 Task: Explore Airbnb accommodation in Campos Sales, Brazil from 26th December, 2023 to 28th December, 2023 for 2 adults. Place can be private room with 1  bedroom having 2 beds and 1 bathroom. Property type can be flat. Amenities needed are: wifi.
Action: Mouse moved to (480, 129)
Screenshot: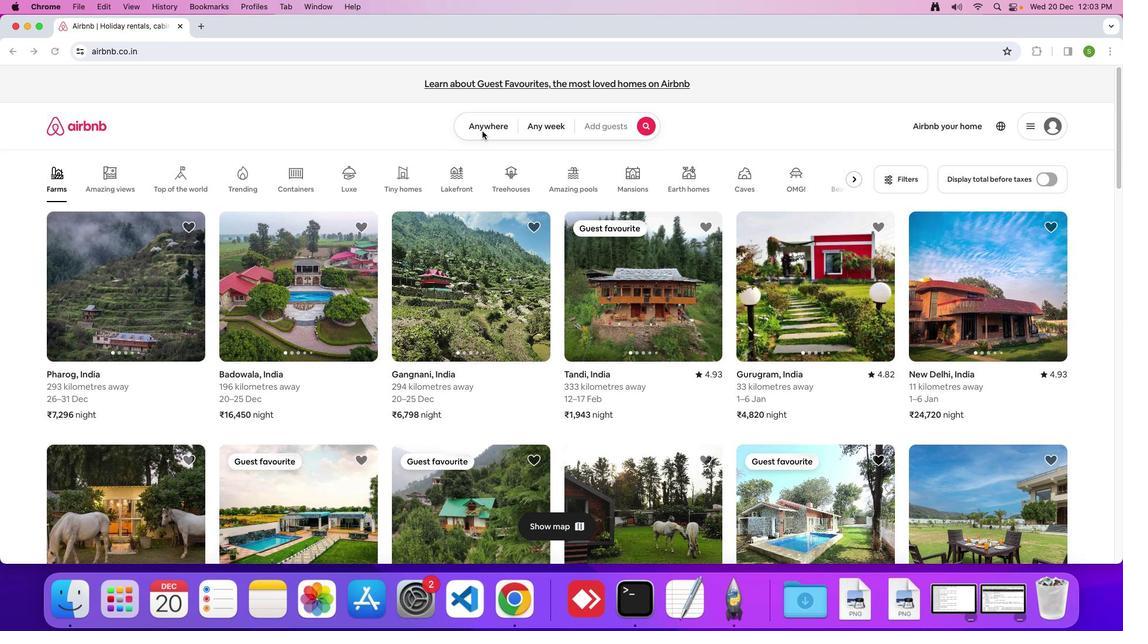 
Action: Mouse pressed left at (480, 129)
Screenshot: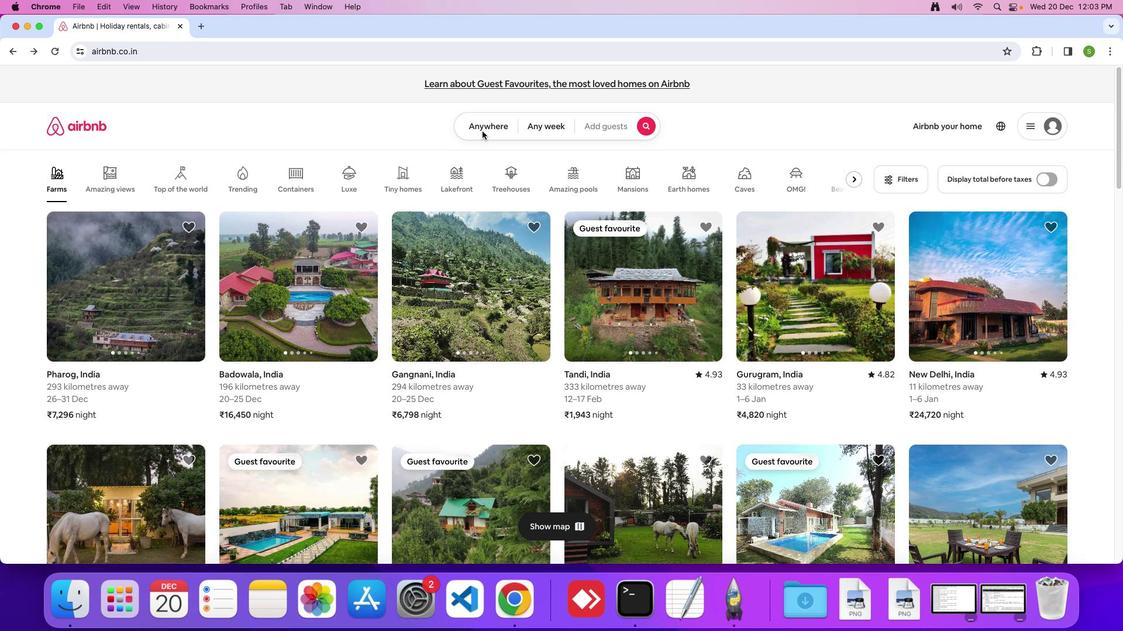 
Action: Mouse moved to (480, 128)
Screenshot: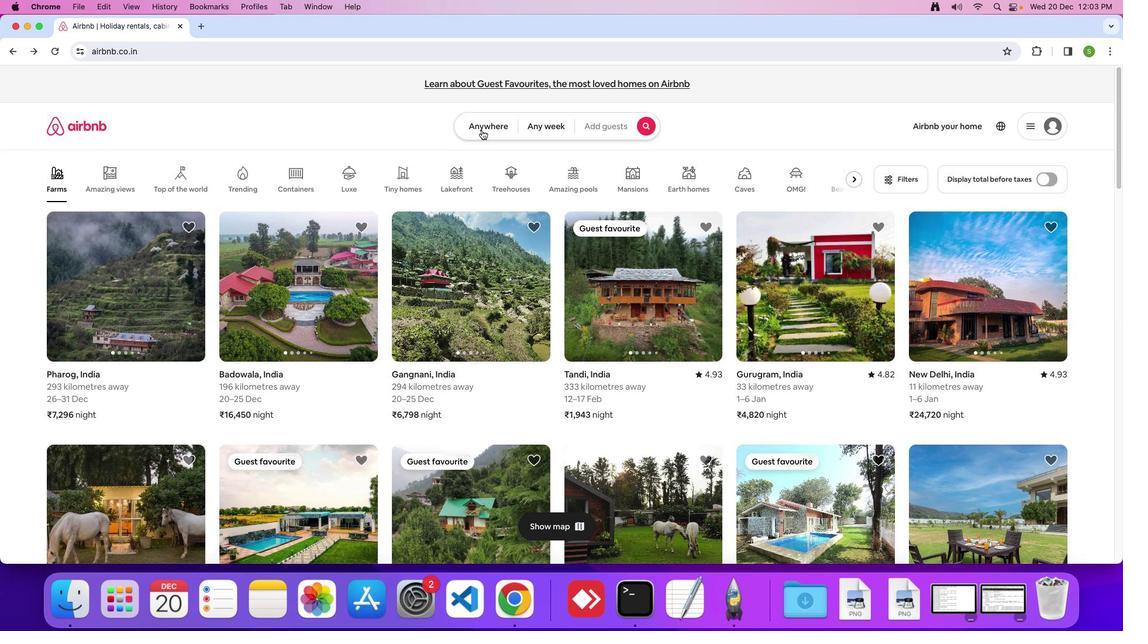 
Action: Mouse pressed left at (480, 128)
Screenshot: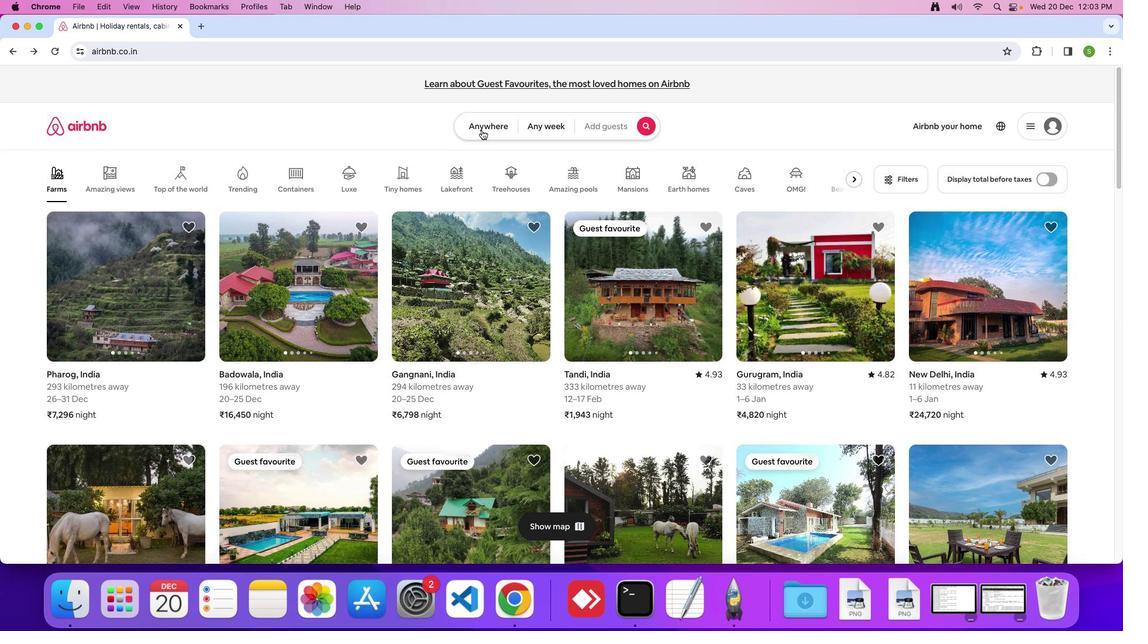 
Action: Mouse moved to (395, 166)
Screenshot: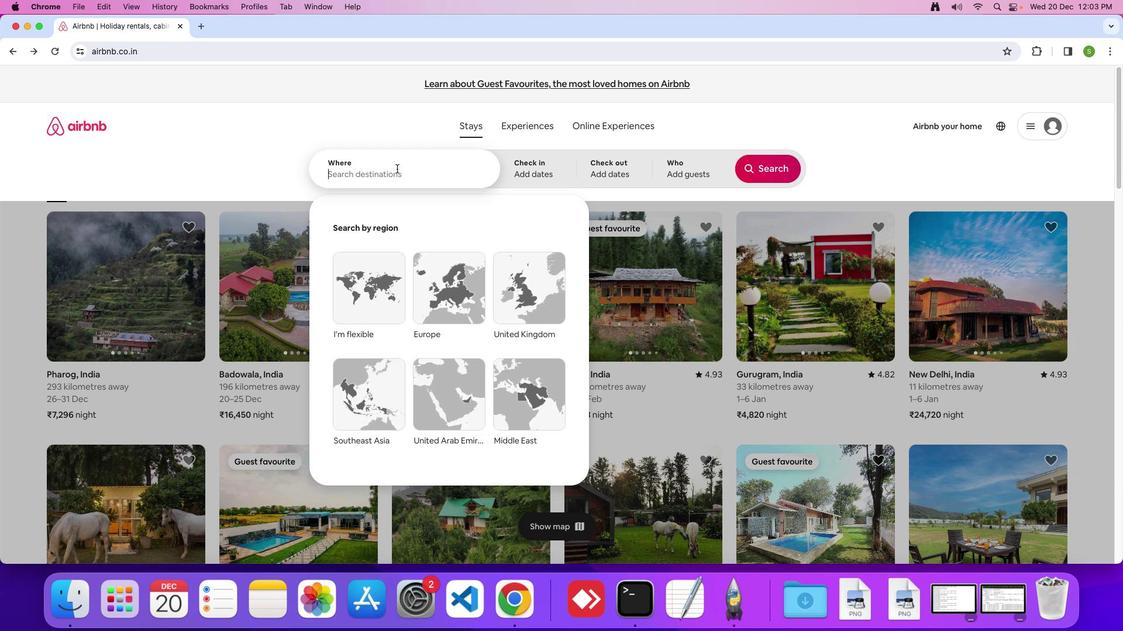 
Action: Mouse pressed left at (395, 166)
Screenshot: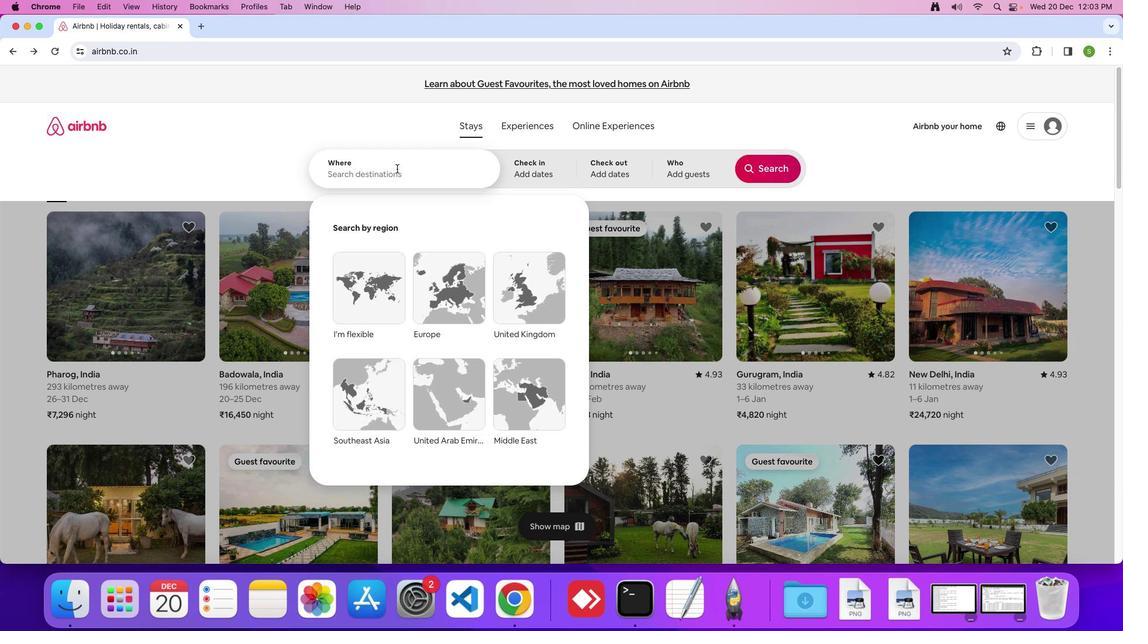 
Action: Key pressed 'C'Key.caps_lock'a''m''p''o''s'Key.spaceKey.shift'S''a''l''e''s'','Key.spaceKey.shift'B''r''a''z''i''l'Key.enter
Screenshot: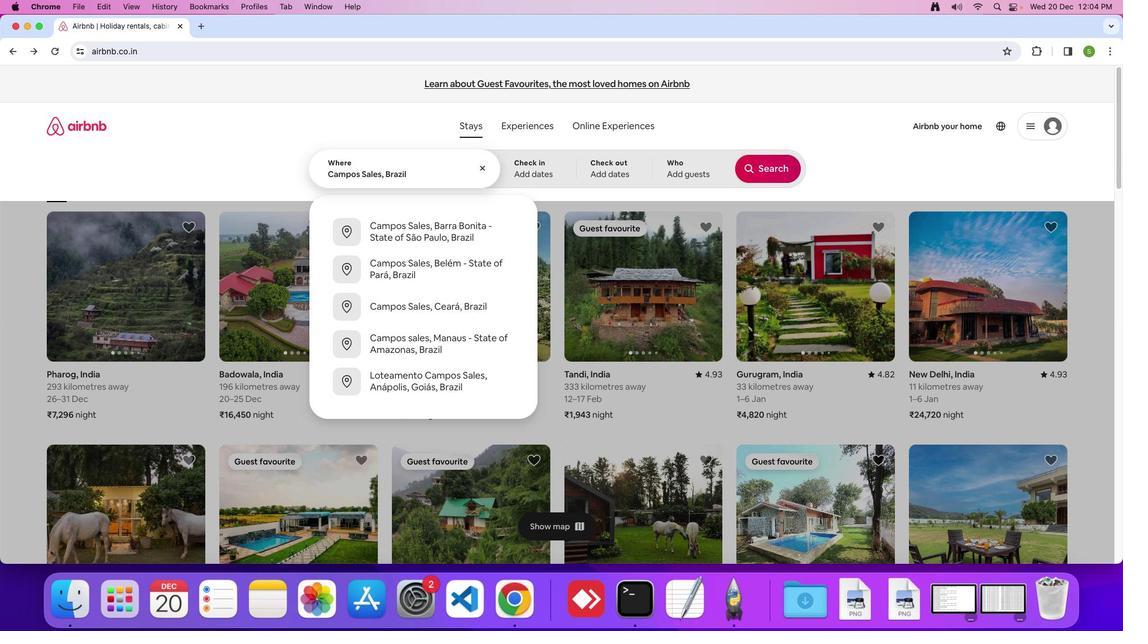 
Action: Mouse moved to (408, 432)
Screenshot: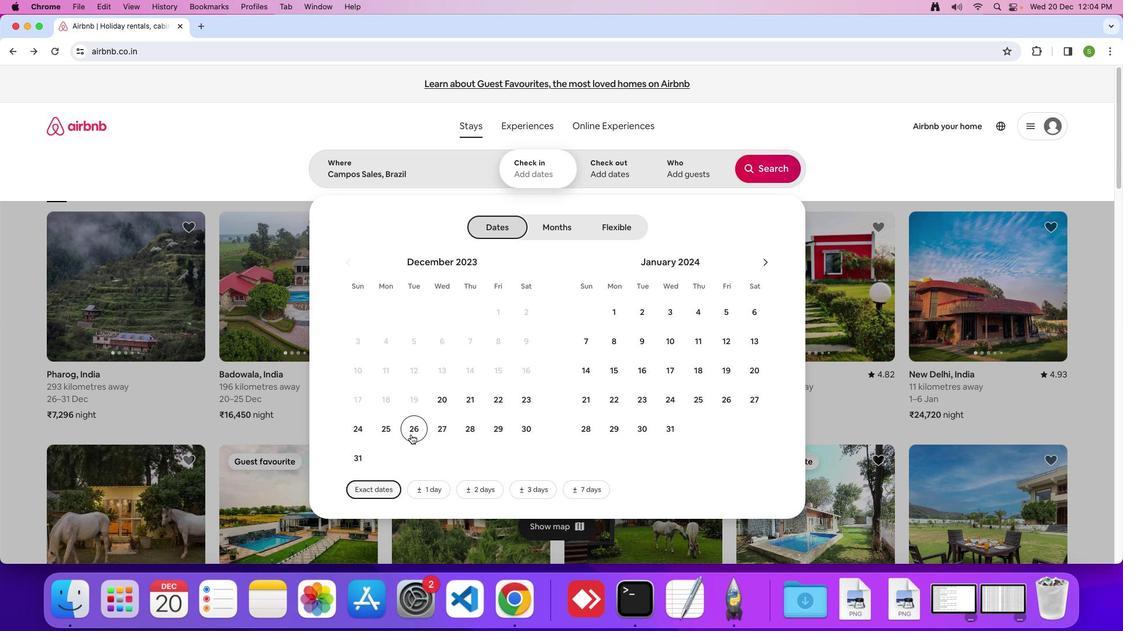 
Action: Mouse pressed left at (408, 432)
Screenshot: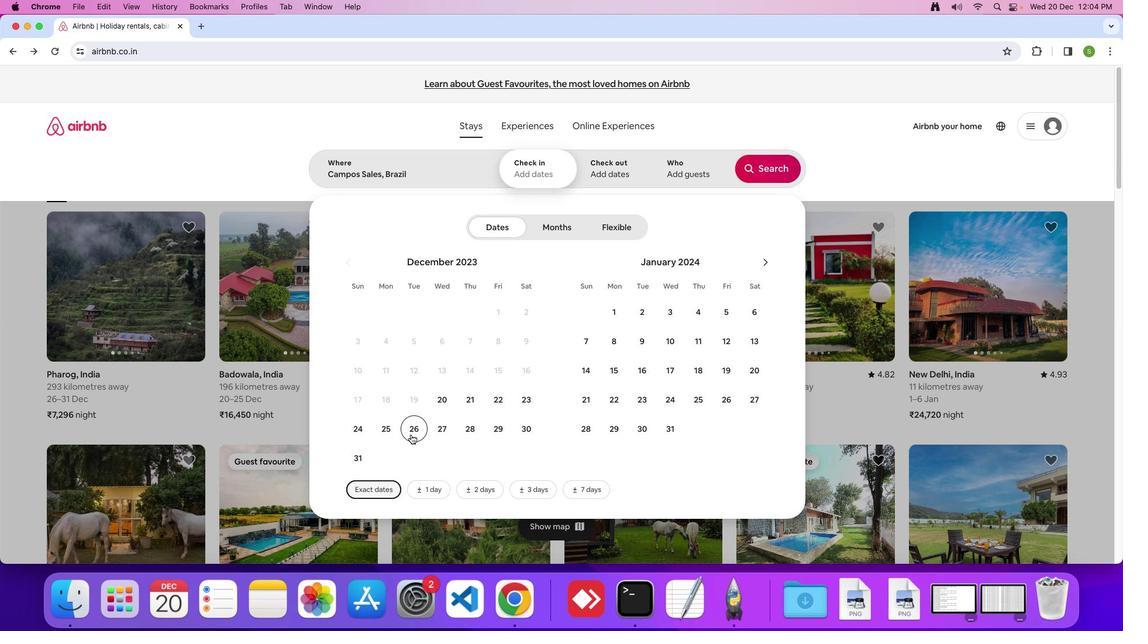
Action: Mouse moved to (475, 425)
Screenshot: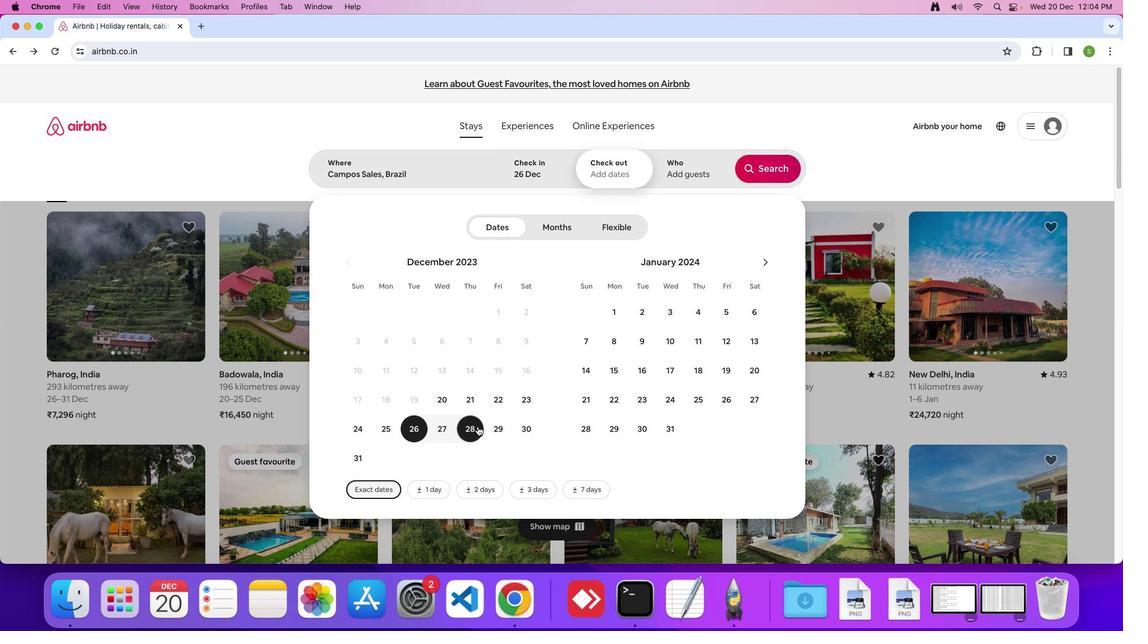 
Action: Mouse pressed left at (475, 425)
Screenshot: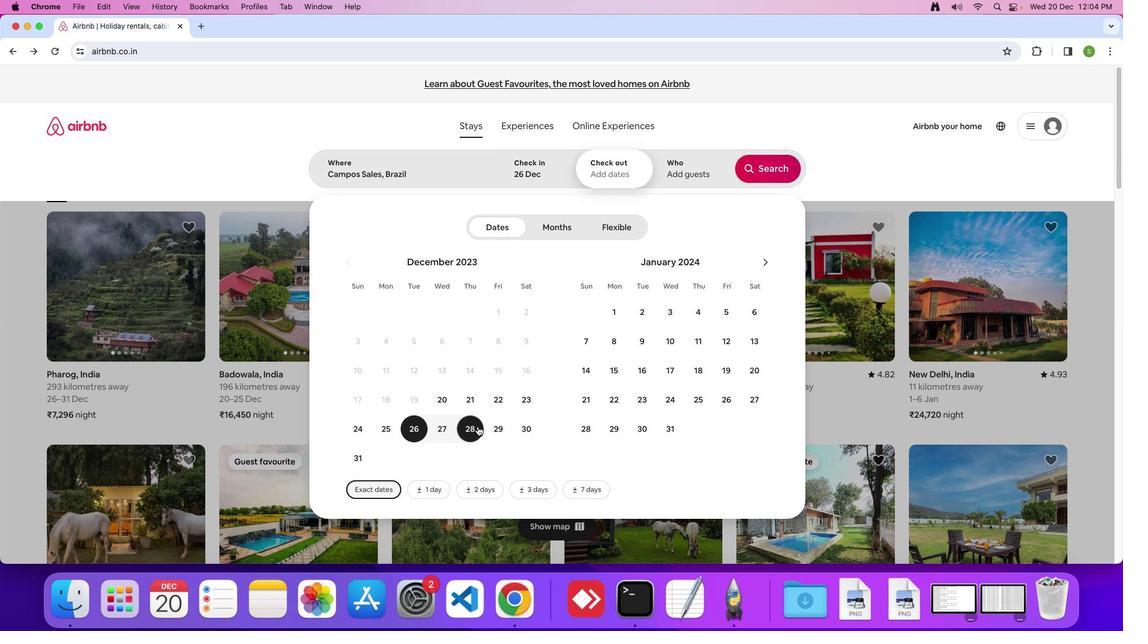 
Action: Mouse moved to (686, 162)
Screenshot: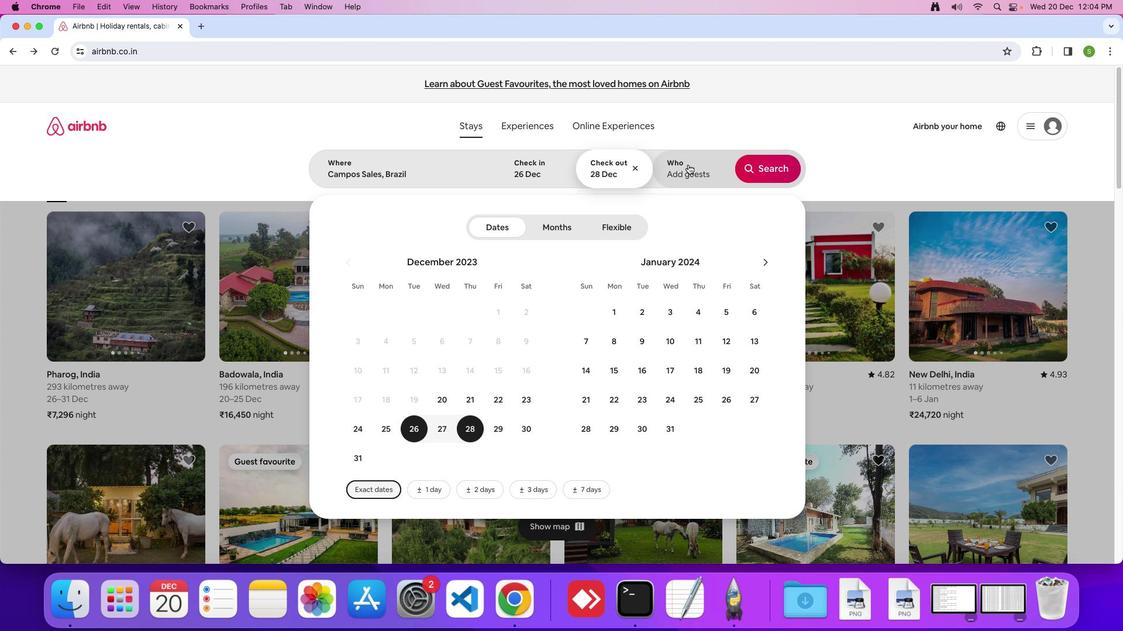 
Action: Mouse pressed left at (686, 162)
Screenshot: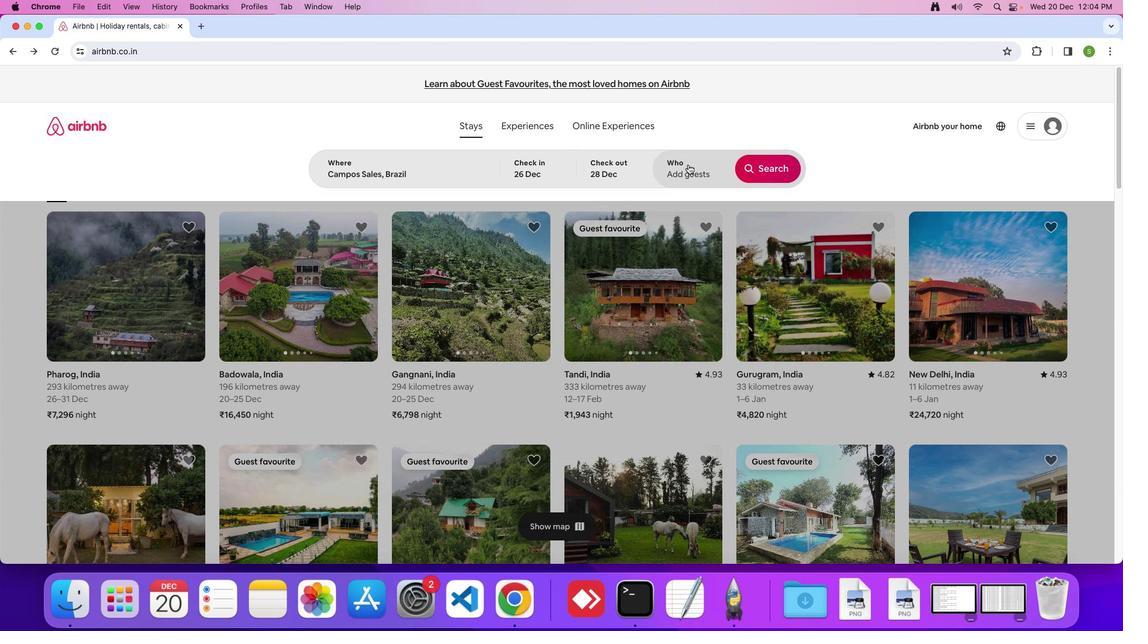 
Action: Mouse moved to (770, 228)
Screenshot: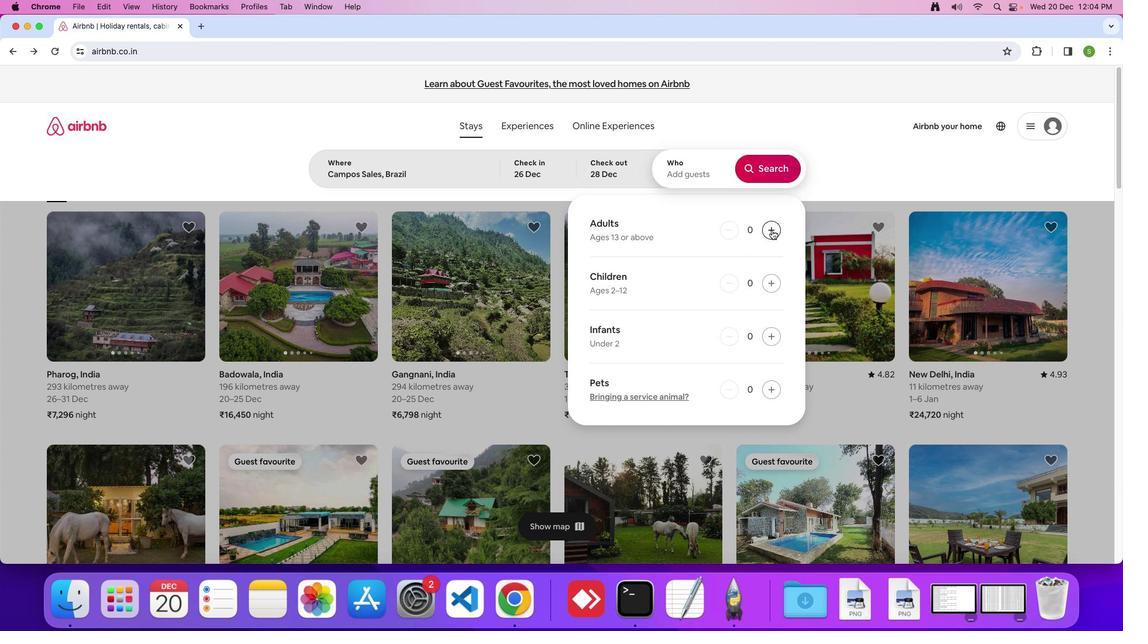 
Action: Mouse pressed left at (770, 228)
Screenshot: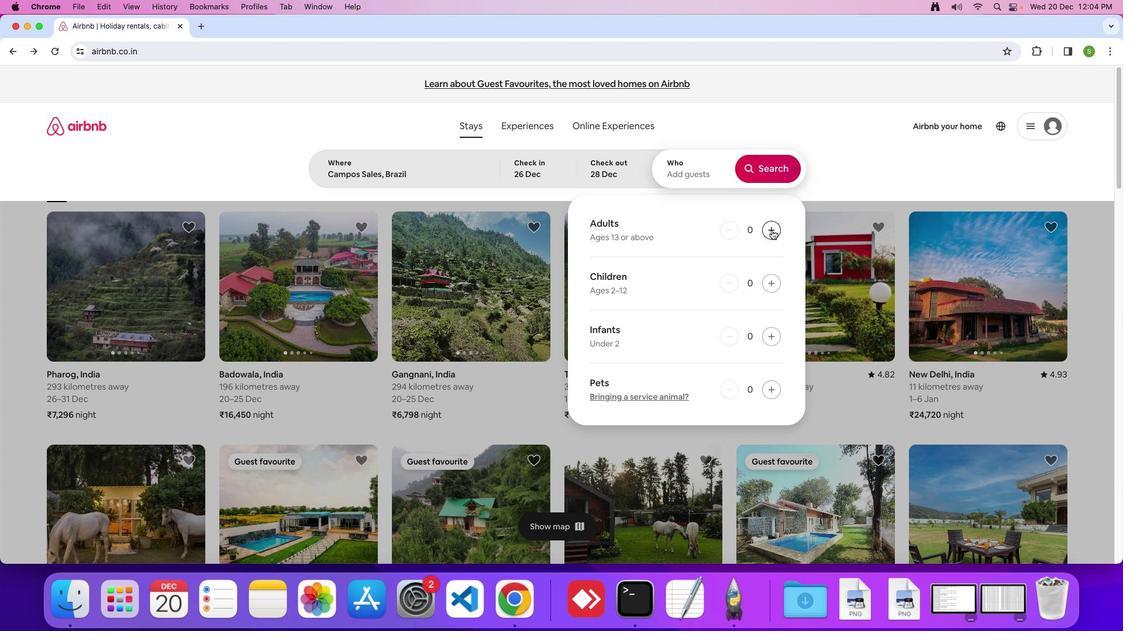 
Action: Mouse pressed left at (770, 228)
Screenshot: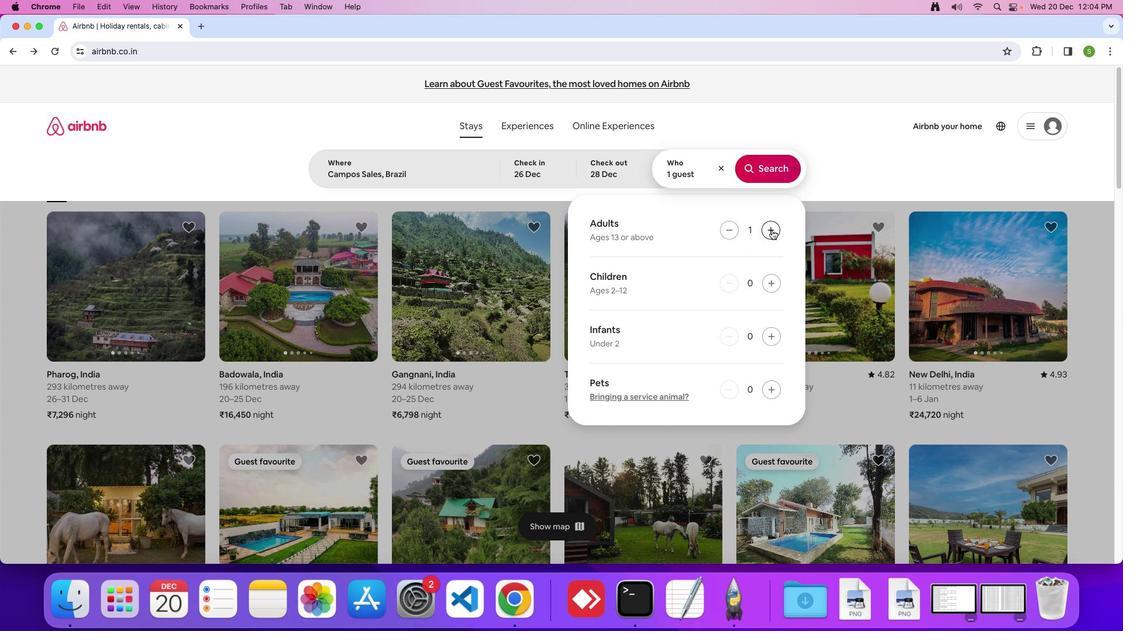 
Action: Mouse moved to (766, 170)
Screenshot: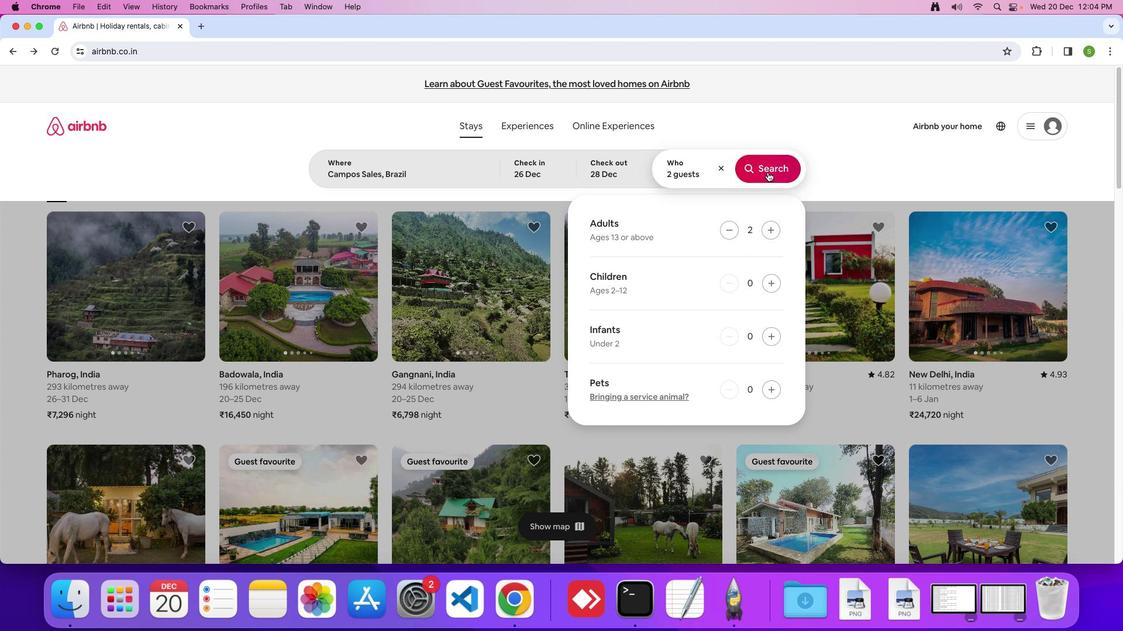 
Action: Mouse pressed left at (766, 170)
Screenshot: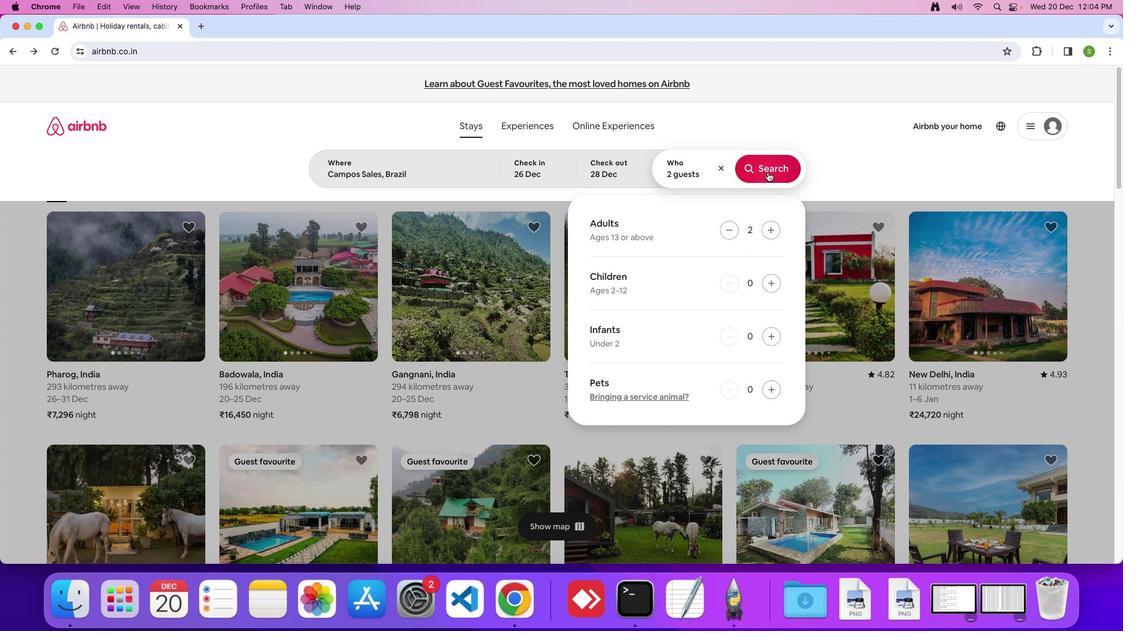
Action: Mouse moved to (921, 135)
Screenshot: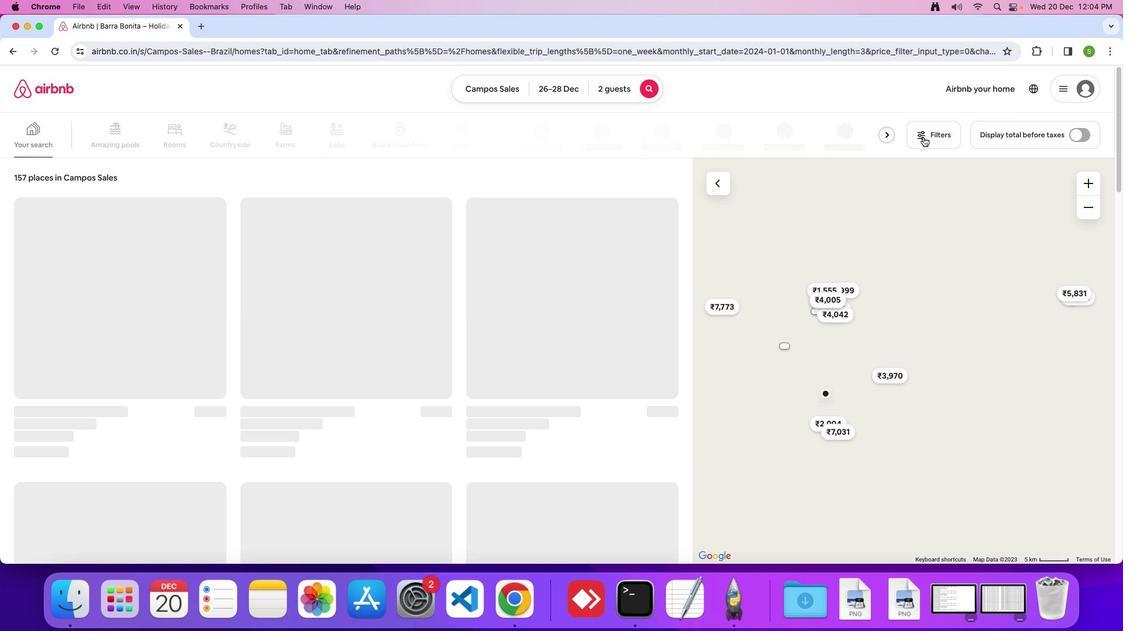 
Action: Mouse pressed left at (921, 135)
Screenshot: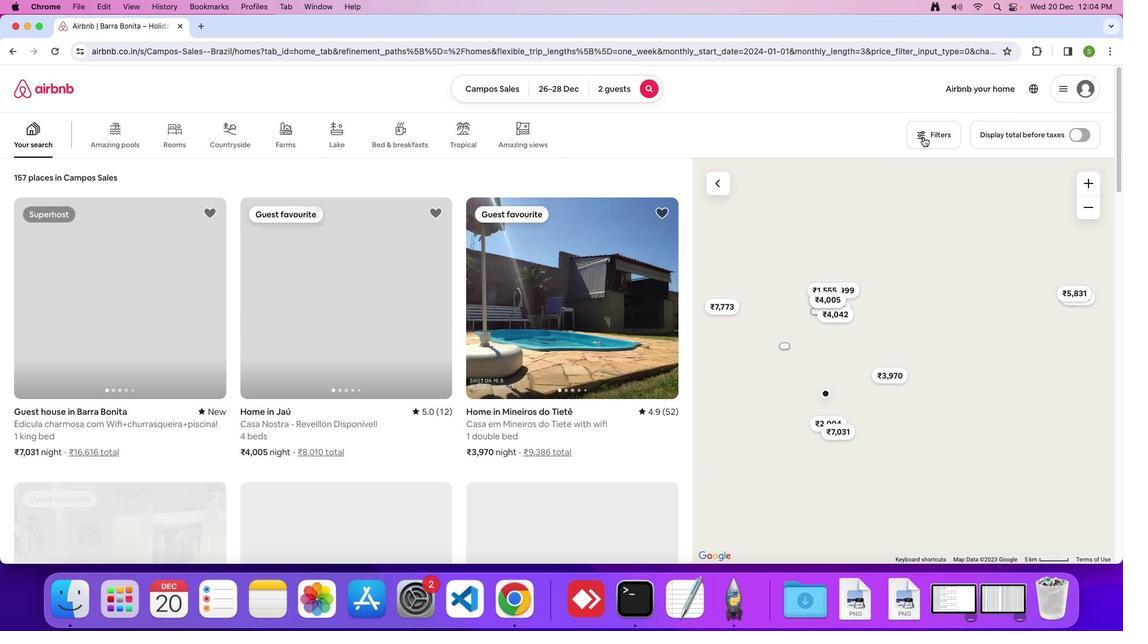 
Action: Mouse moved to (492, 390)
Screenshot: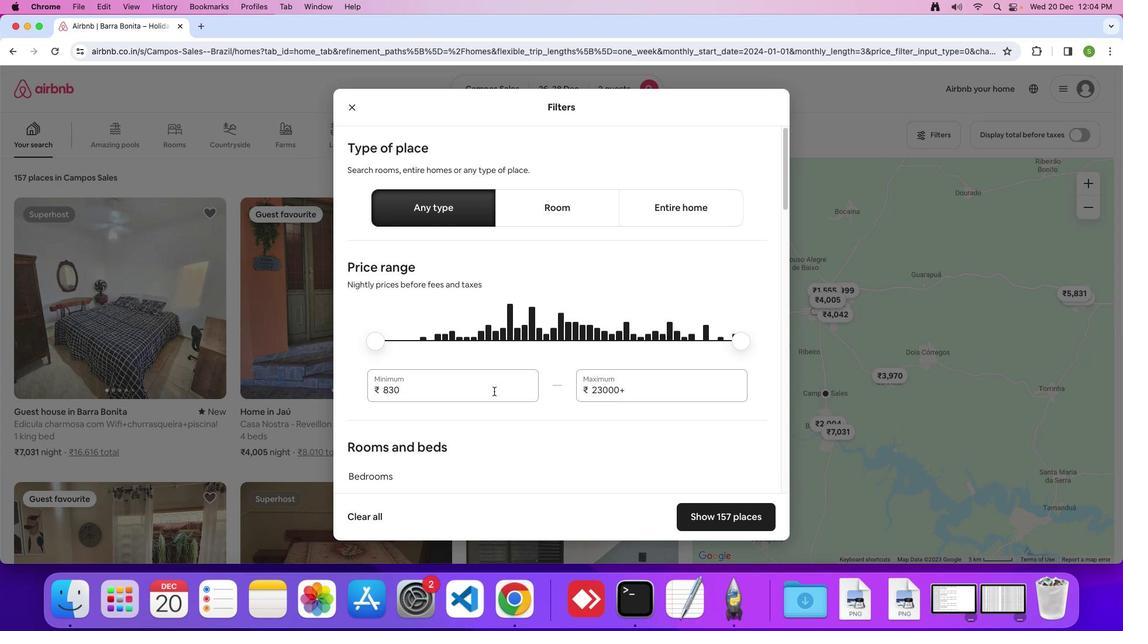 
Action: Mouse scrolled (492, 390) with delta (-1, -1)
Screenshot: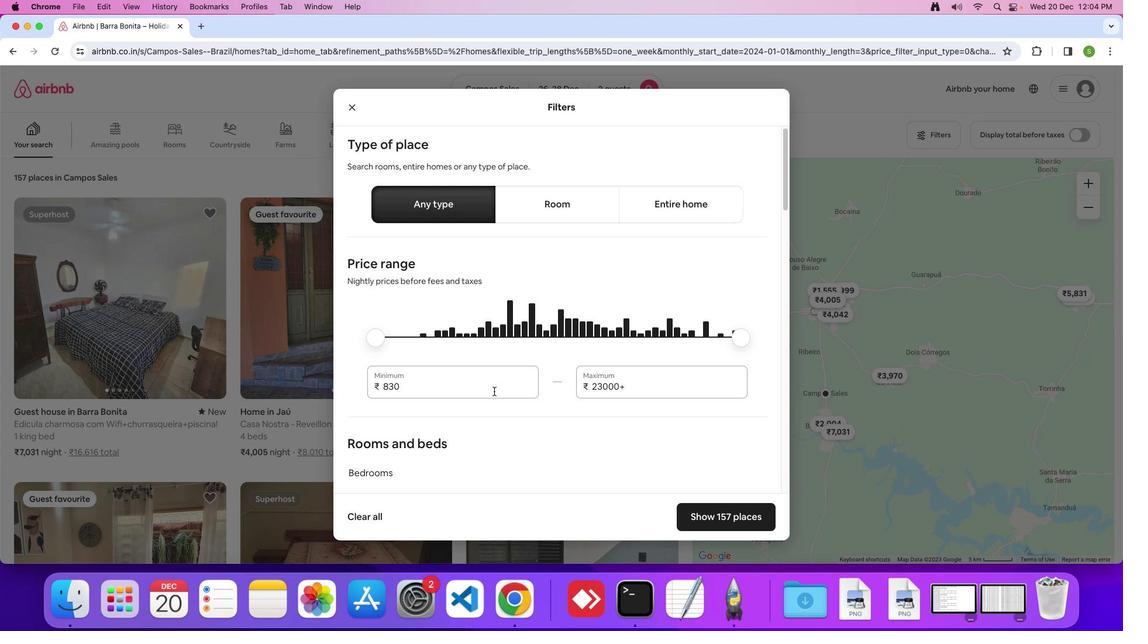 
Action: Mouse scrolled (492, 390) with delta (-1, -1)
Screenshot: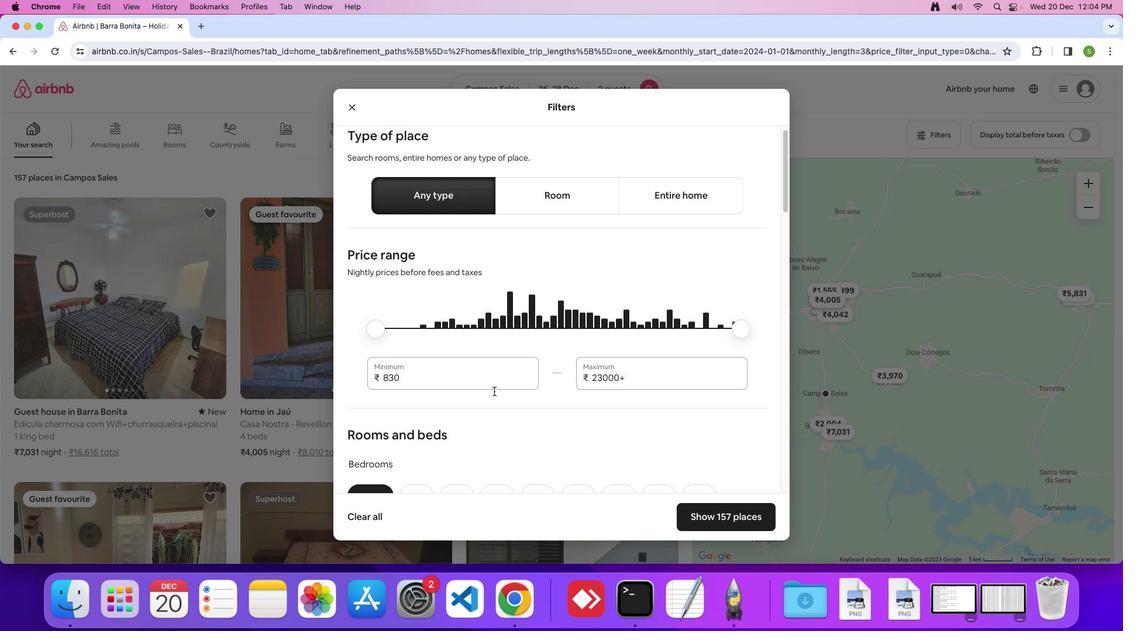 
Action: Mouse scrolled (492, 390) with delta (-1, -2)
Screenshot: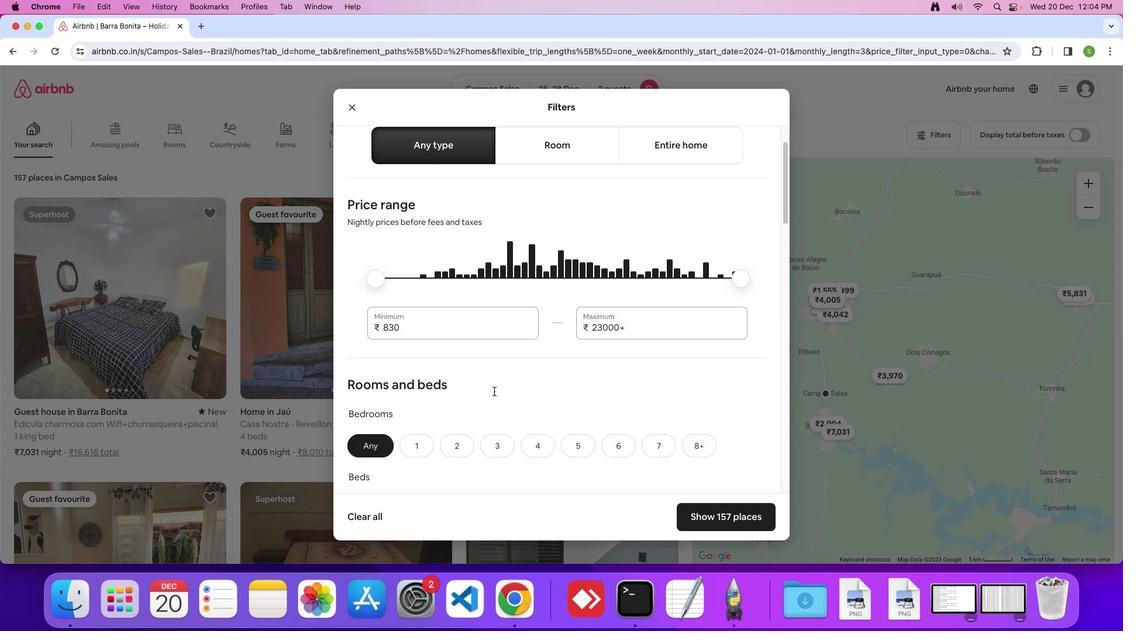 
Action: Mouse moved to (492, 389)
Screenshot: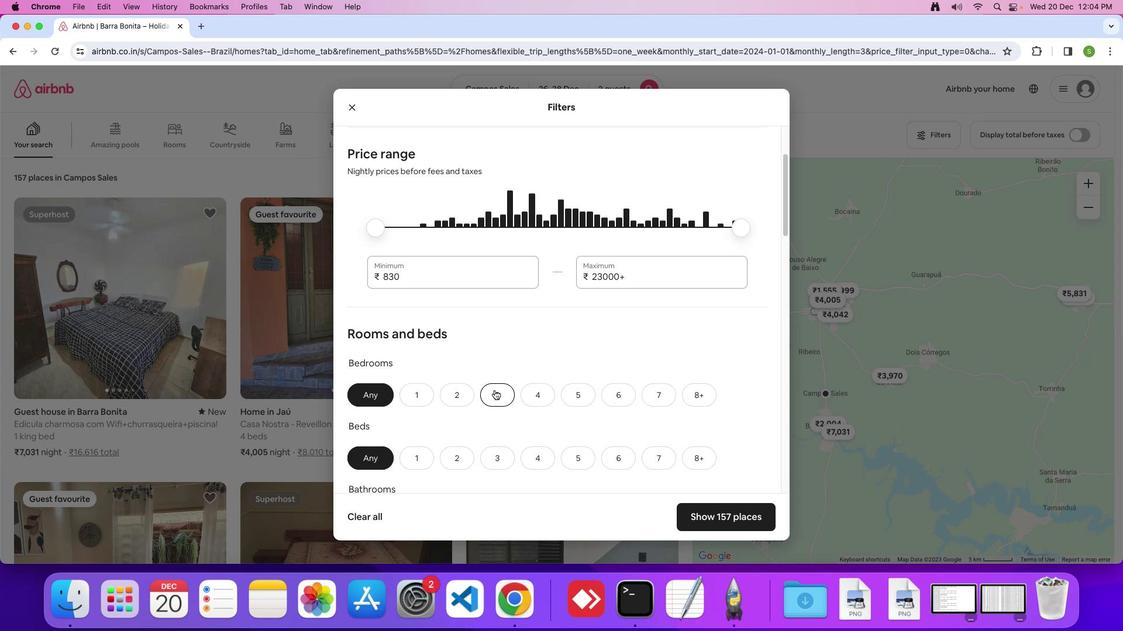 
Action: Mouse scrolled (492, 389) with delta (-1, -1)
Screenshot: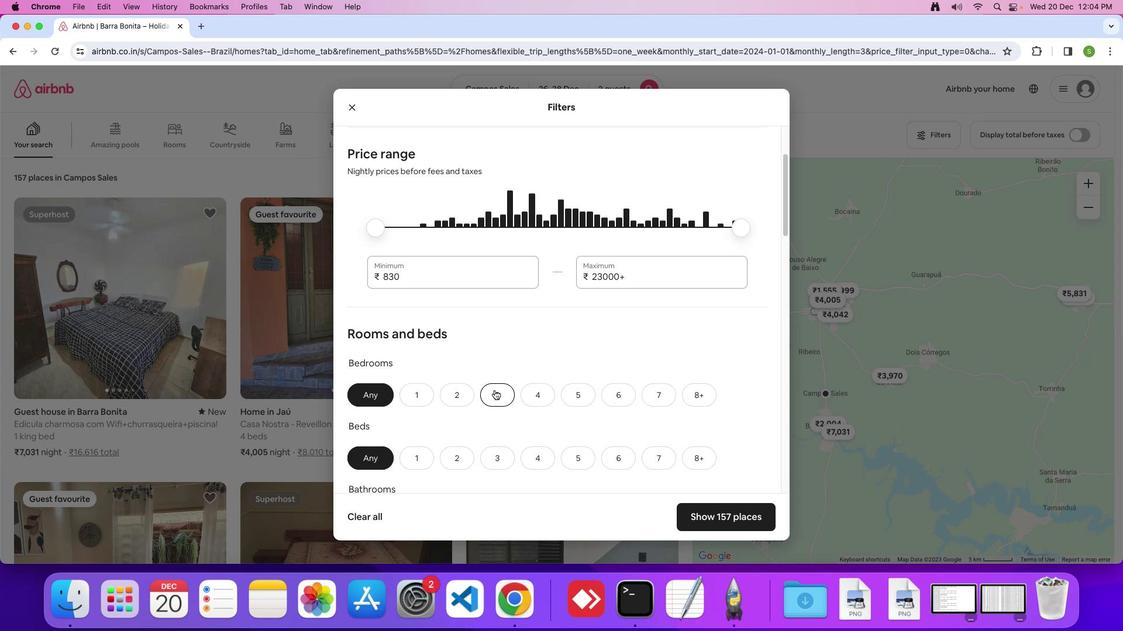 
Action: Mouse scrolled (492, 389) with delta (-1, -1)
Screenshot: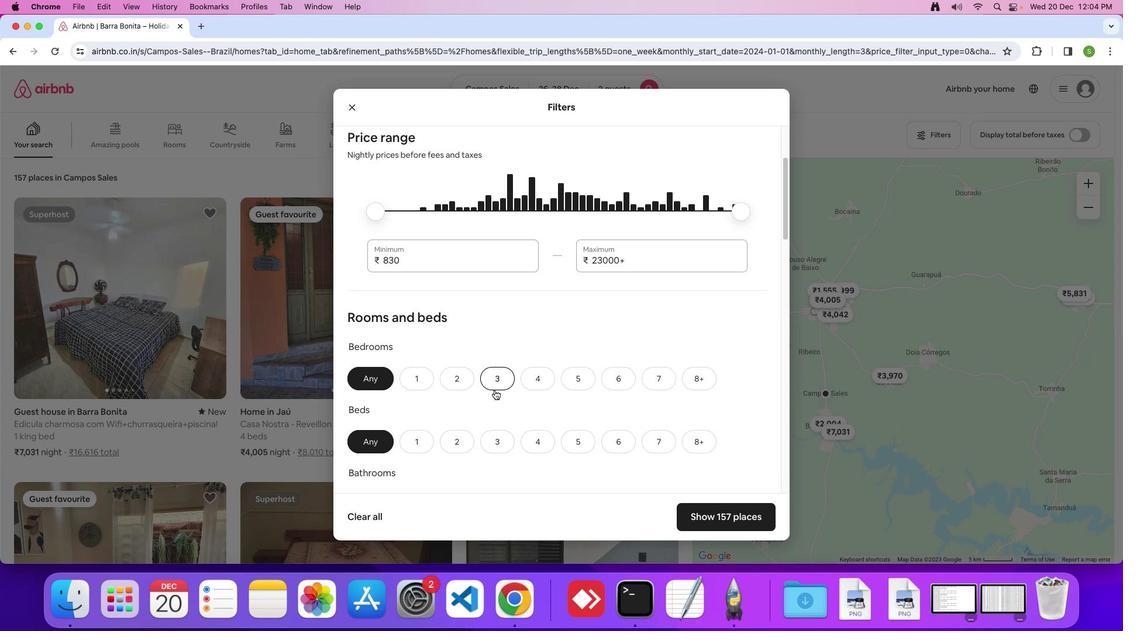 
Action: Mouse scrolled (492, 389) with delta (-1, -2)
Screenshot: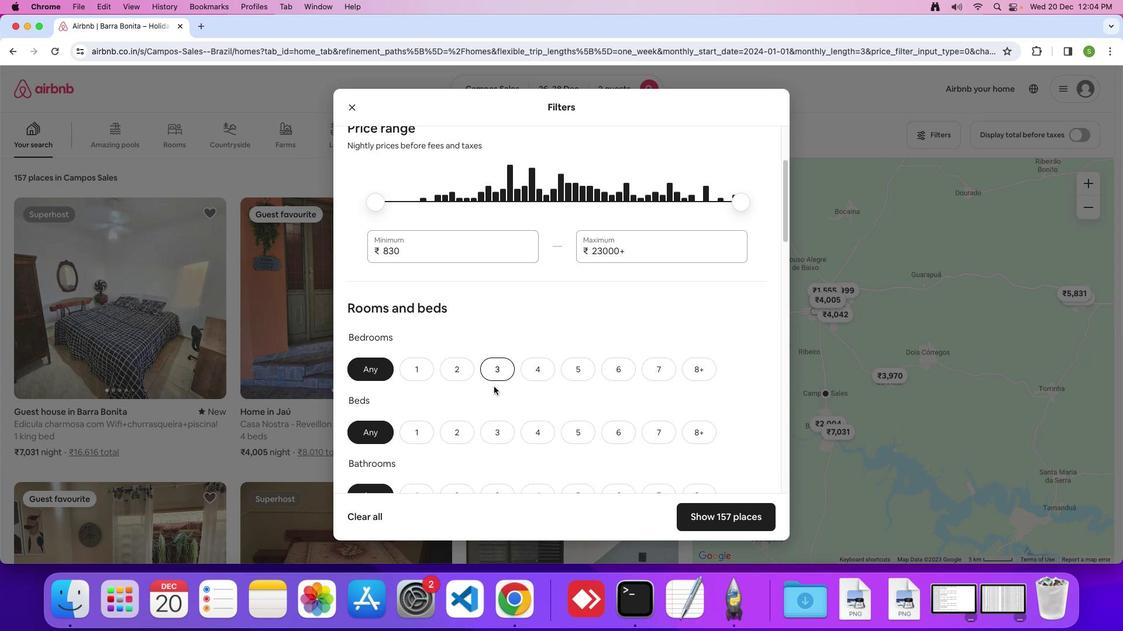 
Action: Mouse moved to (413, 296)
Screenshot: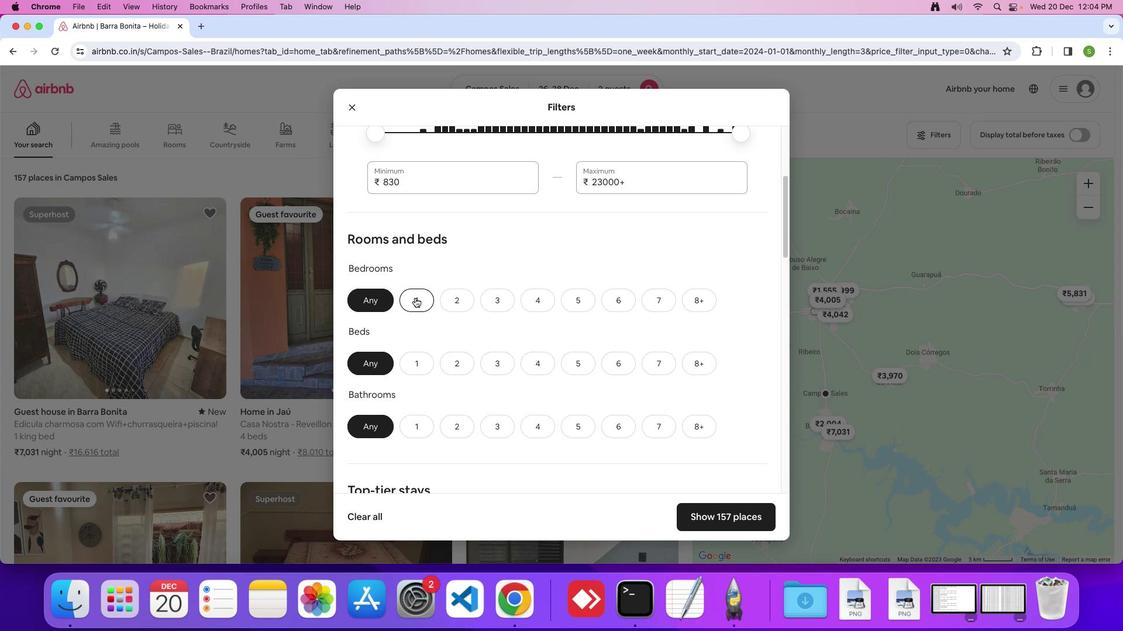 
Action: Mouse pressed left at (413, 296)
Screenshot: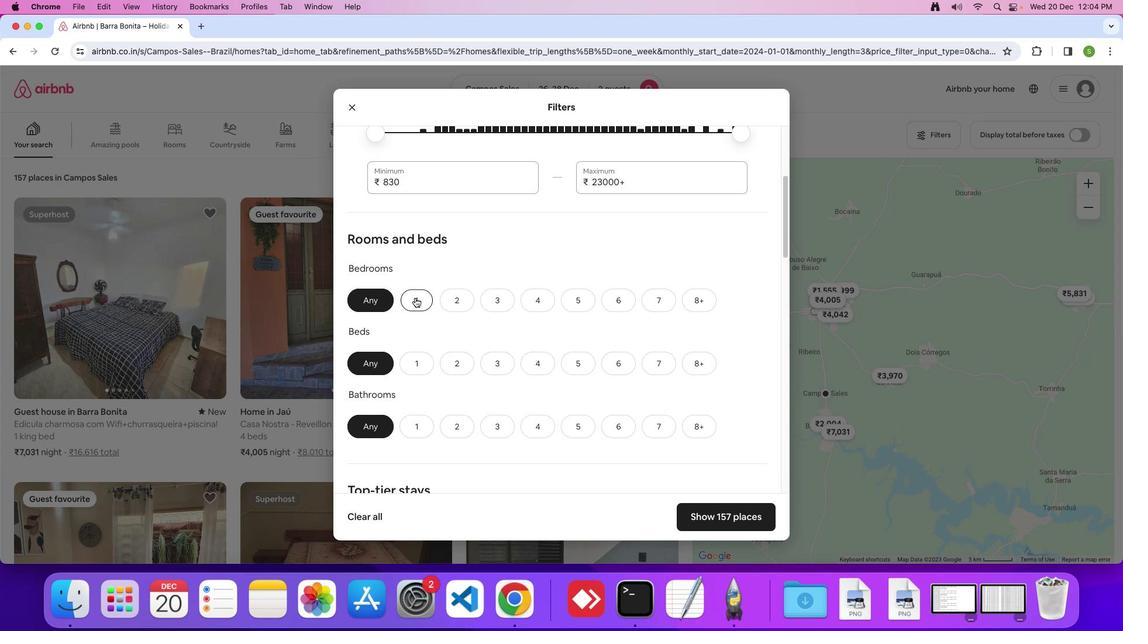 
Action: Mouse moved to (455, 369)
Screenshot: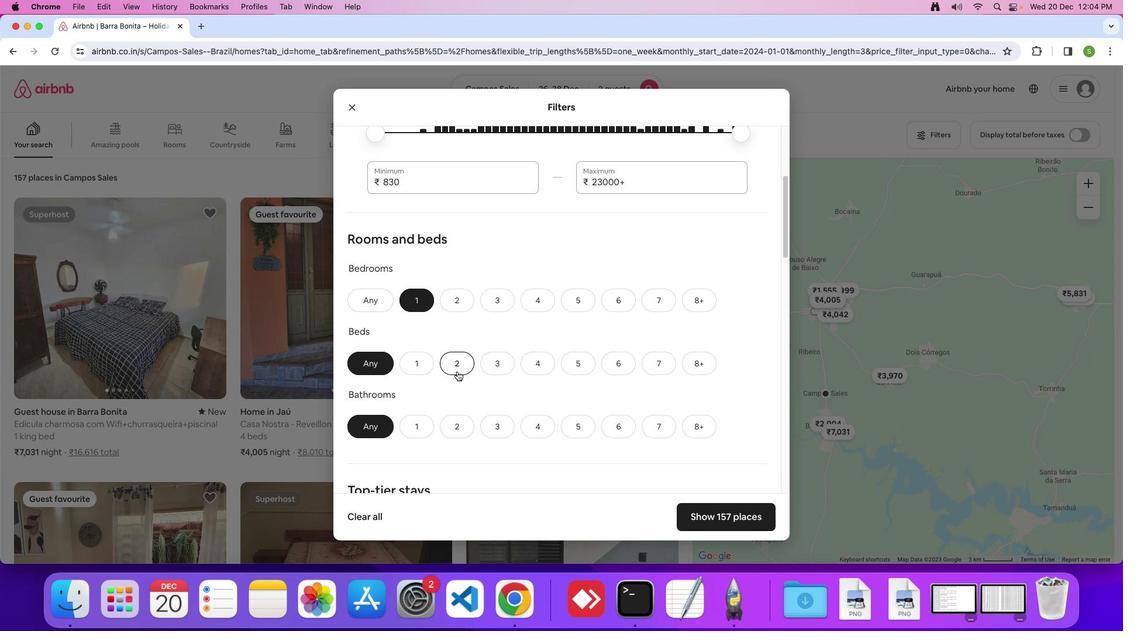 
Action: Mouse pressed left at (455, 369)
Screenshot: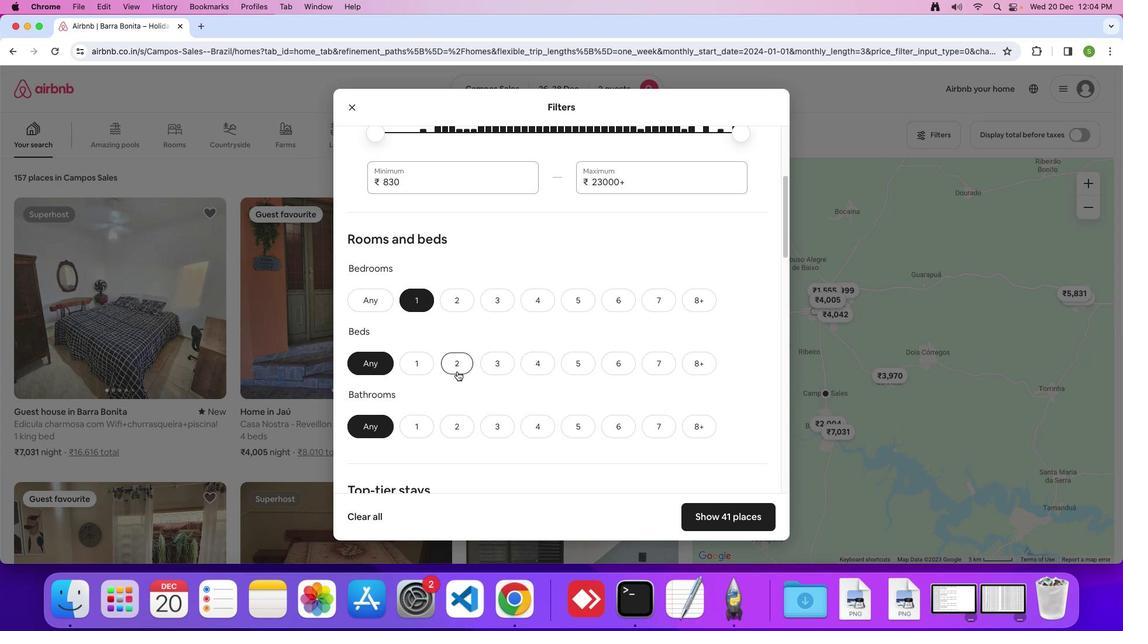 
Action: Mouse moved to (415, 427)
Screenshot: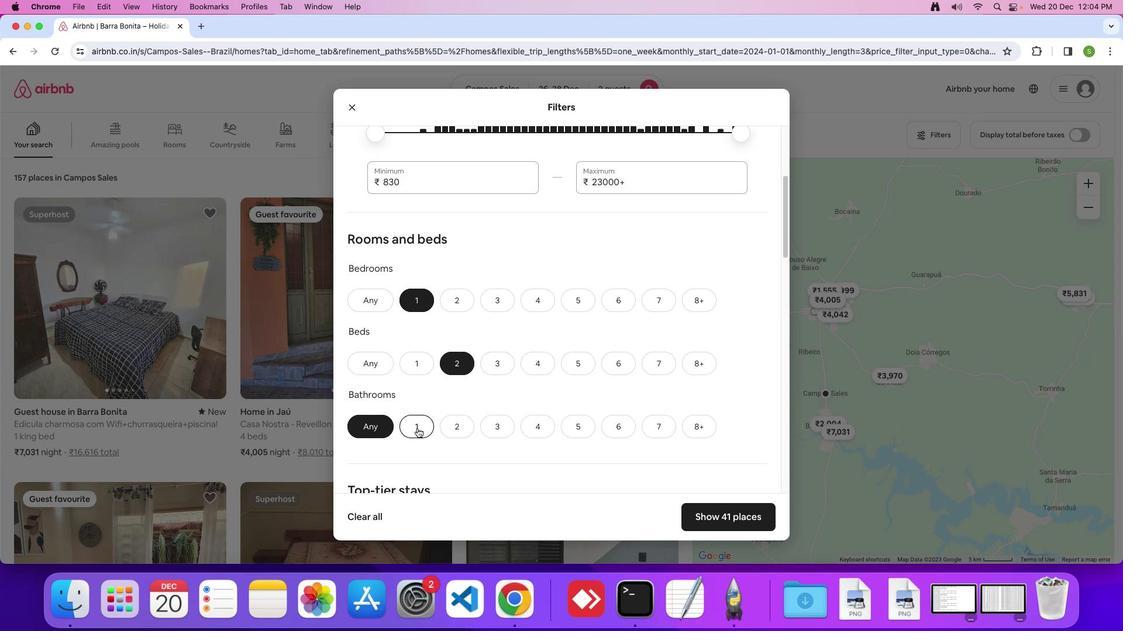 
Action: Mouse pressed left at (415, 427)
Screenshot: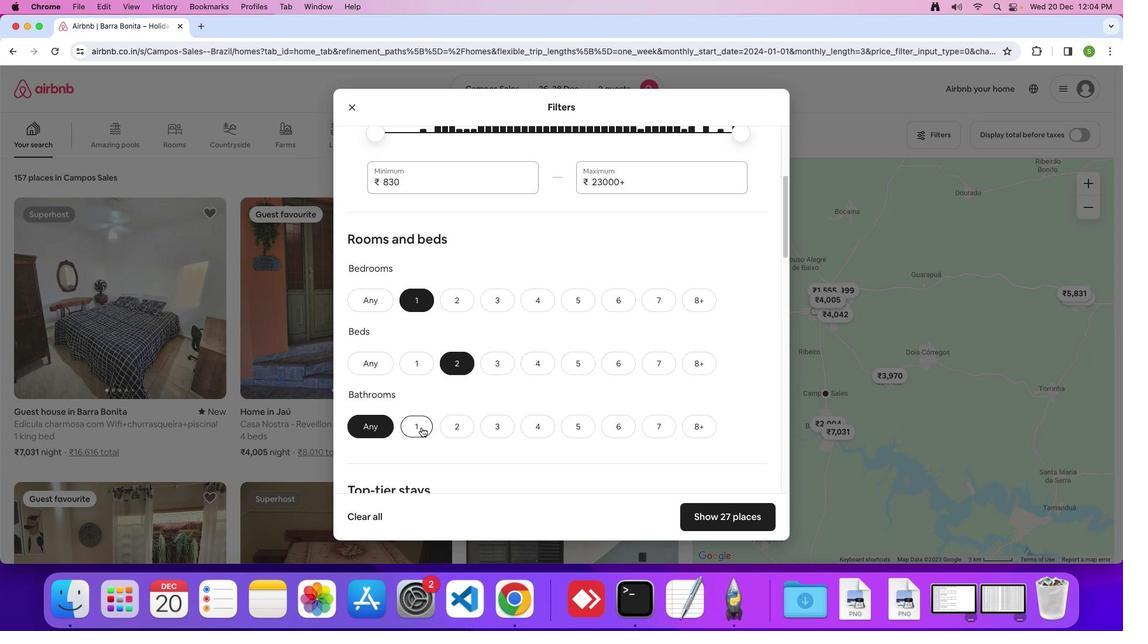 
Action: Mouse moved to (582, 363)
Screenshot: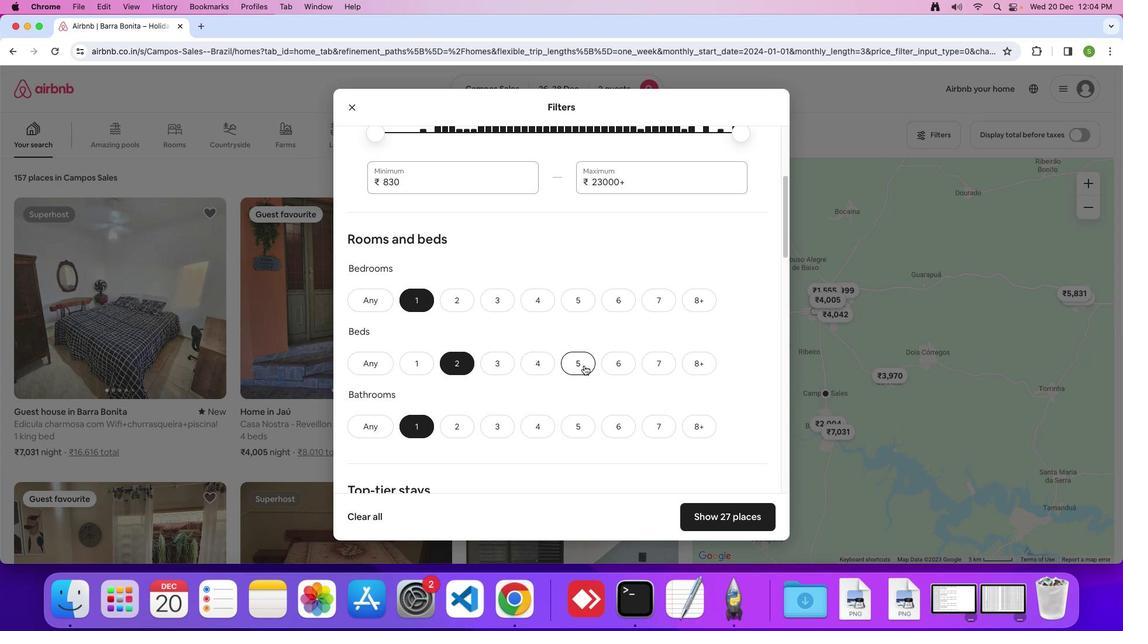 
Action: Mouse scrolled (582, 363) with delta (-1, -1)
Screenshot: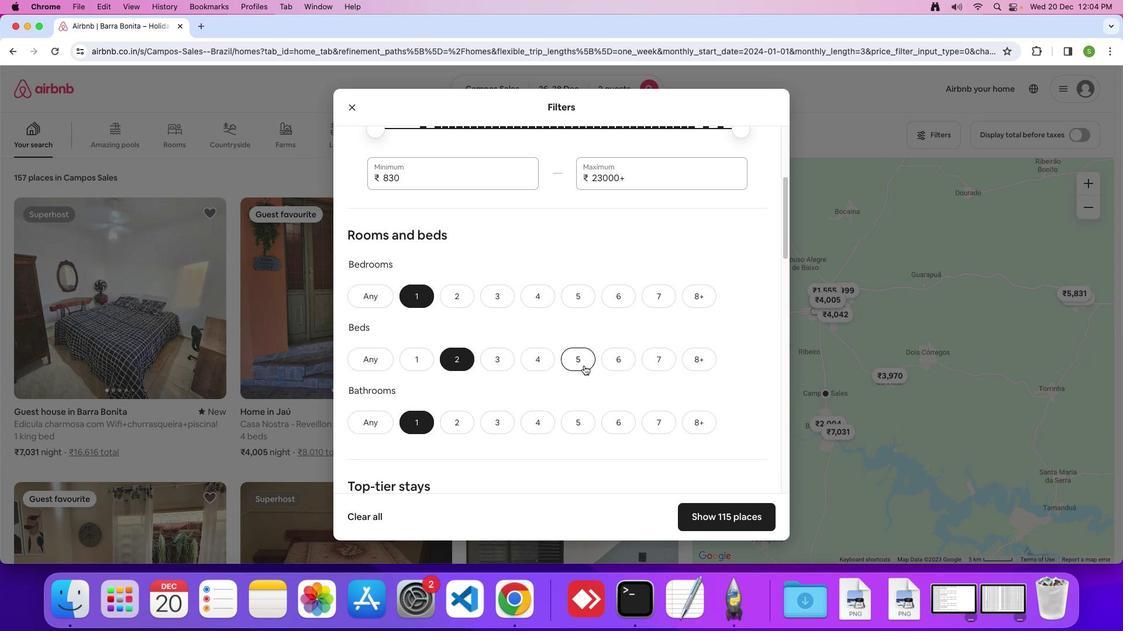 
Action: Mouse scrolled (582, 363) with delta (-1, -1)
Screenshot: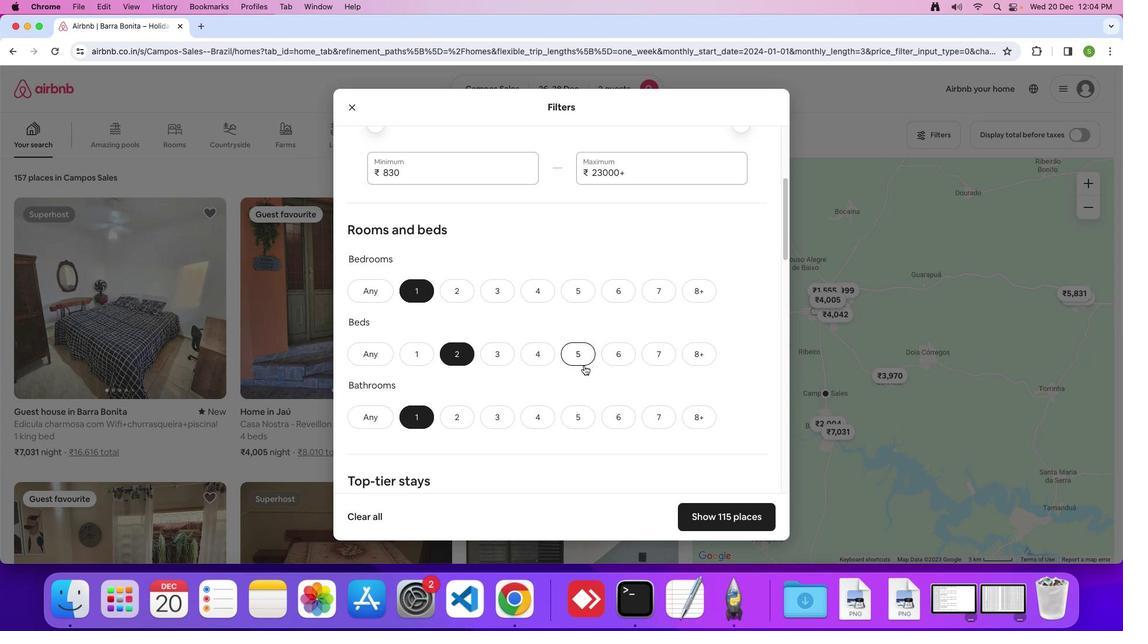 
Action: Mouse scrolled (582, 363) with delta (-1, -2)
Screenshot: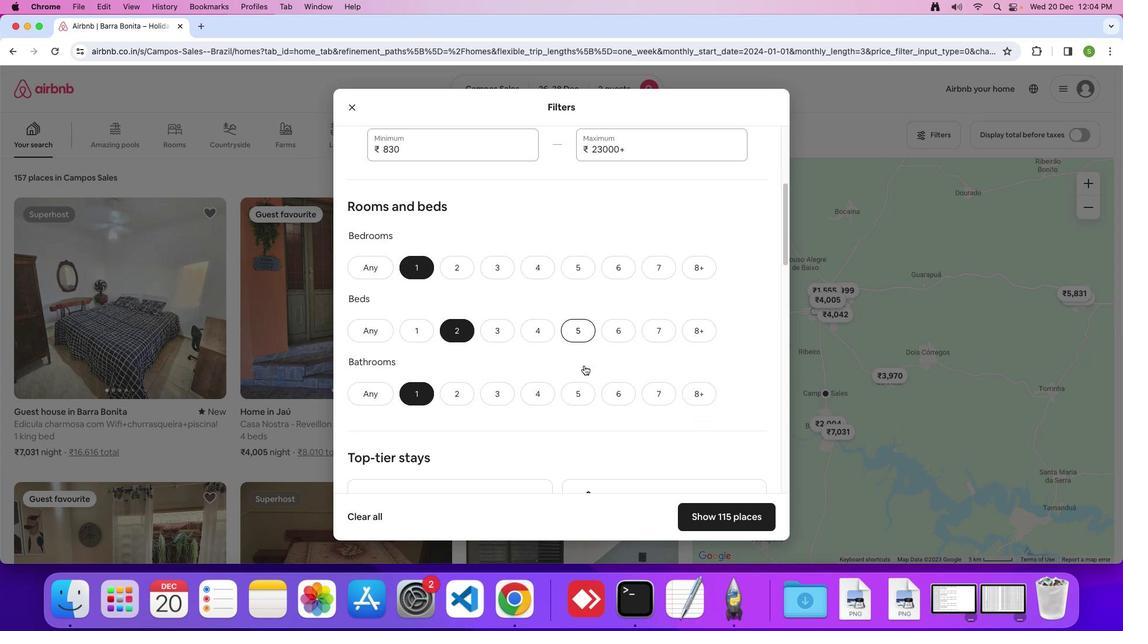 
Action: Mouse scrolled (582, 363) with delta (-1, -1)
Screenshot: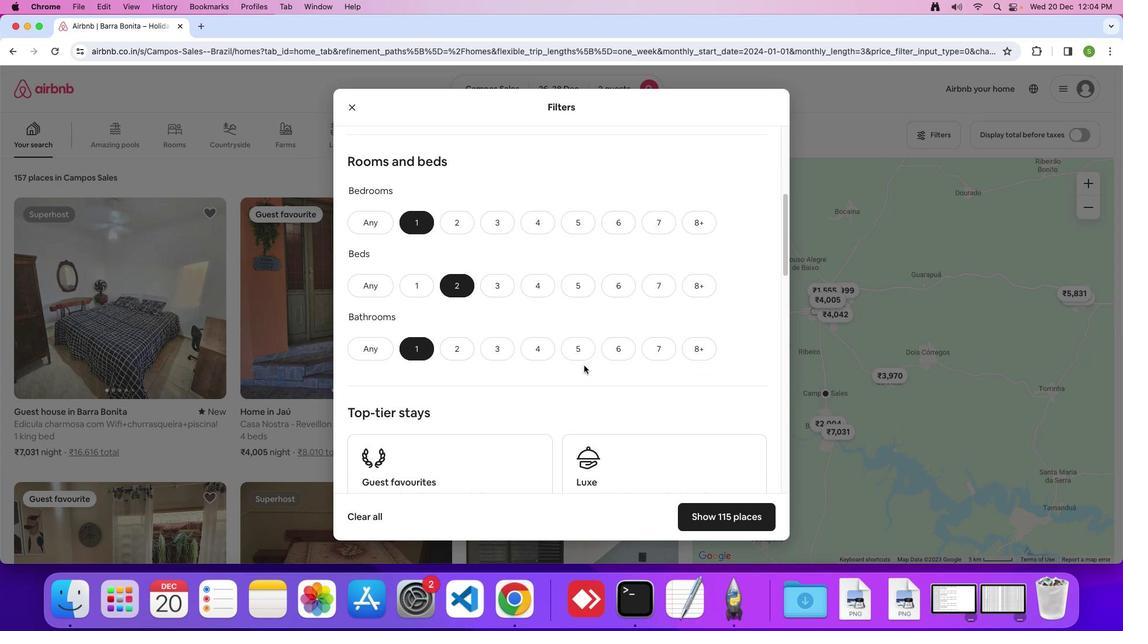 
Action: Mouse scrolled (582, 363) with delta (-1, -1)
Screenshot: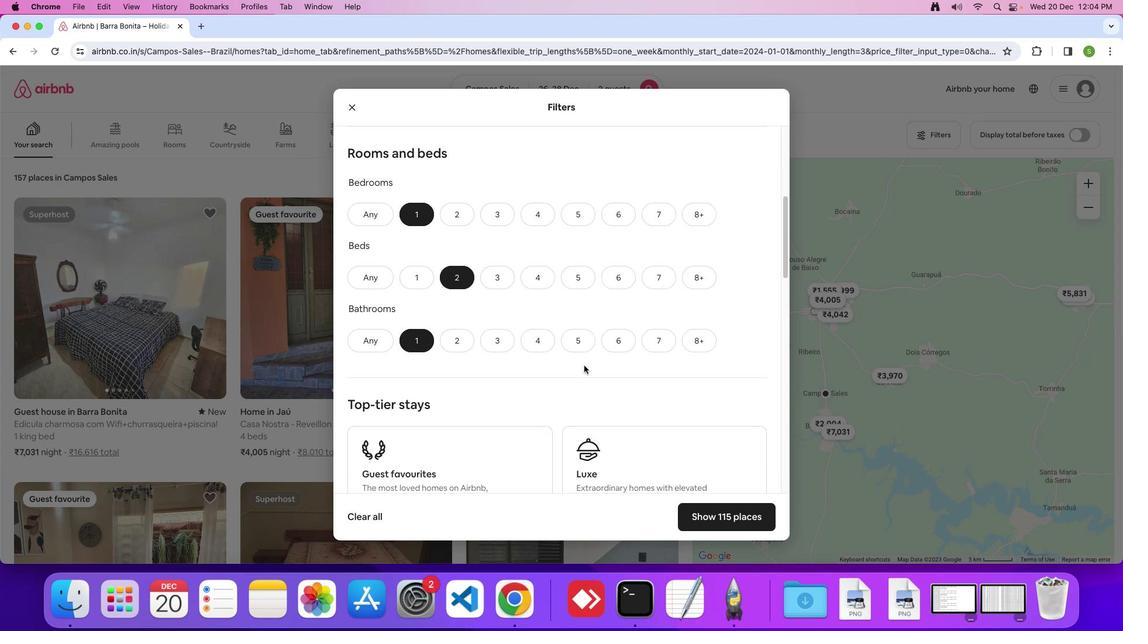 
Action: Mouse scrolled (582, 363) with delta (-1, -2)
Screenshot: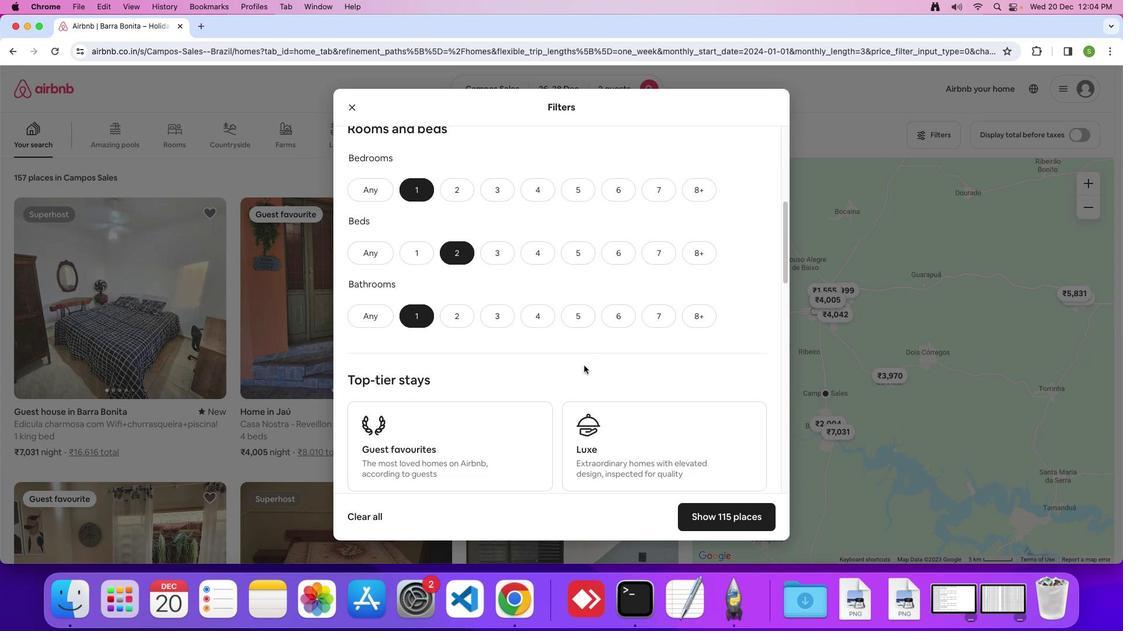 
Action: Mouse scrolled (582, 363) with delta (-1, -1)
Screenshot: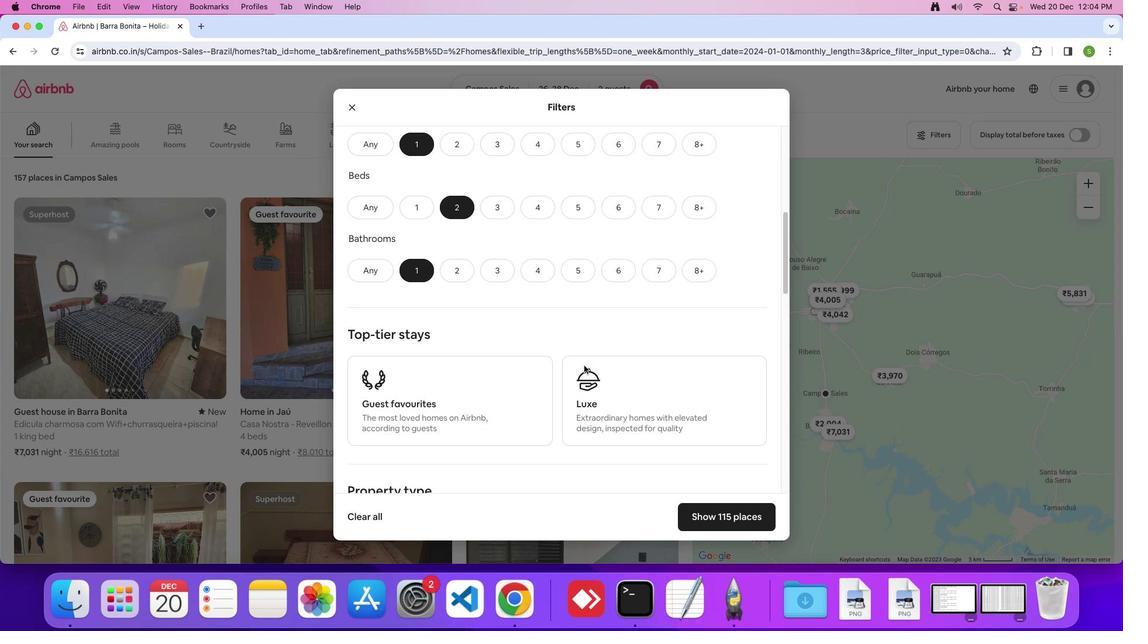 
Action: Mouse scrolled (582, 363) with delta (-1, -1)
Screenshot: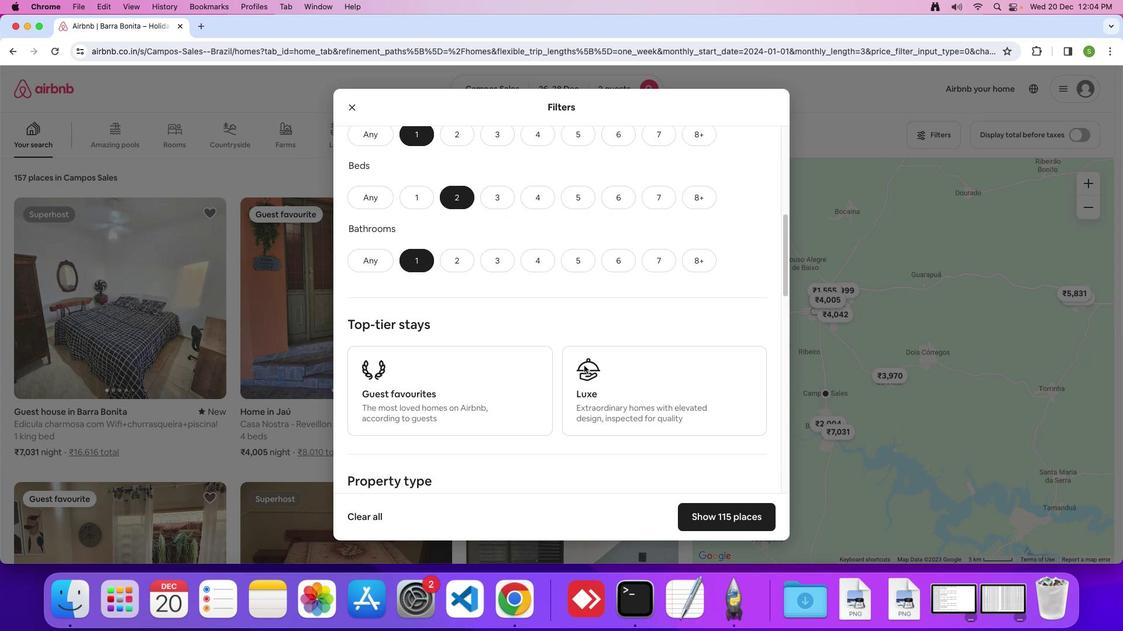 
Action: Mouse scrolled (582, 363) with delta (-1, -1)
Screenshot: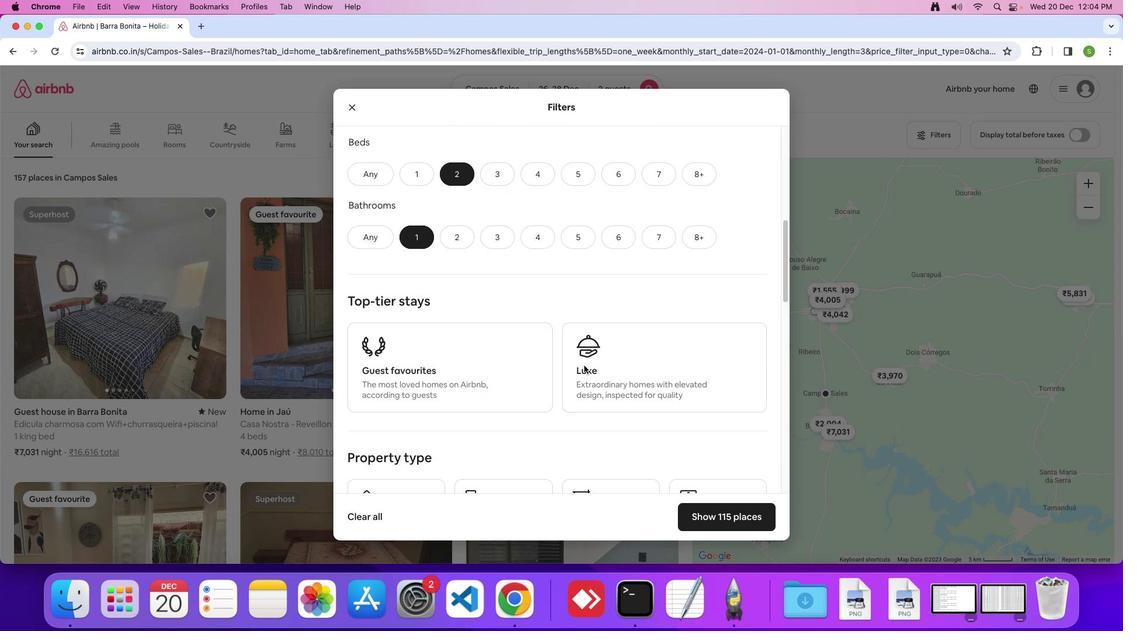 
Action: Mouse scrolled (582, 363) with delta (-1, -1)
Screenshot: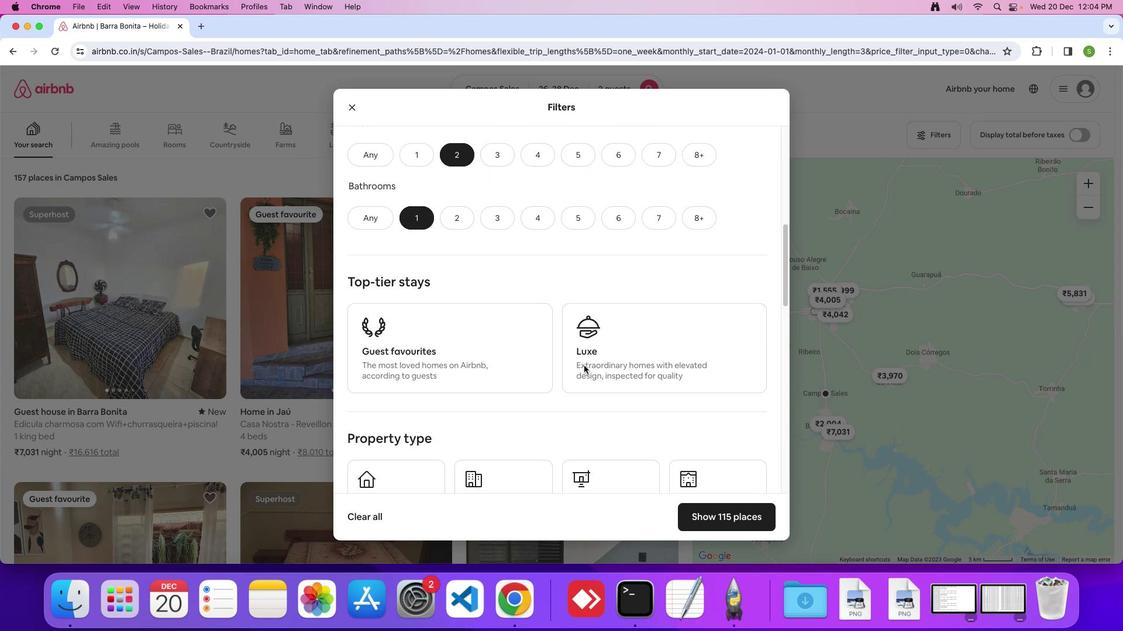 
Action: Mouse scrolled (582, 363) with delta (-1, -1)
Screenshot: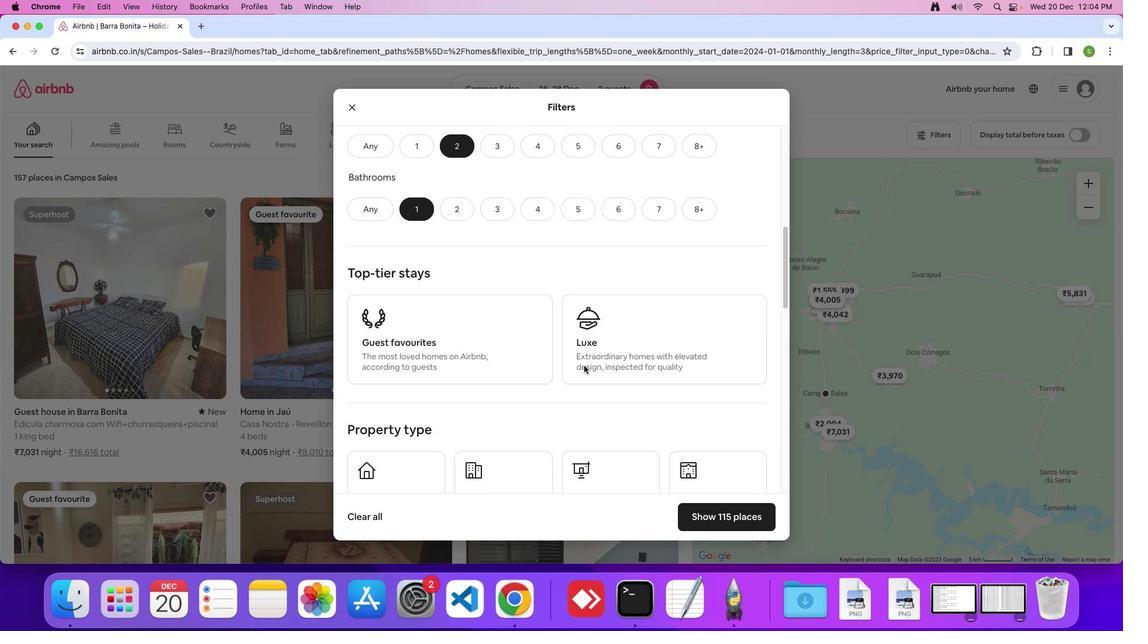 
Action: Mouse scrolled (582, 363) with delta (-1, -2)
Screenshot: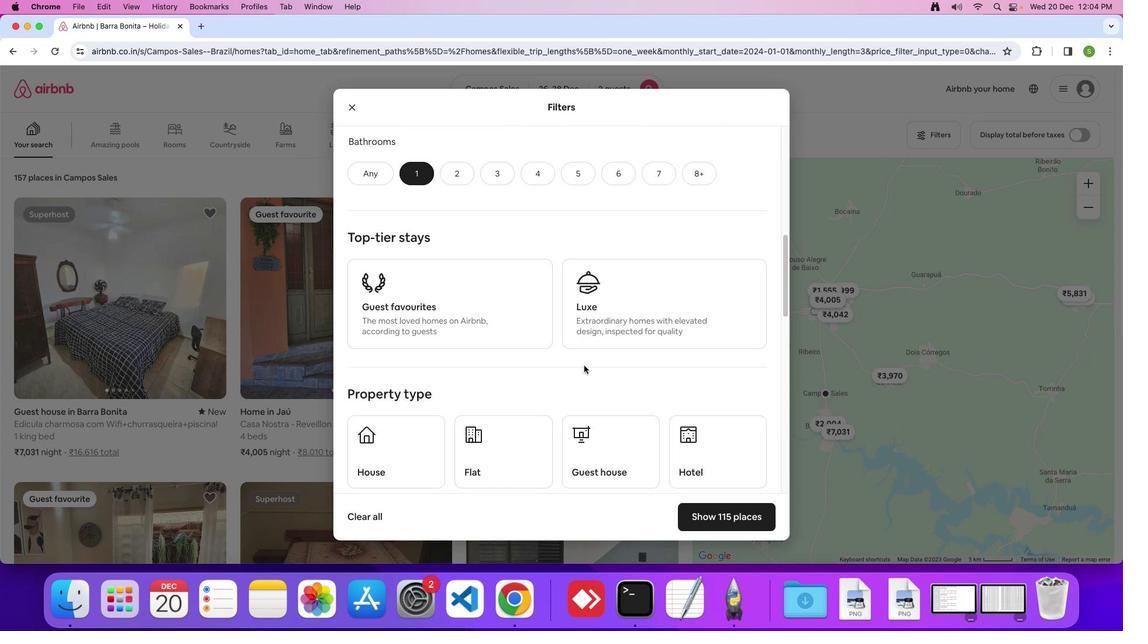 
Action: Mouse moved to (582, 362)
Screenshot: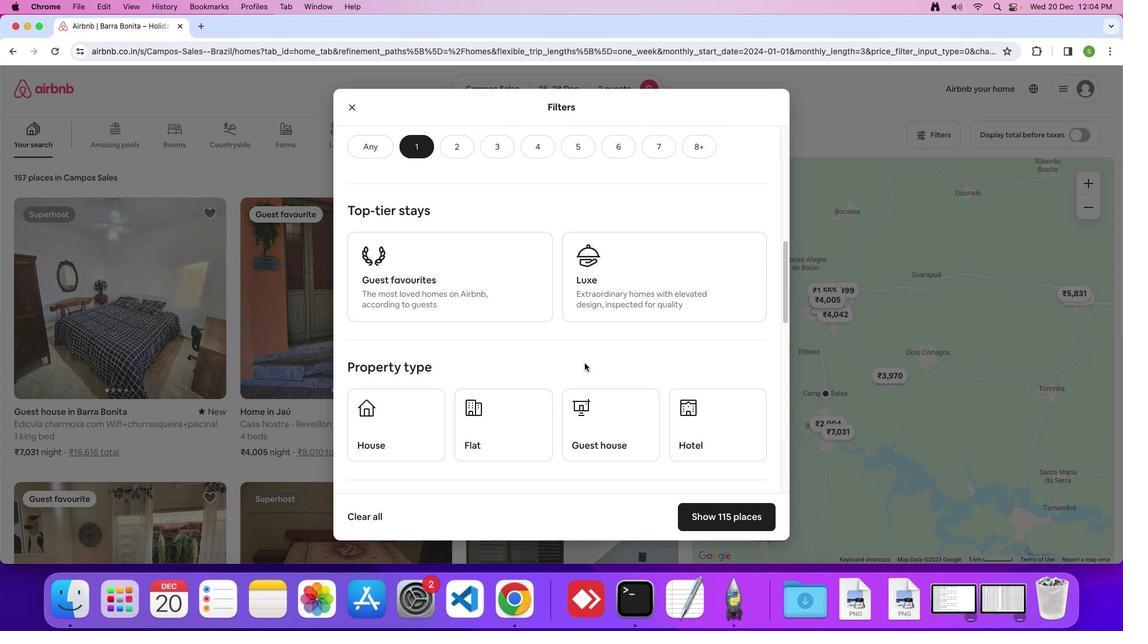 
Action: Mouse scrolled (582, 362) with delta (-1, -1)
Screenshot: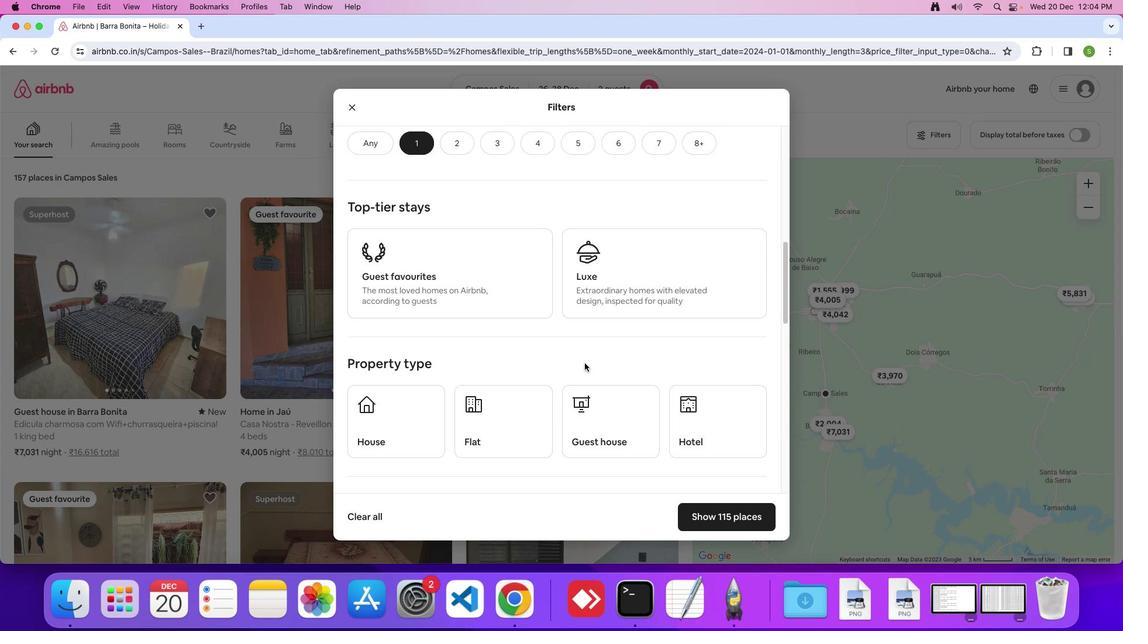 
Action: Mouse moved to (582, 362)
Screenshot: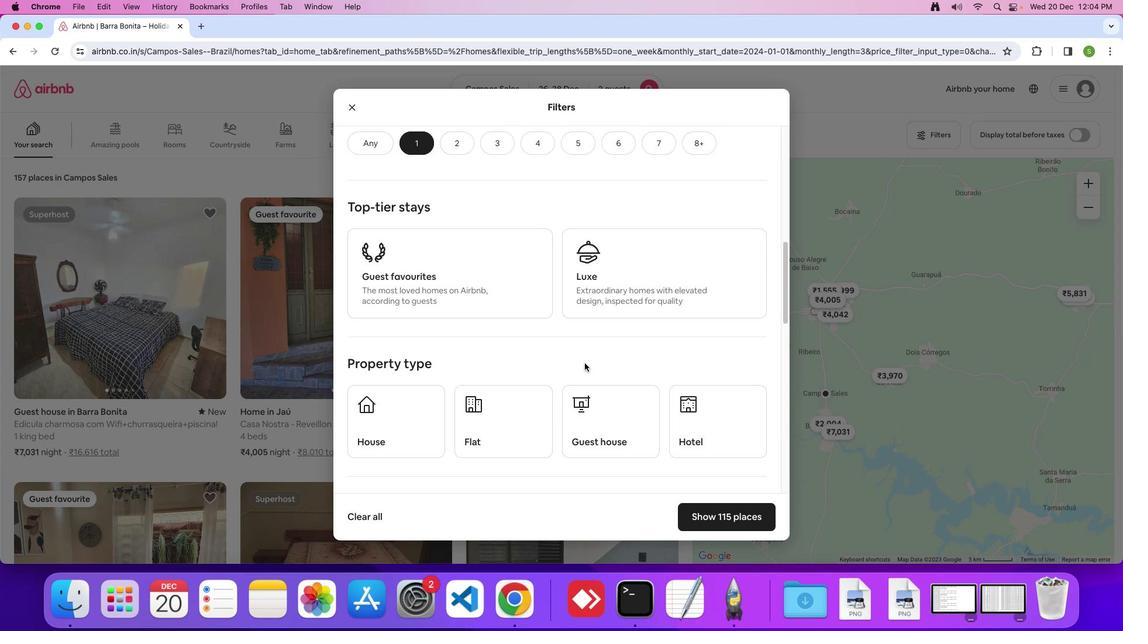 
Action: Mouse scrolled (582, 362) with delta (-1, -1)
Screenshot: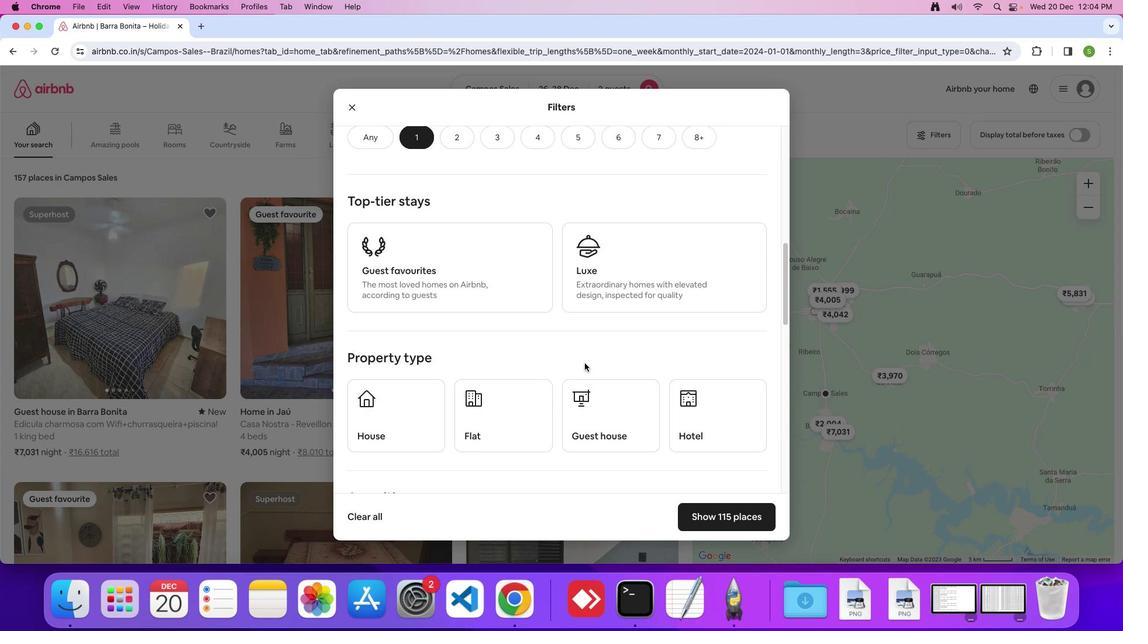 
Action: Mouse moved to (582, 362)
Screenshot: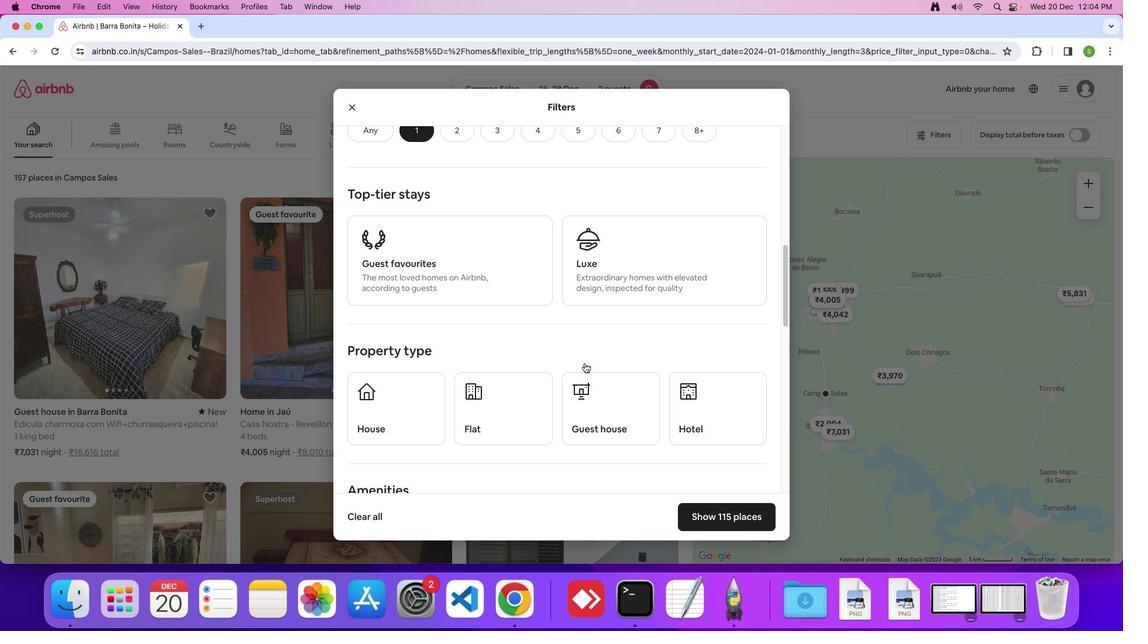 
Action: Mouse scrolled (582, 362) with delta (-1, -1)
Screenshot: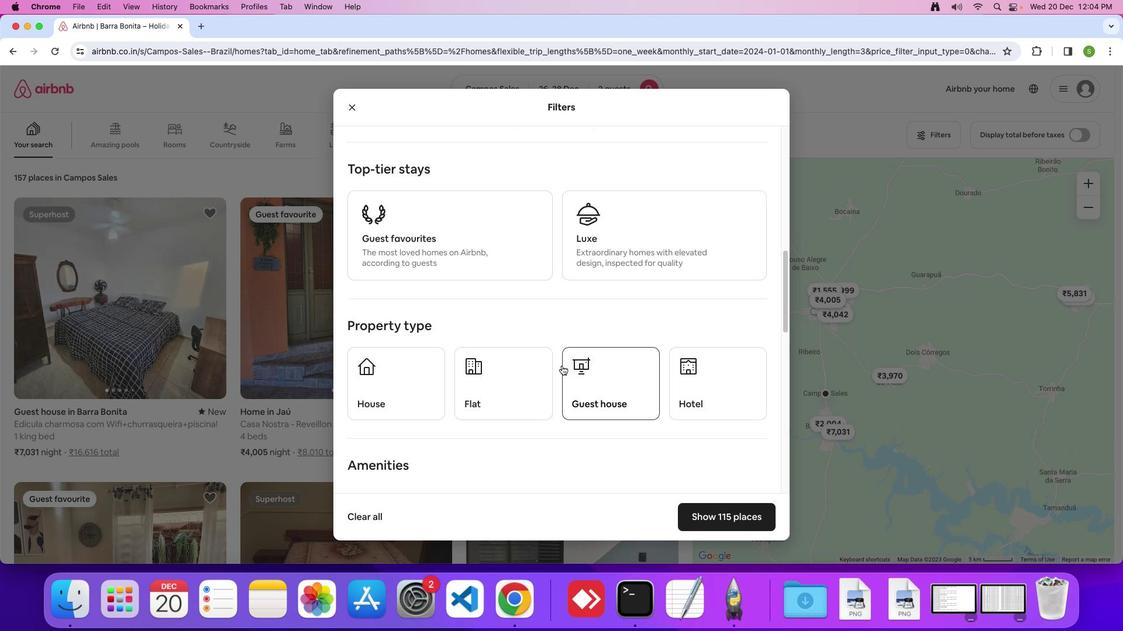 
Action: Mouse moved to (482, 370)
Screenshot: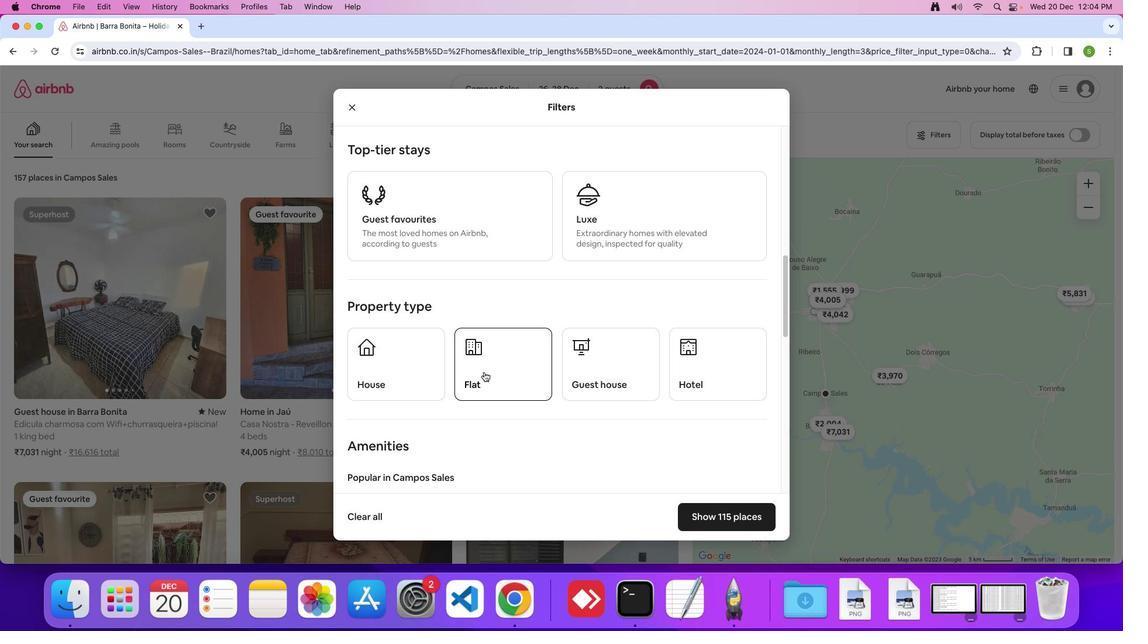 
Action: Mouse pressed left at (482, 370)
Screenshot: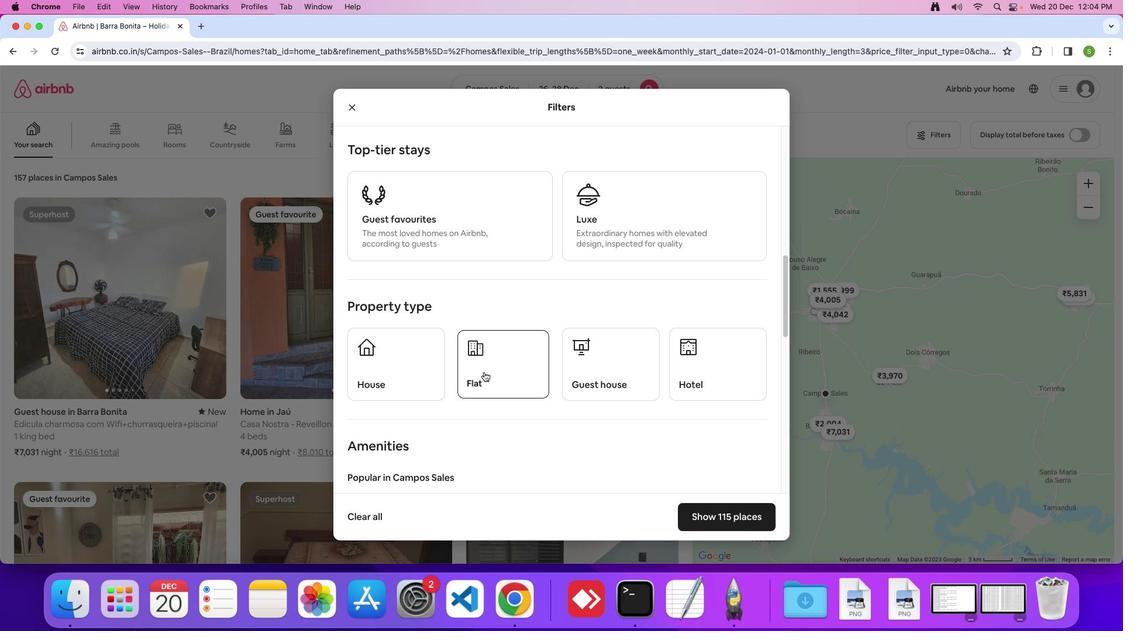 
Action: Mouse moved to (579, 365)
Screenshot: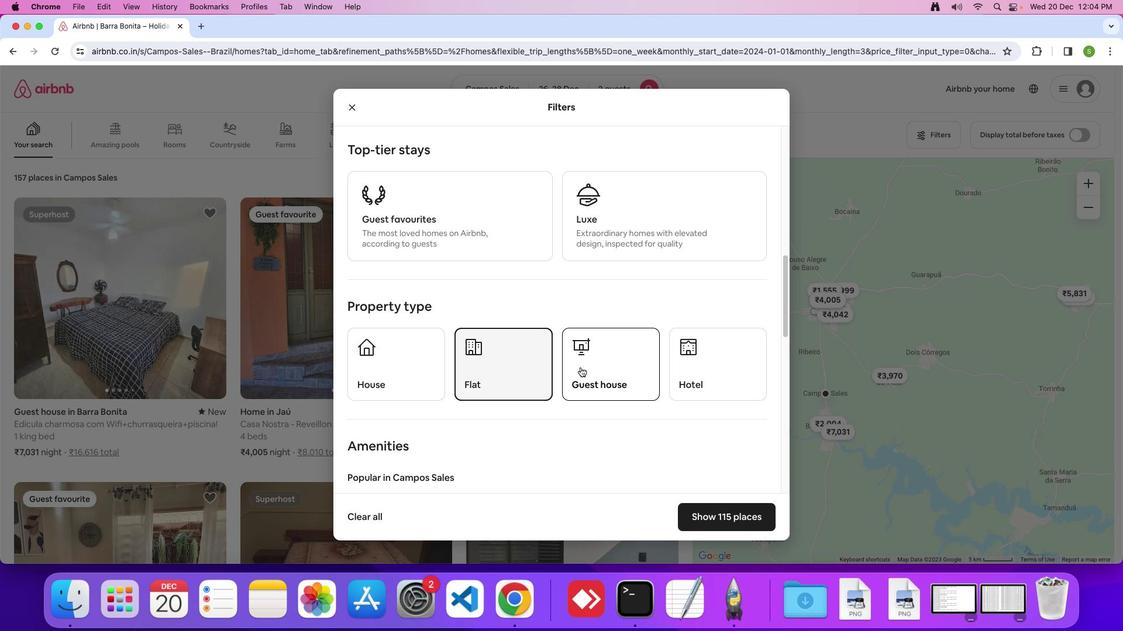 
Action: Mouse scrolled (579, 365) with delta (-1, -1)
Screenshot: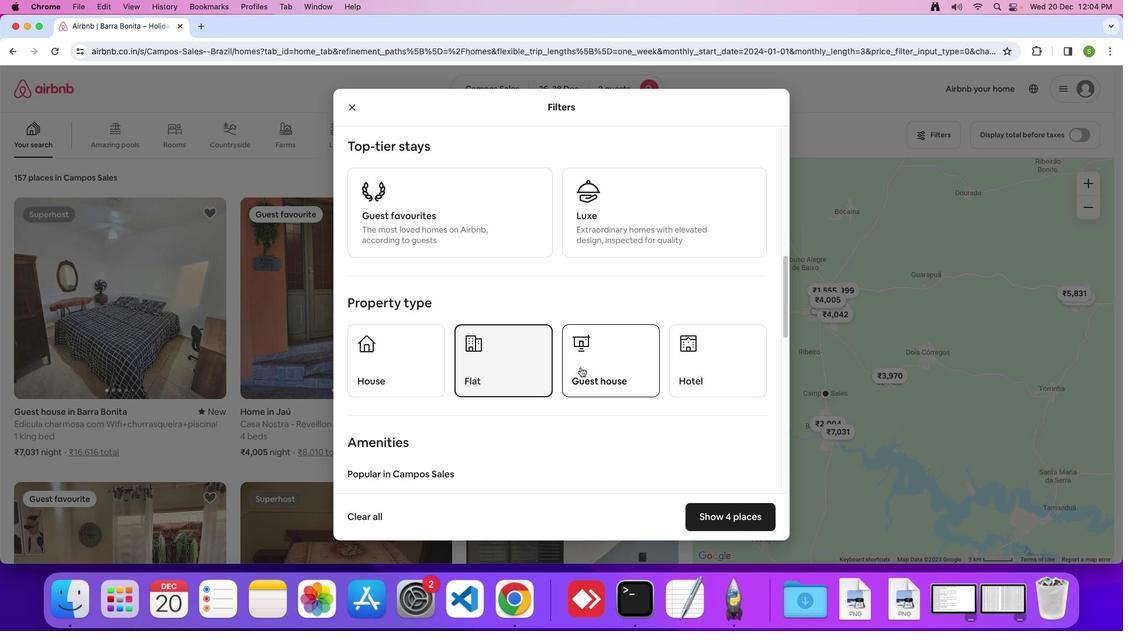 
Action: Mouse scrolled (579, 365) with delta (-1, -1)
Screenshot: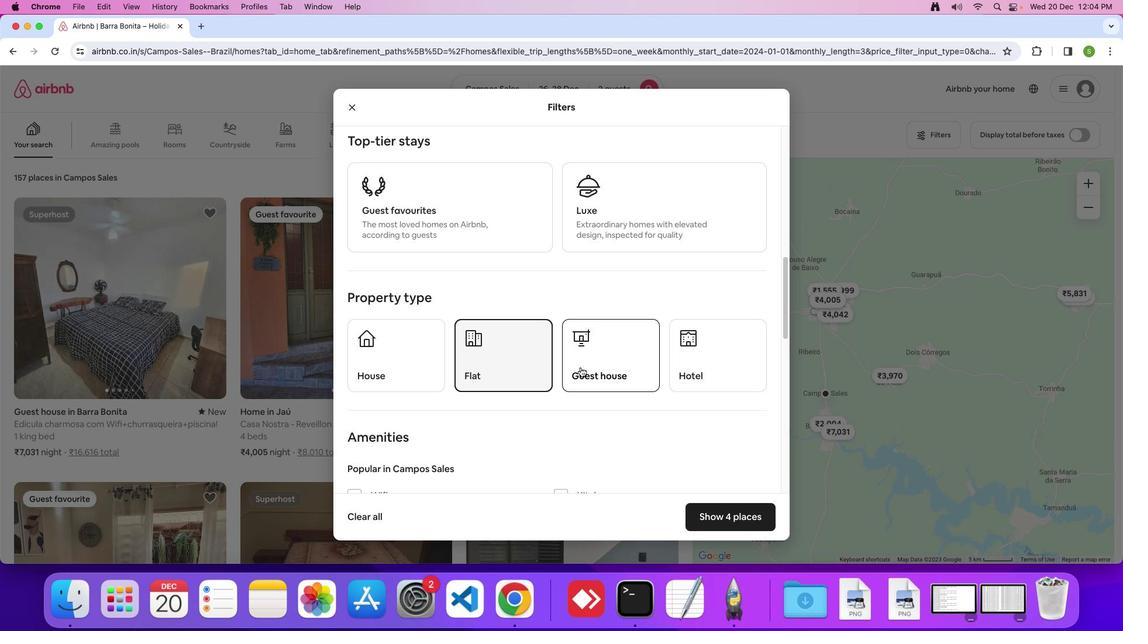 
Action: Mouse scrolled (579, 365) with delta (-1, -2)
Screenshot: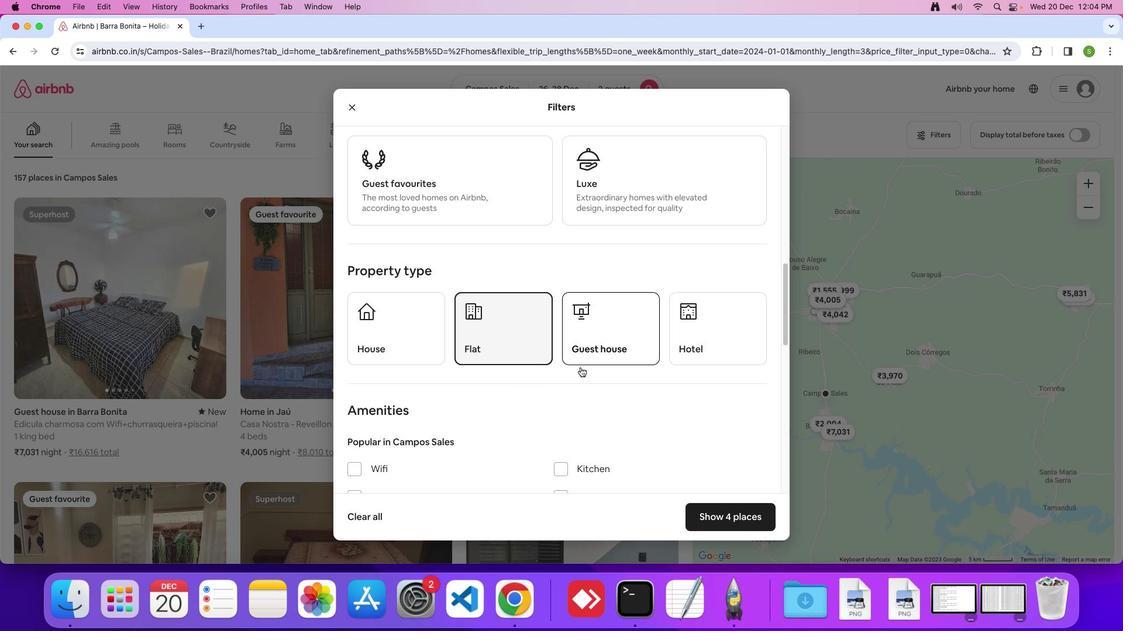
Action: Mouse scrolled (579, 365) with delta (-1, -1)
Screenshot: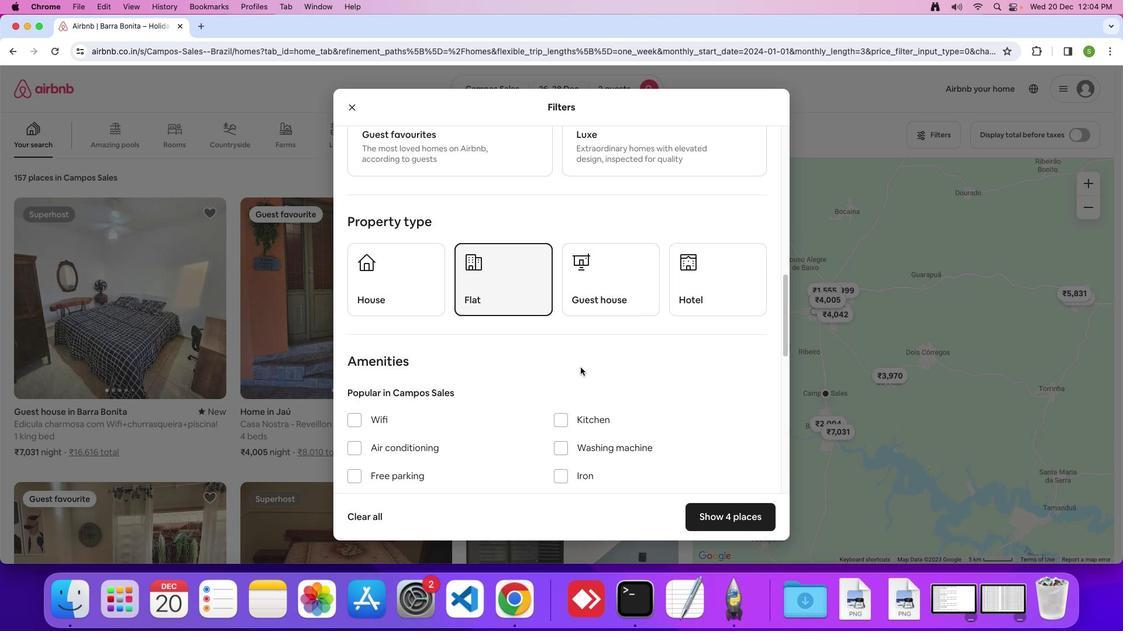
Action: Mouse scrolled (579, 365) with delta (-1, -1)
Screenshot: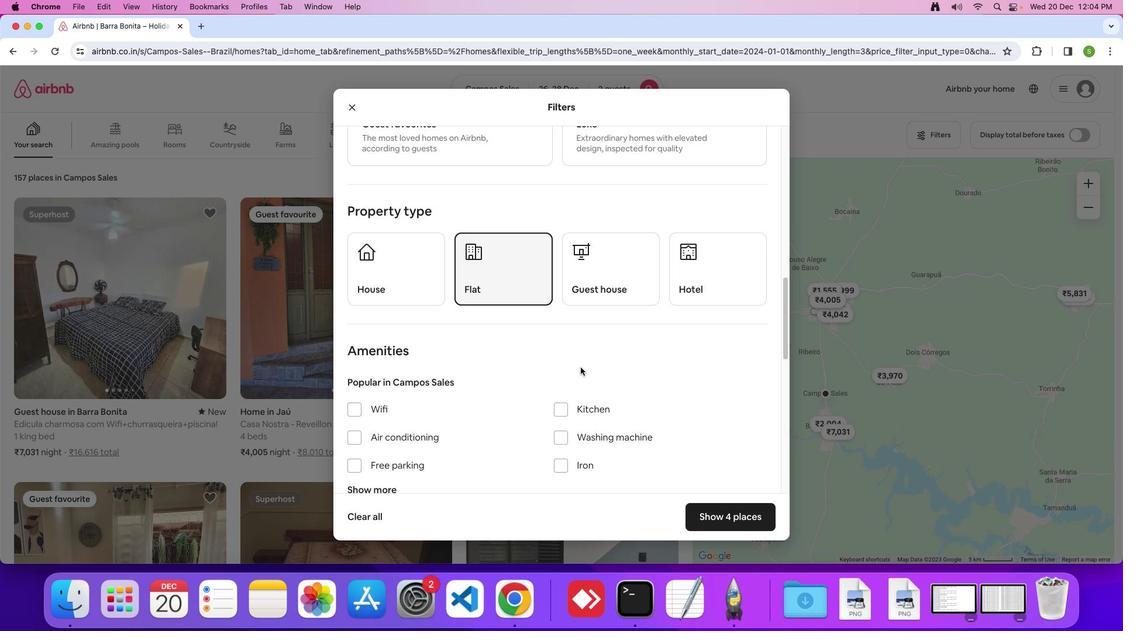 
Action: Mouse scrolled (579, 365) with delta (-1, -2)
Screenshot: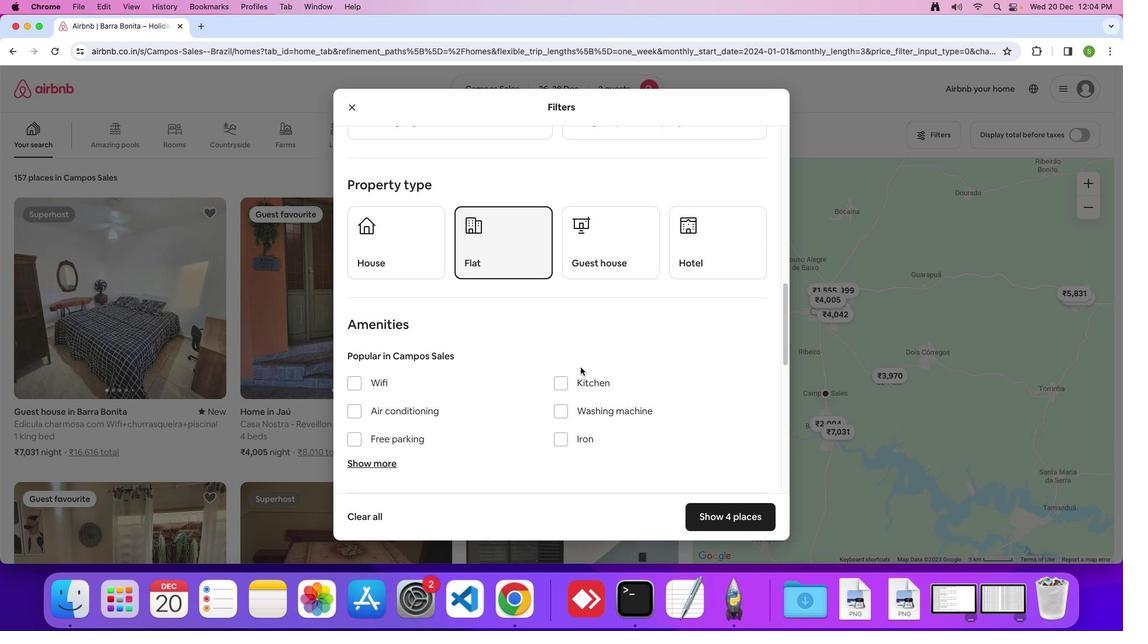 
Action: Mouse scrolled (579, 365) with delta (-1, -1)
Screenshot: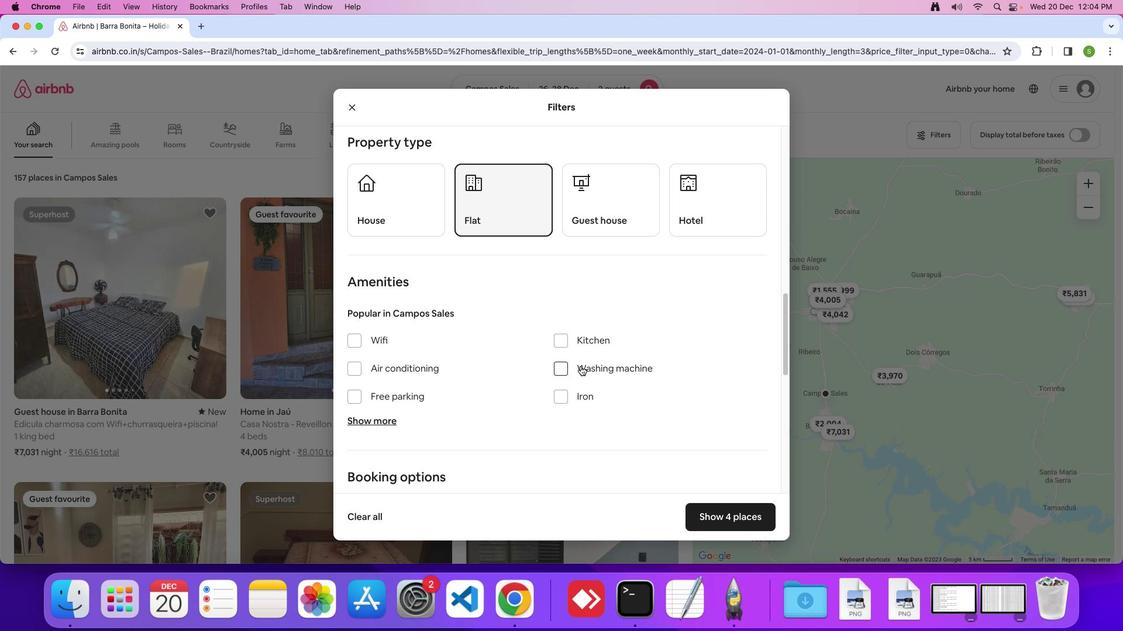 
Action: Mouse moved to (579, 365)
Screenshot: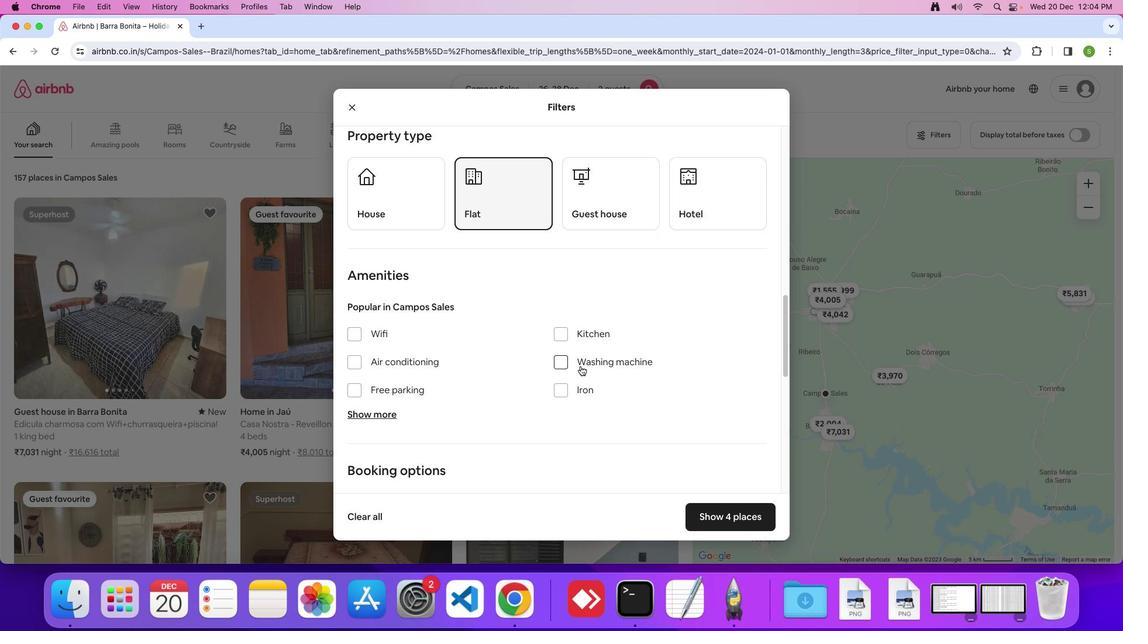 
Action: Mouse scrolled (579, 365) with delta (-1, -1)
Screenshot: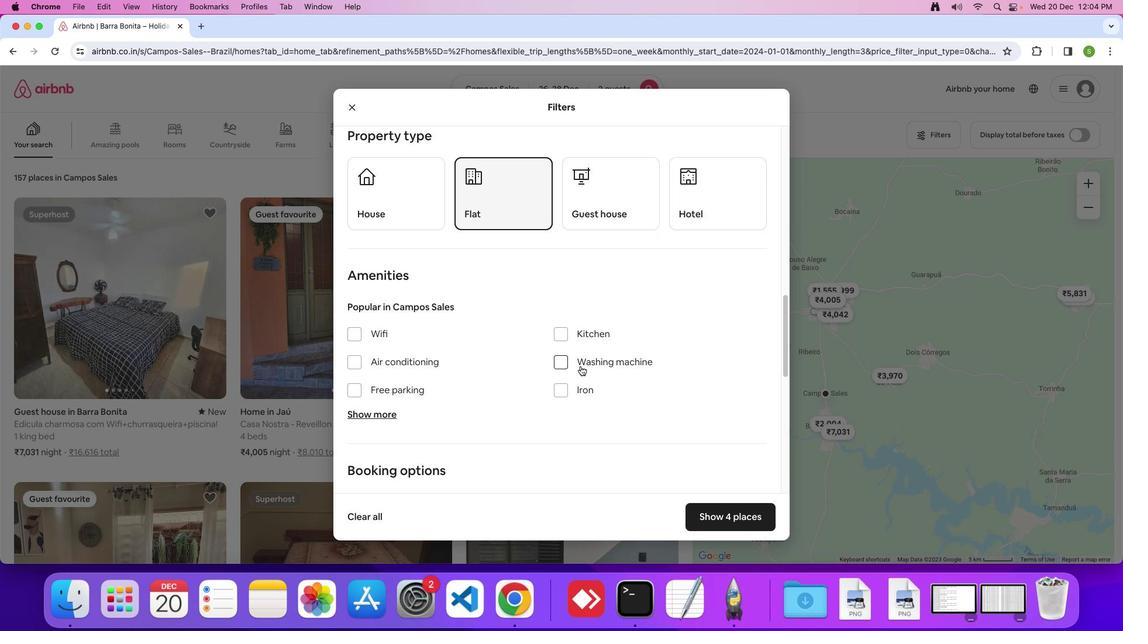 
Action: Mouse moved to (579, 365)
Screenshot: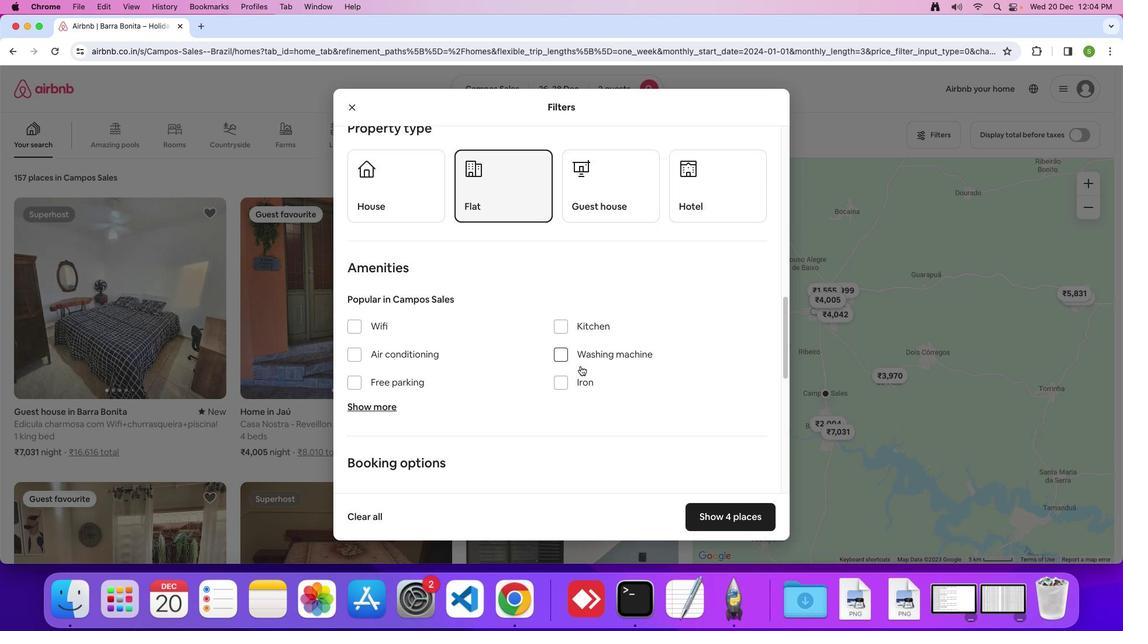 
Action: Mouse scrolled (579, 365) with delta (-1, -1)
Screenshot: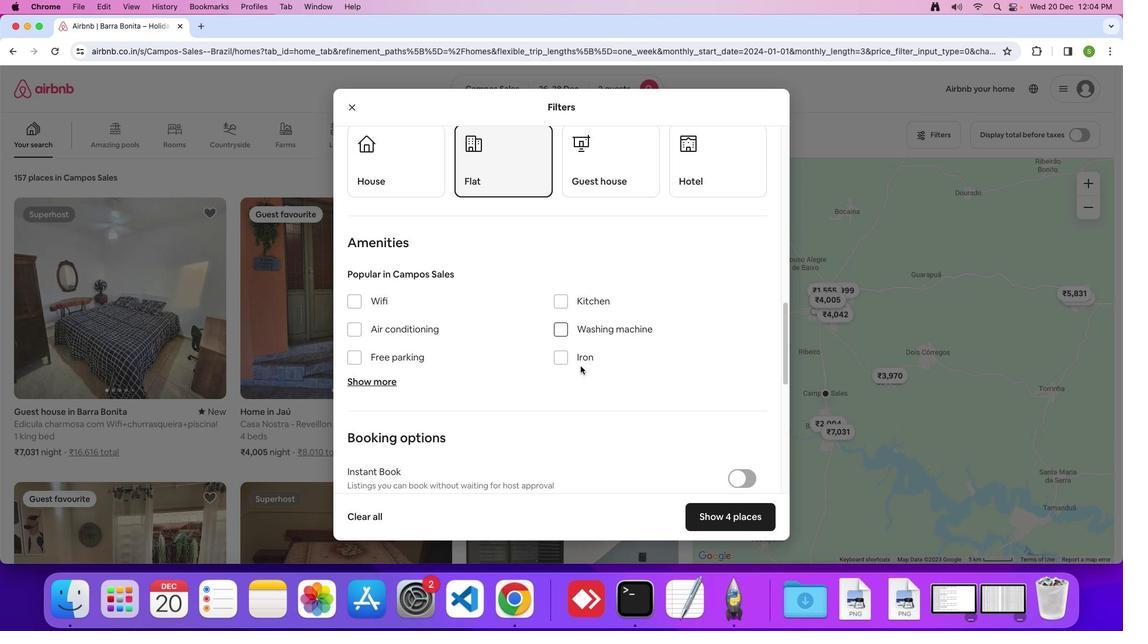 
Action: Mouse moved to (579, 365)
Screenshot: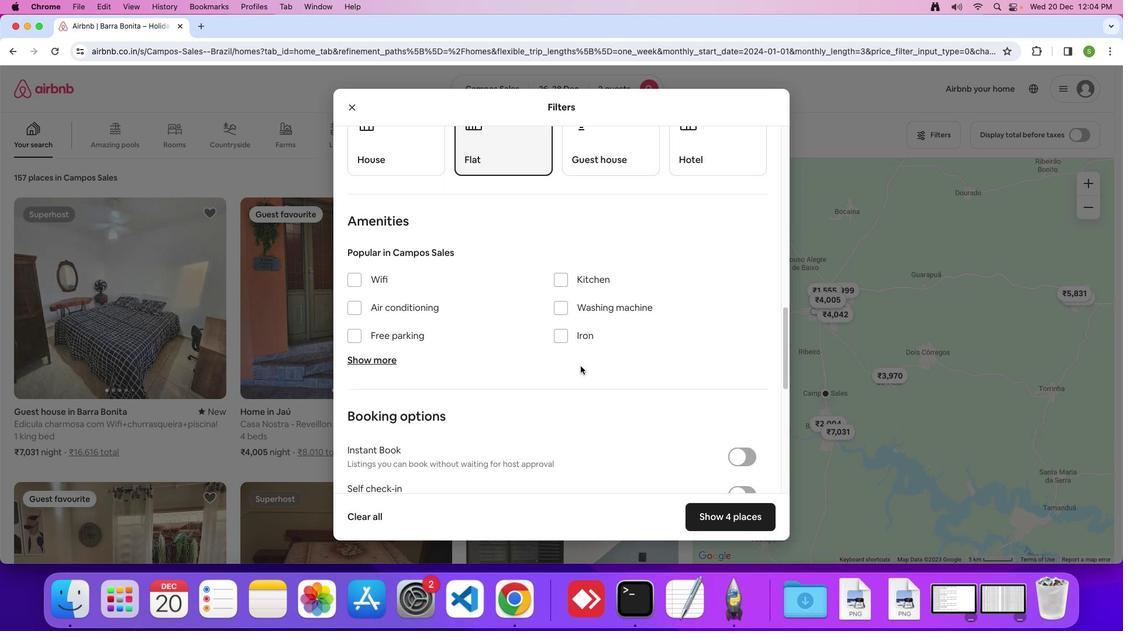 
Action: Mouse scrolled (579, 365) with delta (-1, -1)
Screenshot: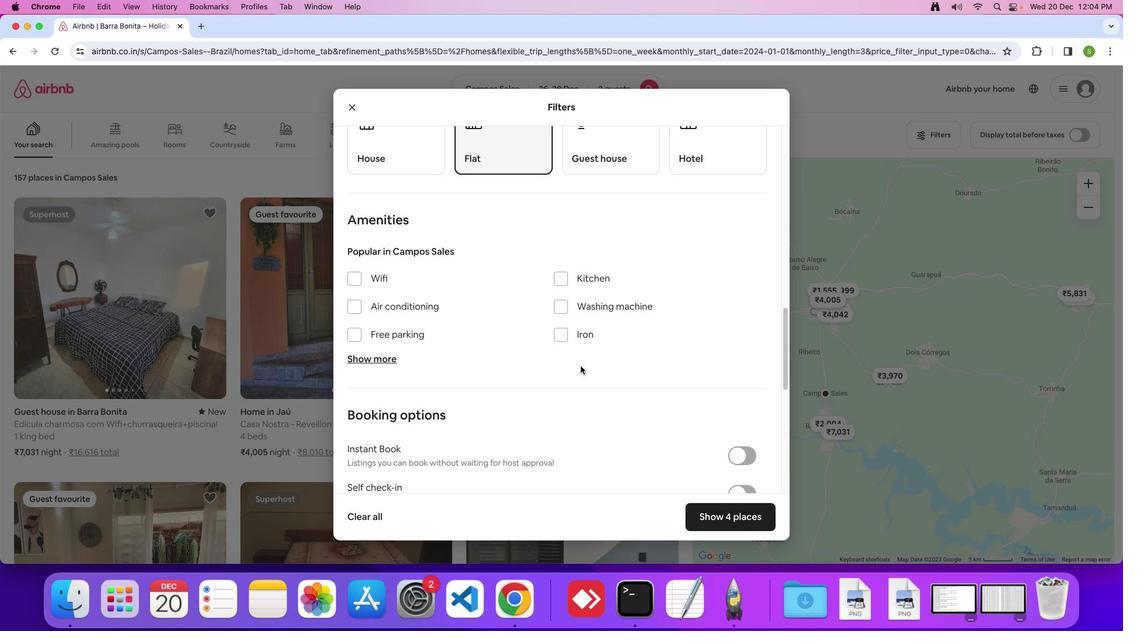 
Action: Mouse scrolled (579, 365) with delta (-1, -1)
Screenshot: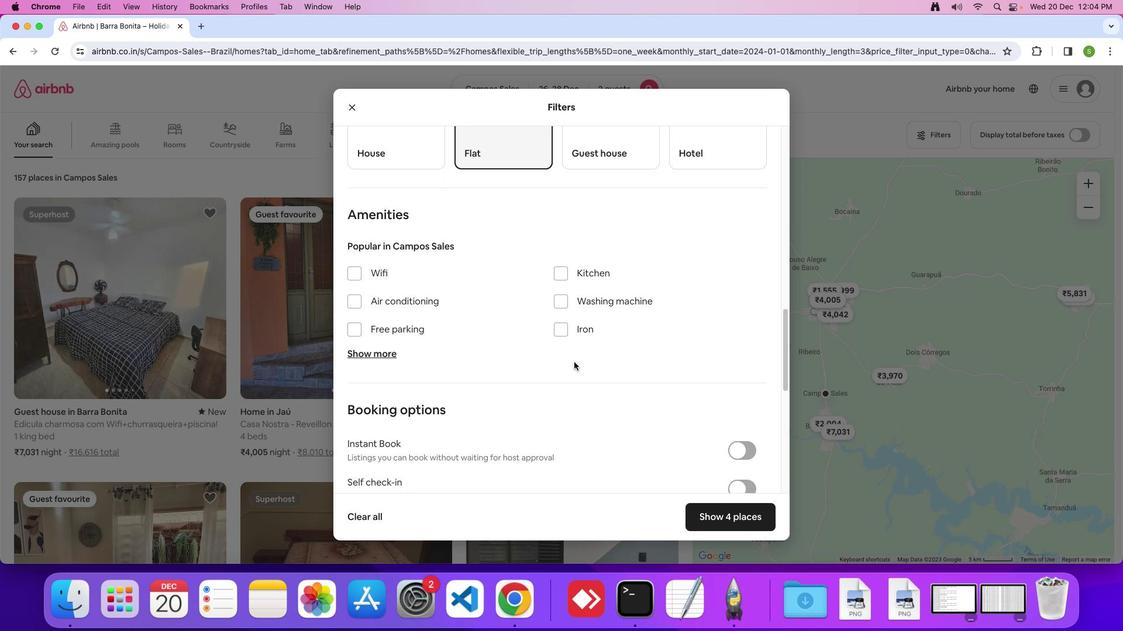 
Action: Mouse moved to (356, 268)
Screenshot: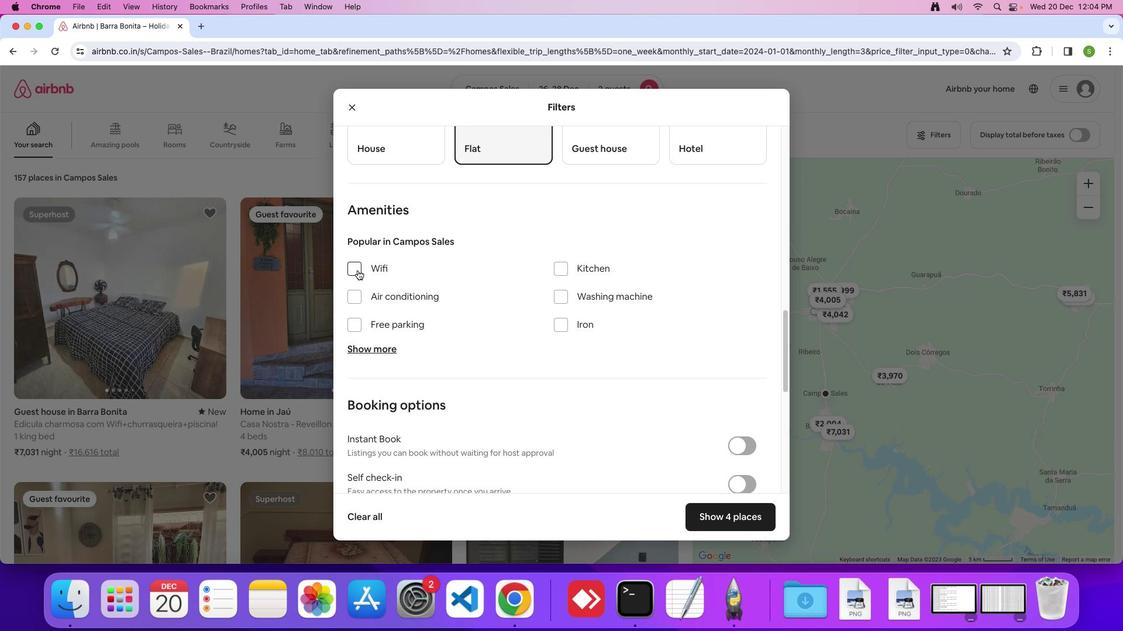 
Action: Mouse pressed left at (356, 268)
Screenshot: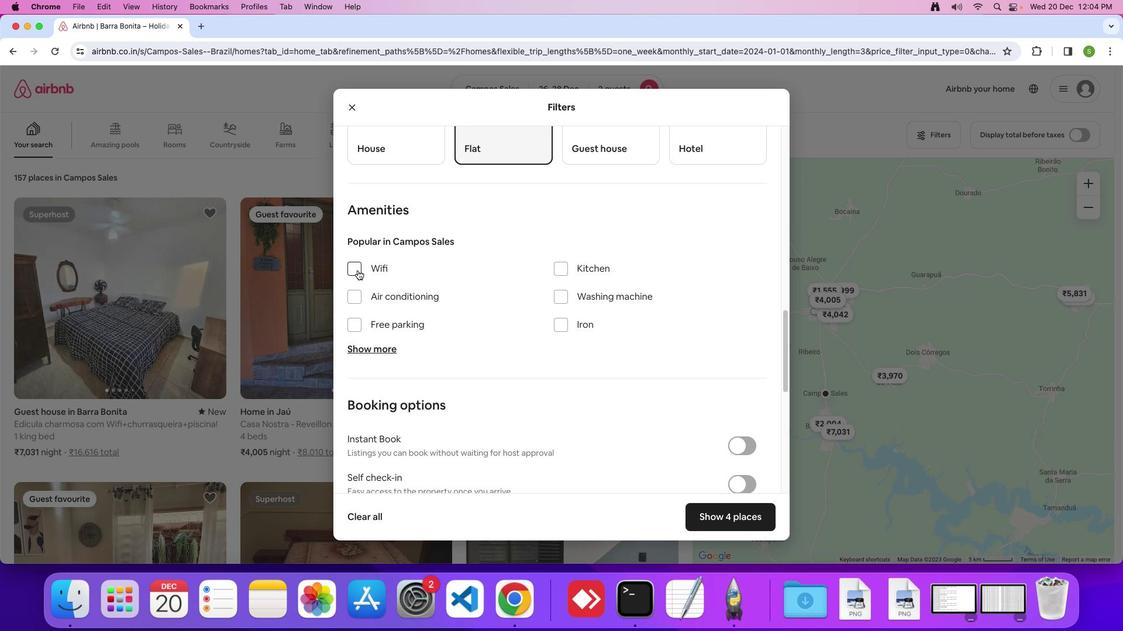 
Action: Mouse moved to (437, 315)
Screenshot: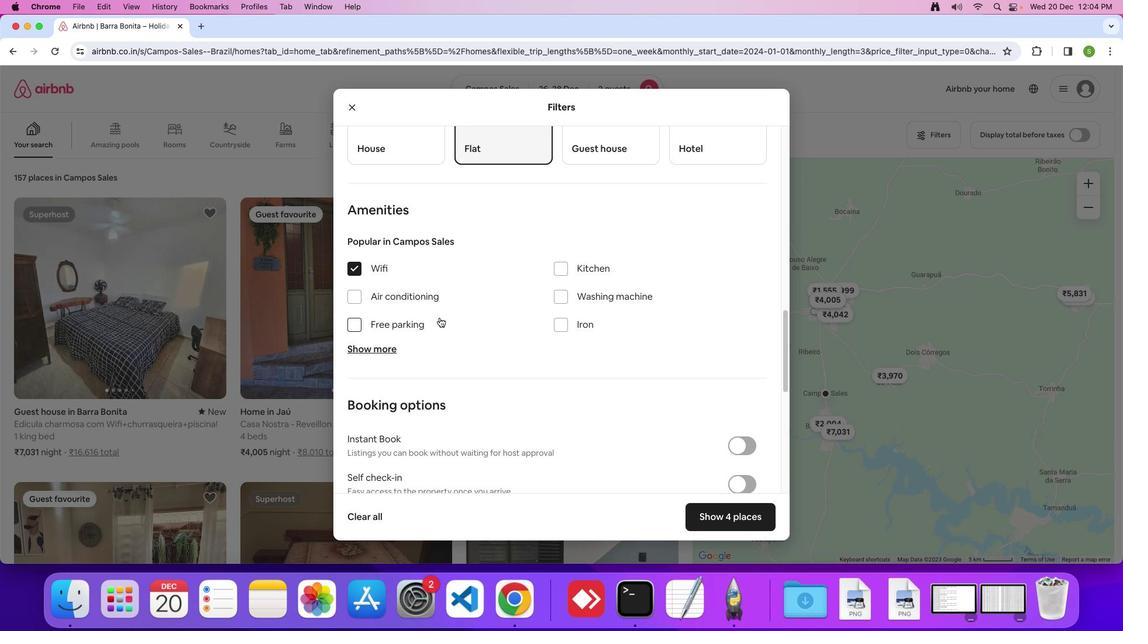 
Action: Mouse scrolled (437, 315) with delta (-1, -1)
Screenshot: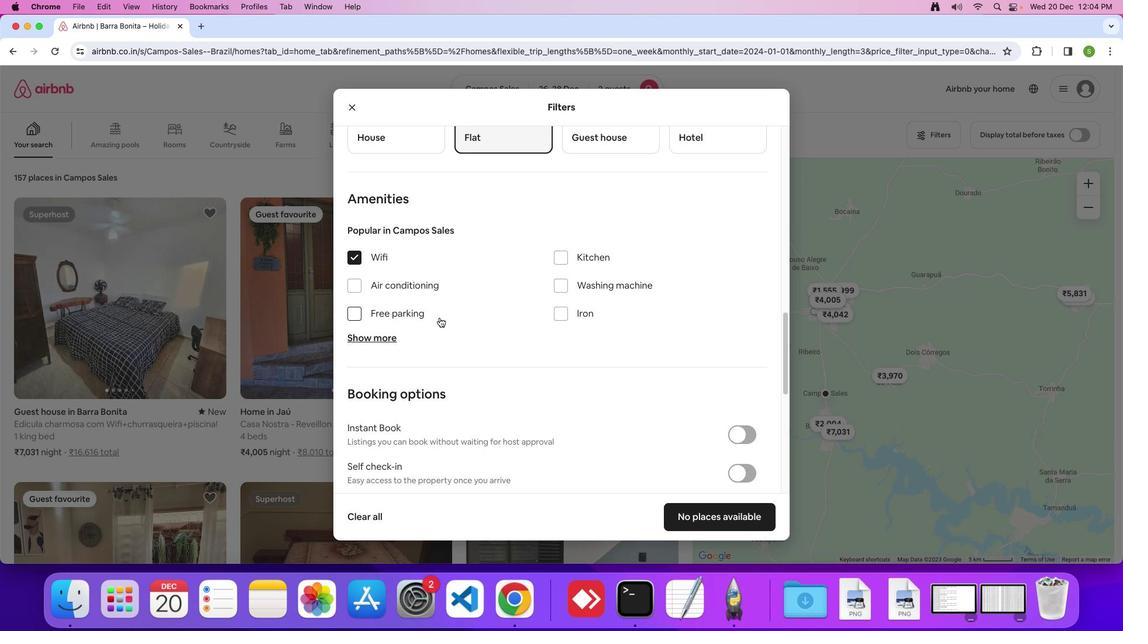 
Action: Mouse scrolled (437, 315) with delta (-1, -1)
Screenshot: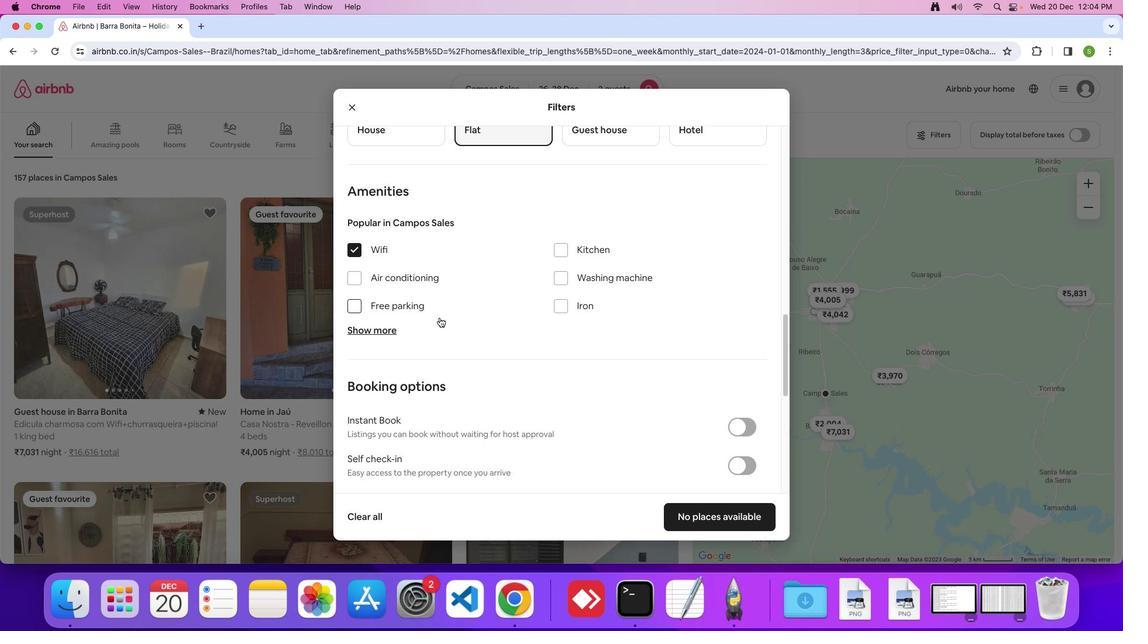 
Action: Mouse scrolled (437, 315) with delta (-1, -1)
Screenshot: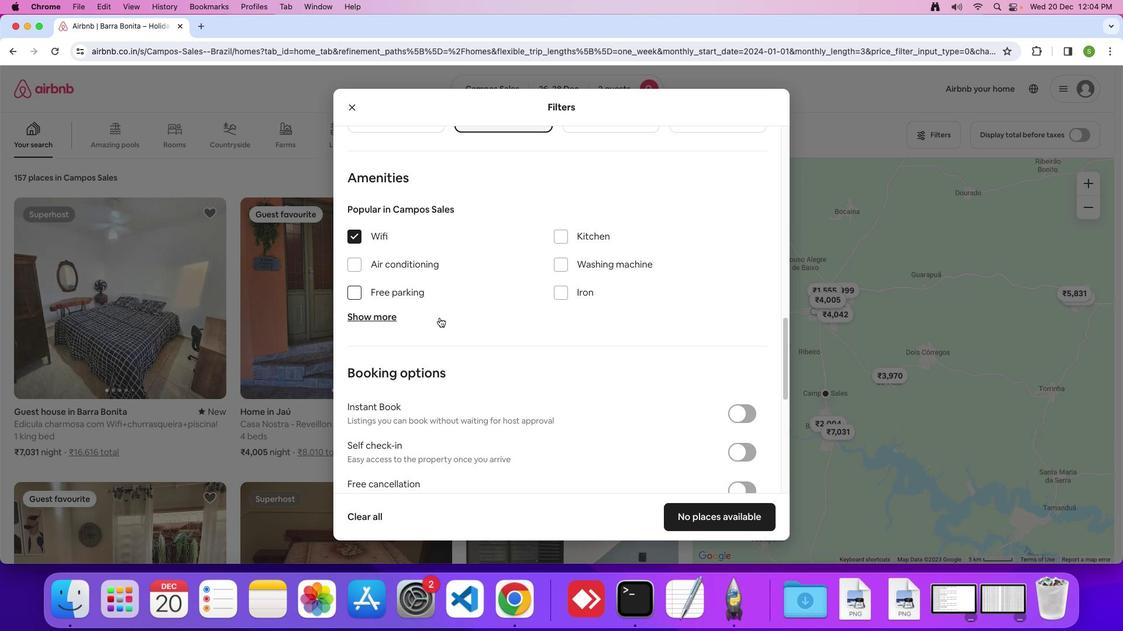 
Action: Mouse scrolled (437, 315) with delta (-1, -1)
Screenshot: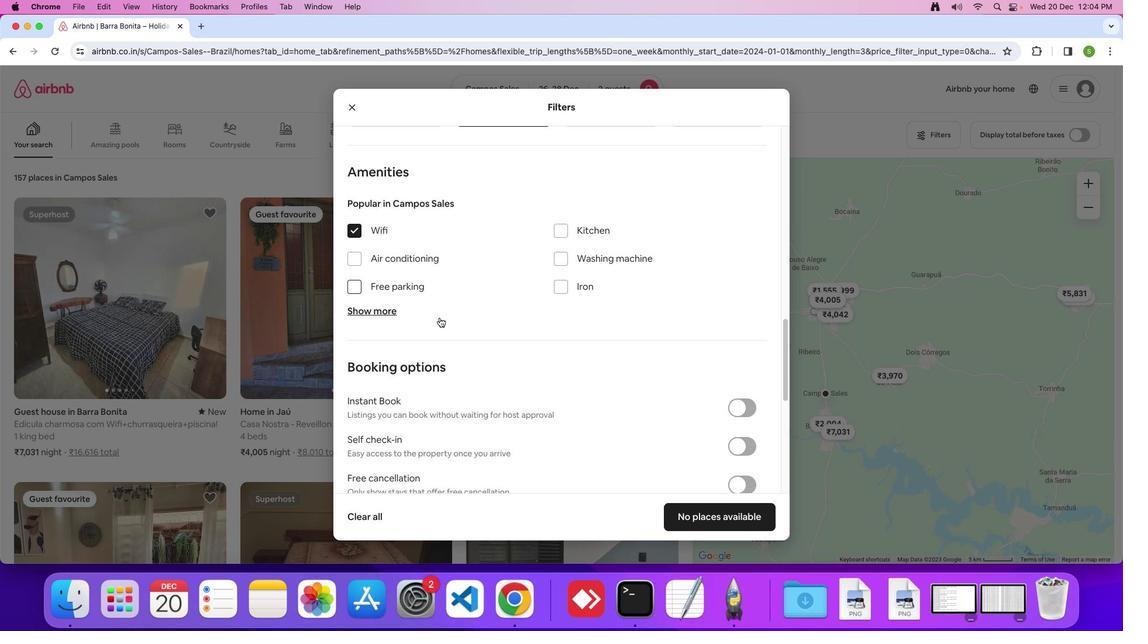 
Action: Mouse scrolled (437, 315) with delta (-1, -2)
Screenshot: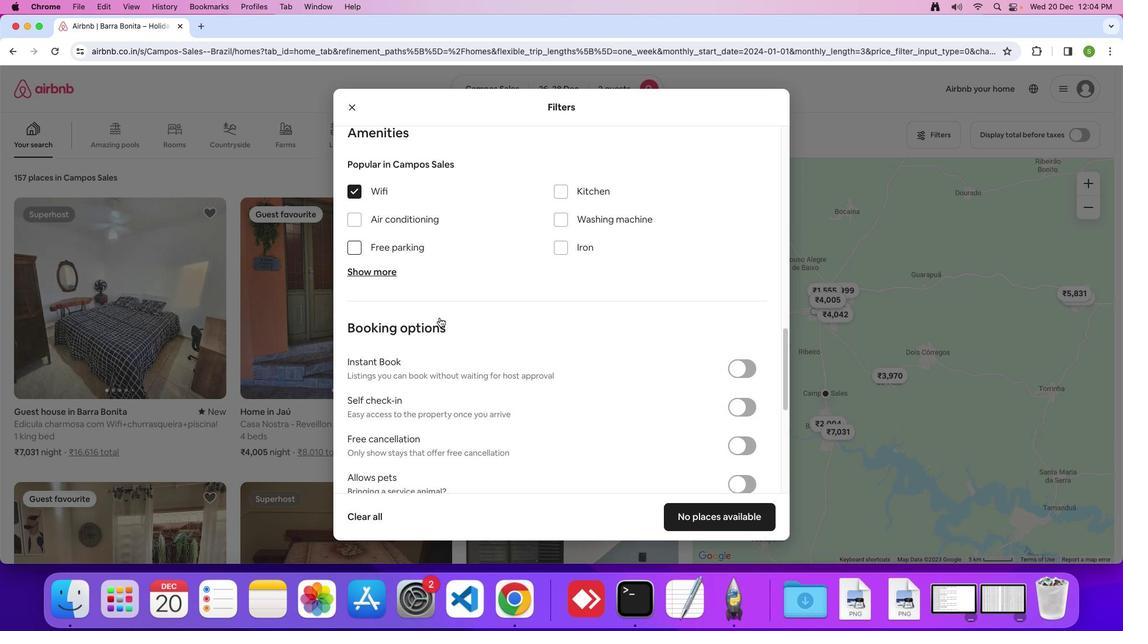 
Action: Mouse moved to (511, 384)
Screenshot: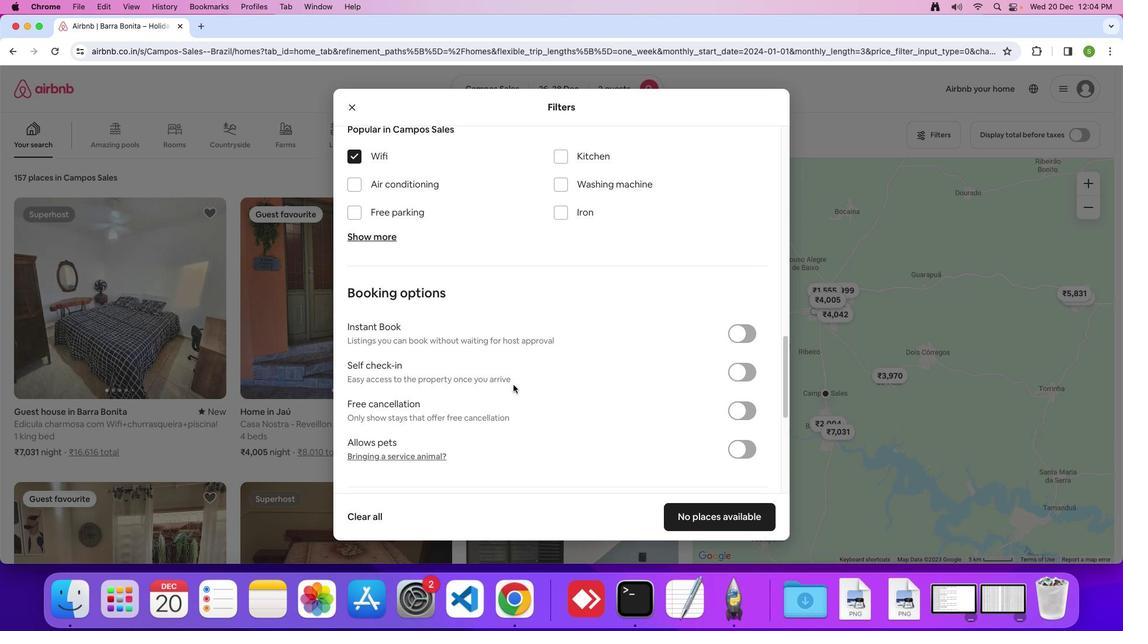 
Action: Mouse scrolled (511, 384) with delta (-1, -1)
Screenshot: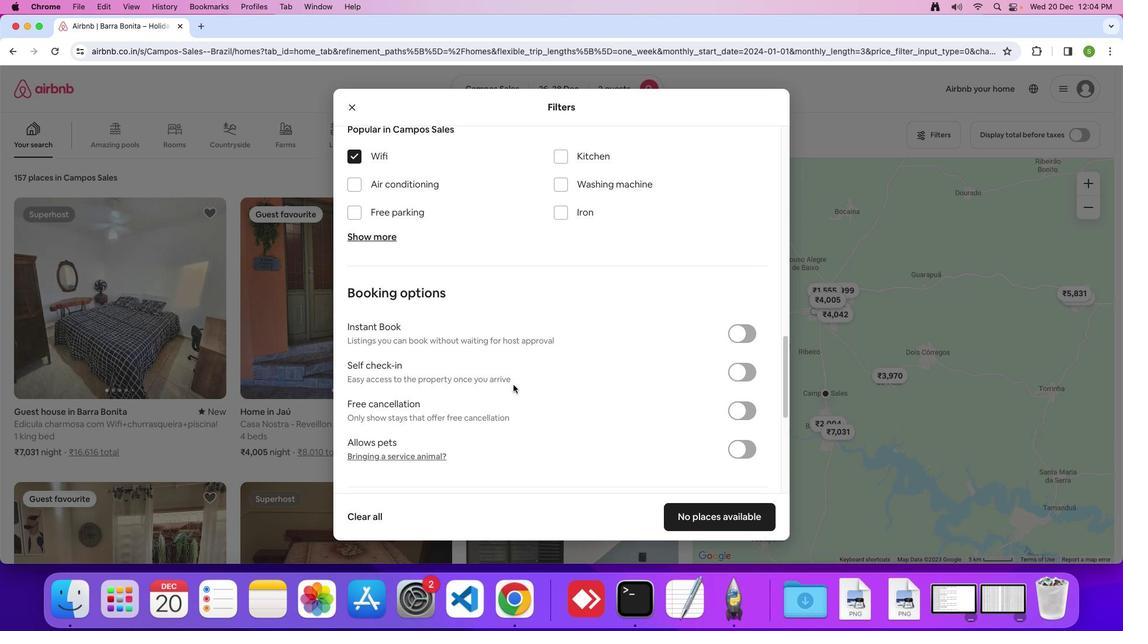 
Action: Mouse moved to (511, 383)
Screenshot: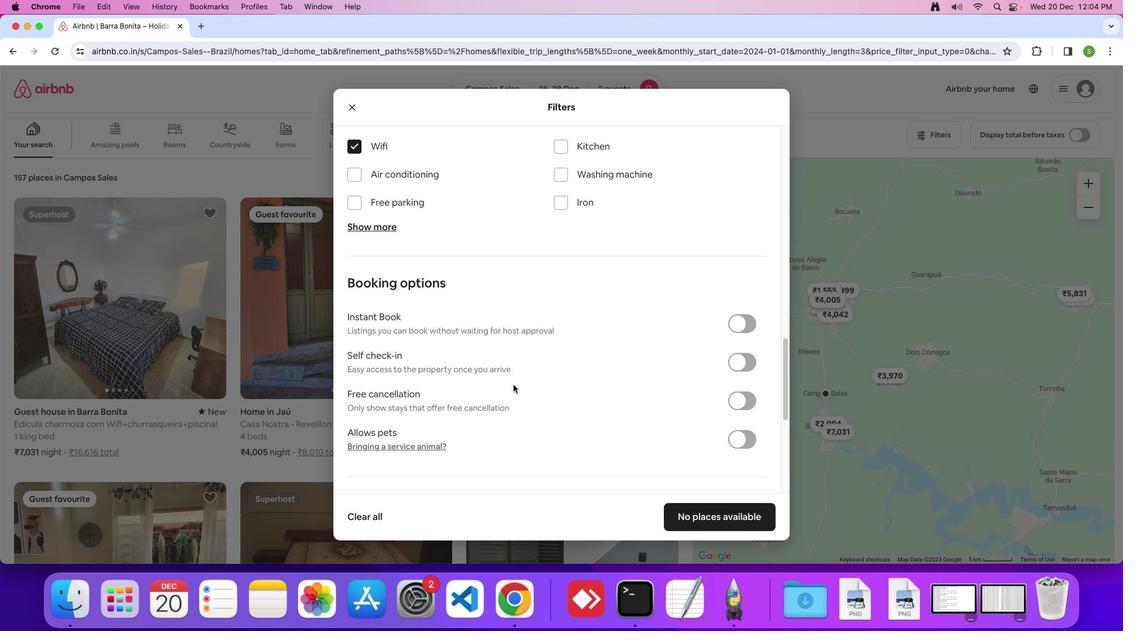 
Action: Mouse scrolled (511, 383) with delta (-1, -1)
Screenshot: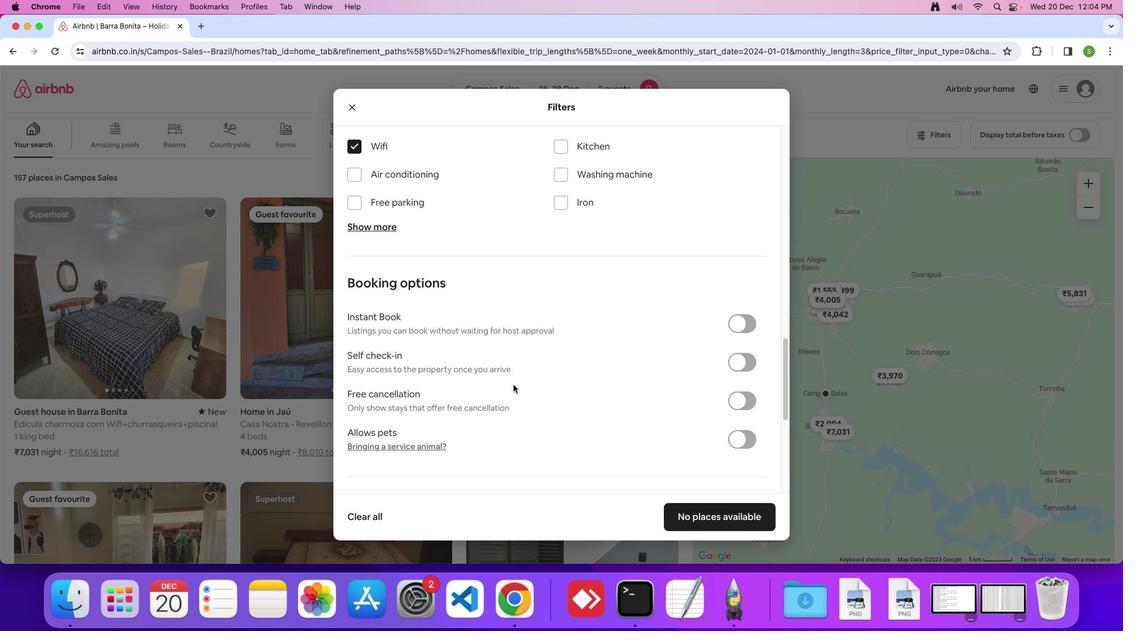 
Action: Mouse moved to (593, 415)
Screenshot: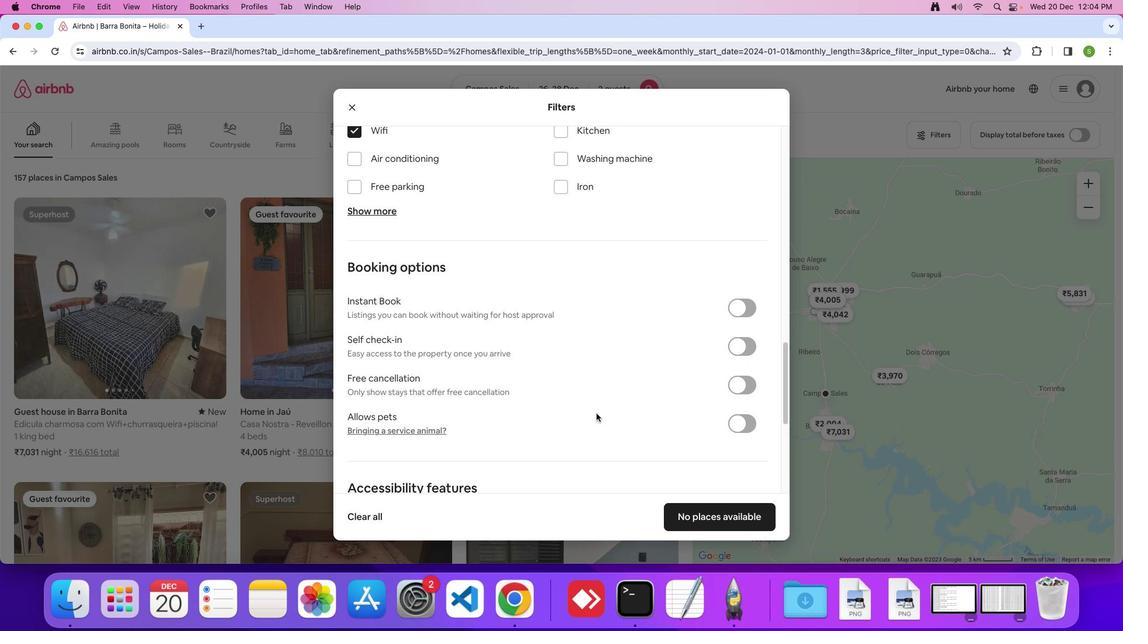 
Action: Mouse scrolled (593, 415) with delta (-1, -1)
Screenshot: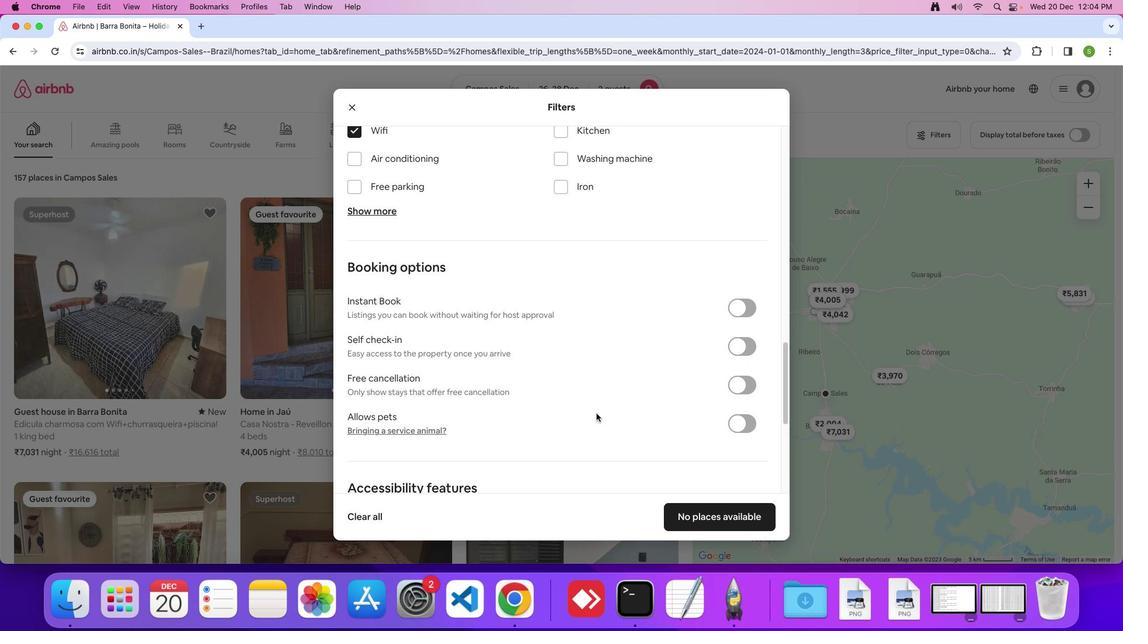 
Action: Mouse moved to (594, 413)
Screenshot: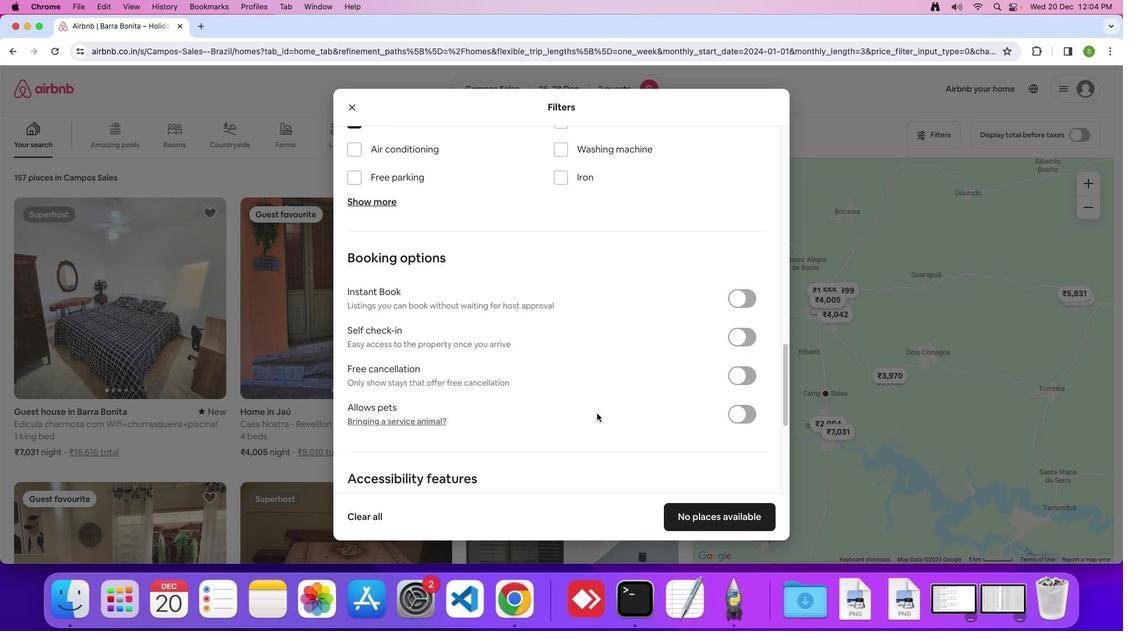 
Action: Mouse scrolled (594, 413) with delta (-1, -1)
Screenshot: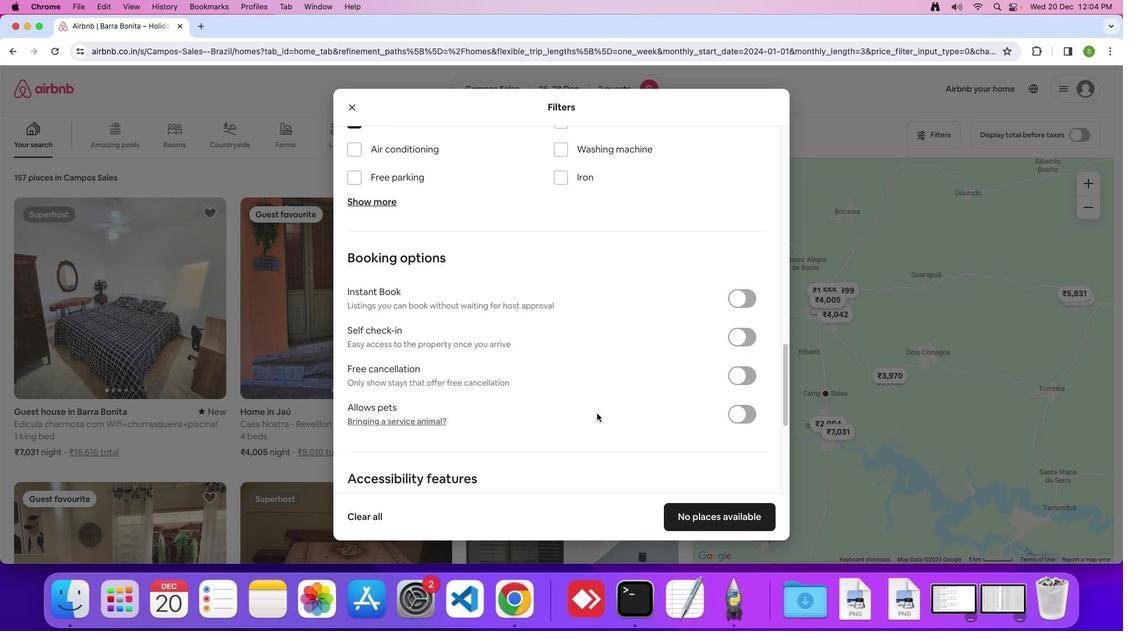 
Action: Mouse moved to (594, 412)
Screenshot: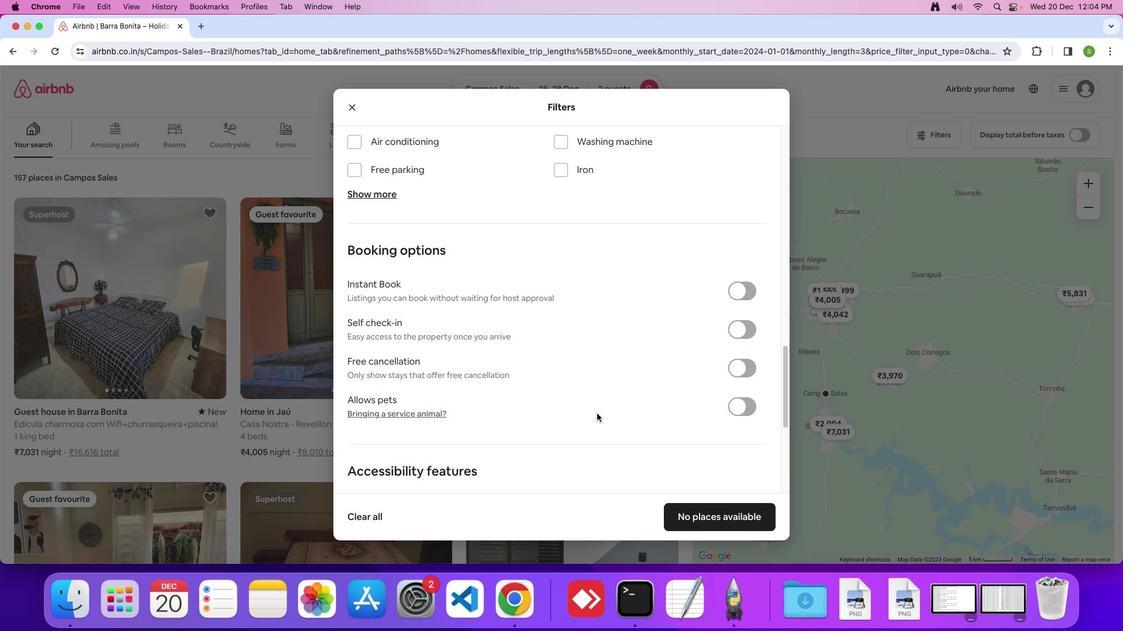 
Action: Mouse scrolled (594, 412) with delta (-1, -2)
Screenshot: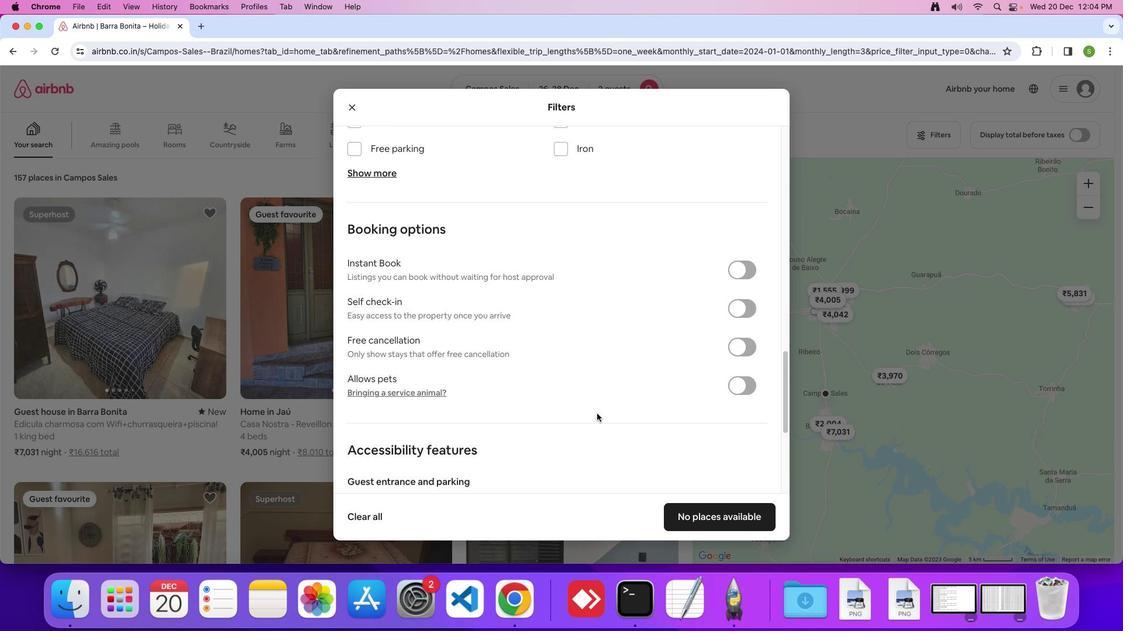 
Action: Mouse moved to (595, 410)
Screenshot: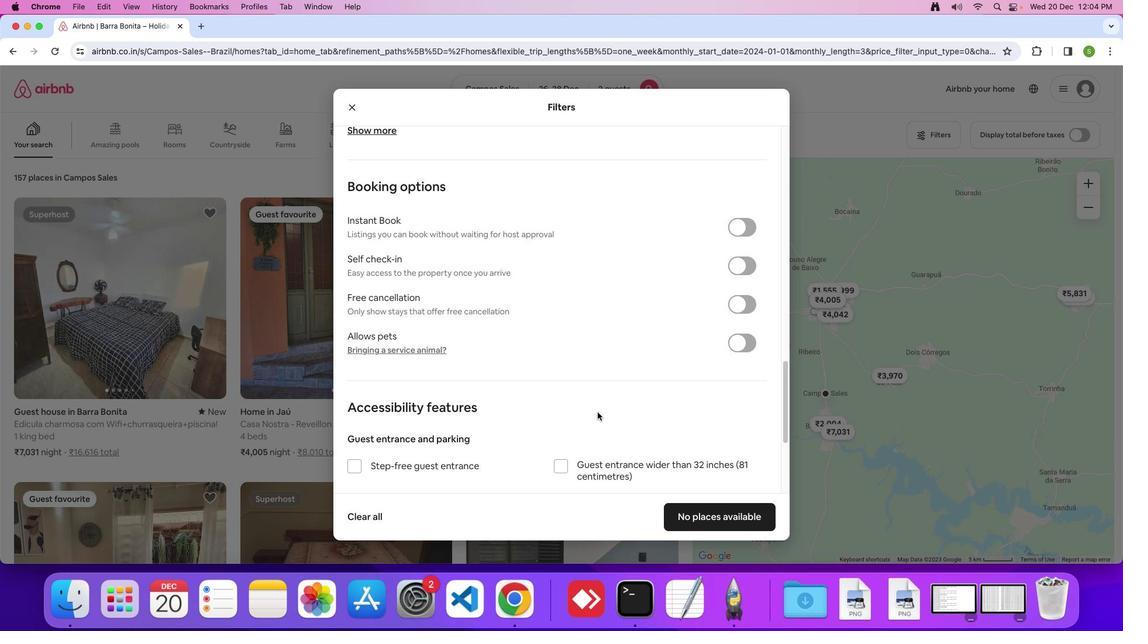 
Action: Mouse scrolled (595, 410) with delta (-1, -1)
Screenshot: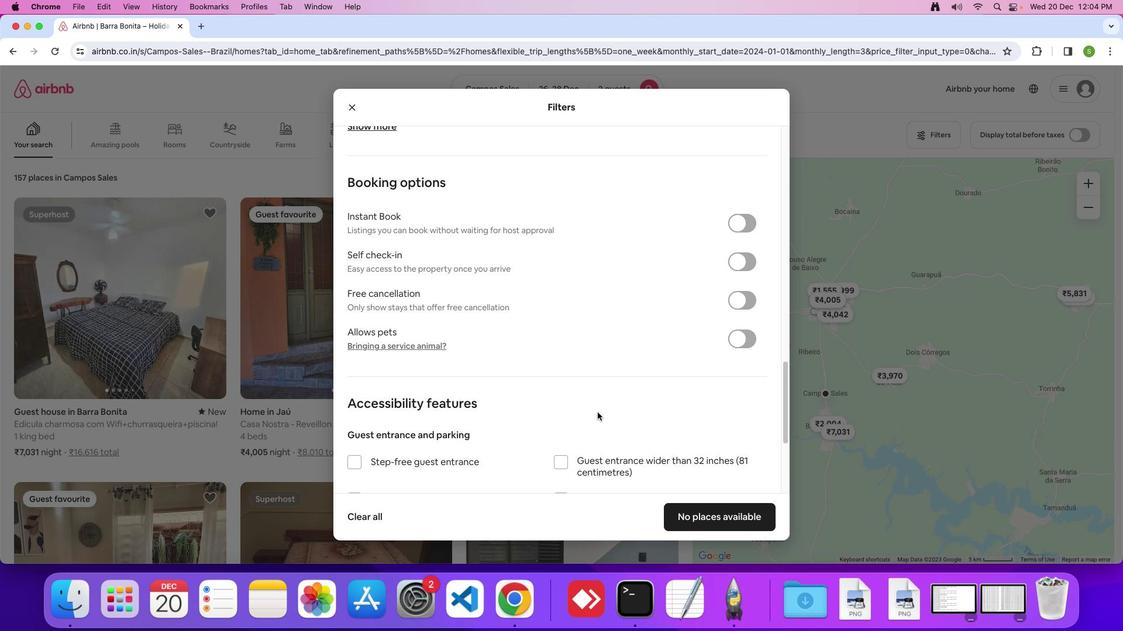 
Action: Mouse scrolled (595, 410) with delta (-1, -1)
Screenshot: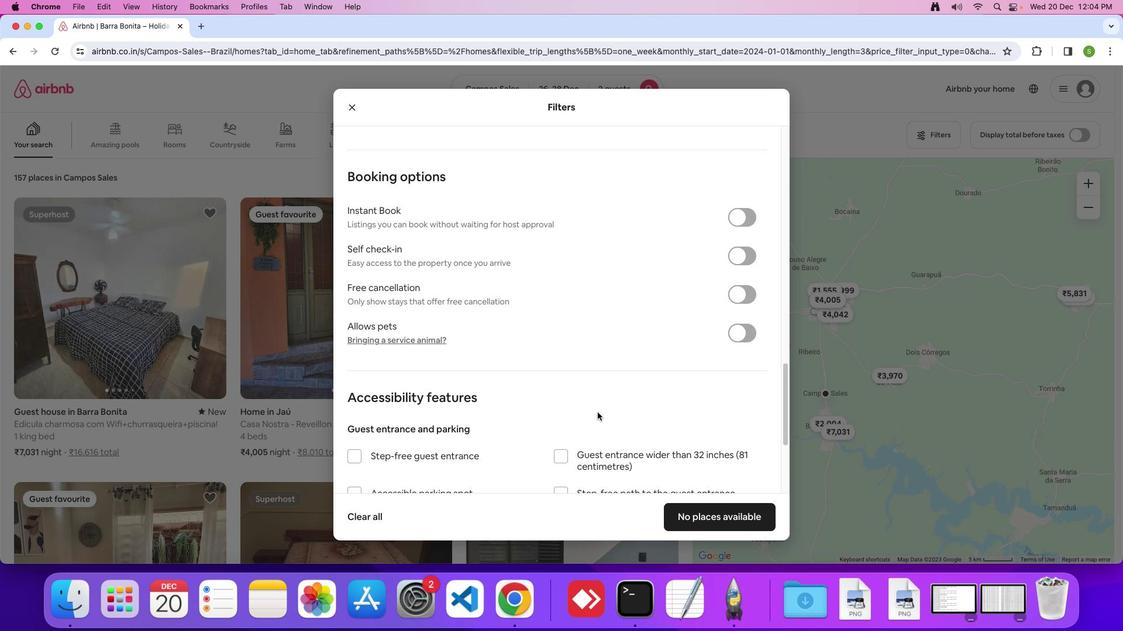 
Action: Mouse scrolled (595, 410) with delta (-1, -1)
Screenshot: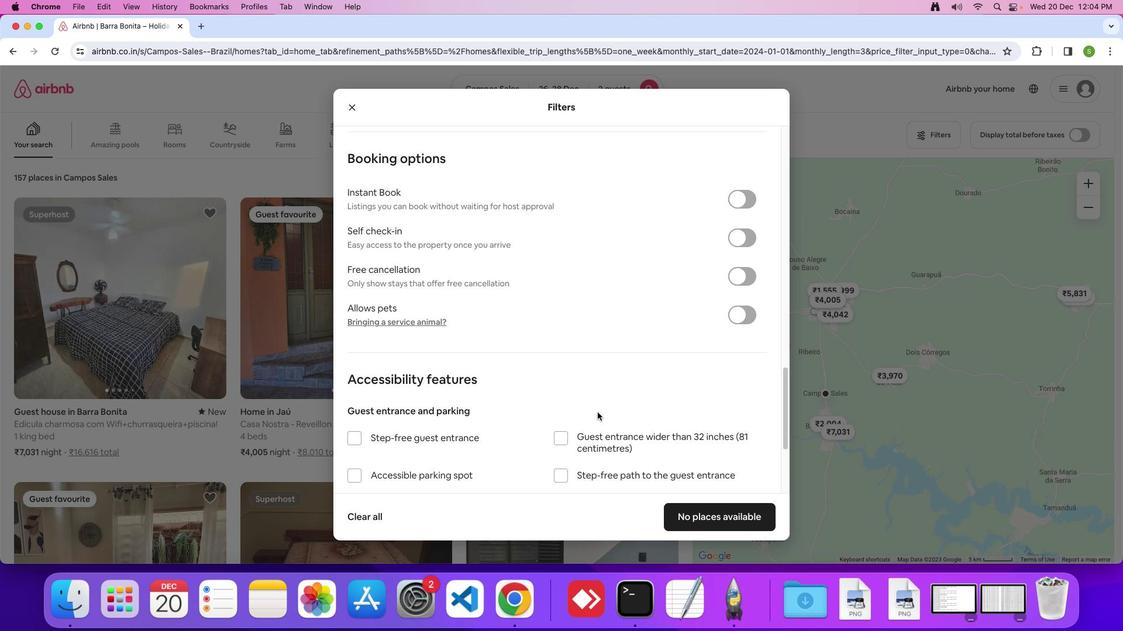 
Action: Mouse scrolled (595, 410) with delta (-1, -1)
Screenshot: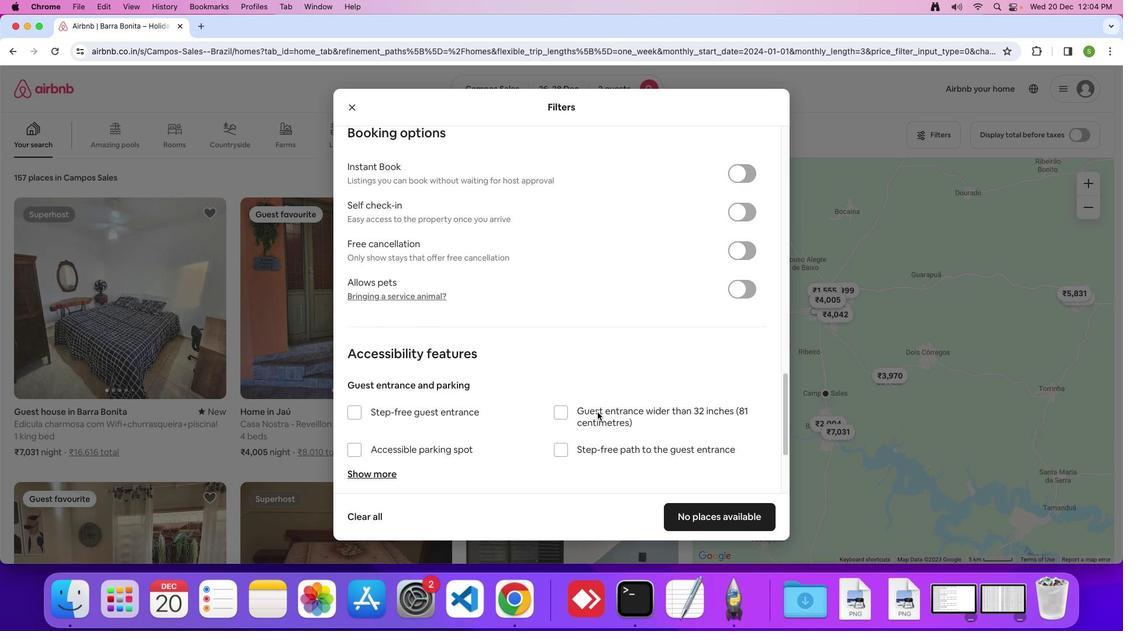 
Action: Mouse scrolled (595, 410) with delta (-1, -2)
Screenshot: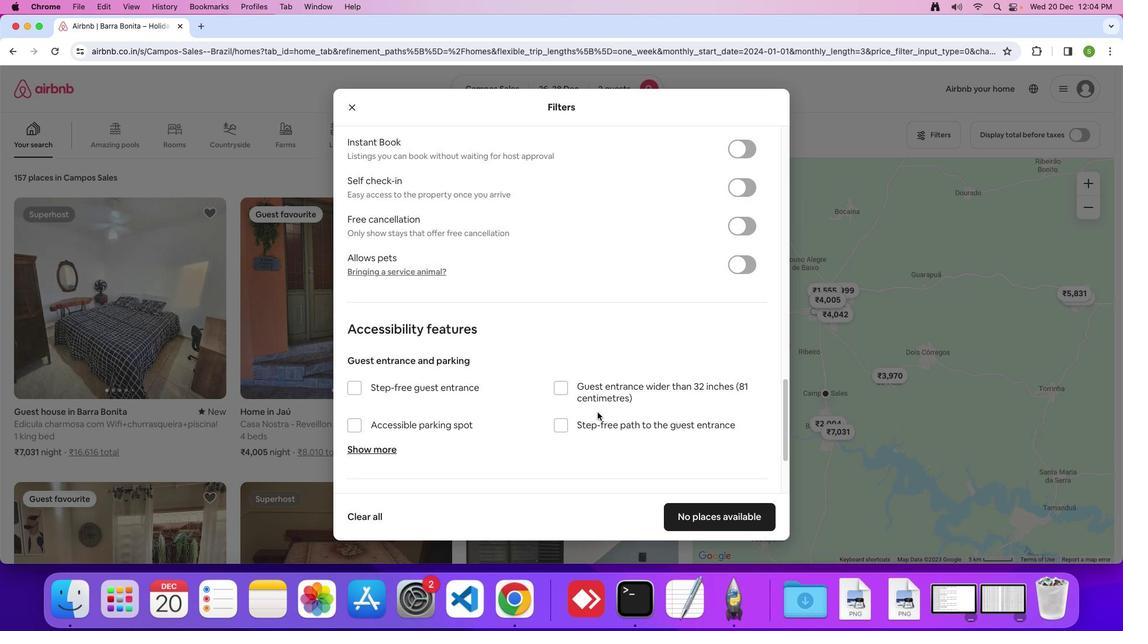 
Action: Mouse scrolled (595, 410) with delta (-1, -1)
Screenshot: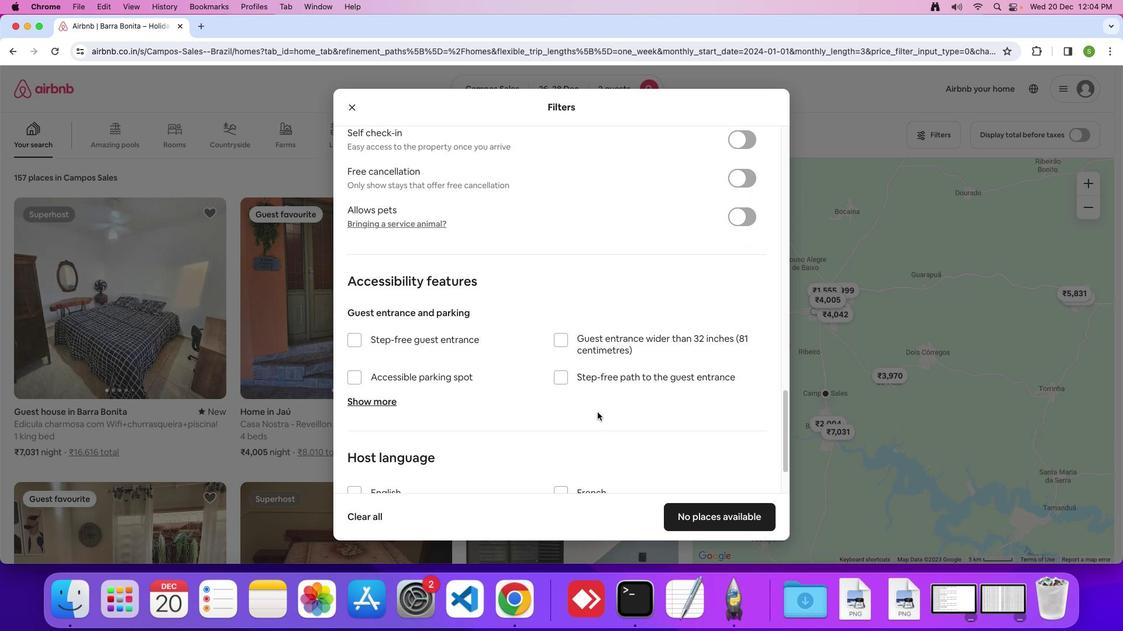 
Action: Mouse scrolled (595, 410) with delta (-1, -1)
Screenshot: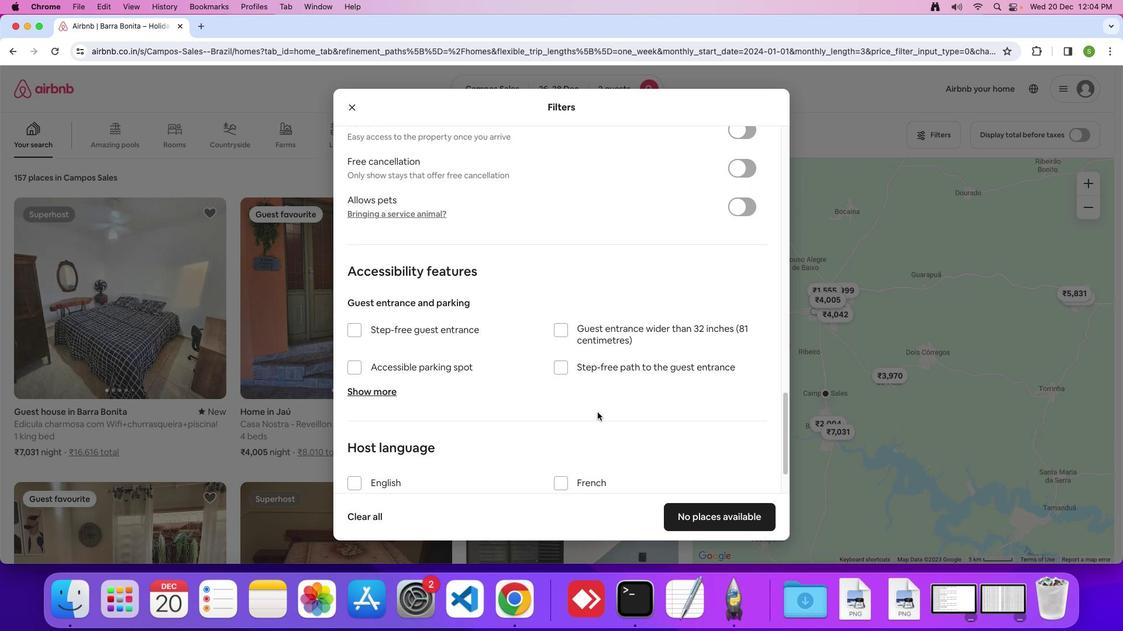 
Action: Mouse scrolled (595, 410) with delta (-1, -2)
Screenshot: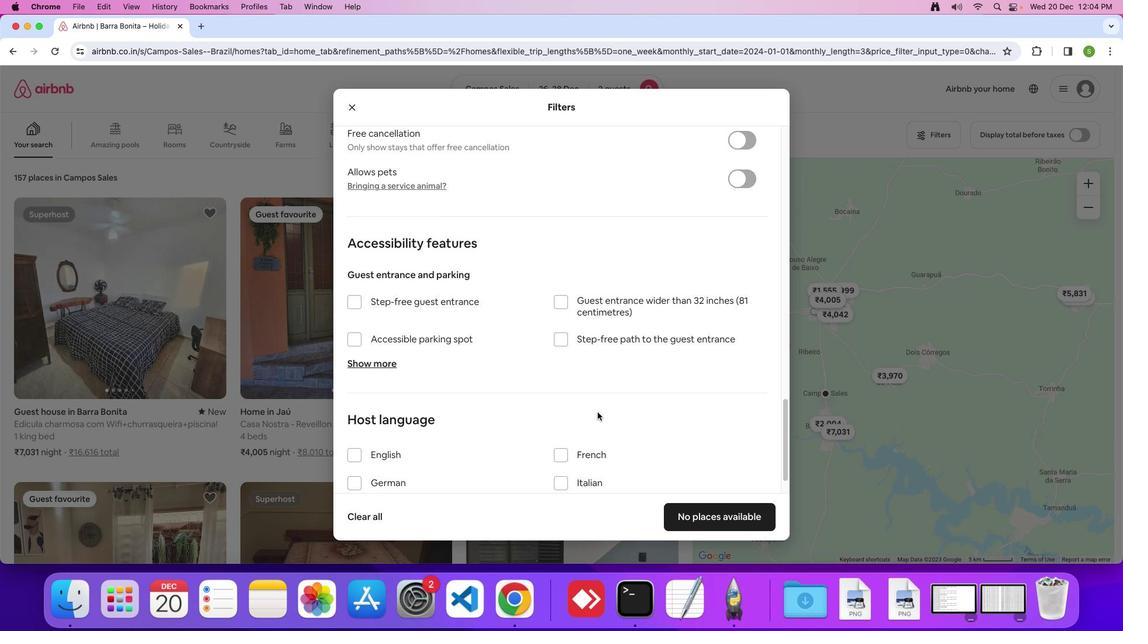 
Action: Mouse moved to (596, 410)
Screenshot: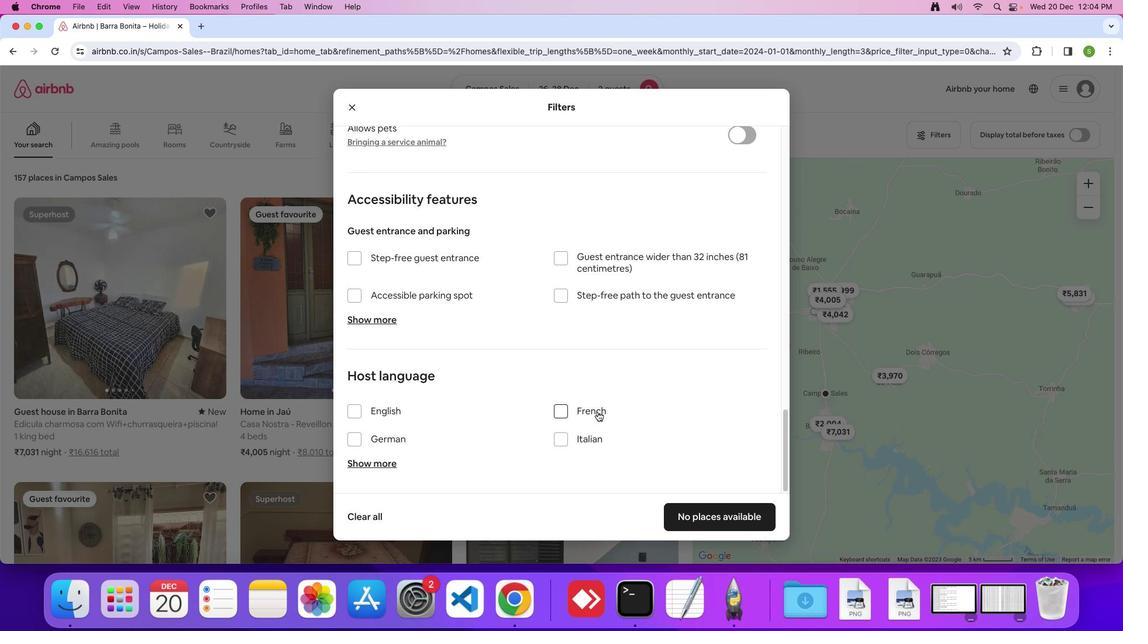 
Action: Mouse scrolled (596, 410) with delta (-1, -1)
Screenshot: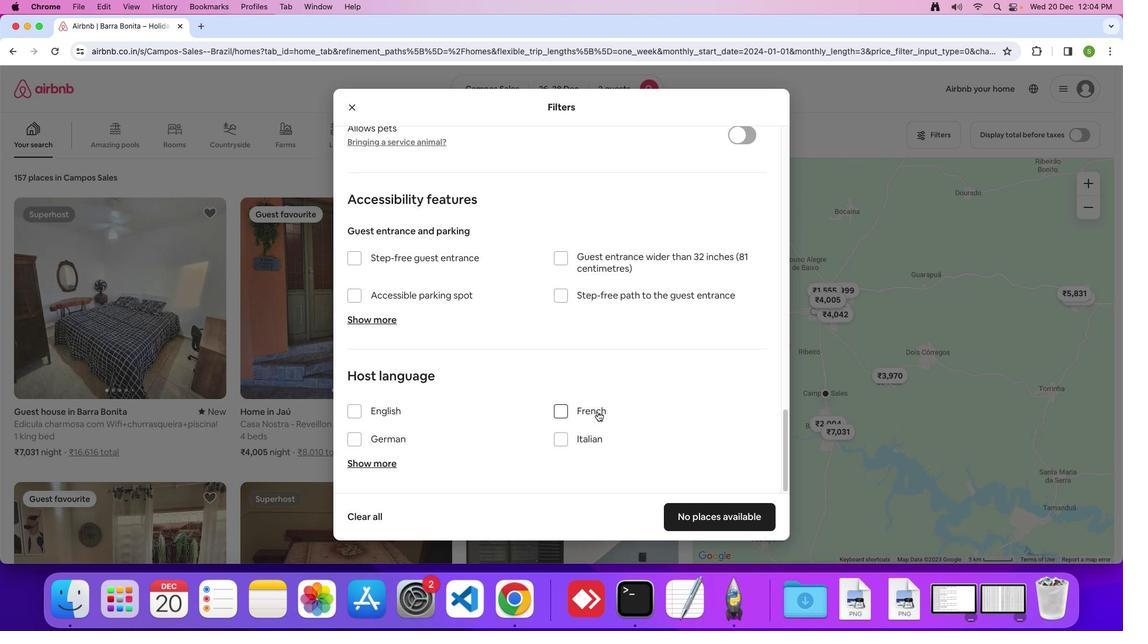 
Action: Mouse scrolled (596, 410) with delta (-1, -1)
Screenshot: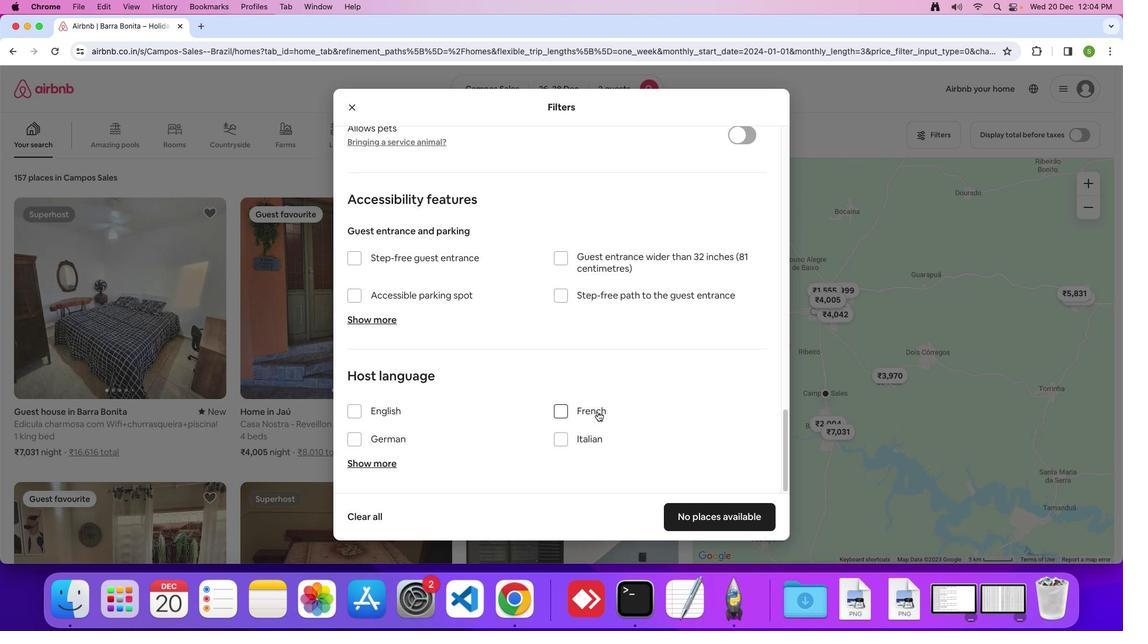 
Action: Mouse moved to (596, 410)
Screenshot: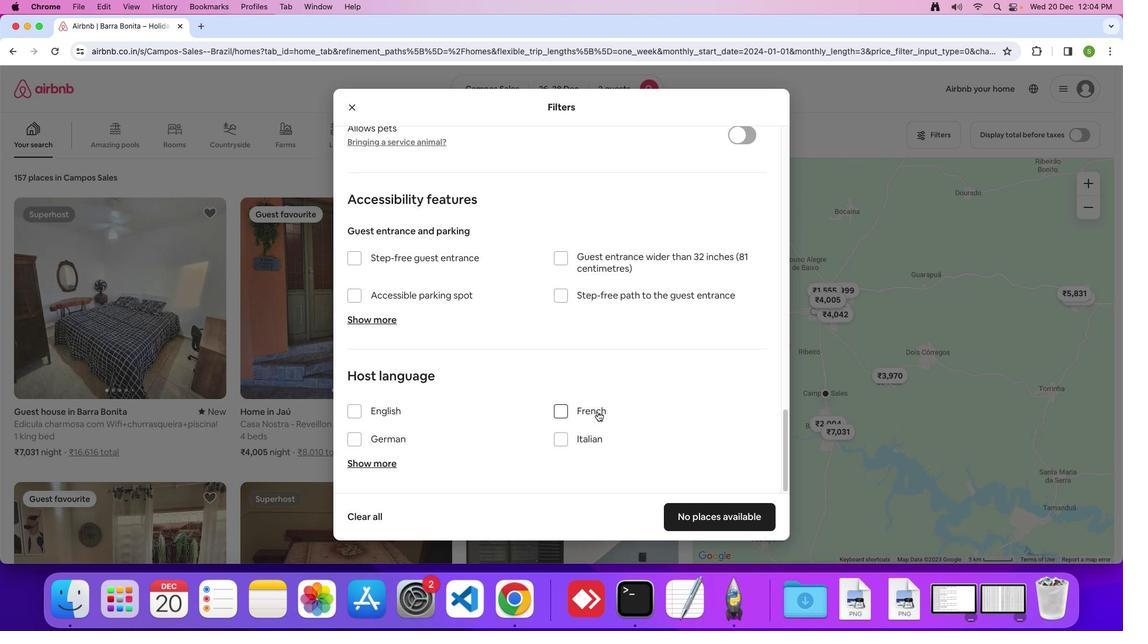 
Action: Mouse scrolled (596, 410) with delta (-1, -2)
Screenshot: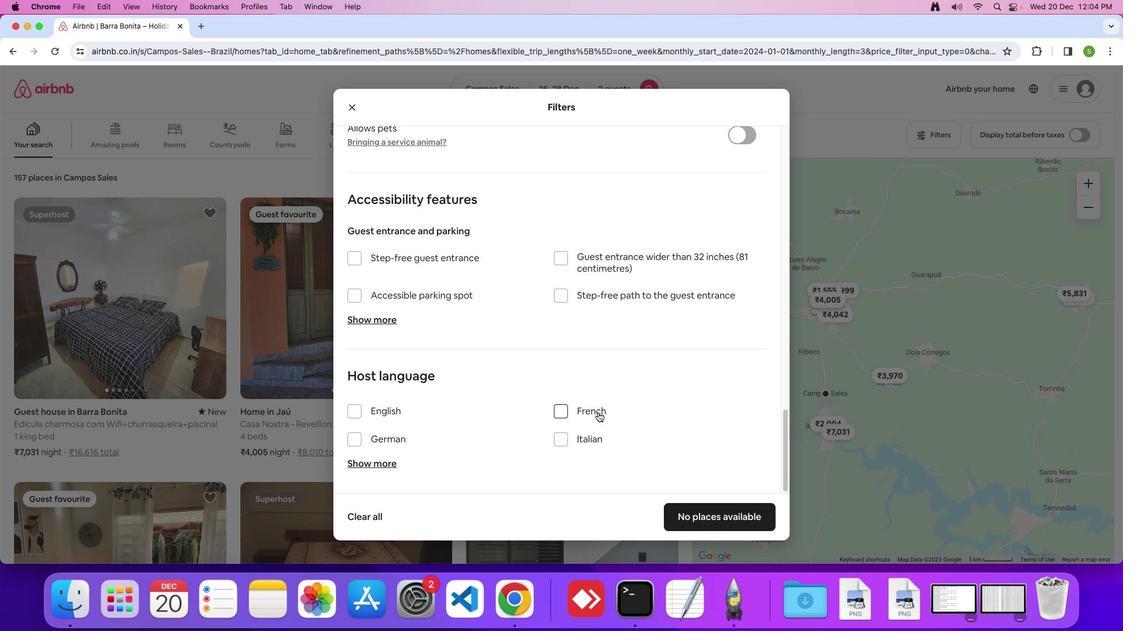 
Action: Mouse moved to (696, 515)
Screenshot: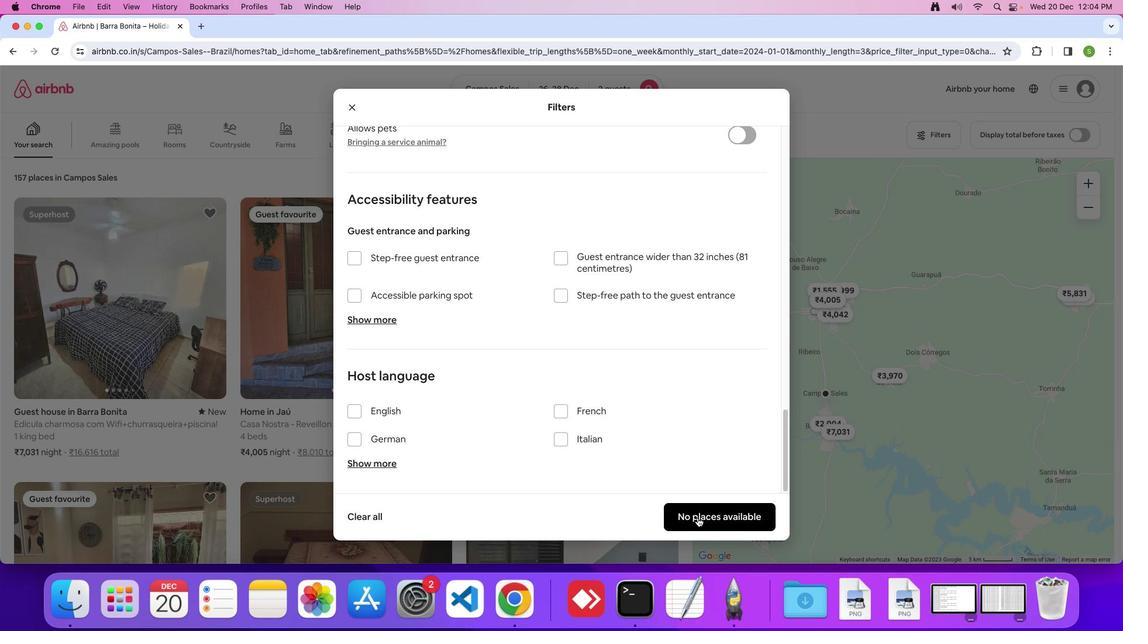 
Action: Mouse pressed left at (696, 515)
Screenshot: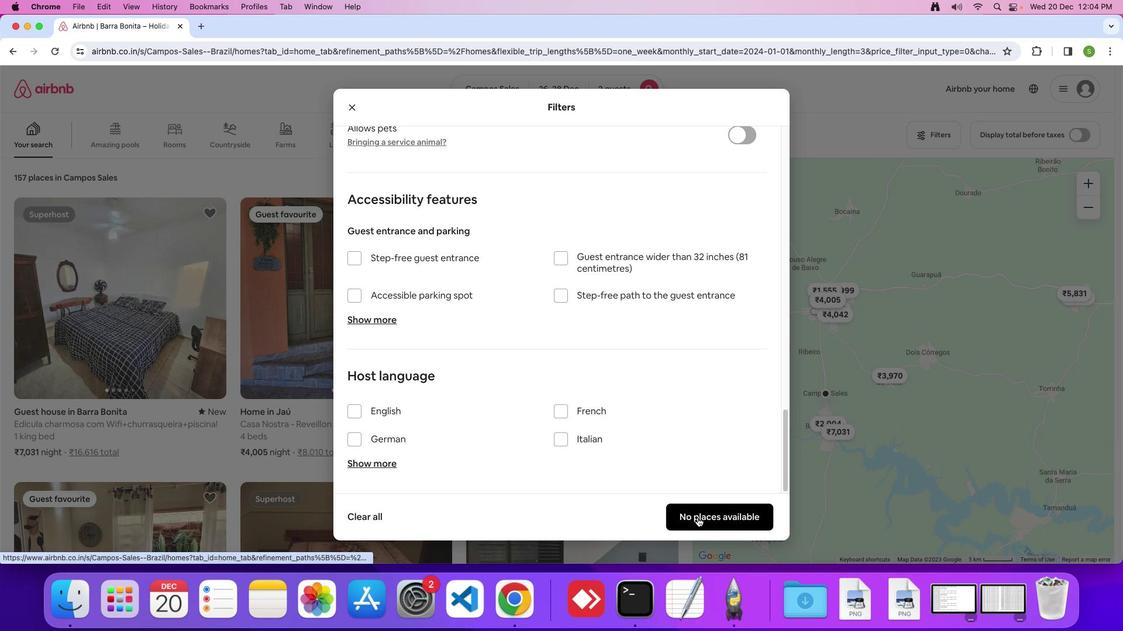 
Action: Mouse moved to (923, 144)
Screenshot: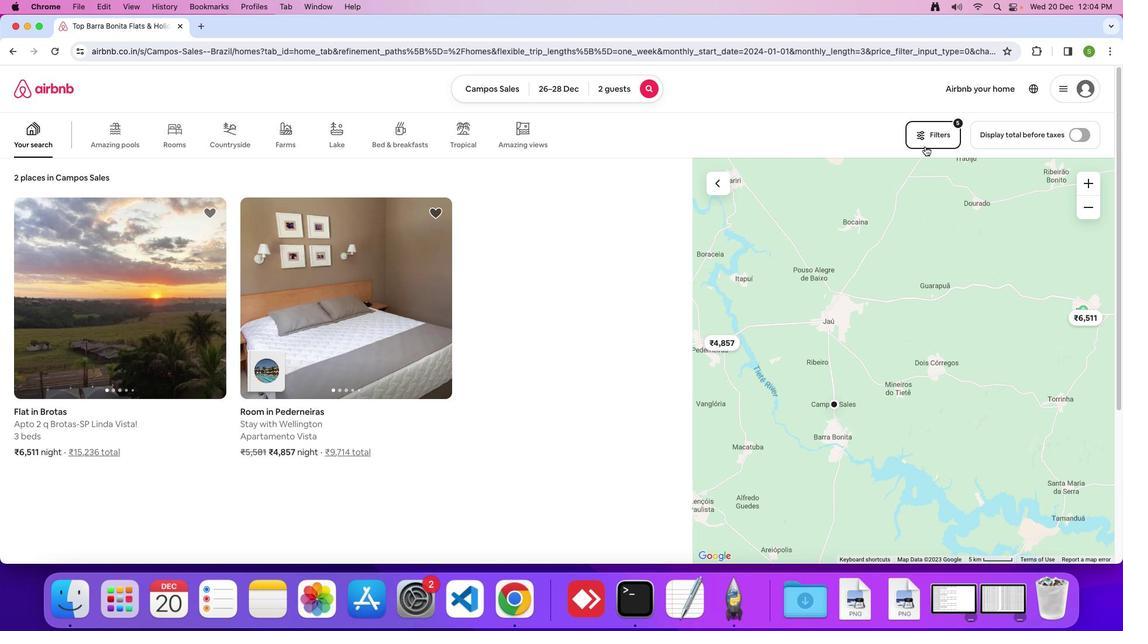 
Action: Mouse pressed left at (923, 144)
Screenshot: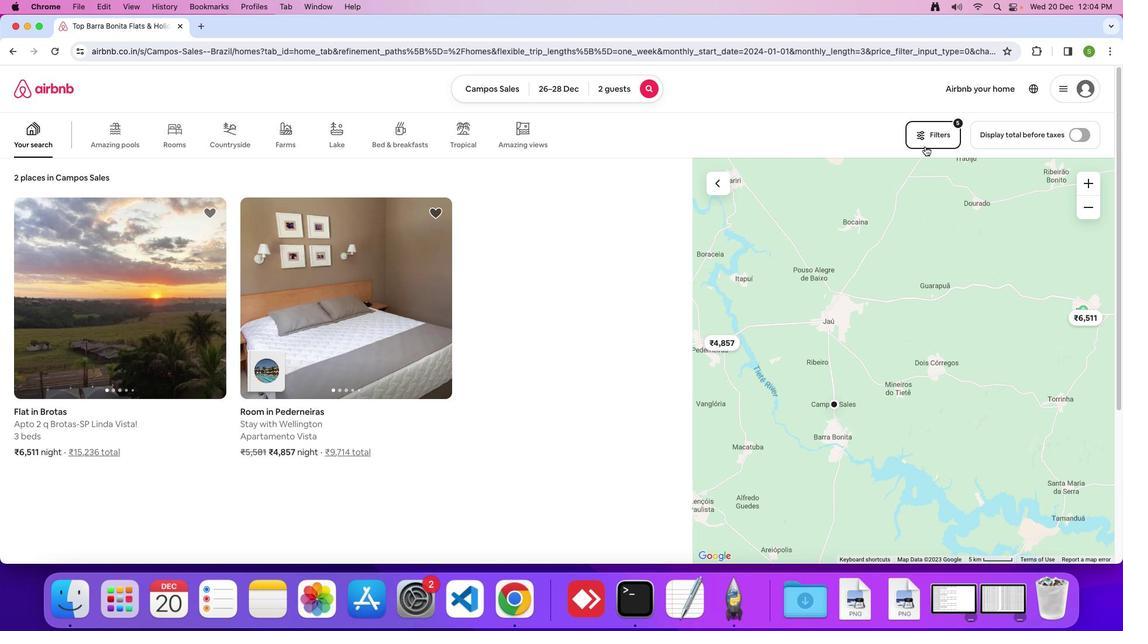 
Action: Mouse moved to (706, 520)
Screenshot: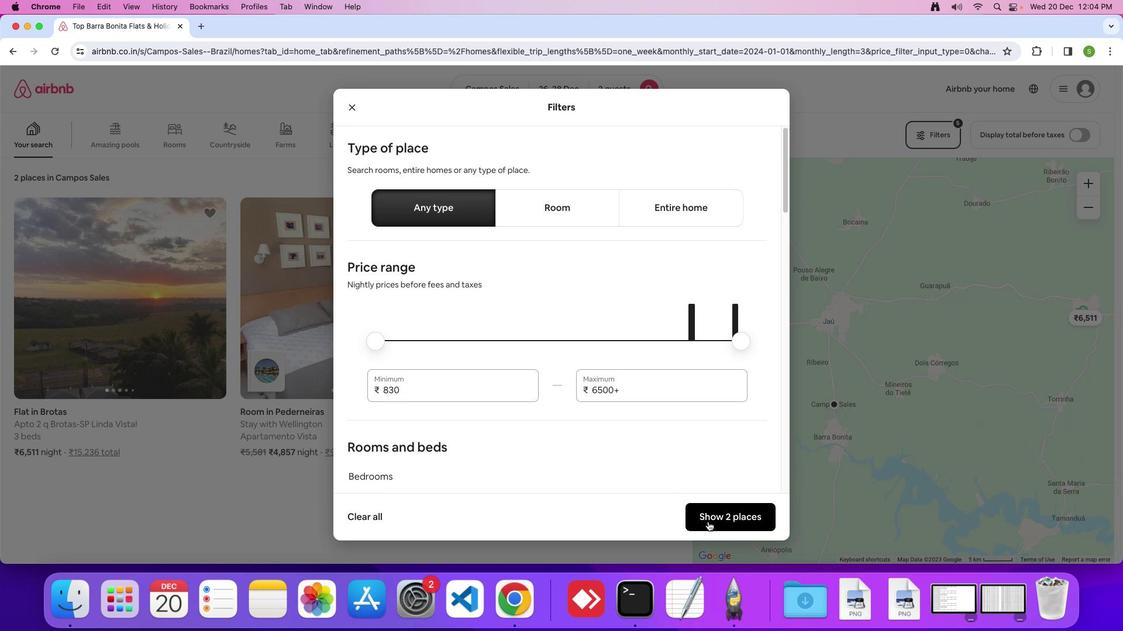 
Action: Mouse pressed left at (706, 520)
Screenshot: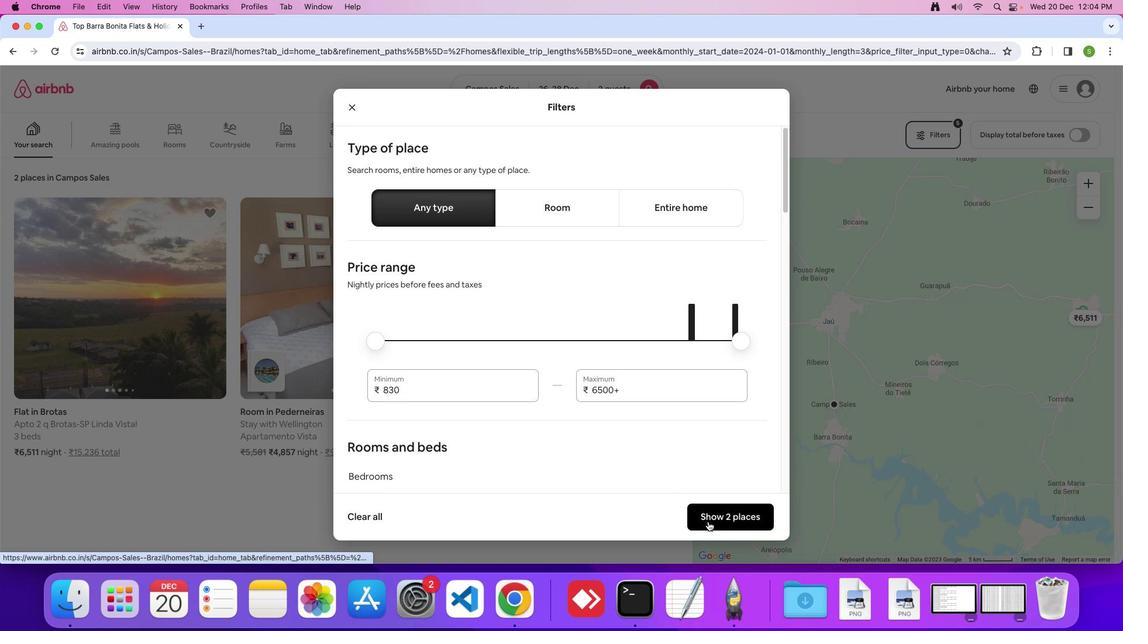 
Action: Mouse moved to (111, 301)
Screenshot: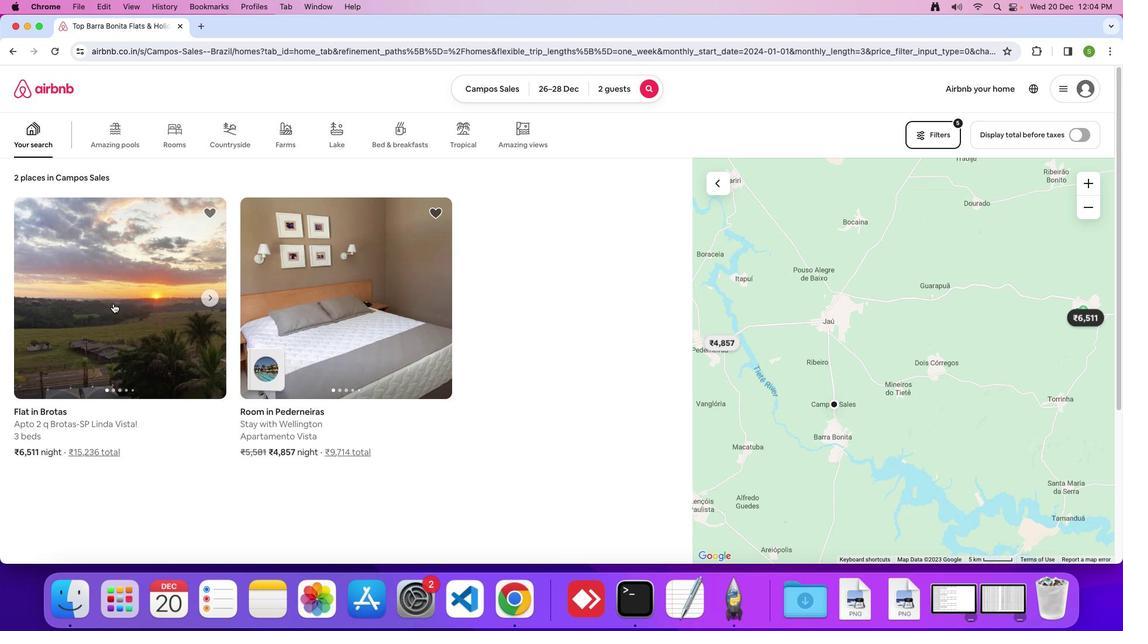 
Action: Mouse pressed left at (111, 301)
Screenshot: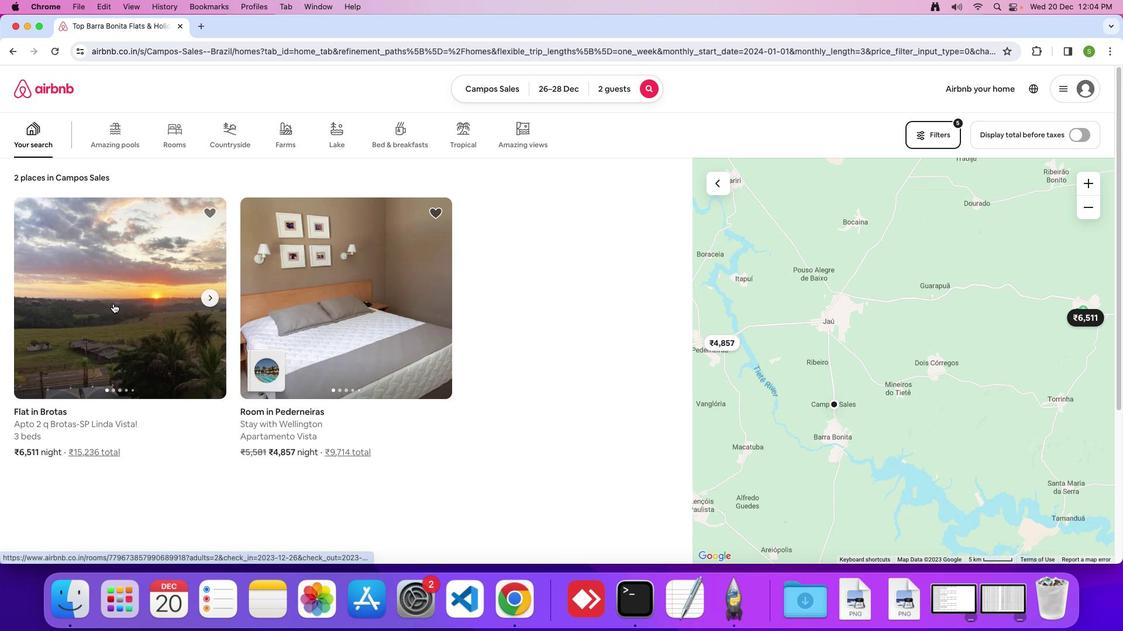 
Action: Mouse moved to (445, 297)
Screenshot: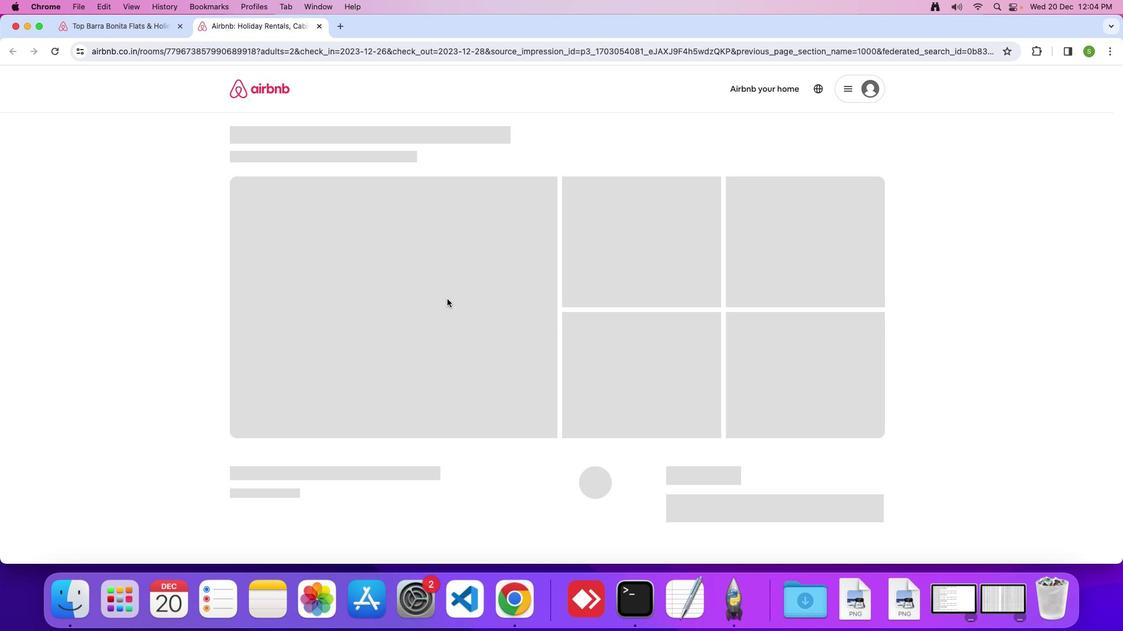
Action: Mouse pressed left at (445, 297)
Screenshot: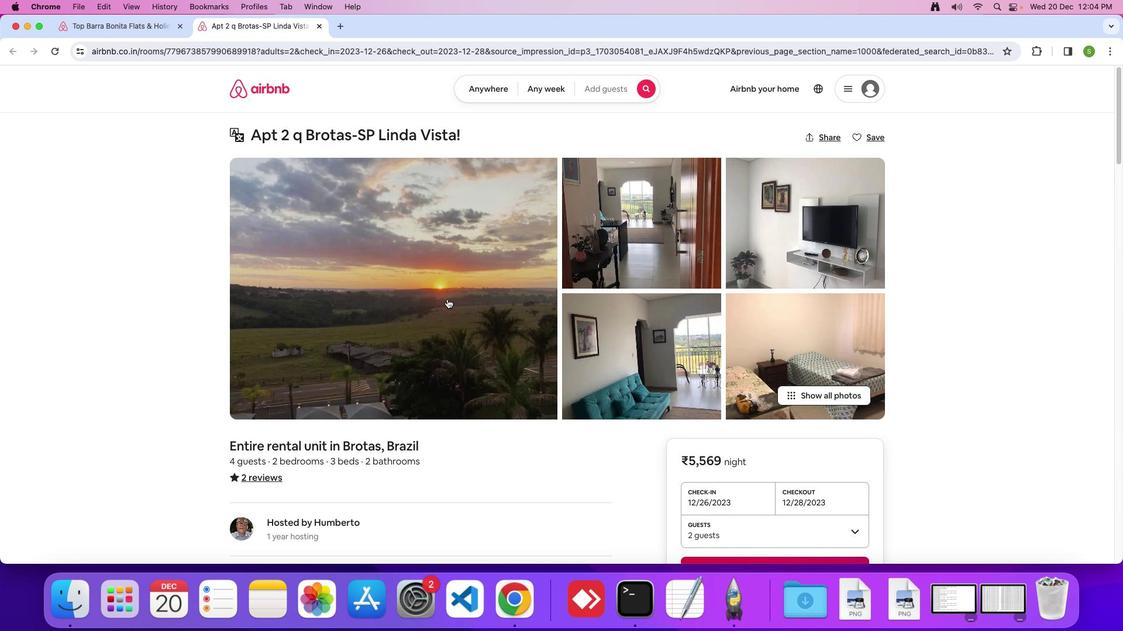 
Action: Mouse moved to (487, 295)
Screenshot: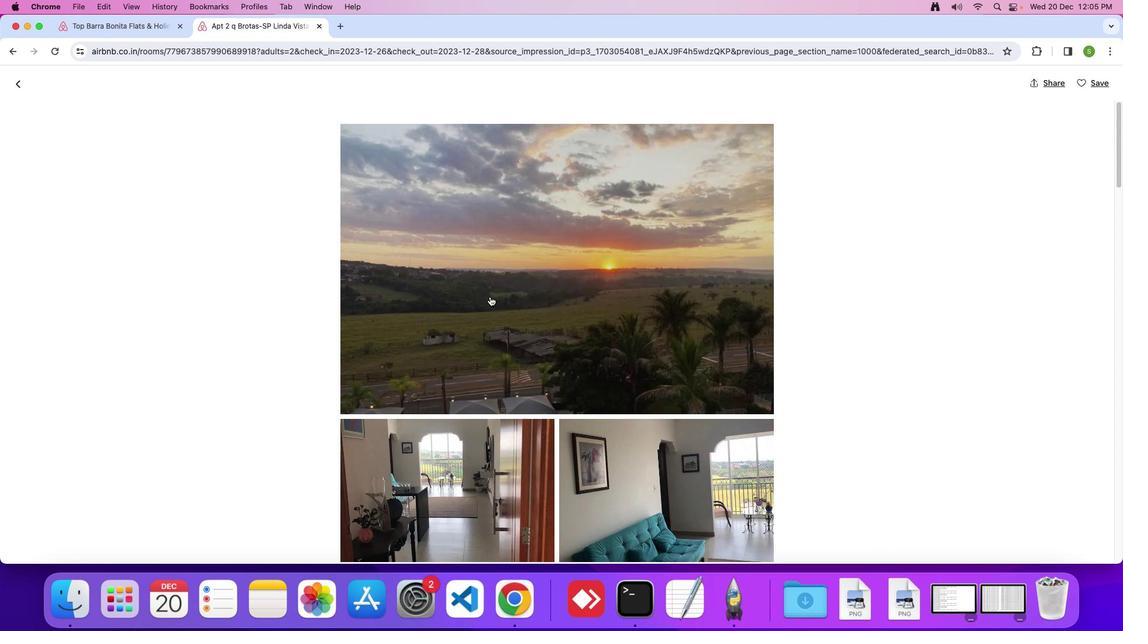 
Action: Mouse scrolled (487, 295) with delta (-1, -1)
Screenshot: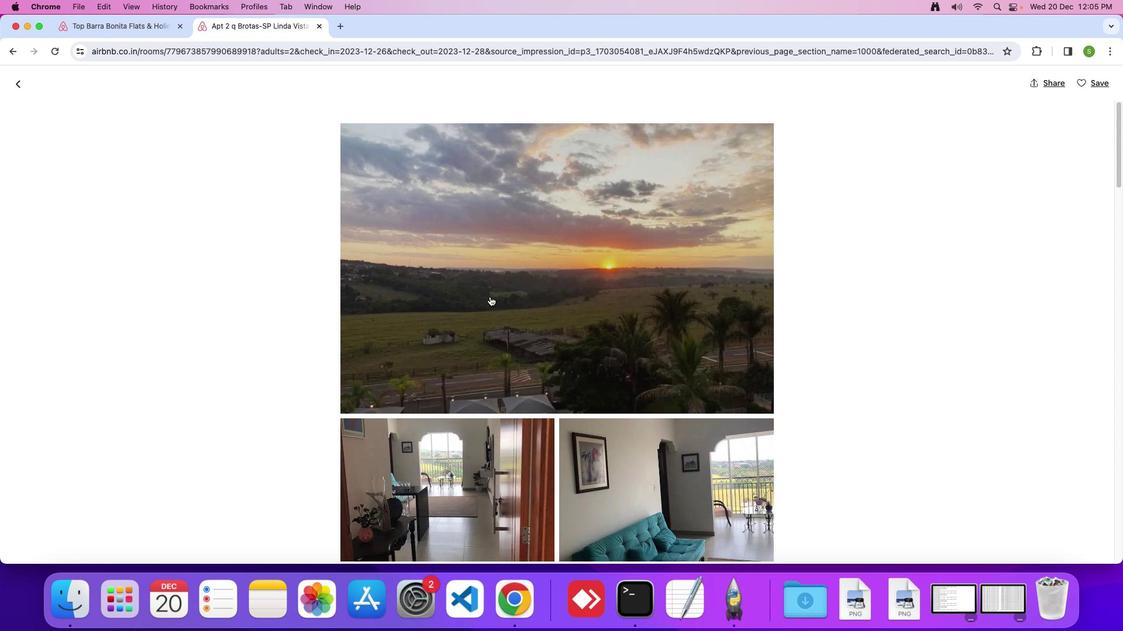 
Action: Mouse scrolled (487, 295) with delta (-1, -1)
Screenshot: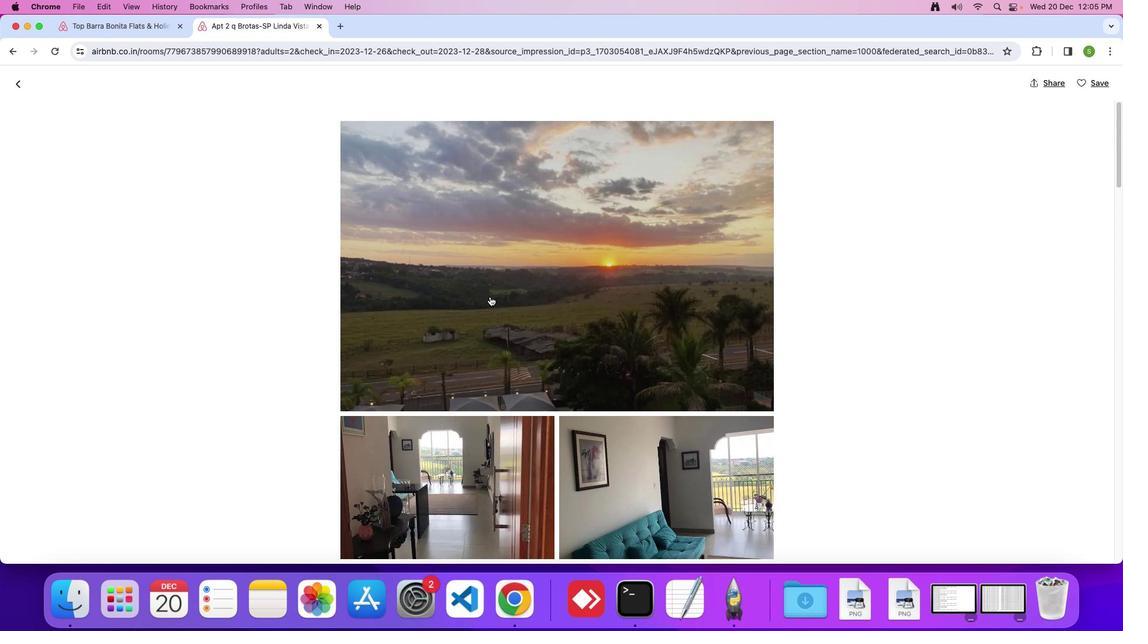 
Action: Mouse scrolled (487, 295) with delta (-1, -2)
Screenshot: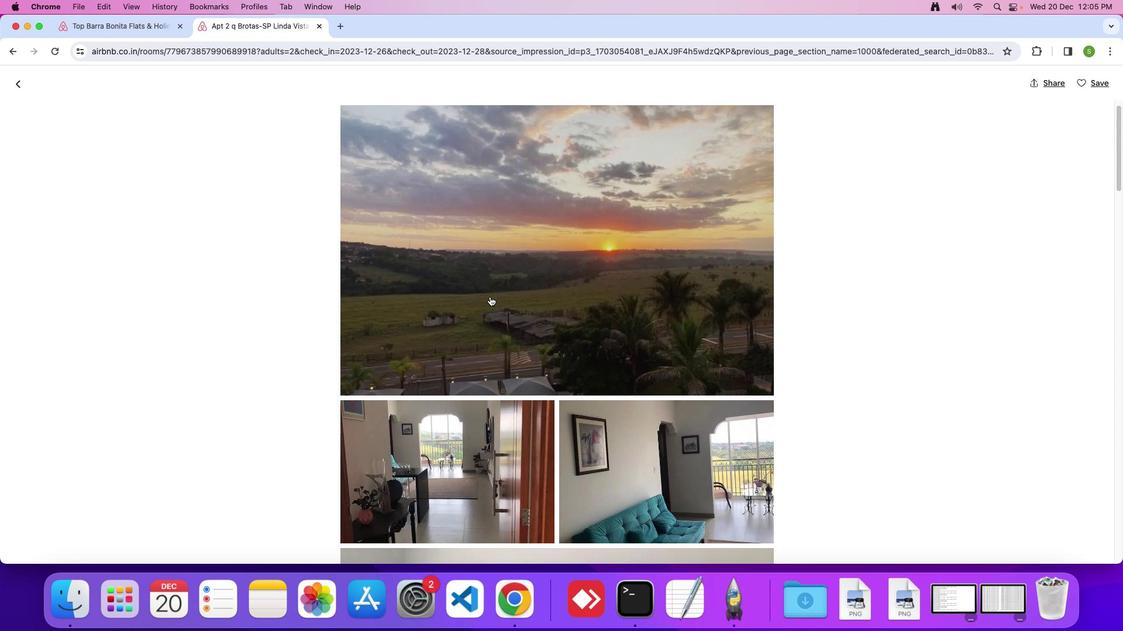 
Action: Mouse scrolled (487, 295) with delta (-1, -1)
Screenshot: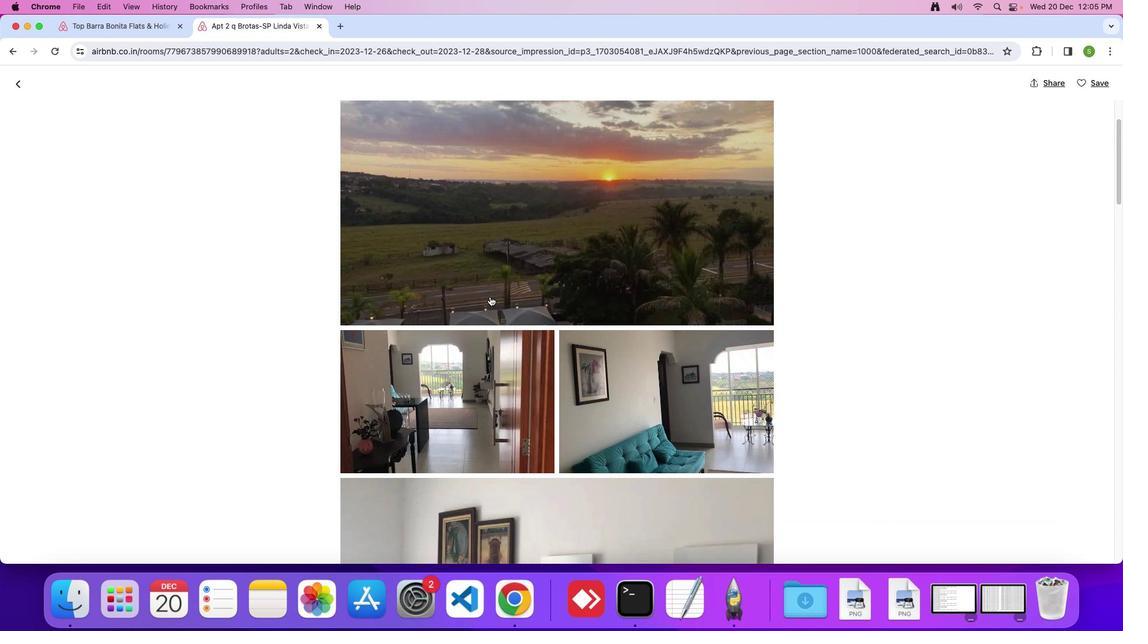 
Action: Mouse scrolled (487, 295) with delta (-1, -1)
Screenshot: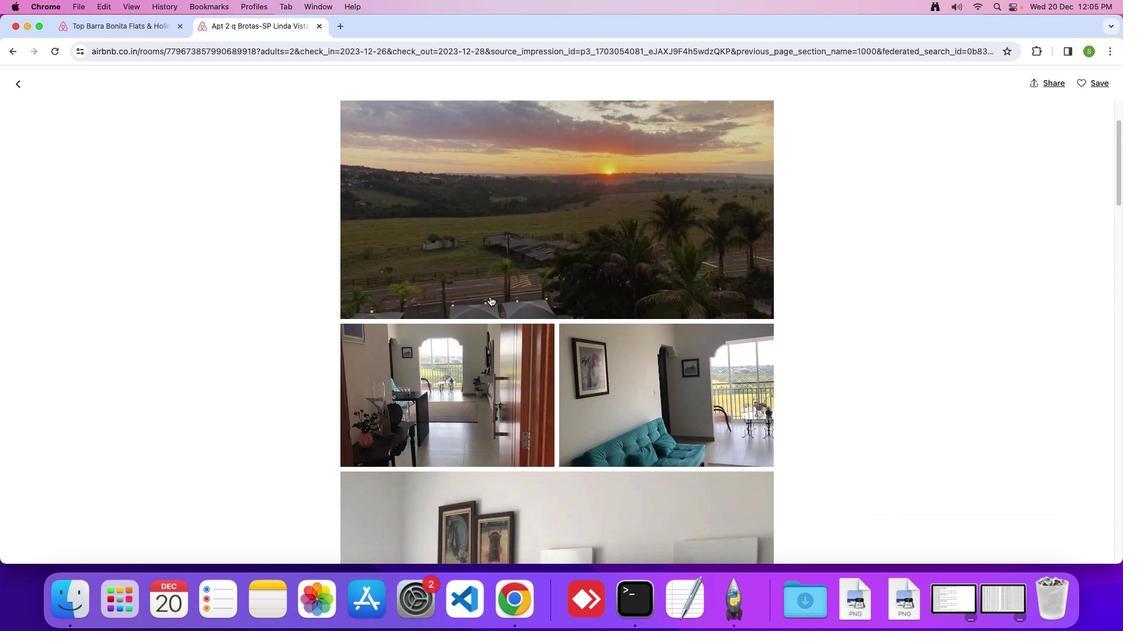 
Action: Mouse scrolled (487, 295) with delta (-1, -2)
Screenshot: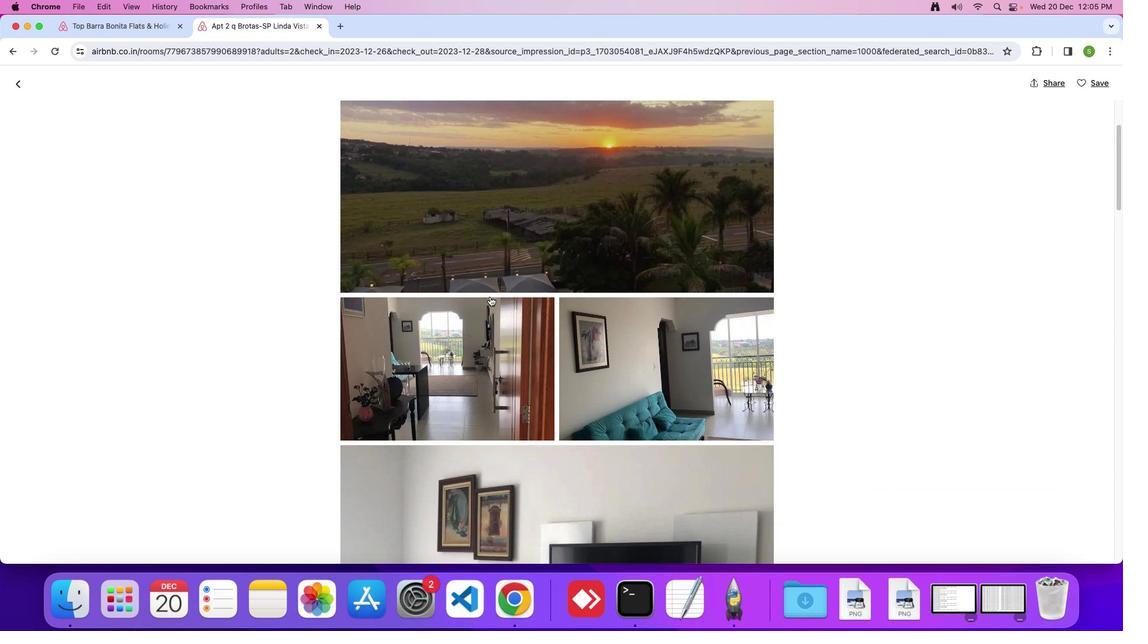 
Action: Mouse scrolled (487, 295) with delta (-1, -1)
Screenshot: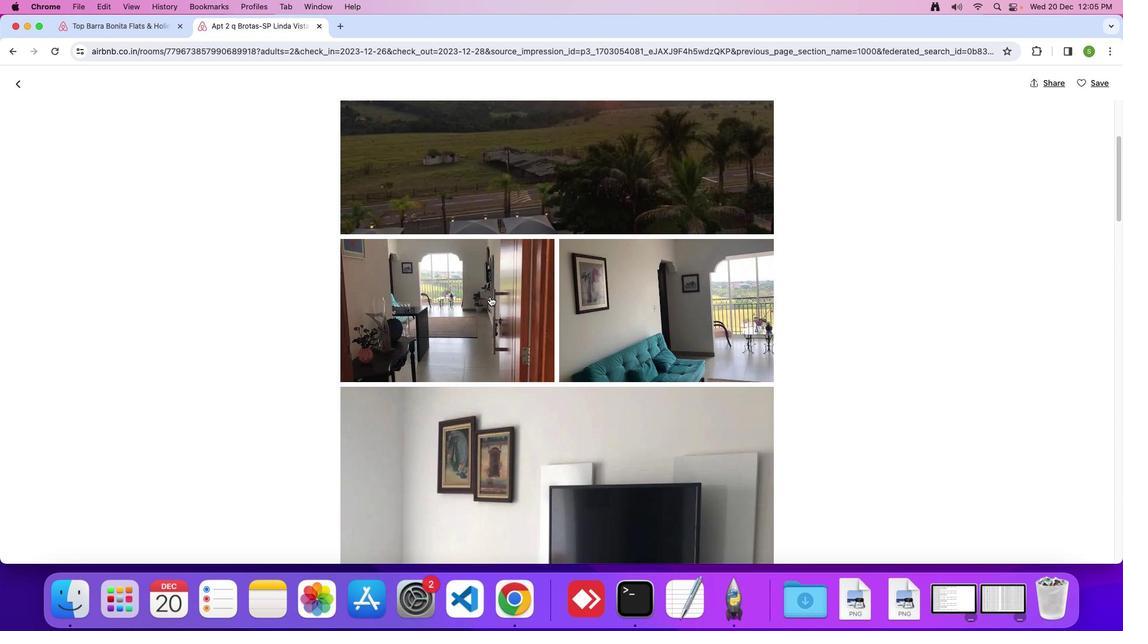 
Action: Mouse scrolled (487, 295) with delta (-1, -1)
Screenshot: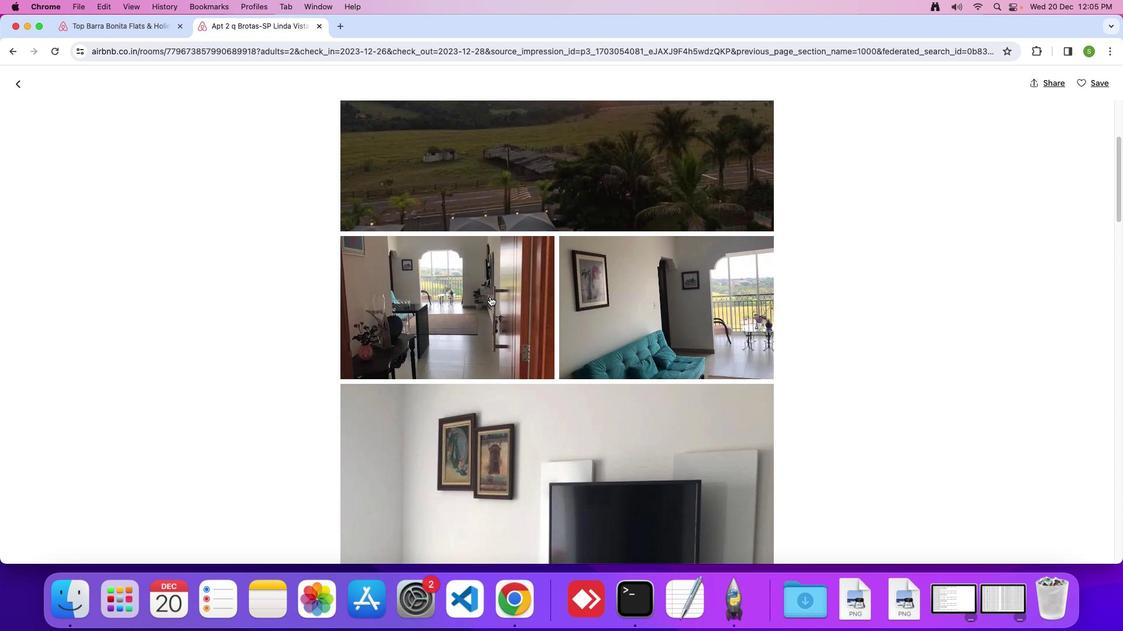 
Action: Mouse scrolled (487, 295) with delta (-1, -2)
Screenshot: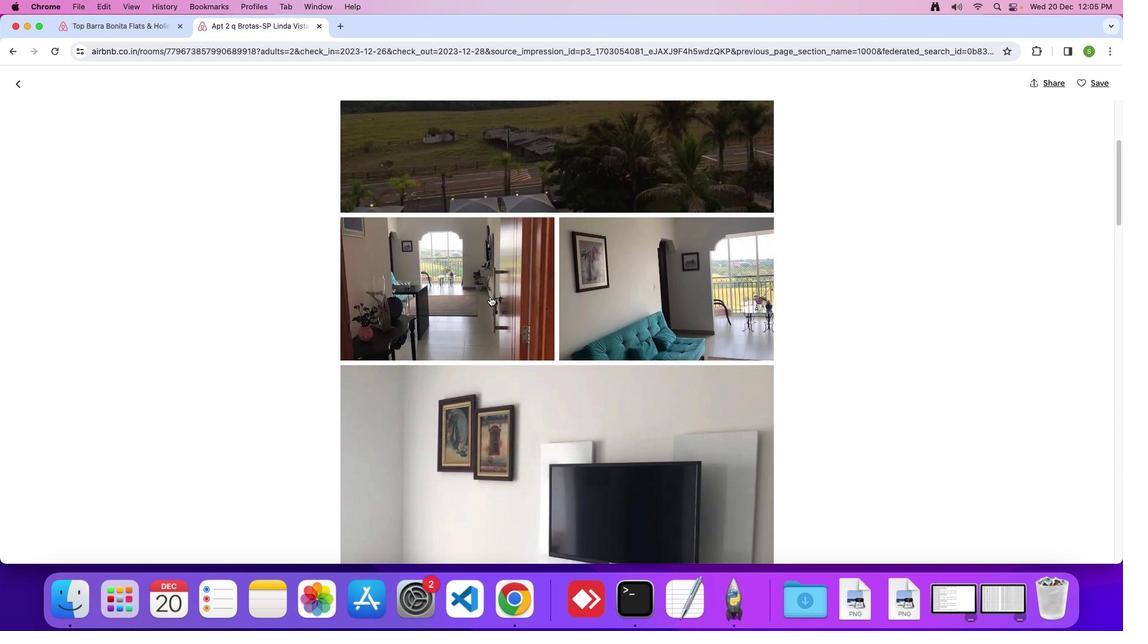 
Action: Mouse scrolled (487, 295) with delta (-1, -1)
Screenshot: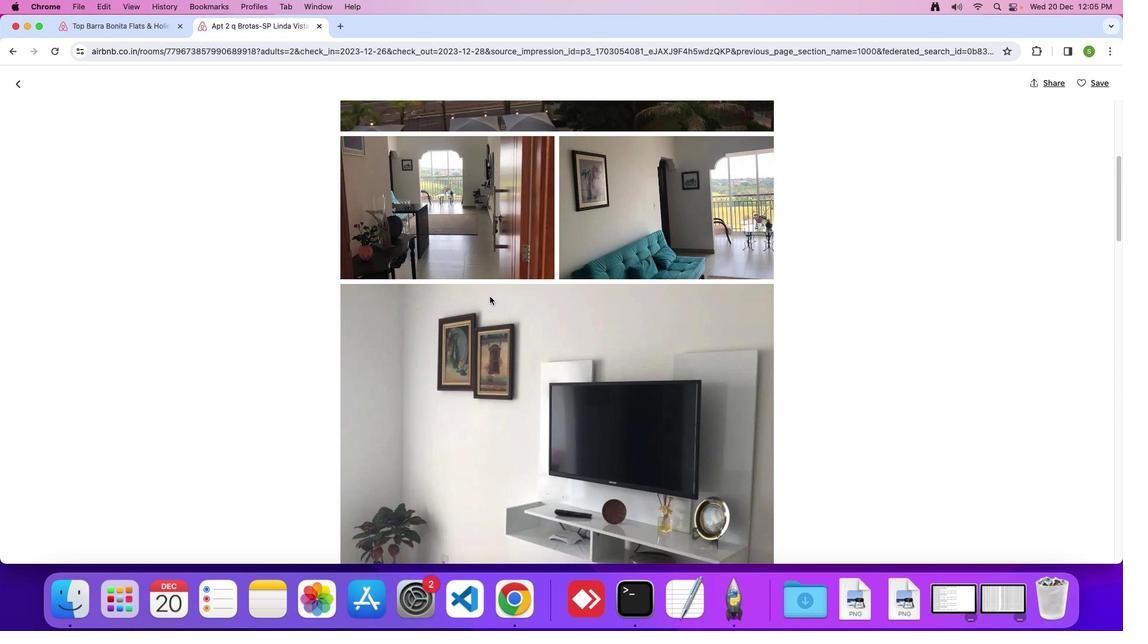 
Action: Mouse scrolled (487, 295) with delta (-1, -1)
Screenshot: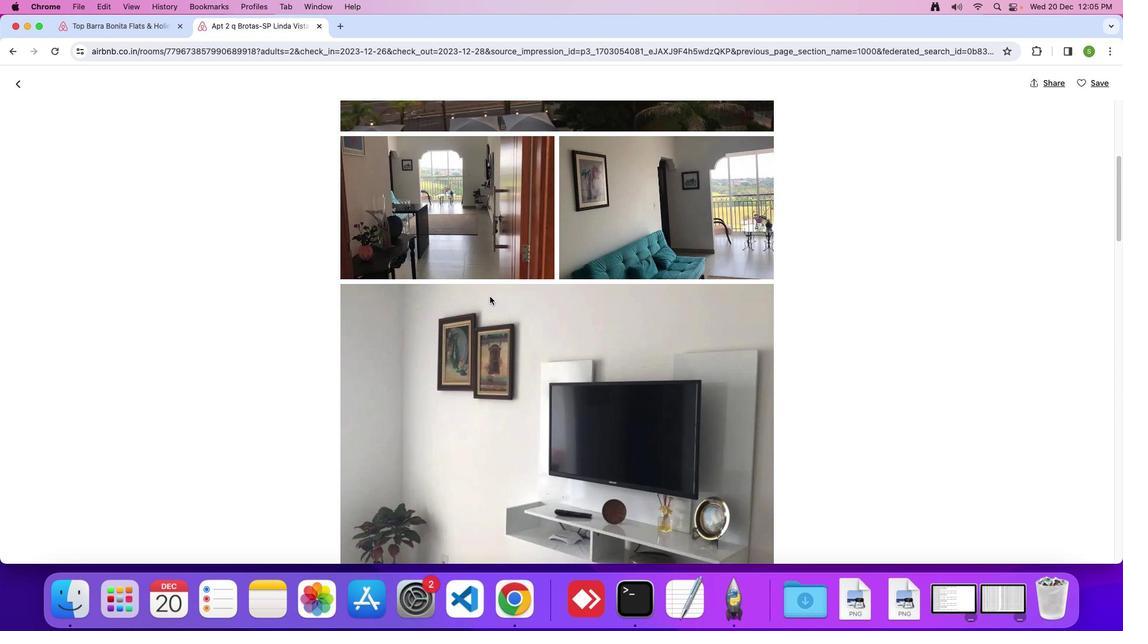 
Action: Mouse scrolled (487, 295) with delta (-1, -1)
Screenshot: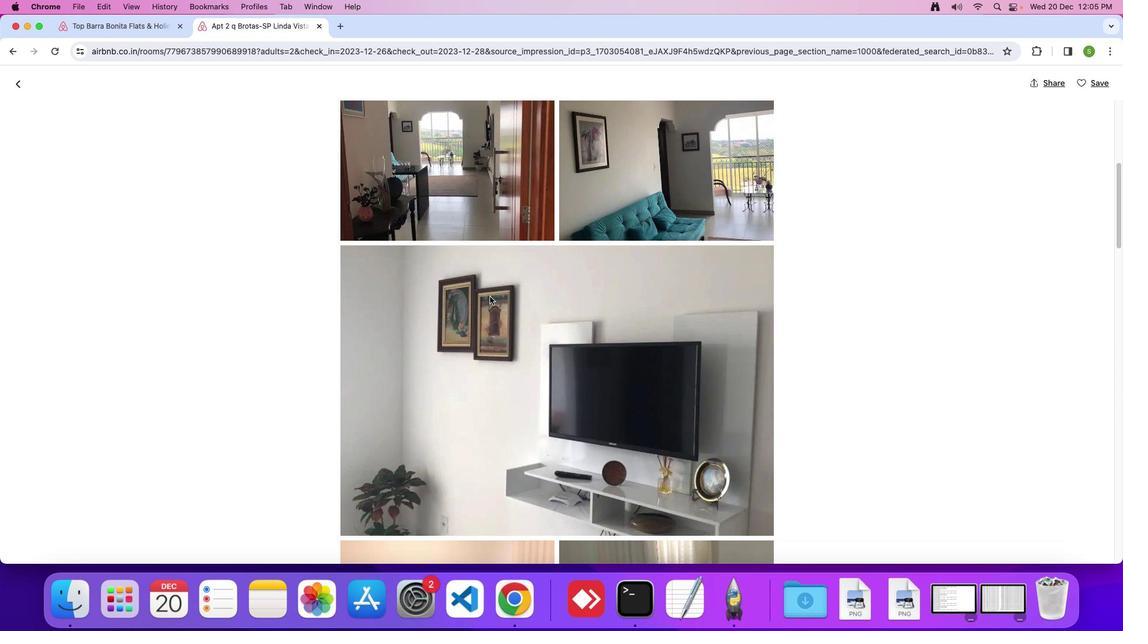 
Action: Mouse scrolled (487, 295) with delta (-1, -1)
Screenshot: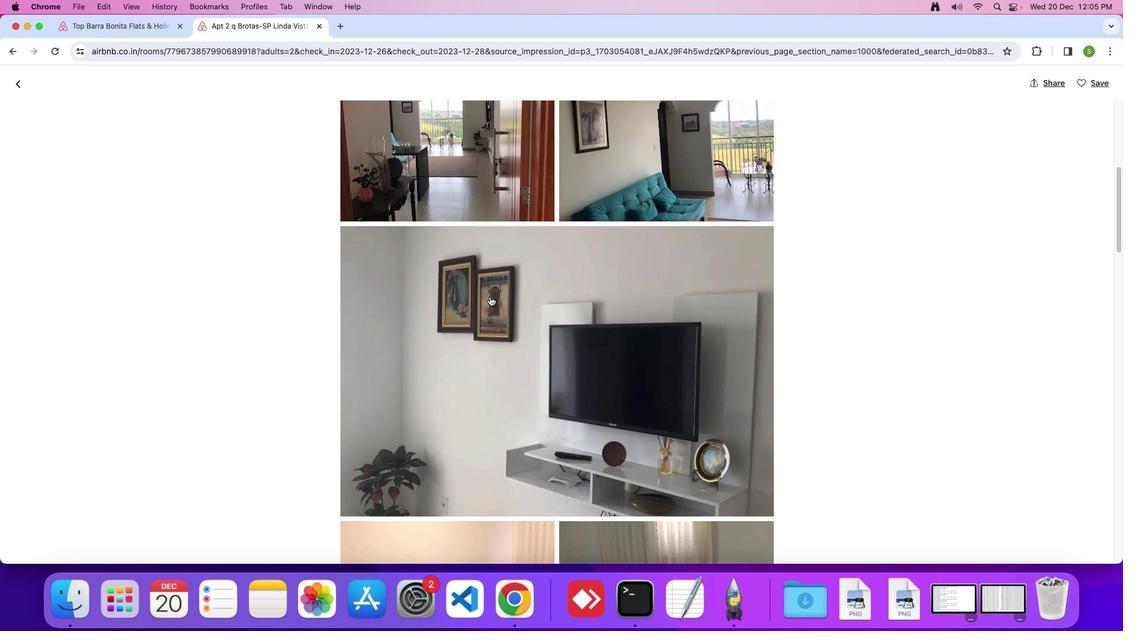
Action: Mouse scrolled (487, 295) with delta (-1, -1)
Screenshot: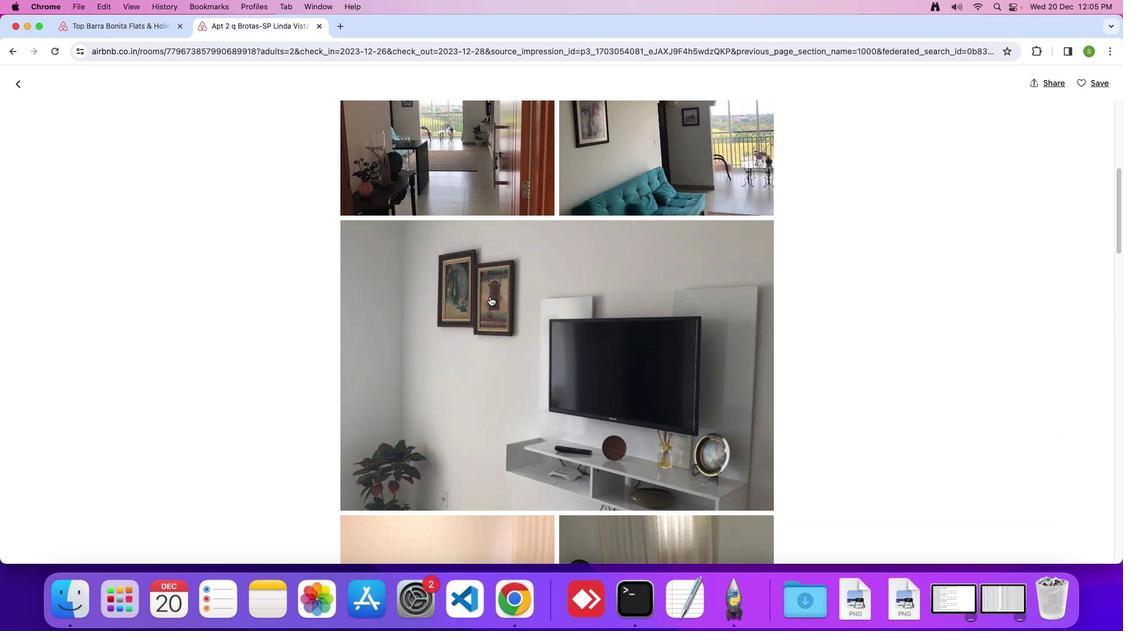 
Action: Mouse scrolled (487, 295) with delta (-1, -2)
Screenshot: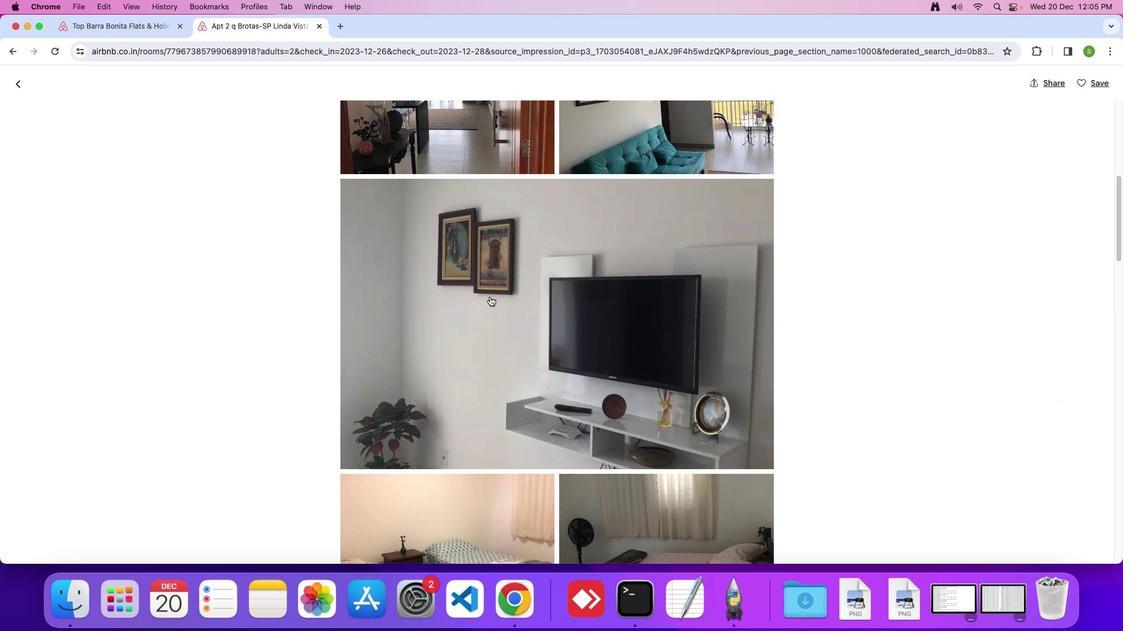 
Action: Mouse scrolled (487, 295) with delta (-1, -1)
Screenshot: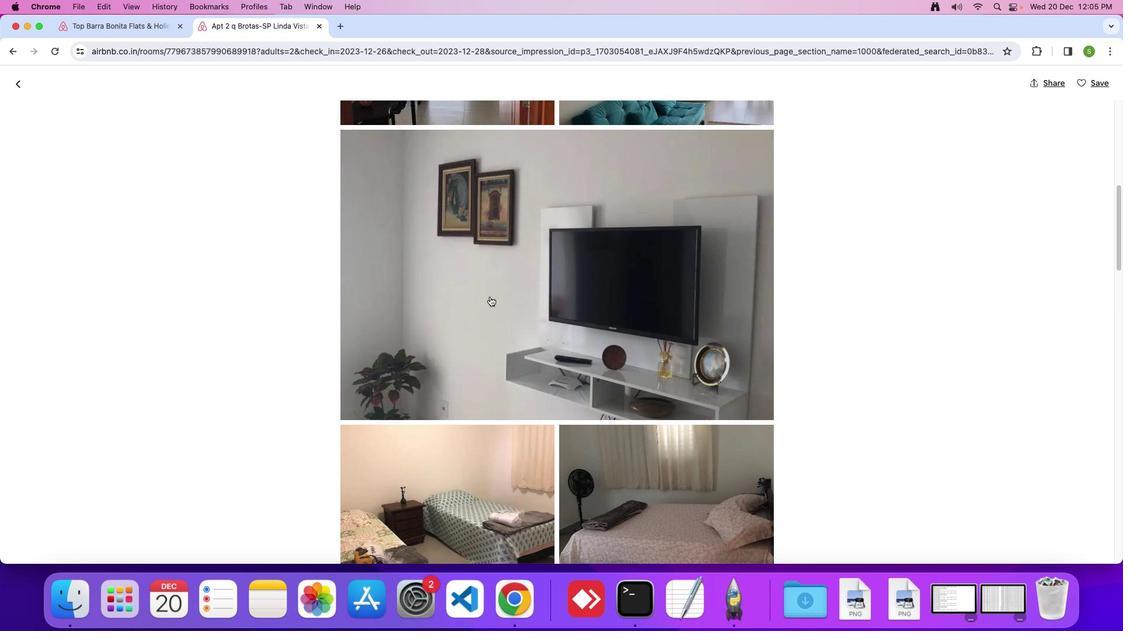 
Action: Mouse scrolled (487, 295) with delta (-1, -1)
Screenshot: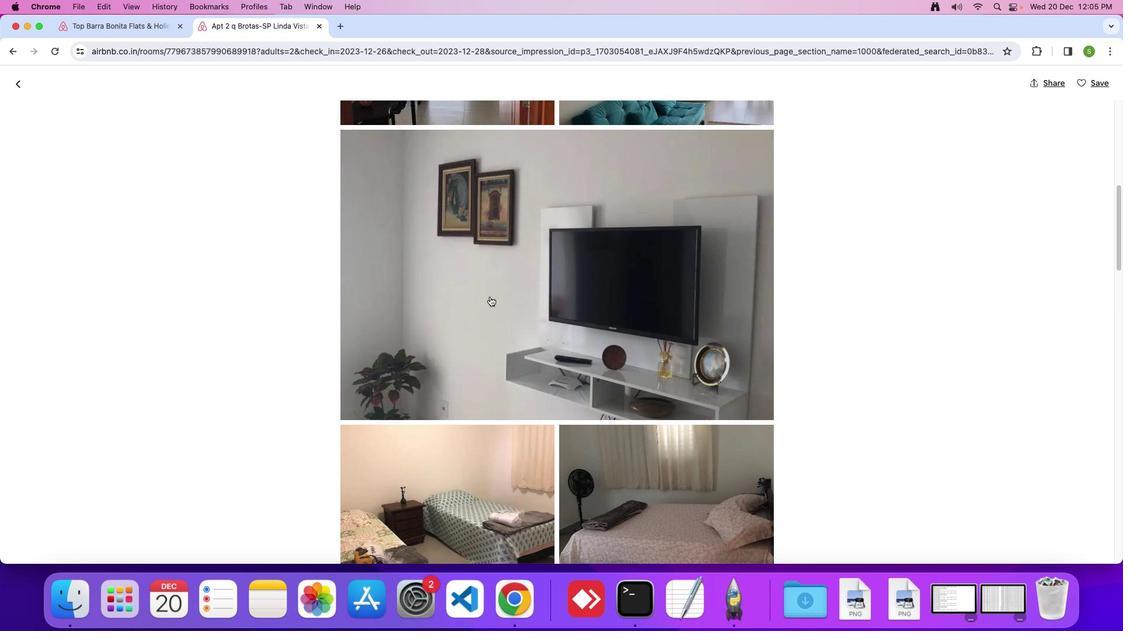 
Action: Mouse scrolled (487, 295) with delta (-1, -2)
Screenshot: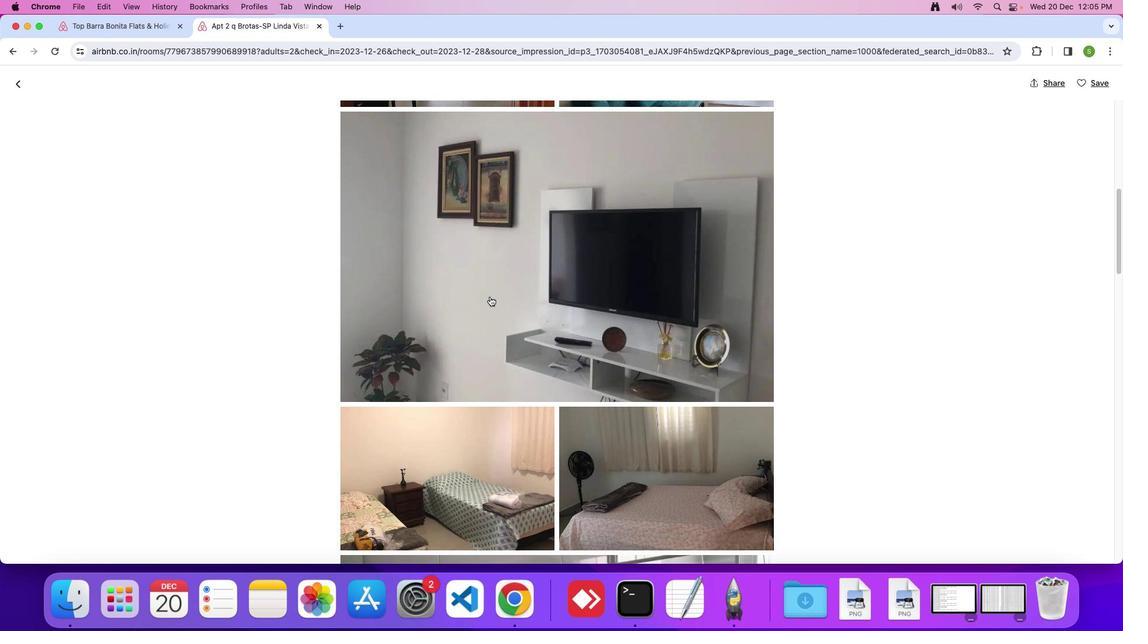 
Action: Mouse scrolled (487, 295) with delta (-1, -1)
Screenshot: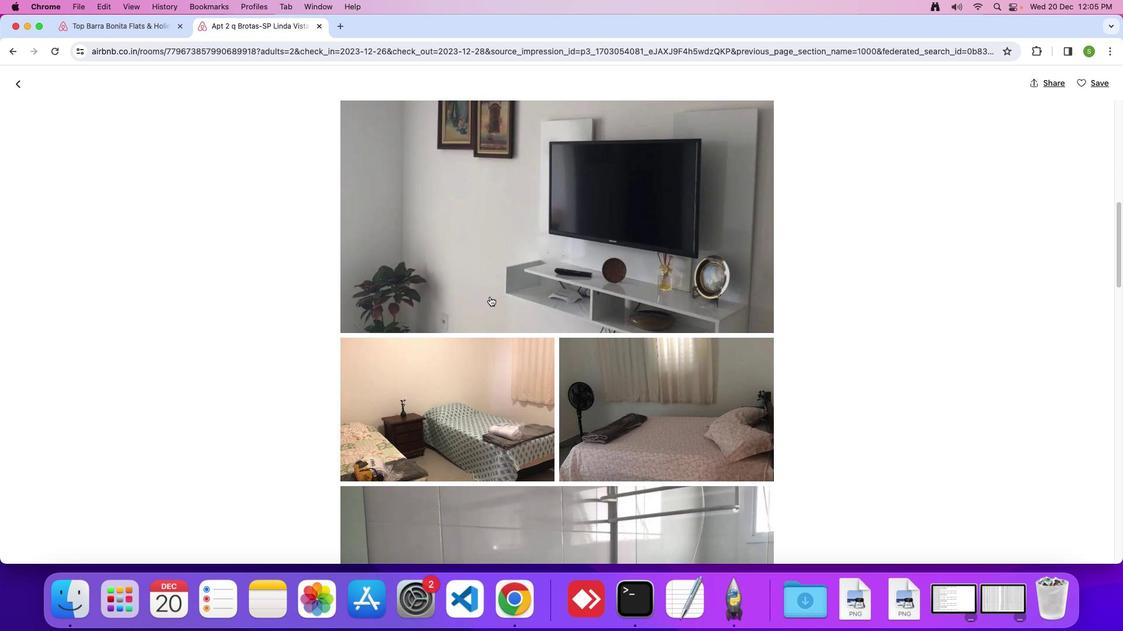 
Action: Mouse scrolled (487, 295) with delta (-1, -1)
Screenshot: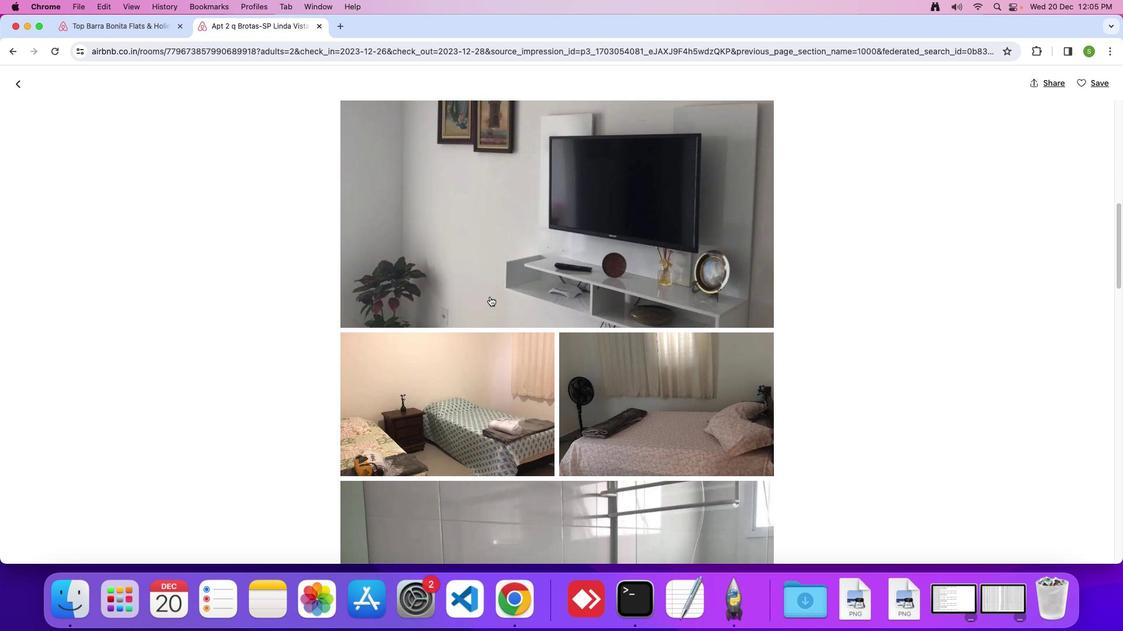 
Action: Mouse scrolled (487, 295) with delta (-1, -2)
Screenshot: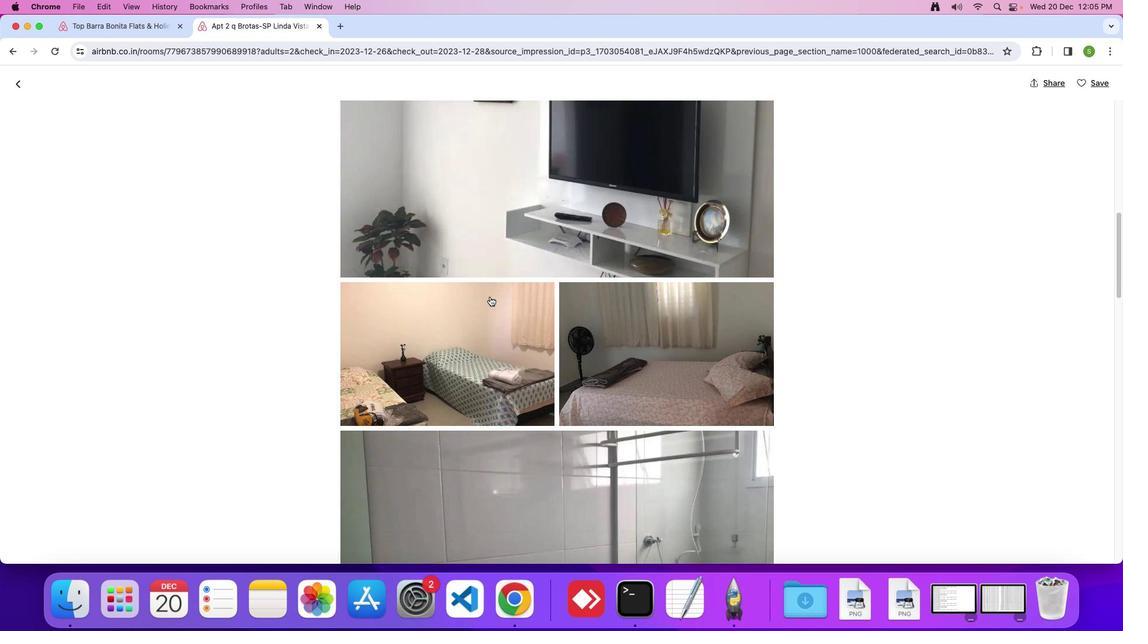 
Action: Mouse scrolled (487, 295) with delta (-1, -1)
Screenshot: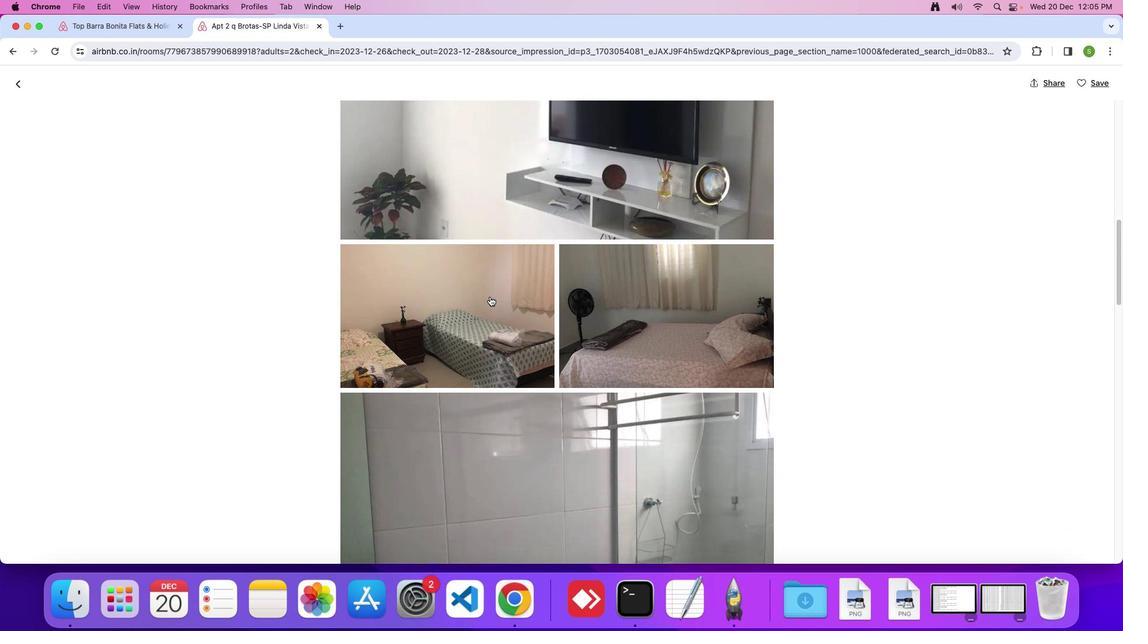 
Action: Mouse scrolled (487, 295) with delta (-1, -1)
Screenshot: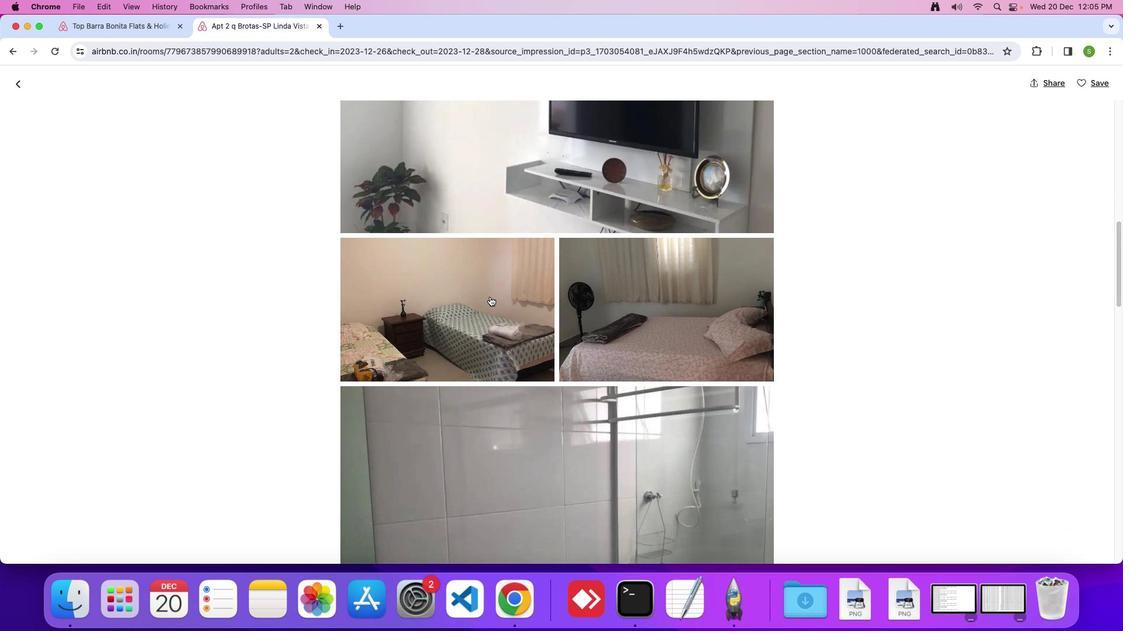 
Action: Mouse scrolled (487, 295) with delta (-1, -2)
Screenshot: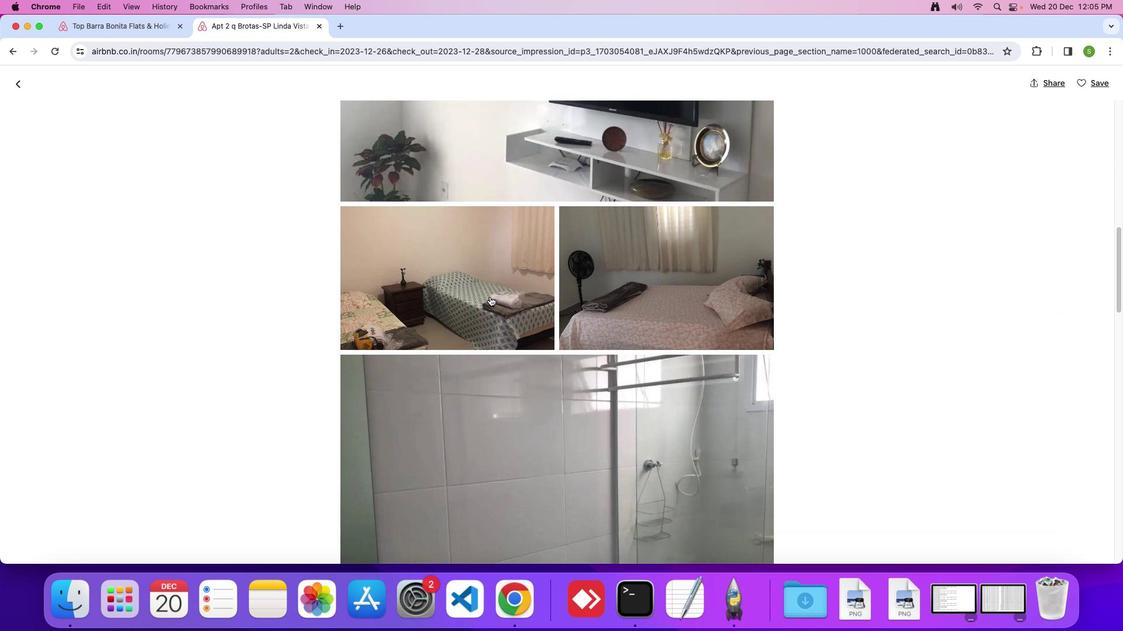 
Action: Mouse scrolled (487, 295) with delta (-1, -1)
Screenshot: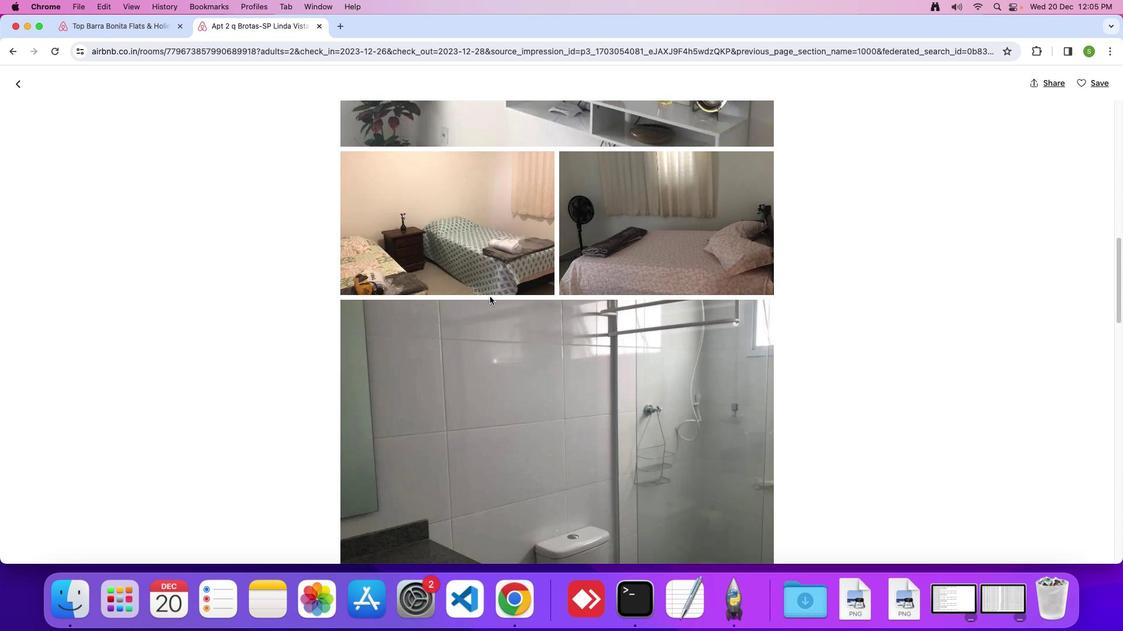
Action: Mouse scrolled (487, 295) with delta (-1, -1)
Screenshot: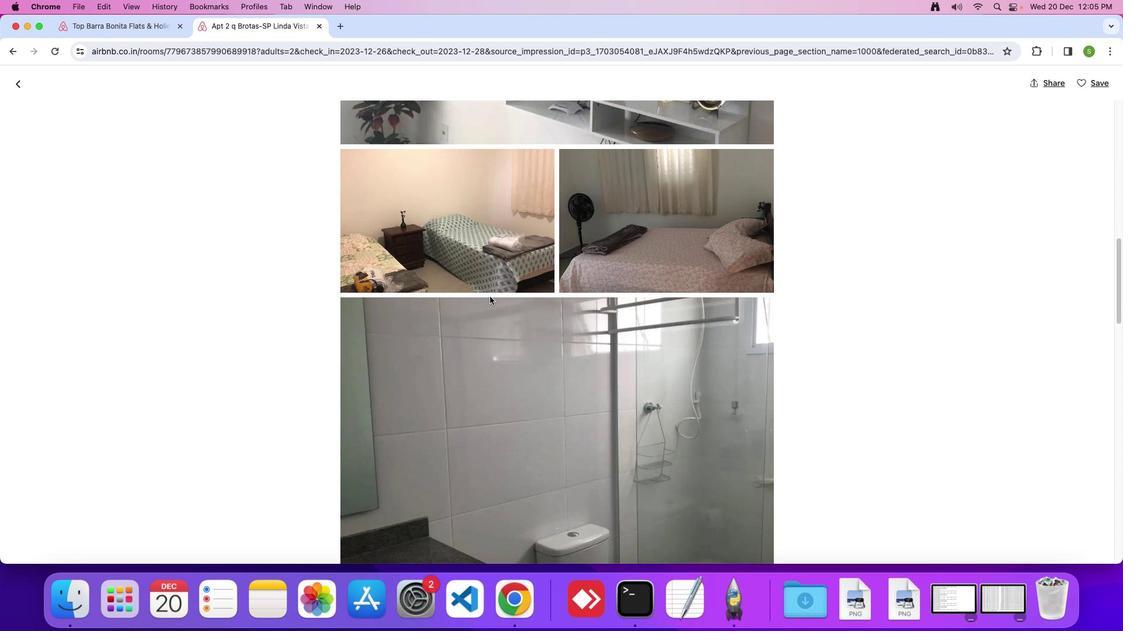 
Action: Mouse scrolled (487, 295) with delta (-1, -2)
Screenshot: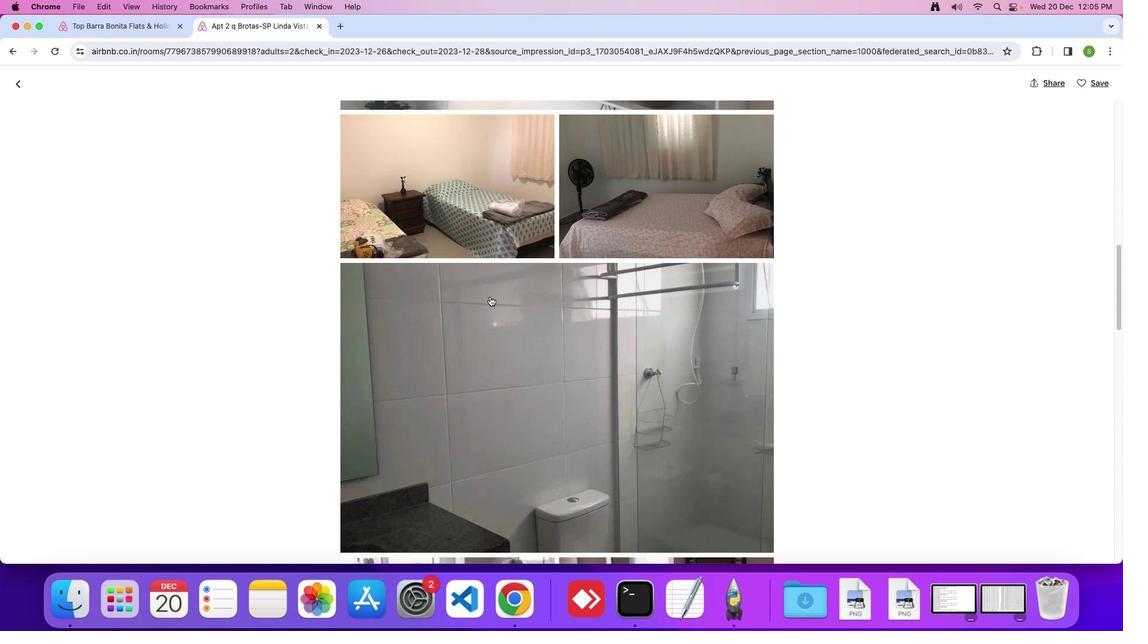 
Action: Mouse scrolled (487, 295) with delta (-1, -1)
Screenshot: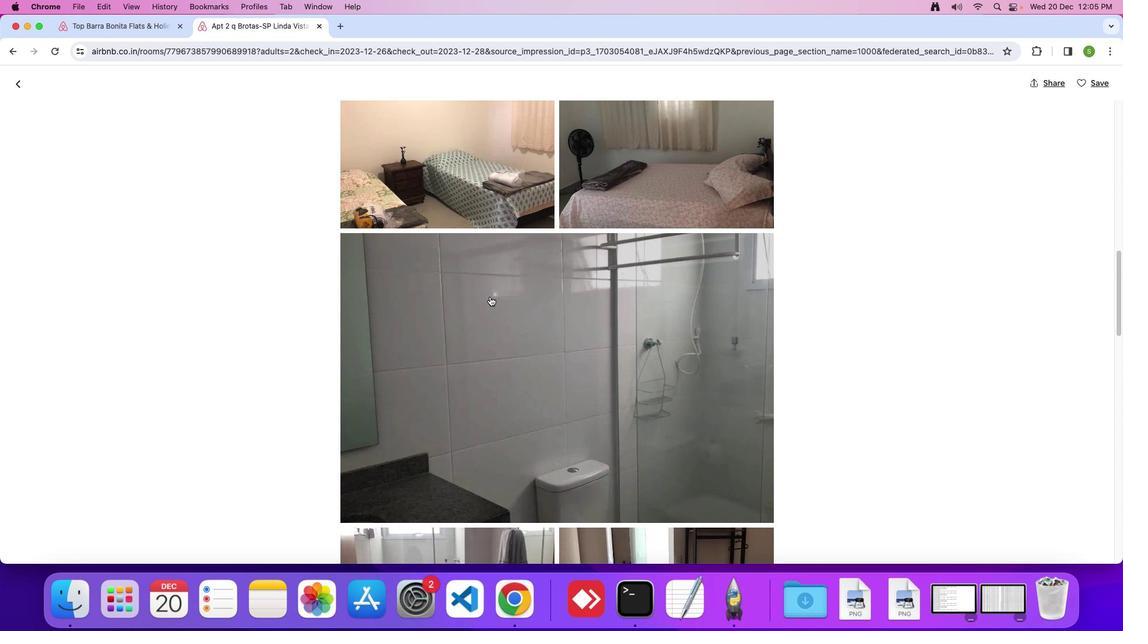 
Action: Mouse scrolled (487, 295) with delta (-1, -1)
Screenshot: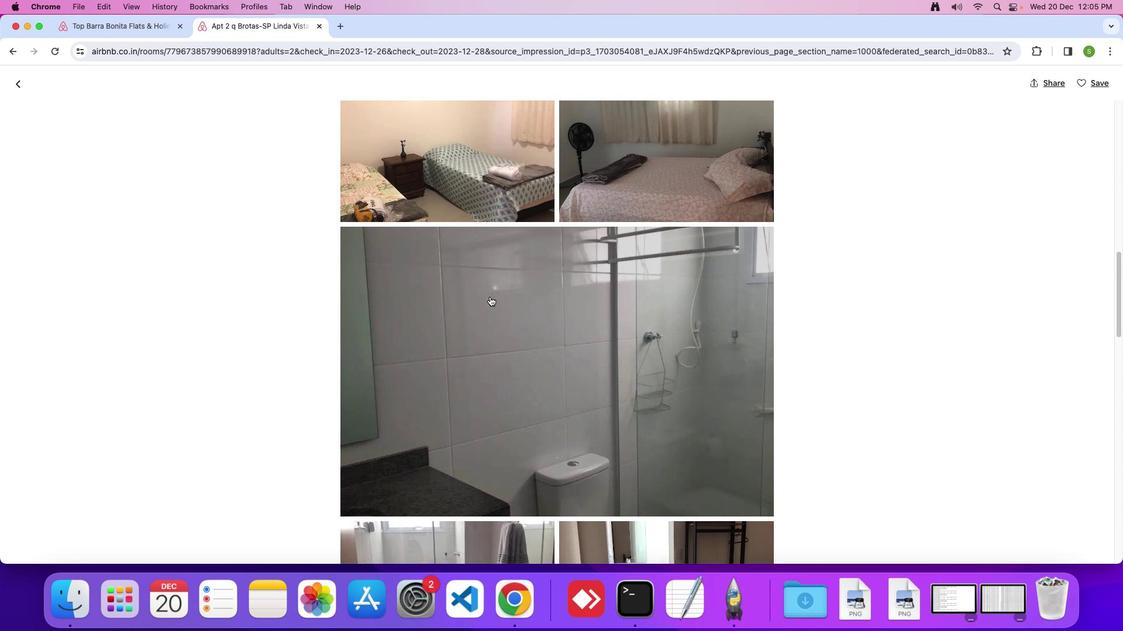 
Action: Mouse scrolled (487, 295) with delta (-1, -1)
Screenshot: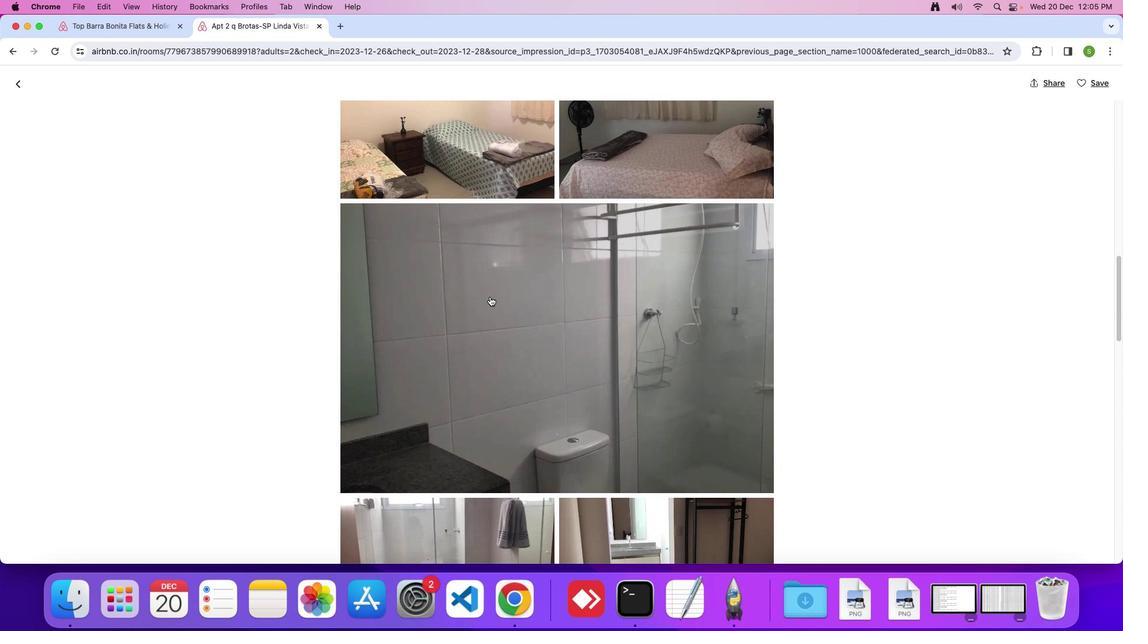 
Action: Mouse scrolled (487, 295) with delta (-1, -1)
Screenshot: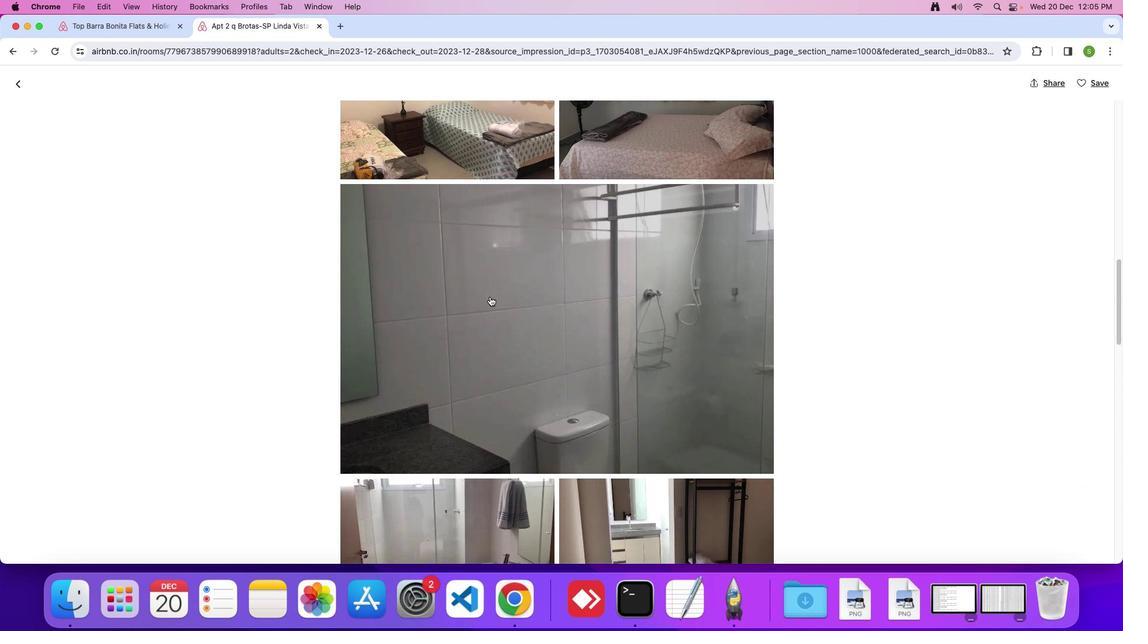 
Action: Mouse scrolled (487, 295) with delta (-1, -1)
Screenshot: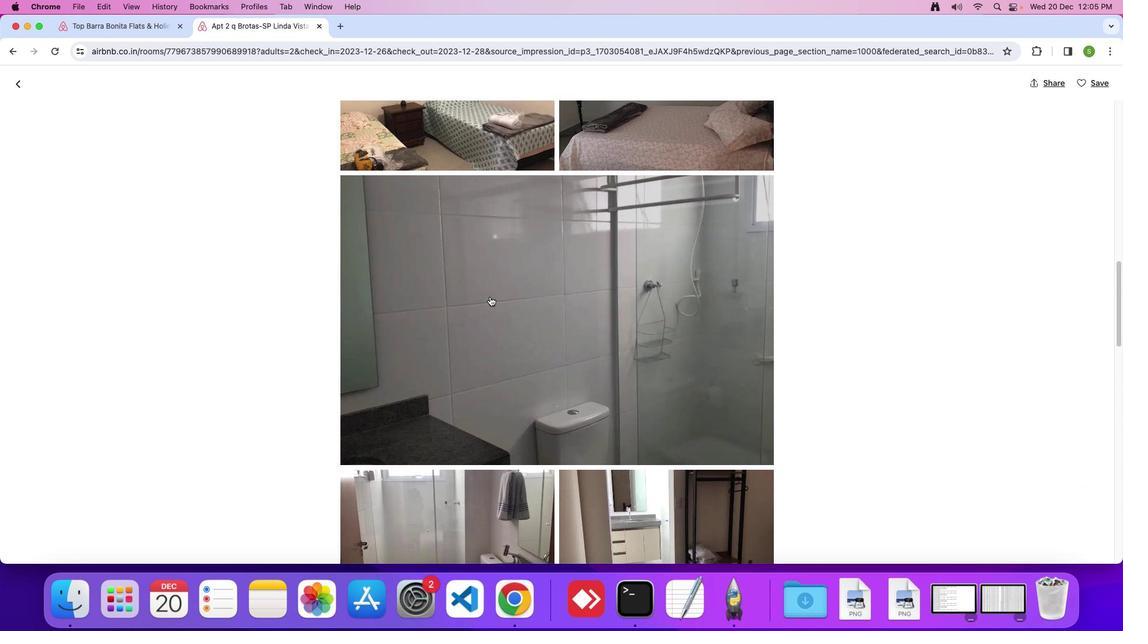 
Action: Mouse scrolled (487, 295) with delta (-1, -1)
Screenshot: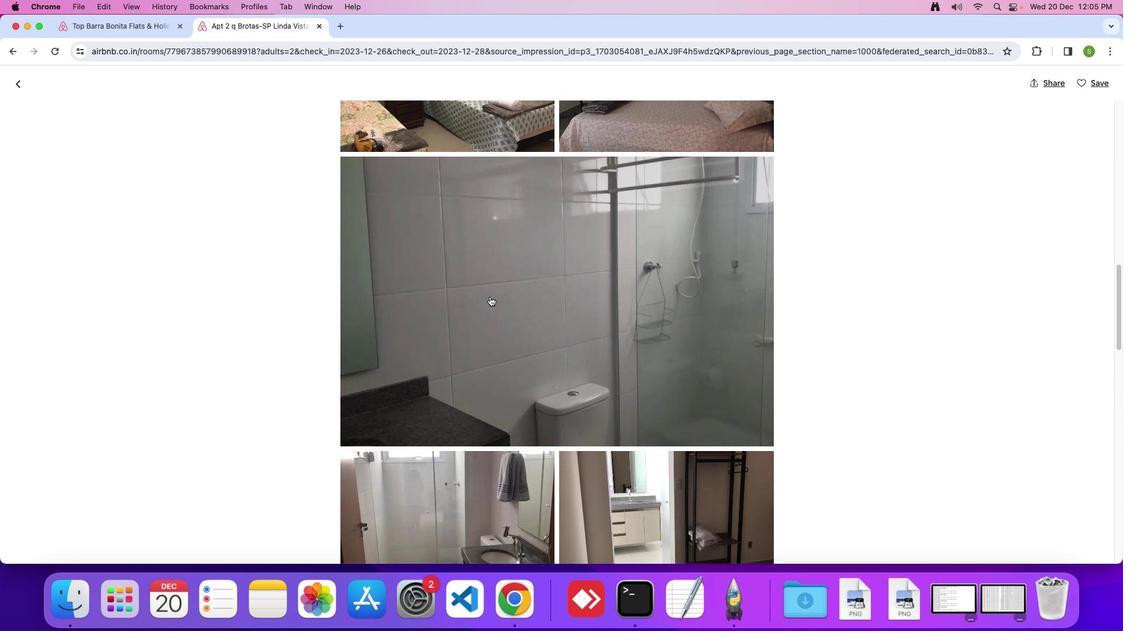 
Action: Mouse scrolled (487, 295) with delta (-1, -1)
Screenshot: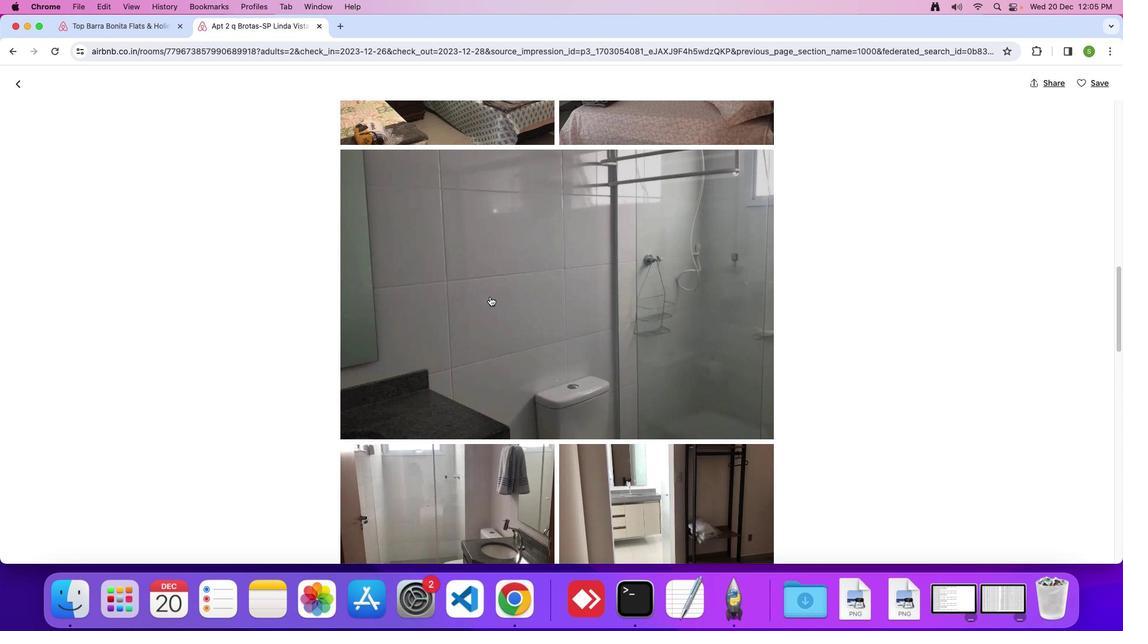 
Action: Mouse scrolled (487, 295) with delta (-1, -1)
Screenshot: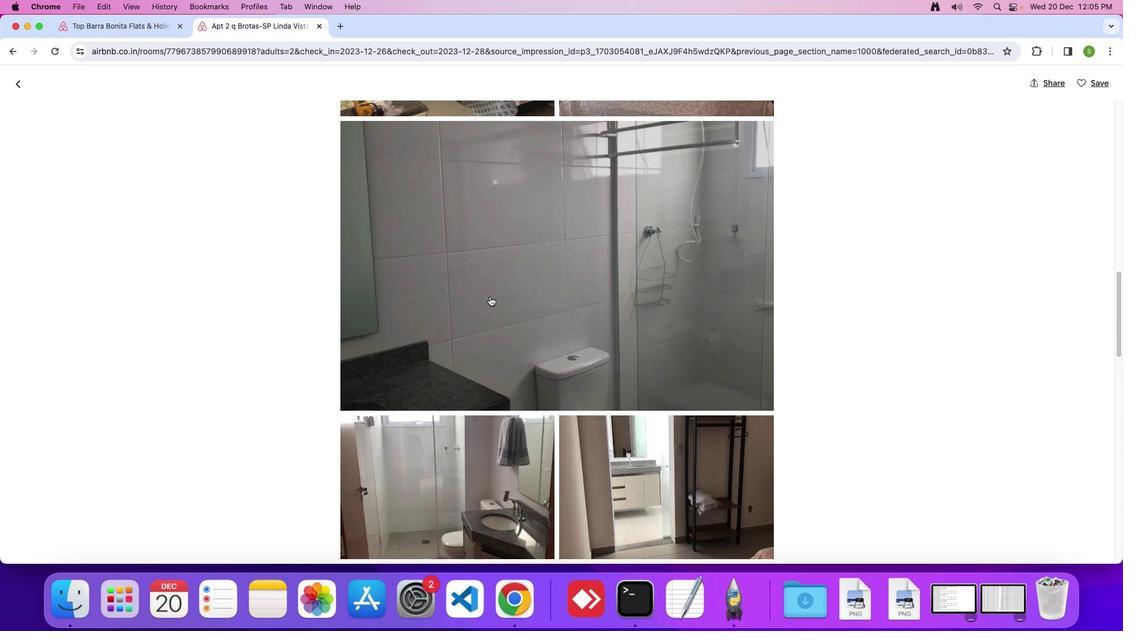 
Action: Mouse scrolled (487, 295) with delta (-1, -1)
Screenshot: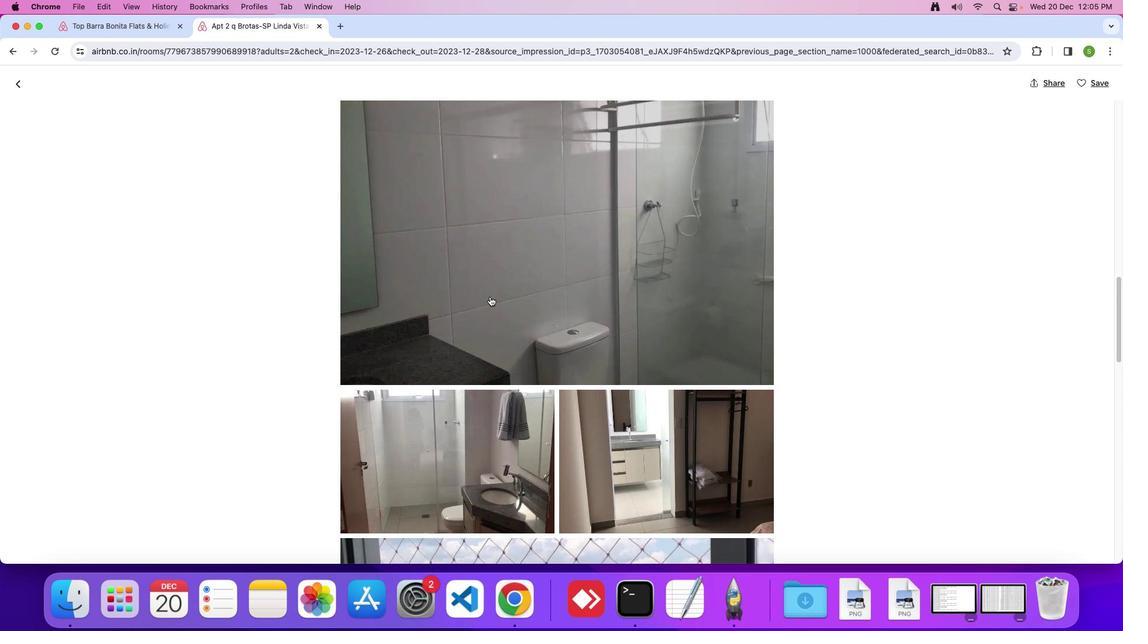 
Action: Mouse scrolled (487, 295) with delta (-1, -1)
Screenshot: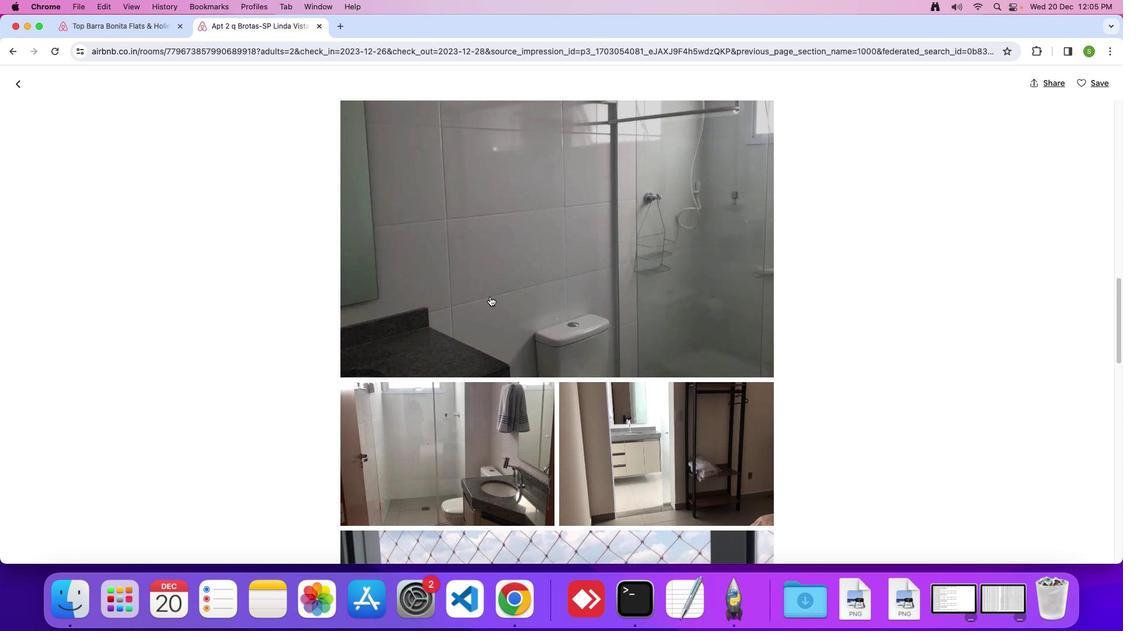 
Action: Mouse scrolled (487, 295) with delta (-1, -1)
Screenshot: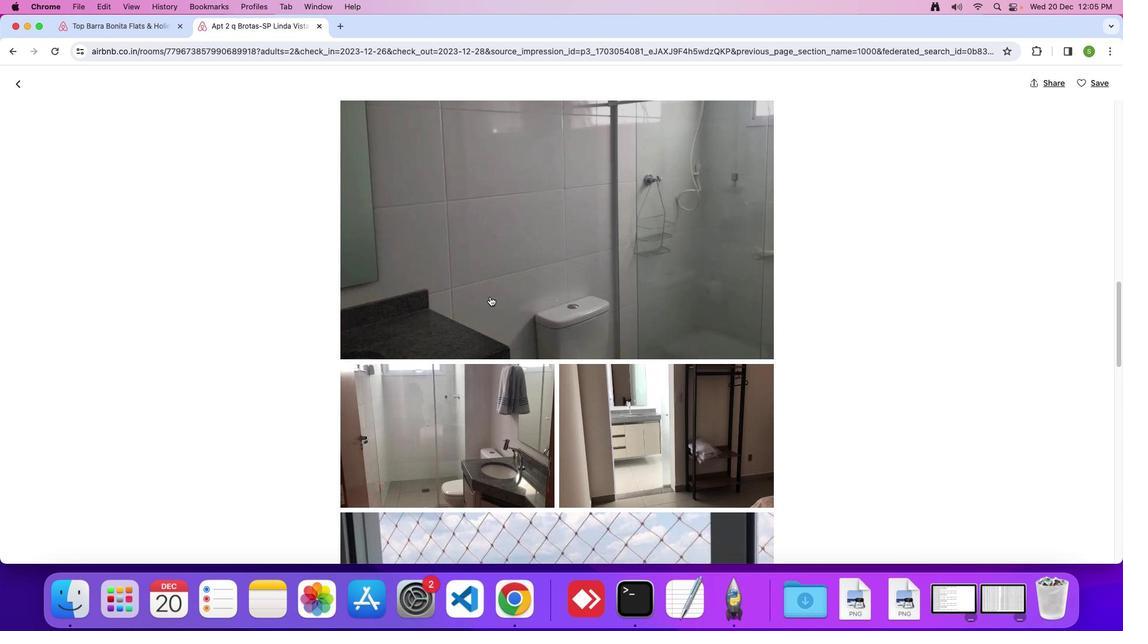
Action: Mouse scrolled (487, 295) with delta (-1, -1)
Screenshot: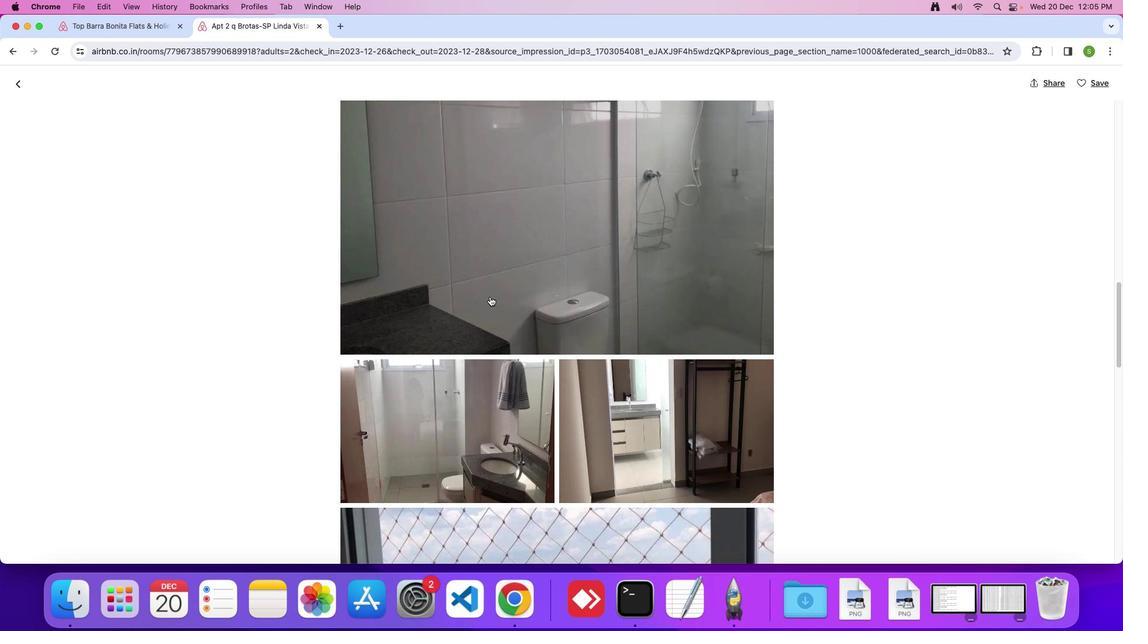 
Action: Mouse scrolled (487, 295) with delta (-1, -2)
Screenshot: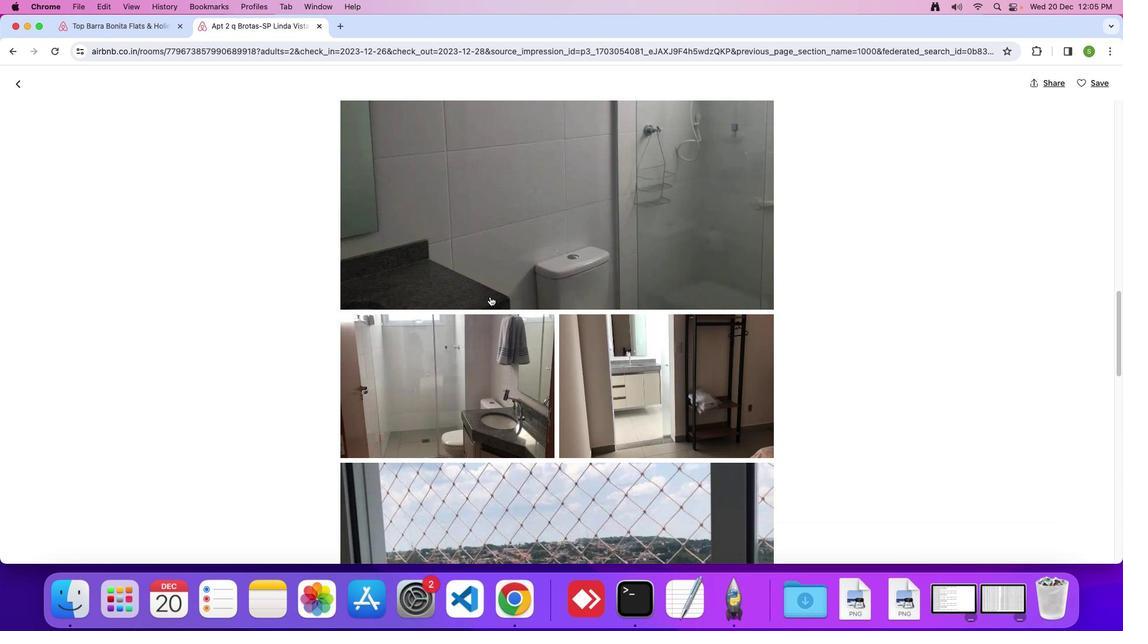 
Action: Mouse scrolled (487, 295) with delta (-1, -1)
Screenshot: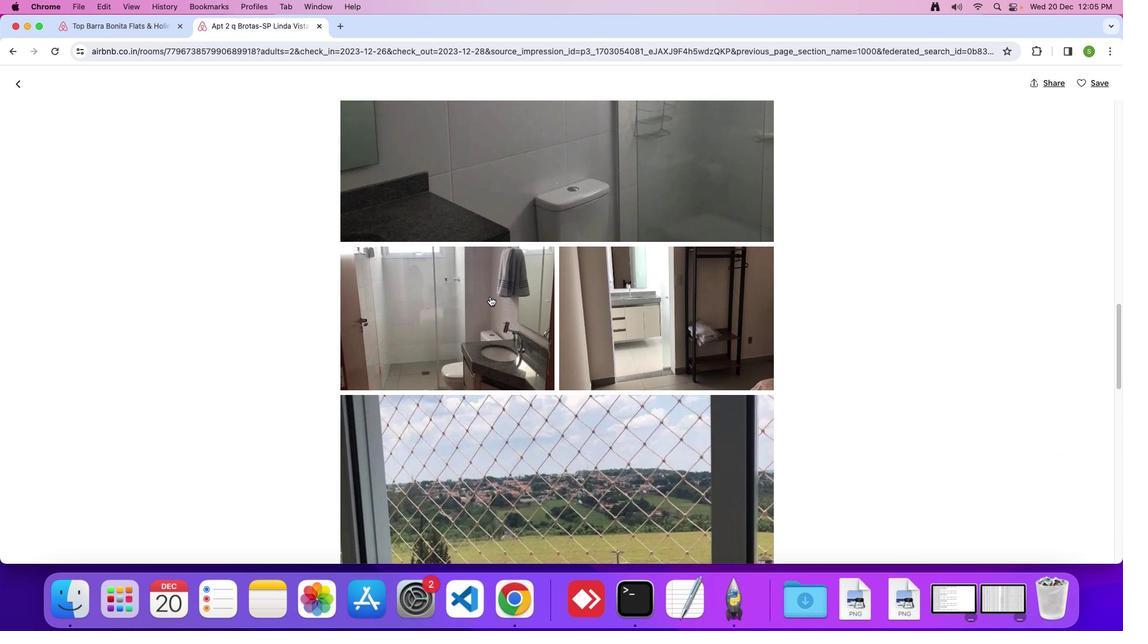 
Action: Mouse scrolled (487, 295) with delta (-1, -1)
Screenshot: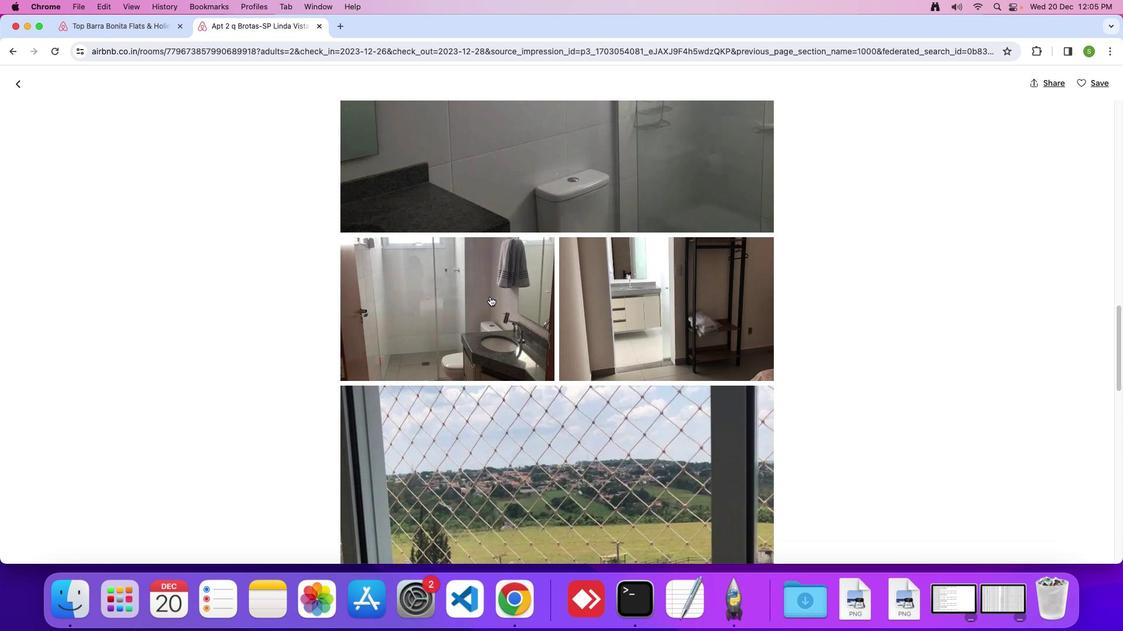 
Action: Mouse scrolled (487, 295) with delta (-1, -3)
Screenshot: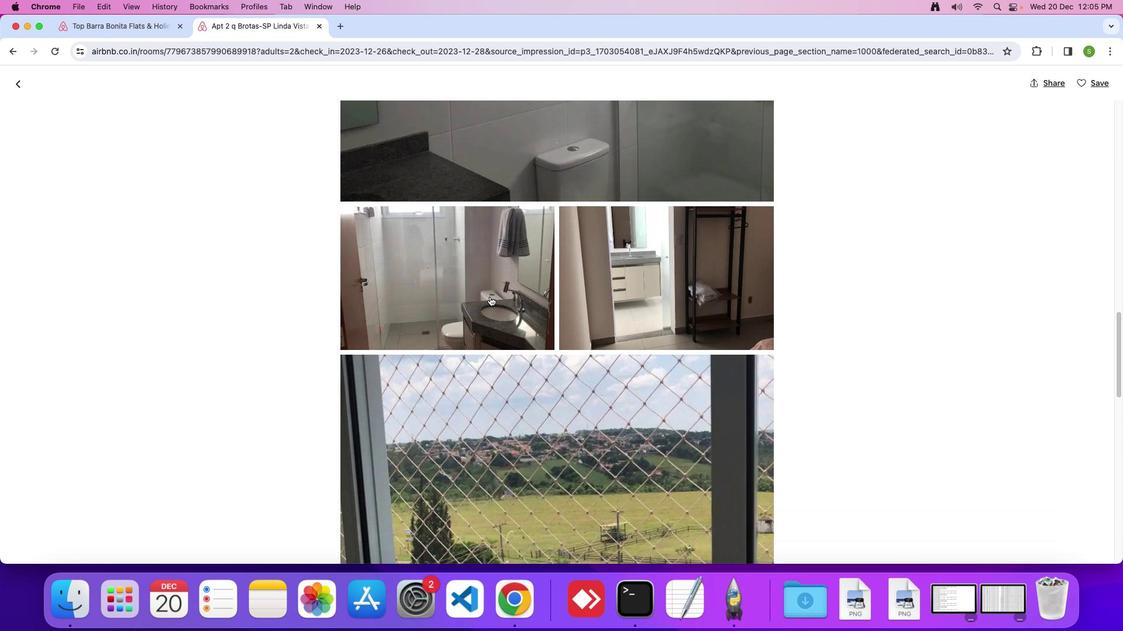 
Action: Mouse scrolled (487, 295) with delta (-1, -1)
Screenshot: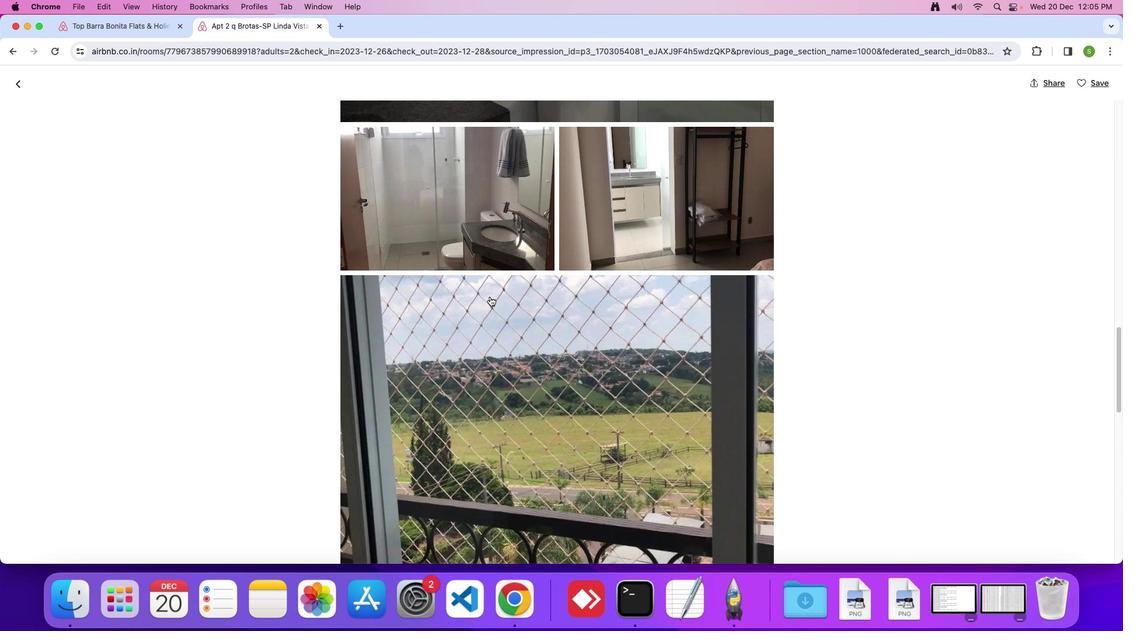 
Action: Mouse scrolled (487, 295) with delta (-1, -1)
Screenshot: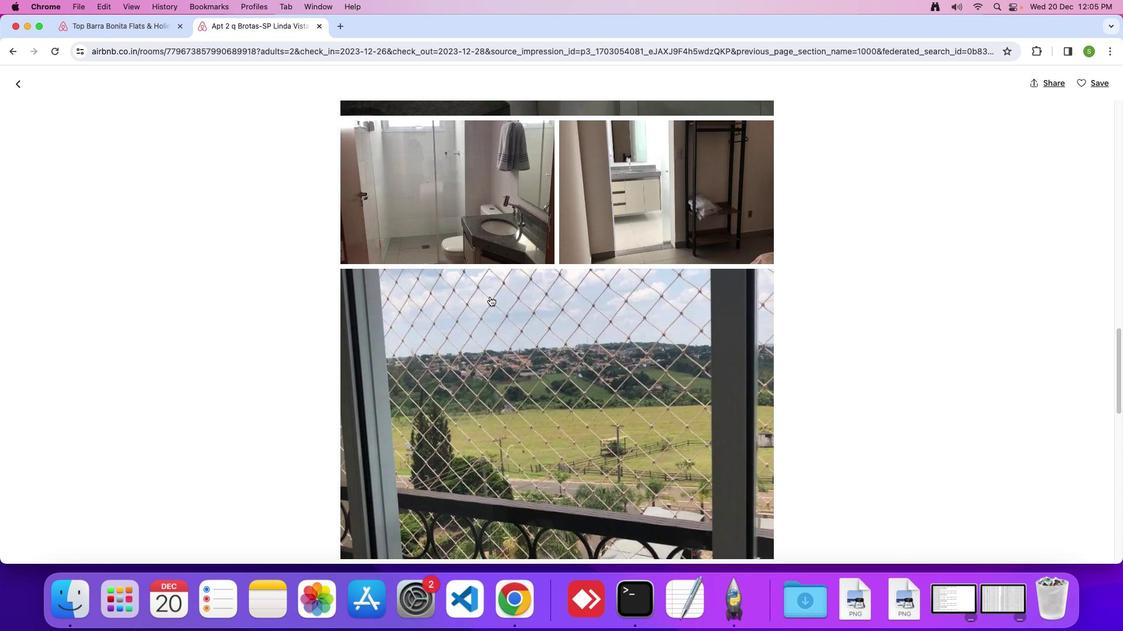 
Action: Mouse scrolled (487, 295) with delta (-1, -2)
Screenshot: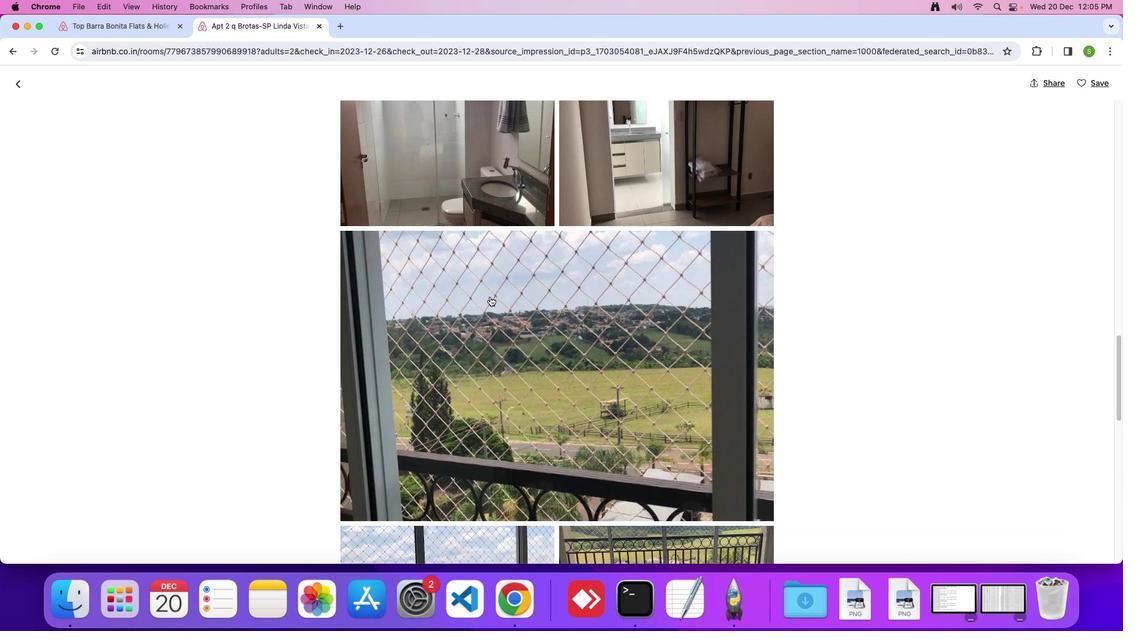 
Action: Mouse scrolled (487, 295) with delta (-1, -1)
Screenshot: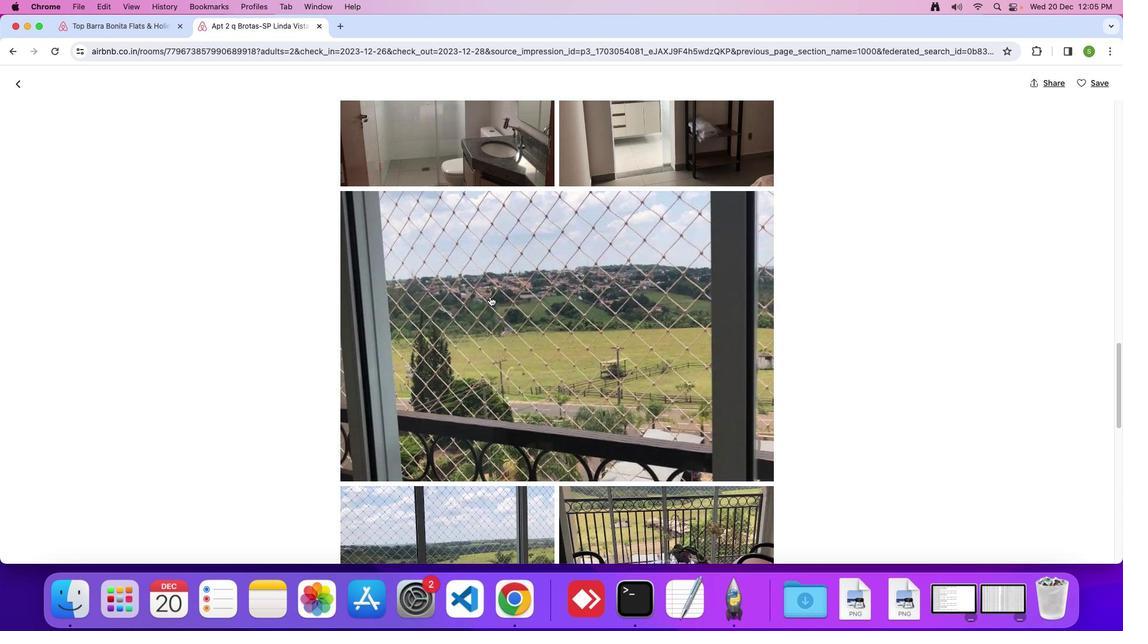 
Action: Mouse scrolled (487, 295) with delta (-1, -1)
Screenshot: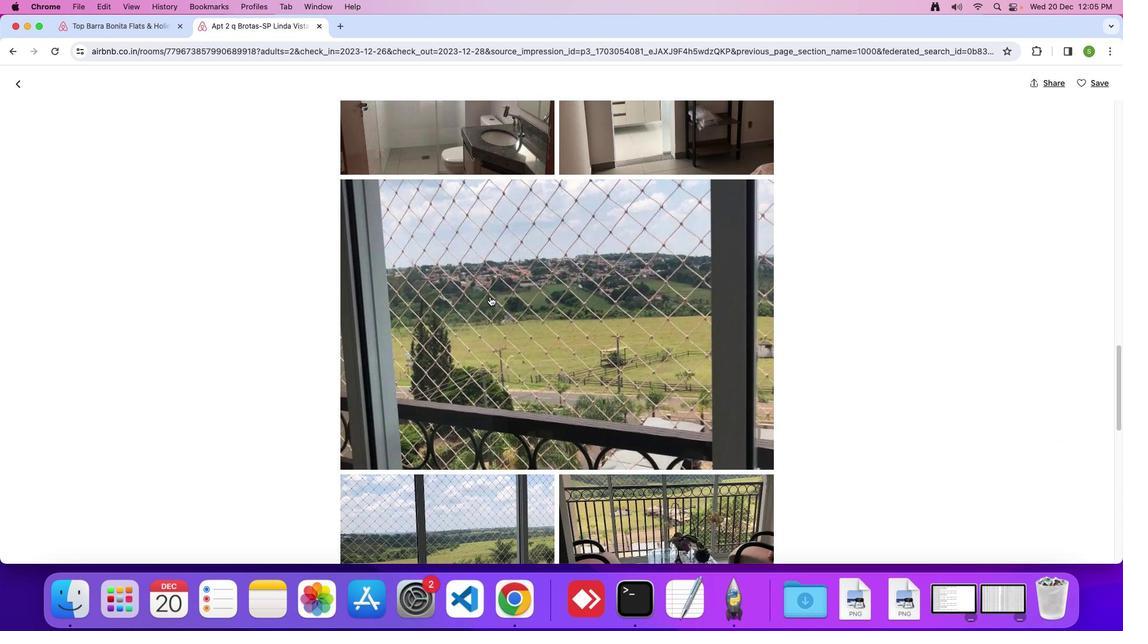 
Action: Mouse scrolled (487, 295) with delta (-1, -2)
Screenshot: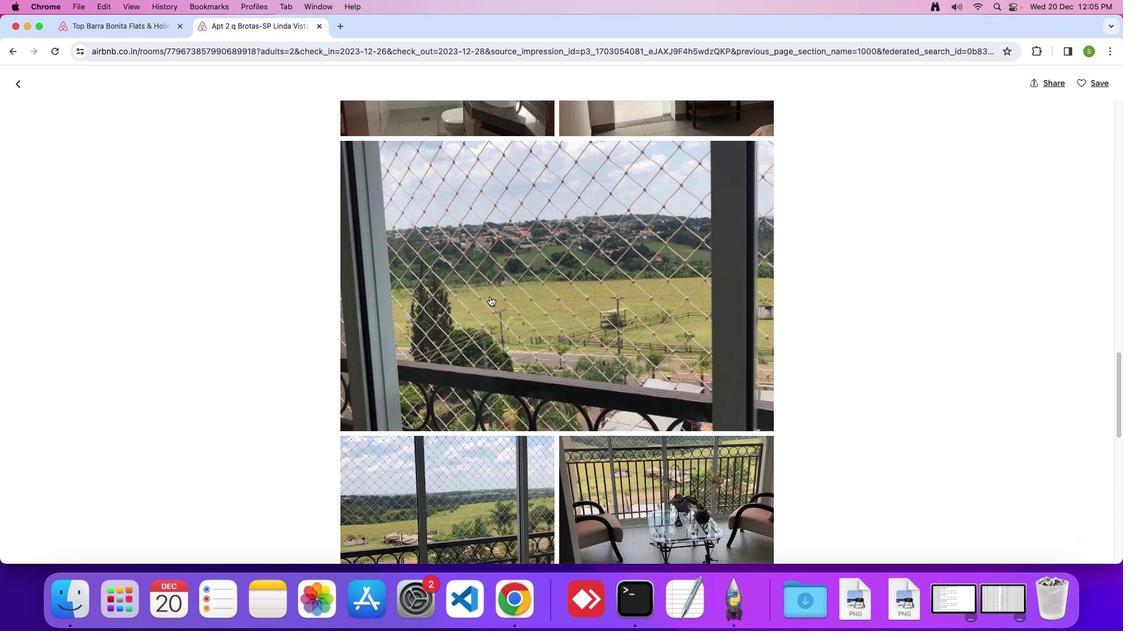 
Action: Mouse scrolled (487, 295) with delta (-1, -1)
Screenshot: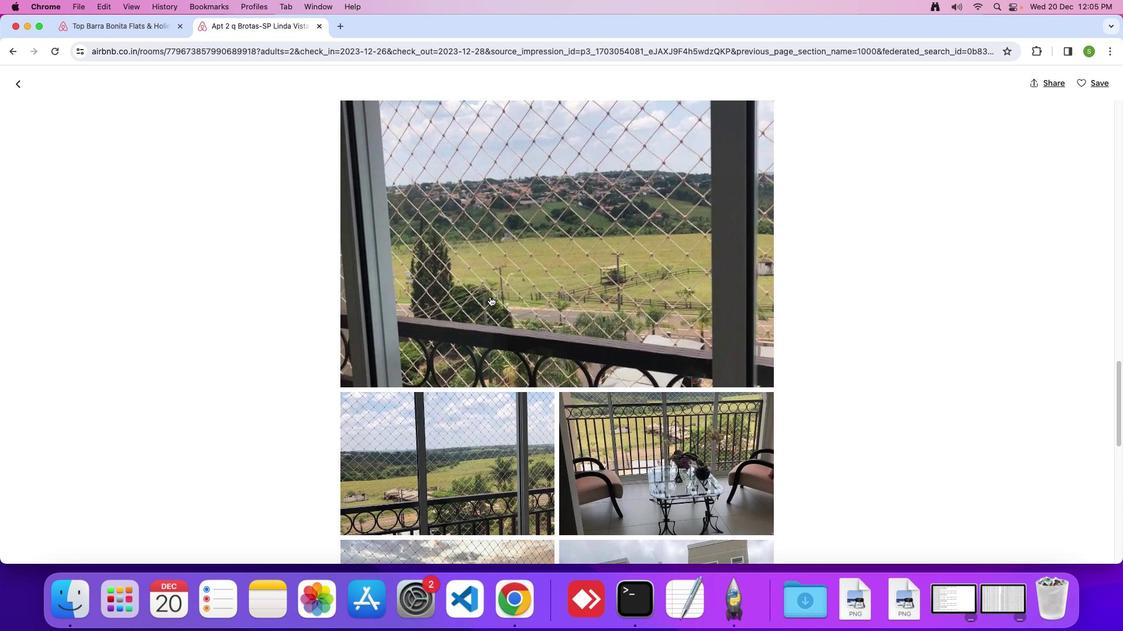 
Action: Mouse scrolled (487, 295) with delta (-1, -1)
Screenshot: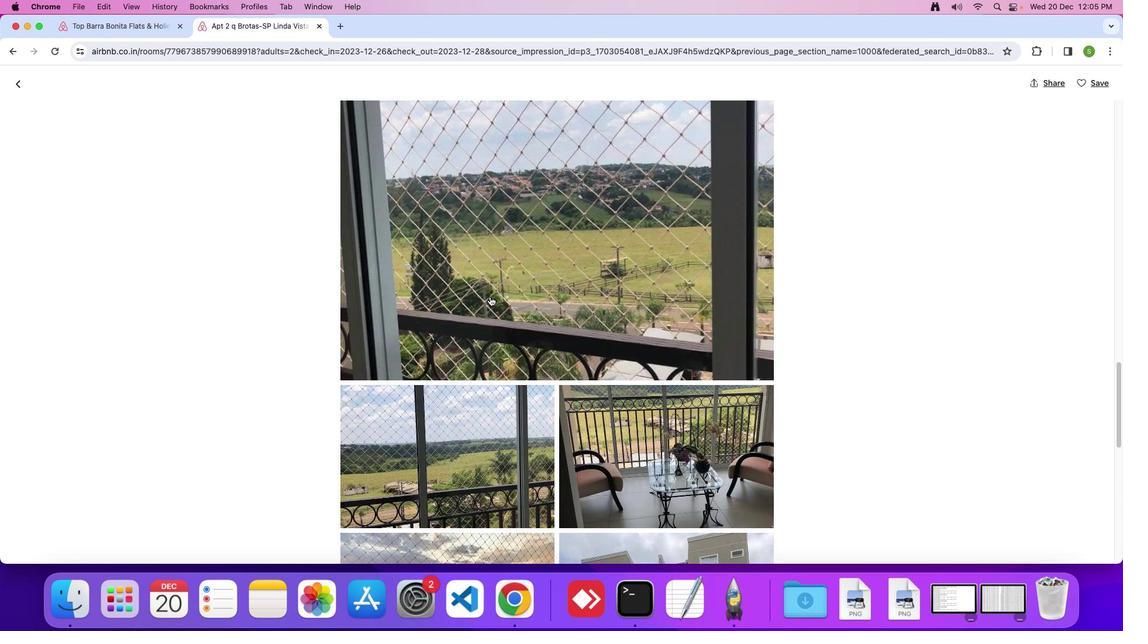 
Action: Mouse scrolled (487, 295) with delta (-1, -2)
Screenshot: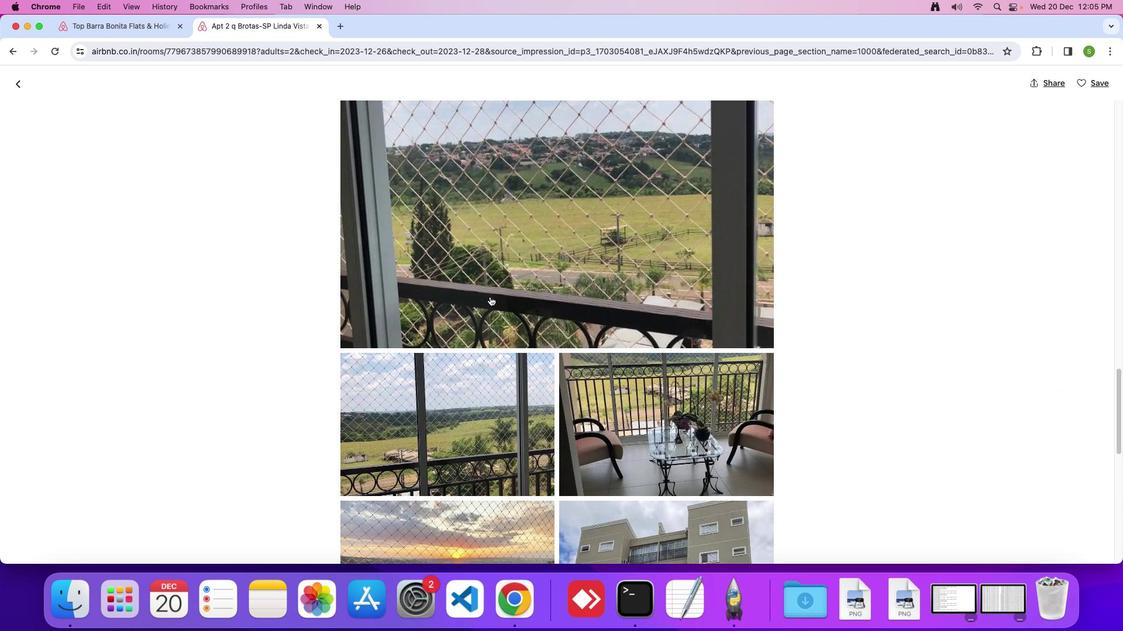 
Action: Mouse scrolled (487, 295) with delta (-1, -1)
Screenshot: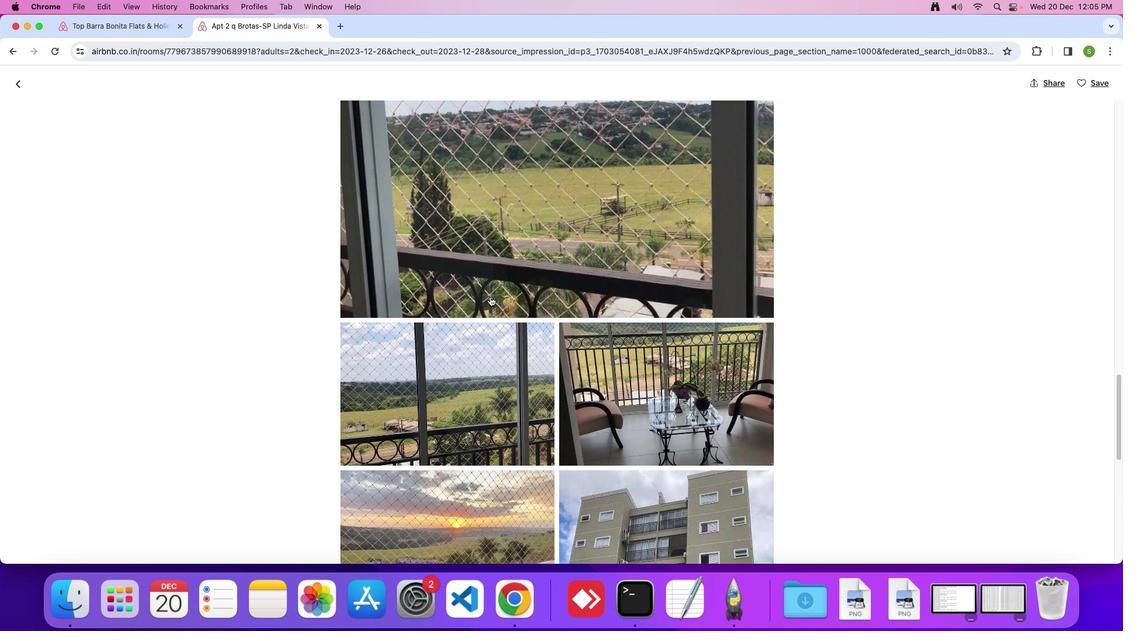 
Action: Mouse scrolled (487, 295) with delta (-1, -1)
Screenshot: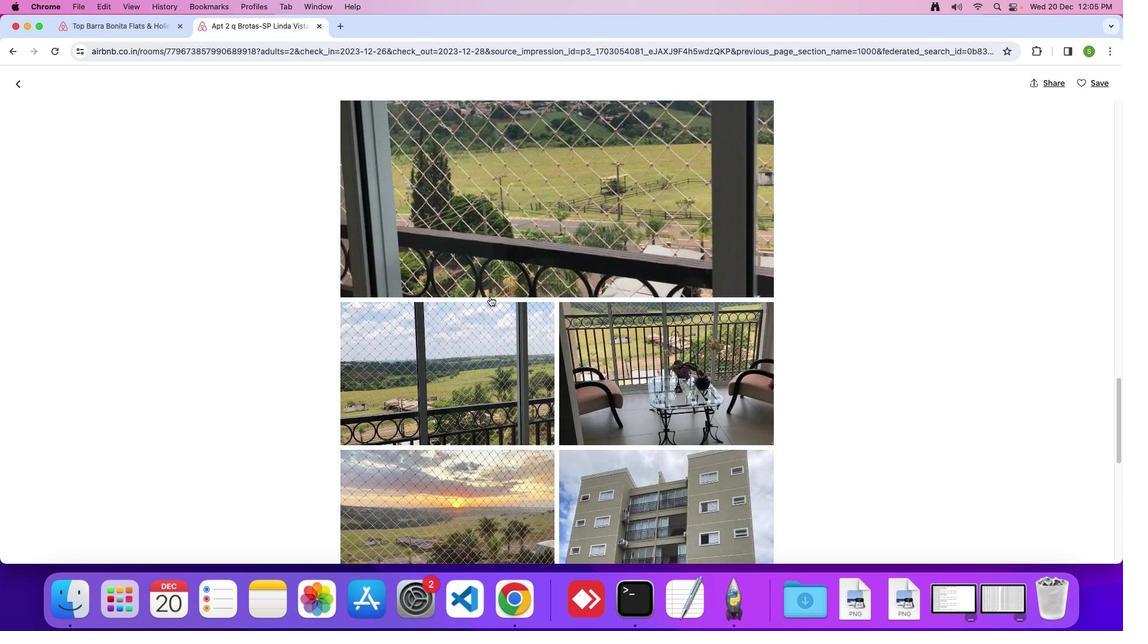 
Action: Mouse scrolled (487, 295) with delta (-1, -2)
Screenshot: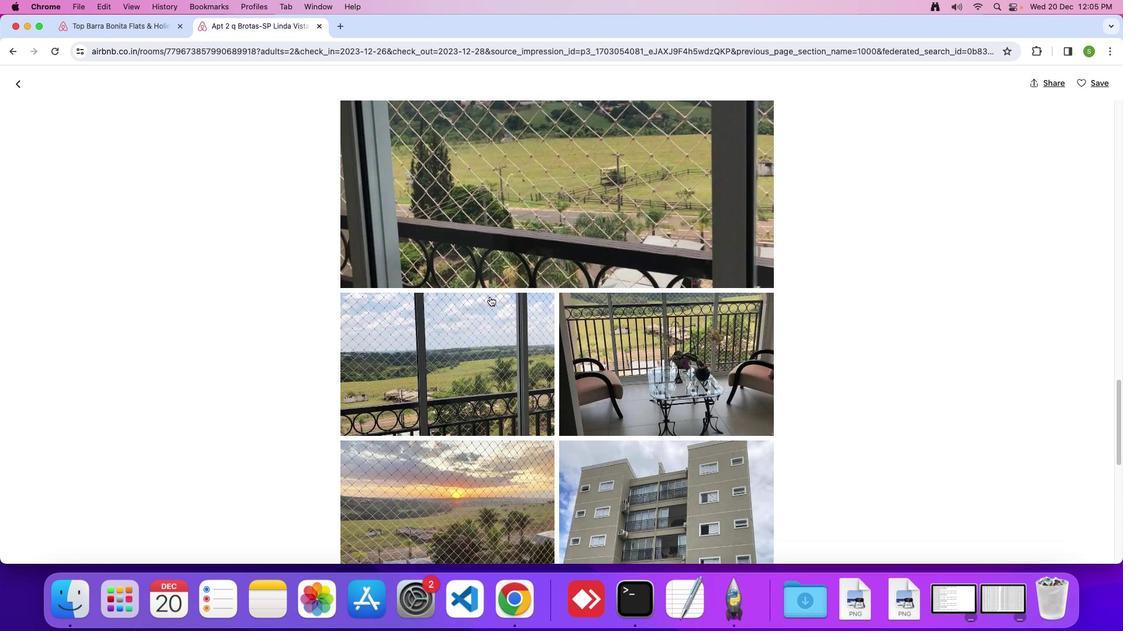 
Action: Mouse scrolled (487, 295) with delta (-1, -1)
Screenshot: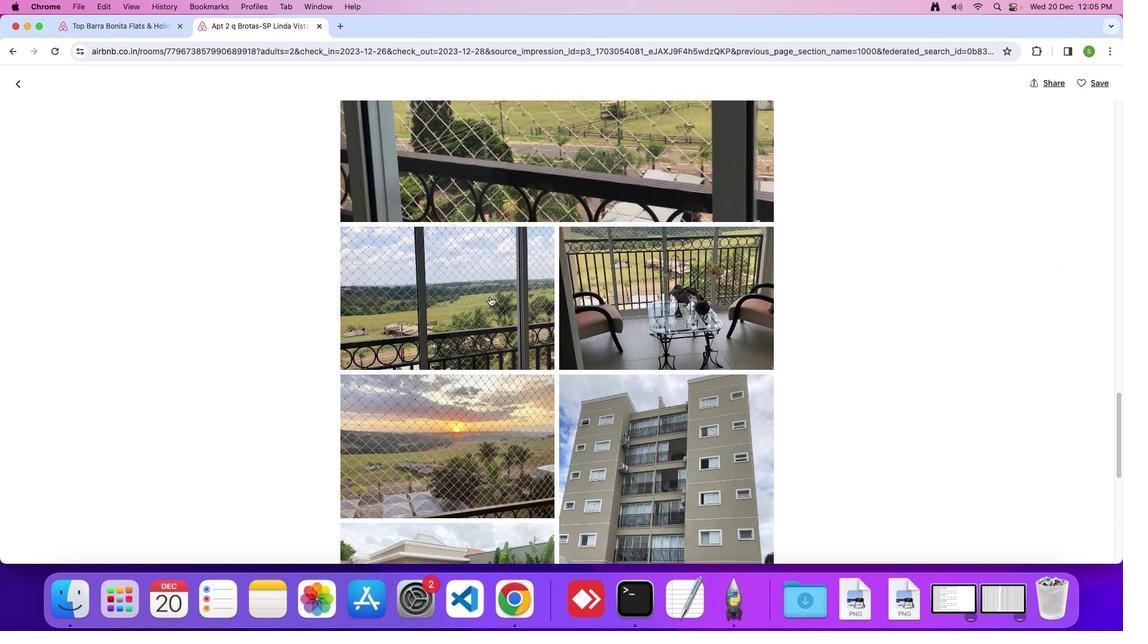 
Action: Mouse scrolled (487, 295) with delta (-1, -1)
Screenshot: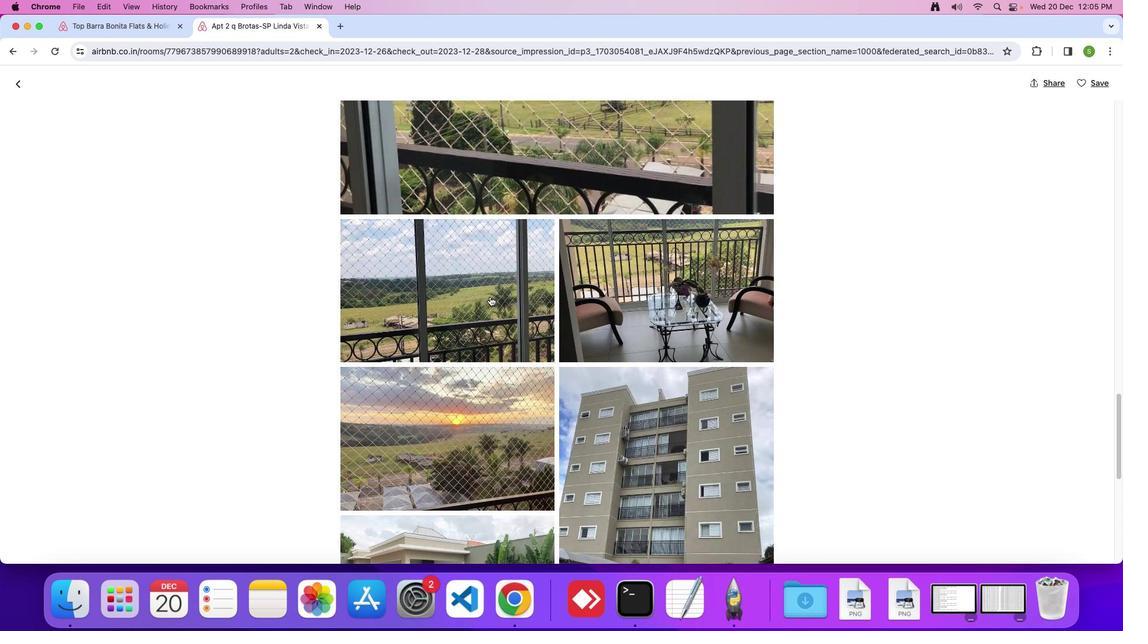 
Action: Mouse scrolled (487, 295) with delta (-1, -1)
Screenshot: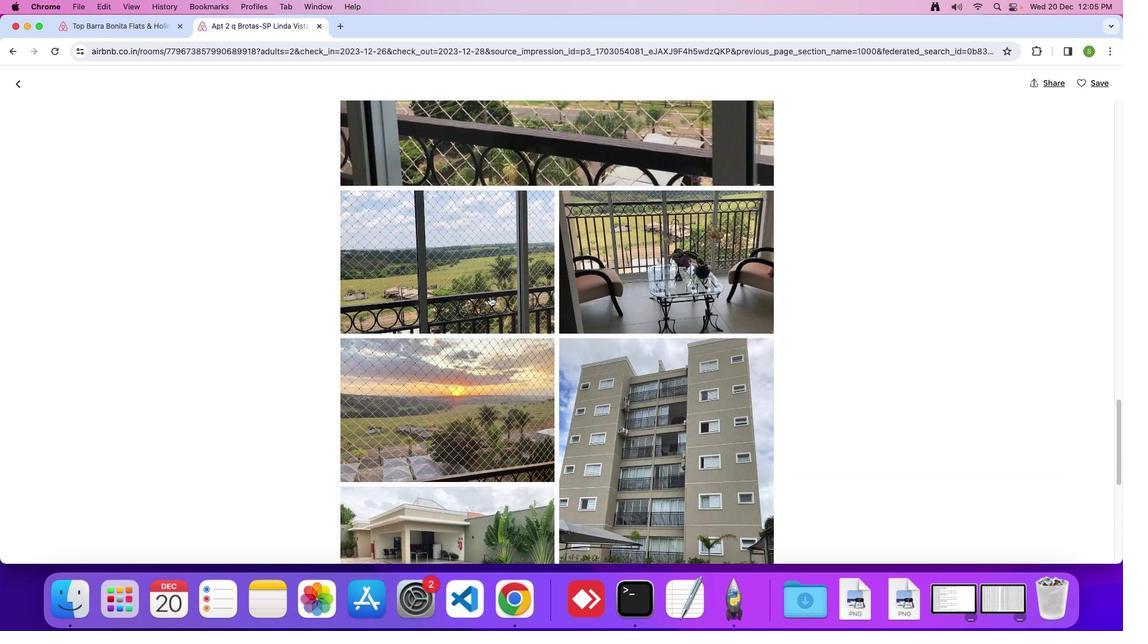 
Action: Mouse scrolled (487, 295) with delta (-1, -1)
Screenshot: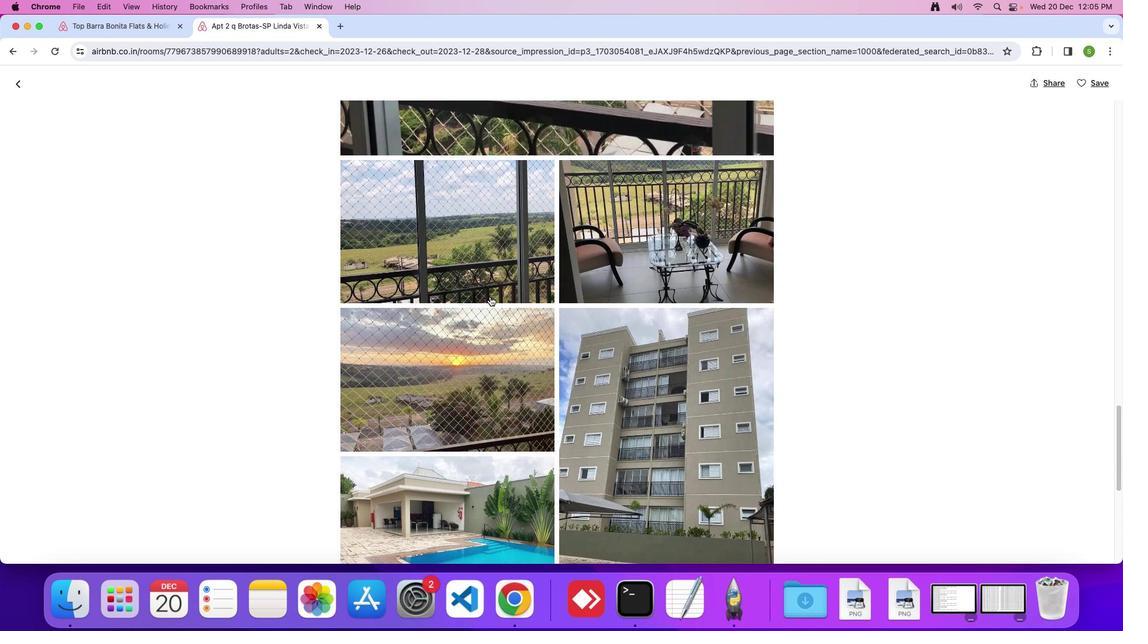 
Action: Mouse scrolled (487, 295) with delta (-1, -1)
Screenshot: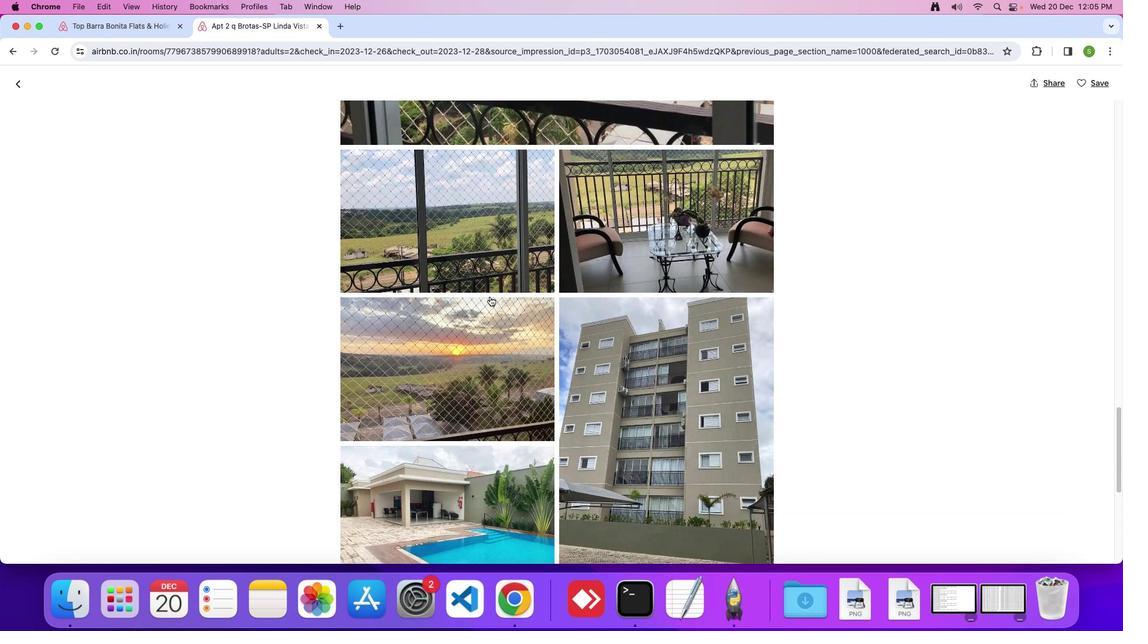 
Action: Mouse scrolled (487, 295) with delta (-1, -2)
Screenshot: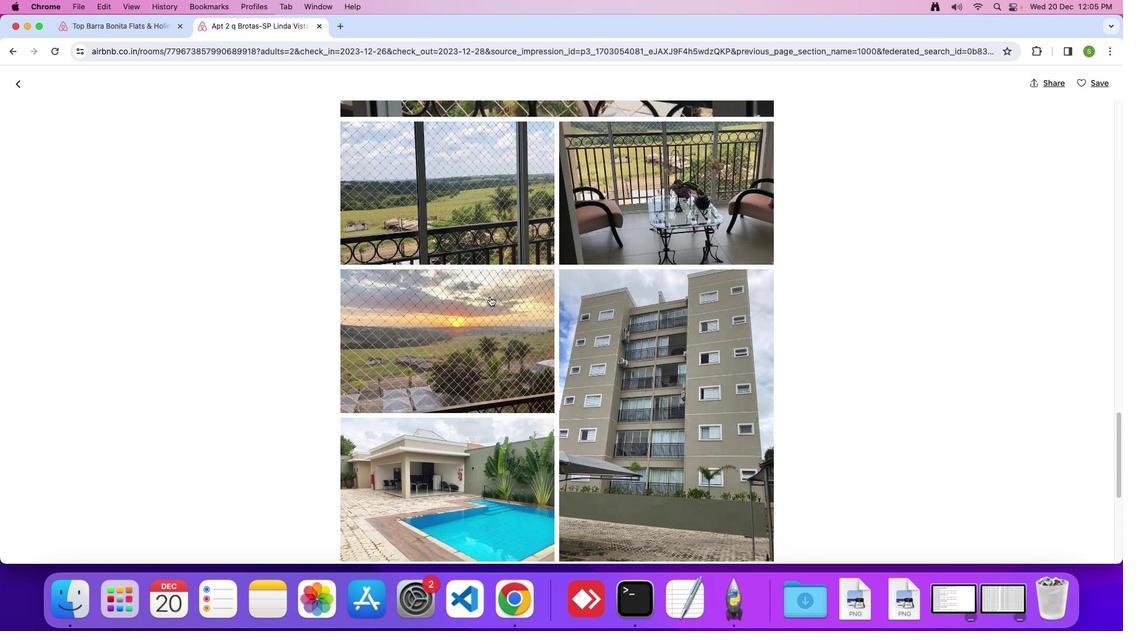 
Action: Mouse scrolled (487, 295) with delta (-1, -1)
Screenshot: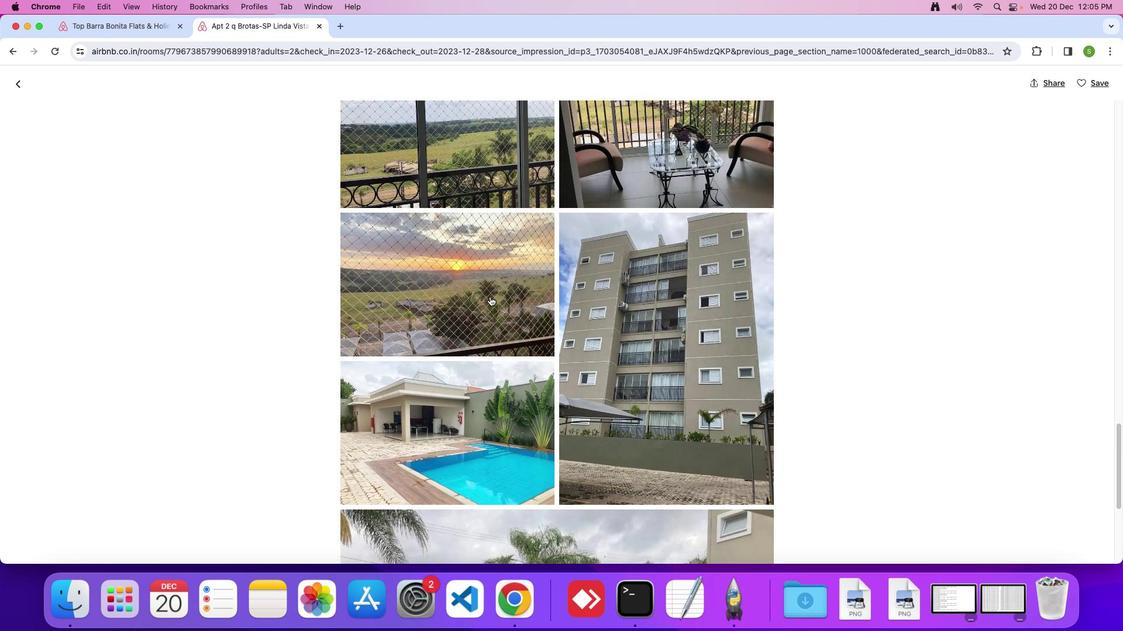 
Action: Mouse scrolled (487, 295) with delta (-1, -1)
Screenshot: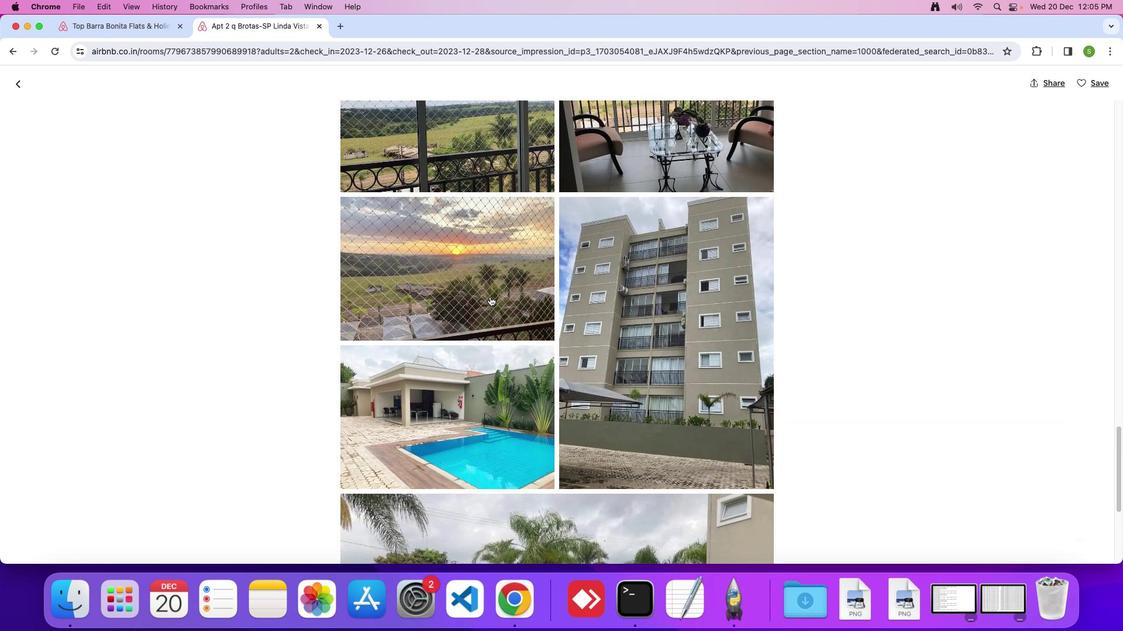 
Action: Mouse scrolled (487, 295) with delta (-1, -2)
Screenshot: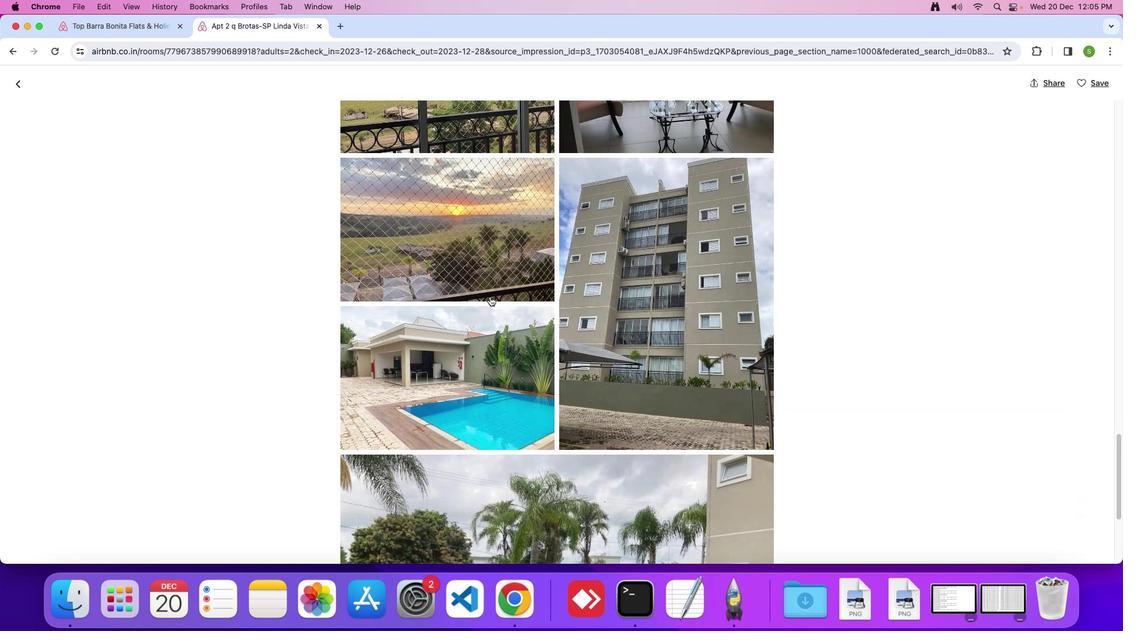 
Action: Mouse scrolled (487, 295) with delta (-1, -1)
Screenshot: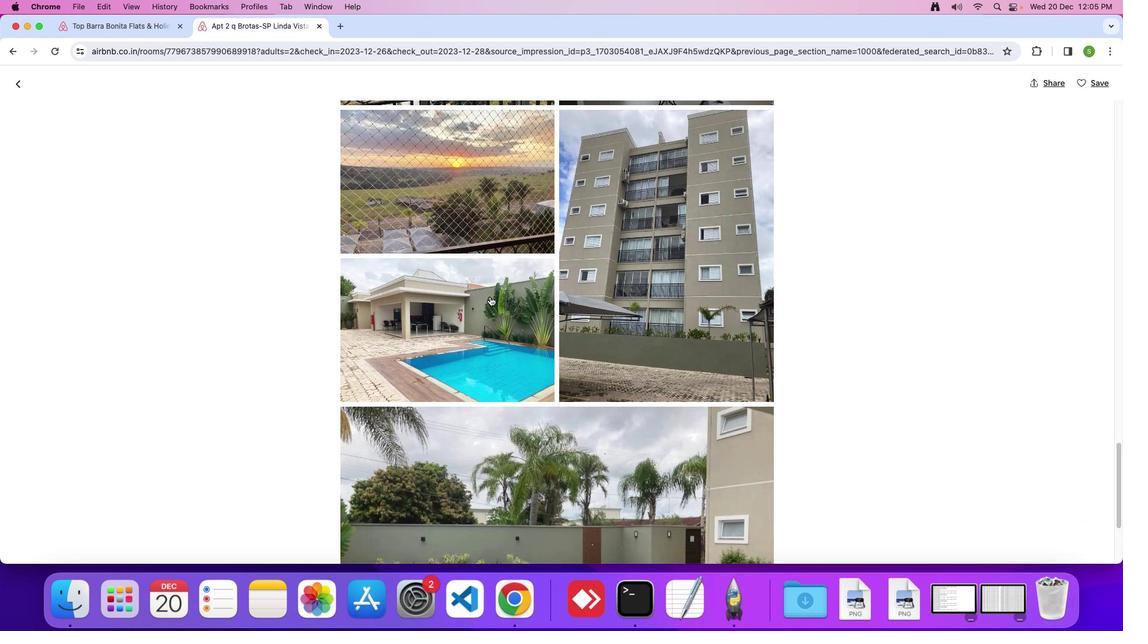 
Action: Mouse scrolled (487, 295) with delta (-1, -1)
Screenshot: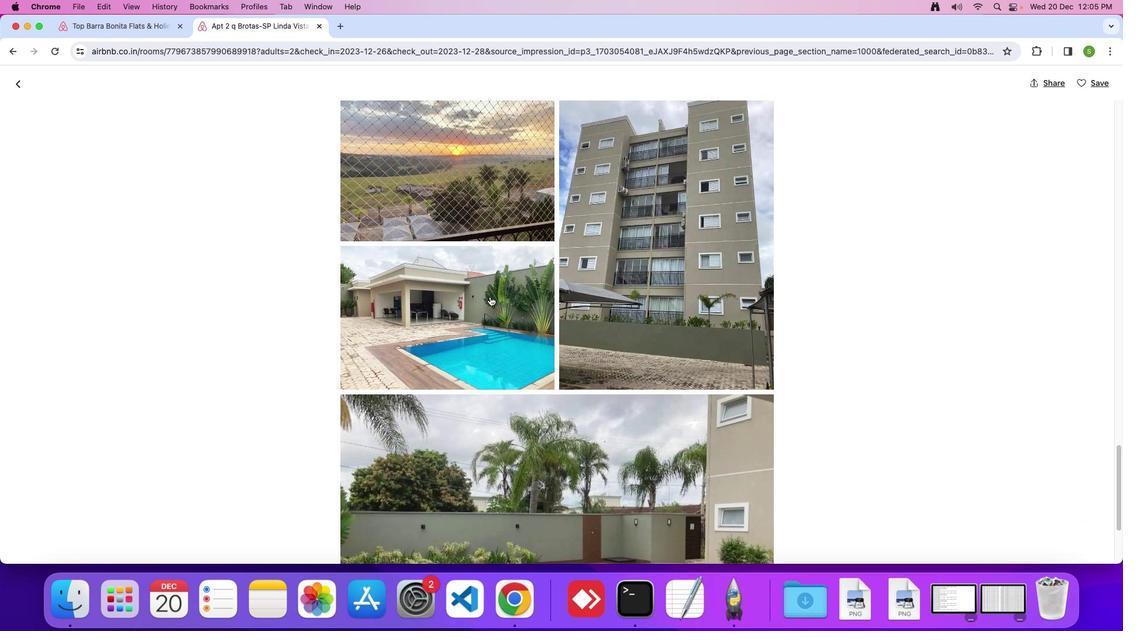 
Action: Mouse scrolled (487, 295) with delta (-1, -2)
Screenshot: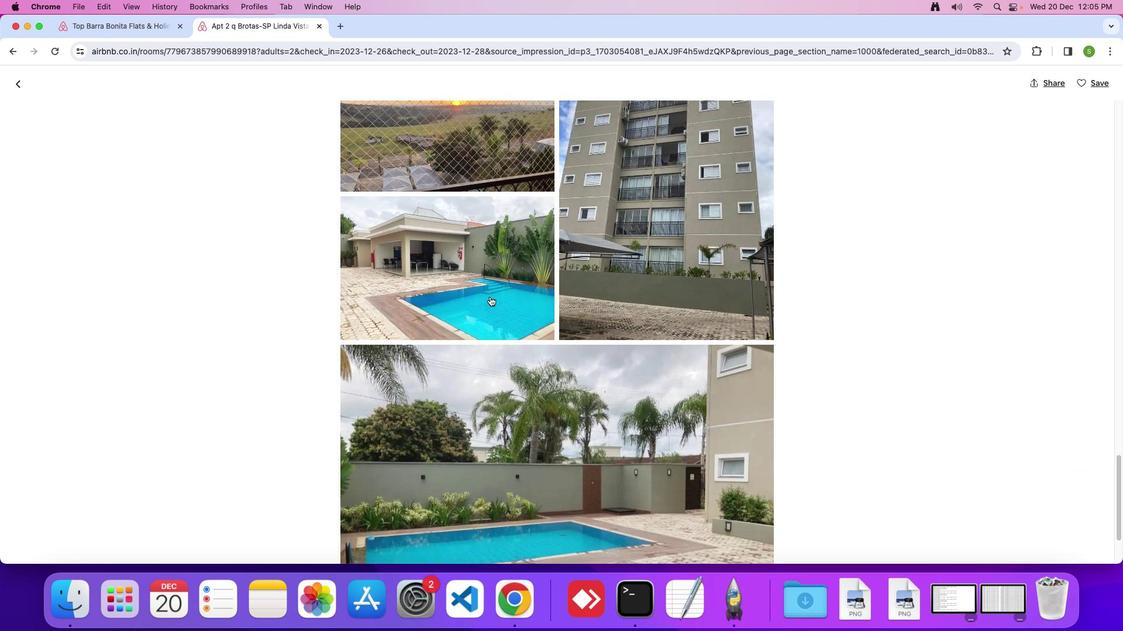 
Action: Mouse scrolled (487, 295) with delta (-1, -1)
Screenshot: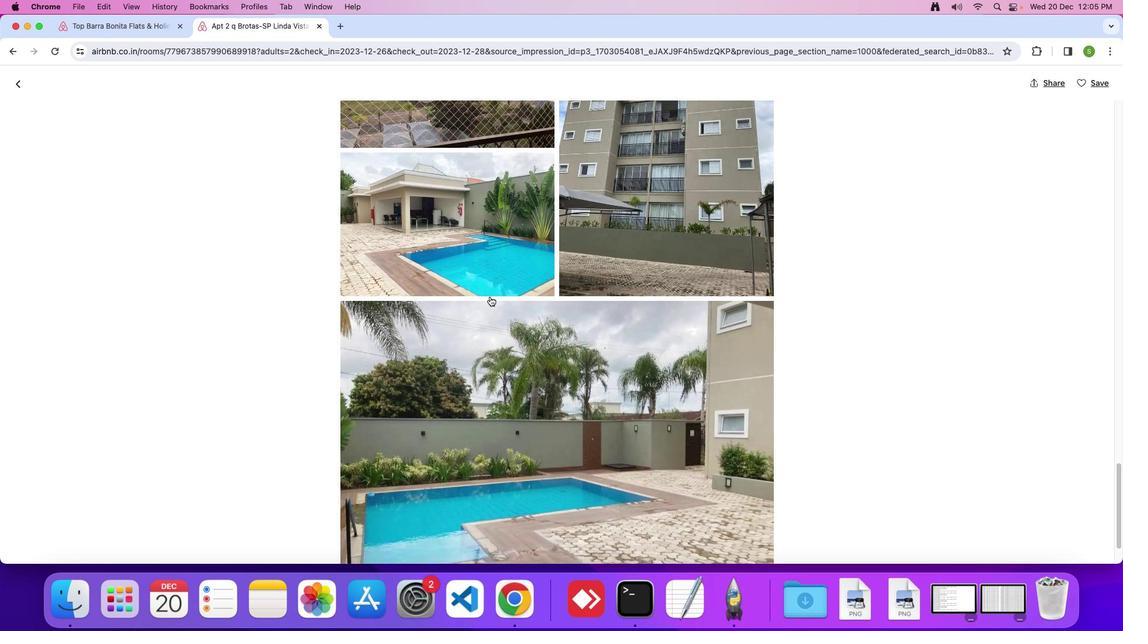 
Action: Mouse scrolled (487, 295) with delta (-1, -1)
Screenshot: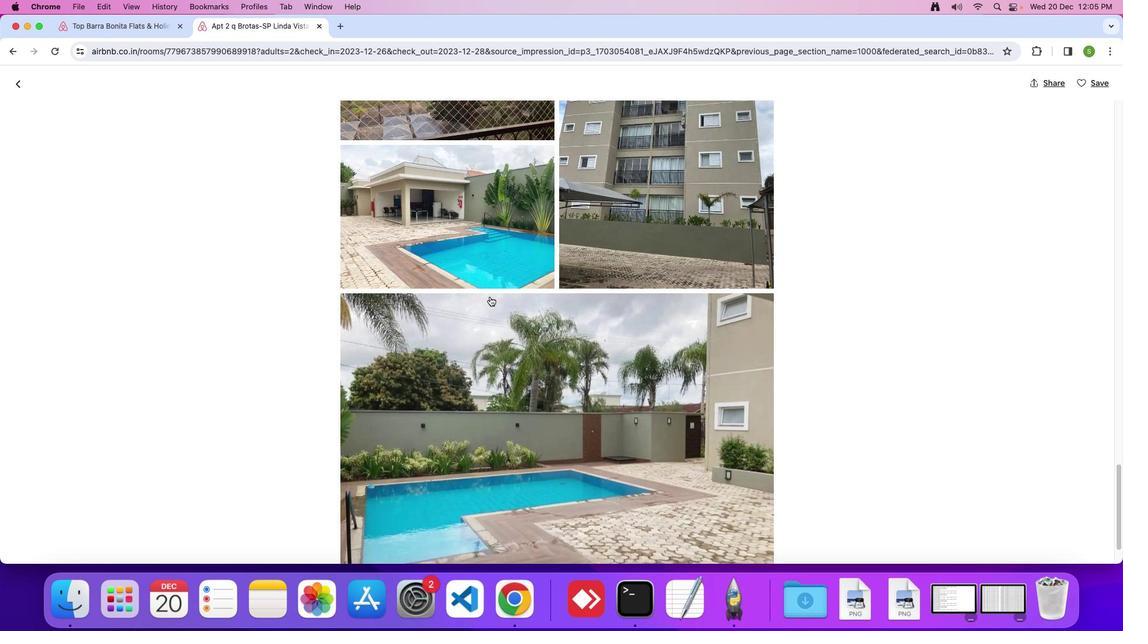 
Action: Mouse scrolled (487, 295) with delta (-1, -1)
Screenshot: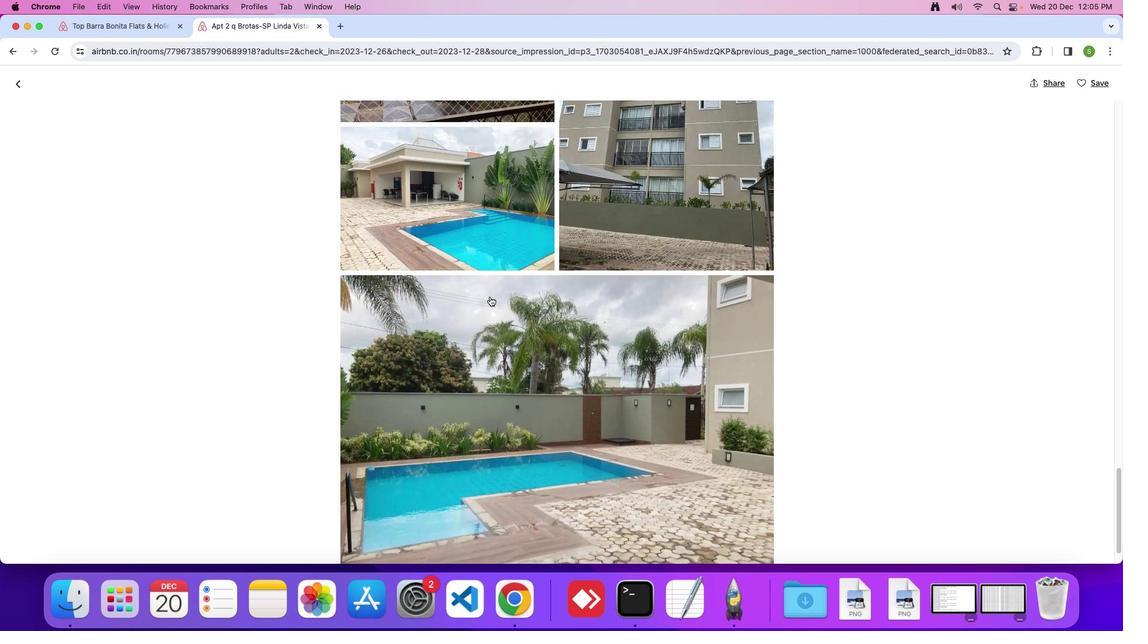 
Action: Mouse scrolled (487, 295) with delta (-1, -1)
Screenshot: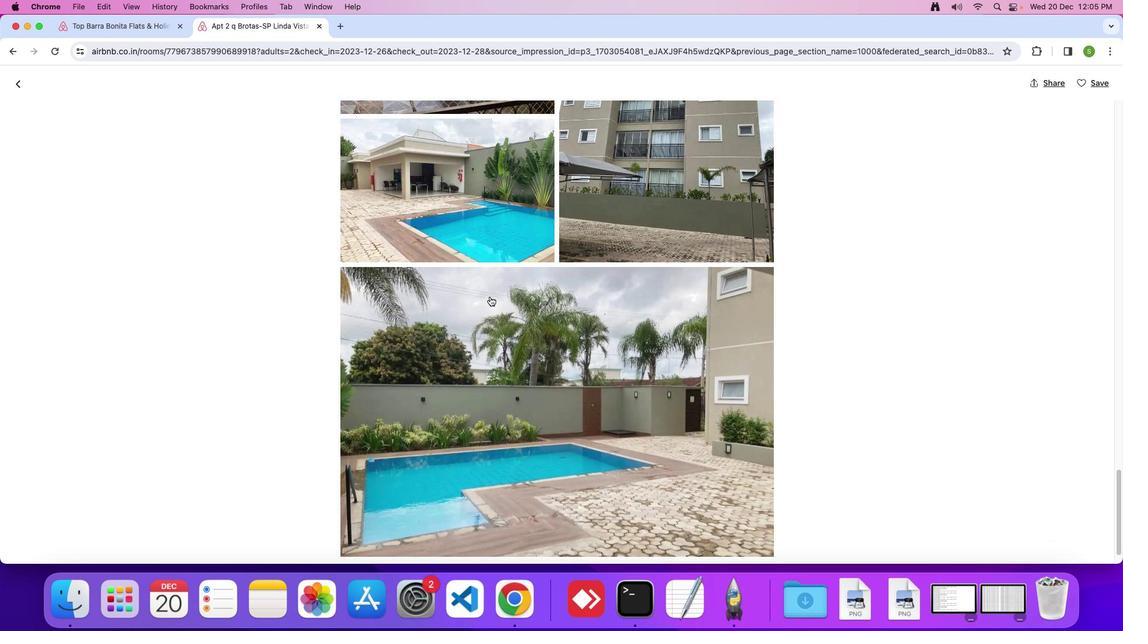 
Action: Mouse scrolled (487, 295) with delta (-1, -3)
Screenshot: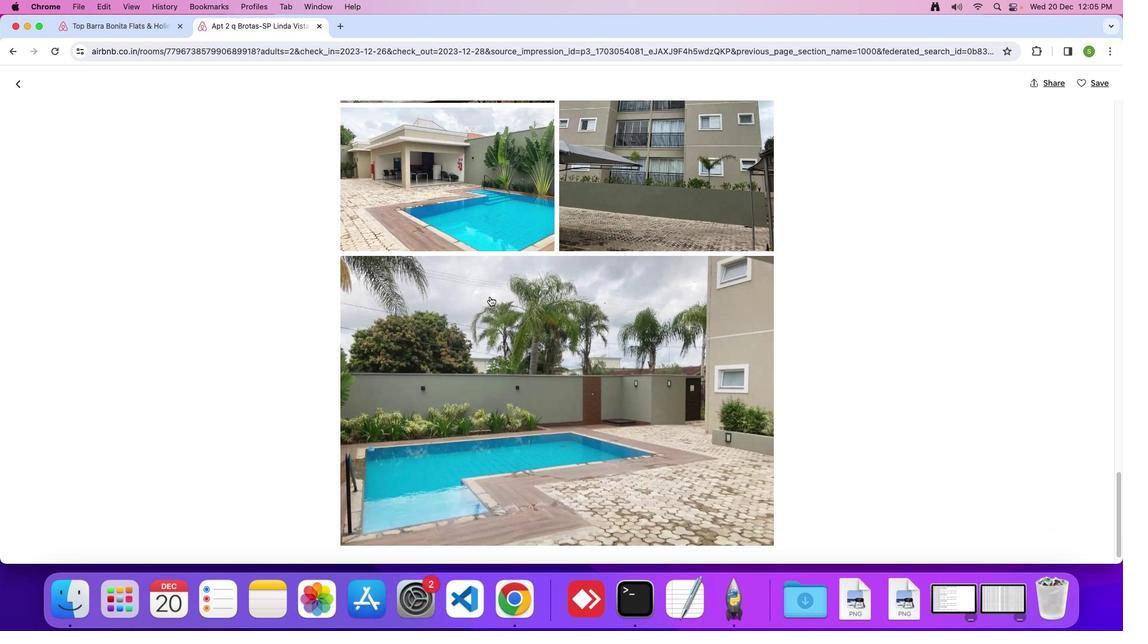 
Action: Mouse moved to (16, 84)
Screenshot: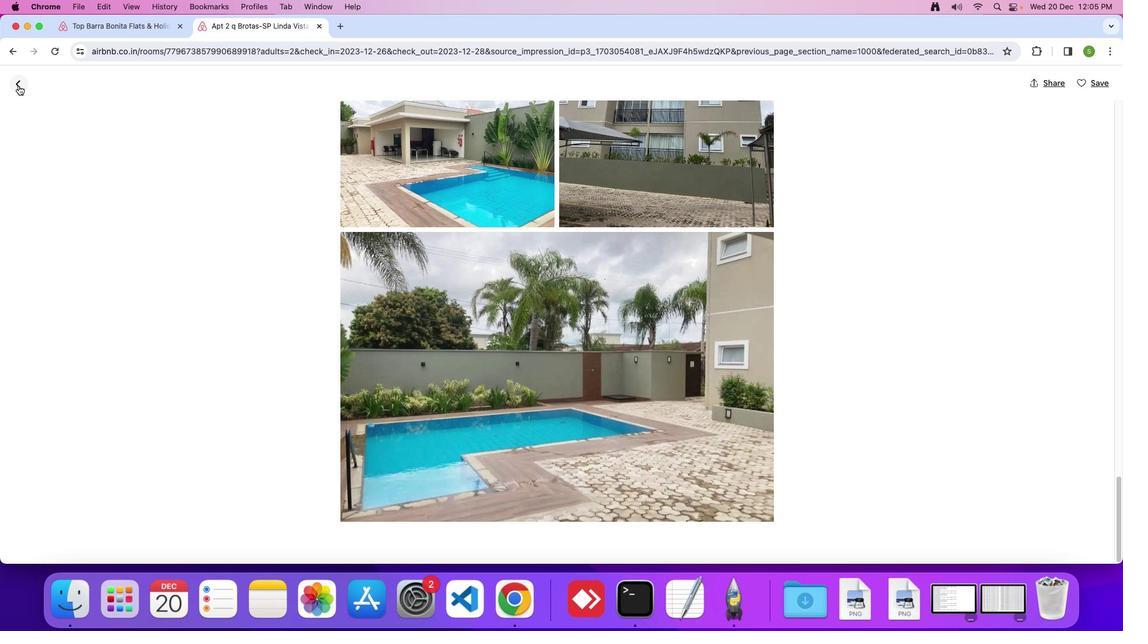 
Action: Mouse pressed left at (16, 84)
Screenshot: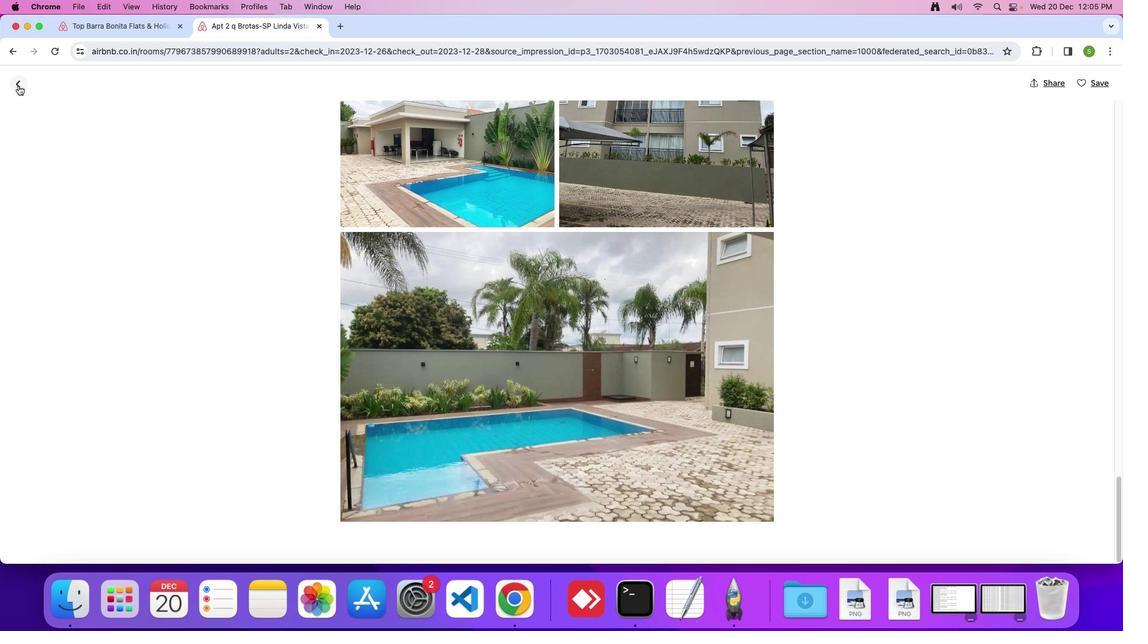 
Action: Mouse moved to (386, 326)
Screenshot: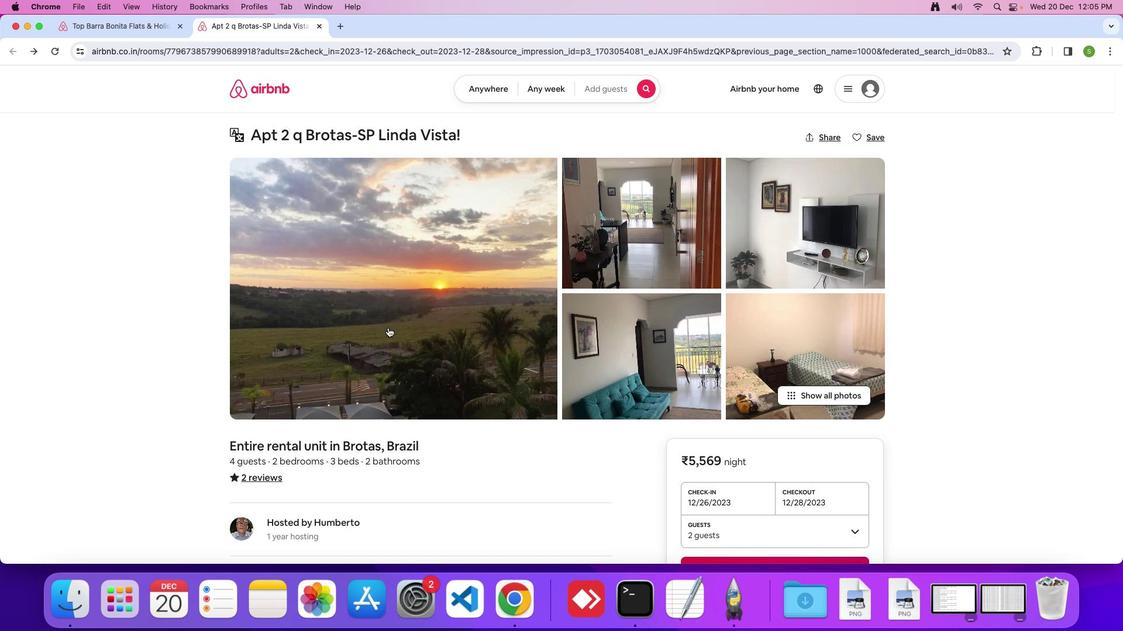 
Action: Mouse scrolled (386, 326) with delta (-1, -1)
Screenshot: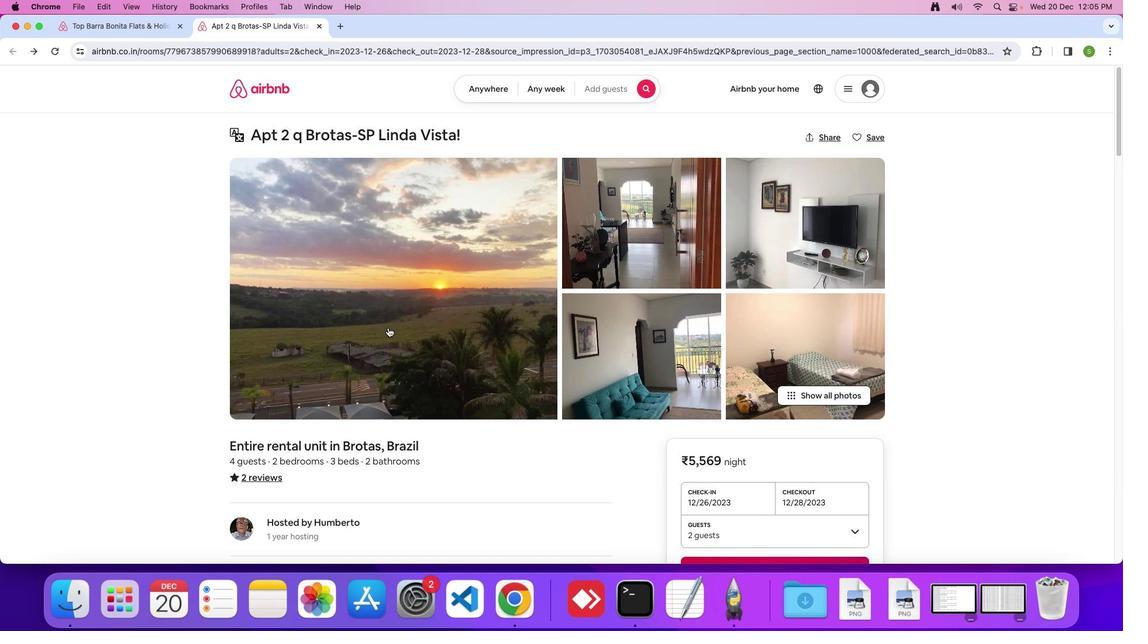 
Action: Mouse scrolled (386, 326) with delta (-1, -1)
Screenshot: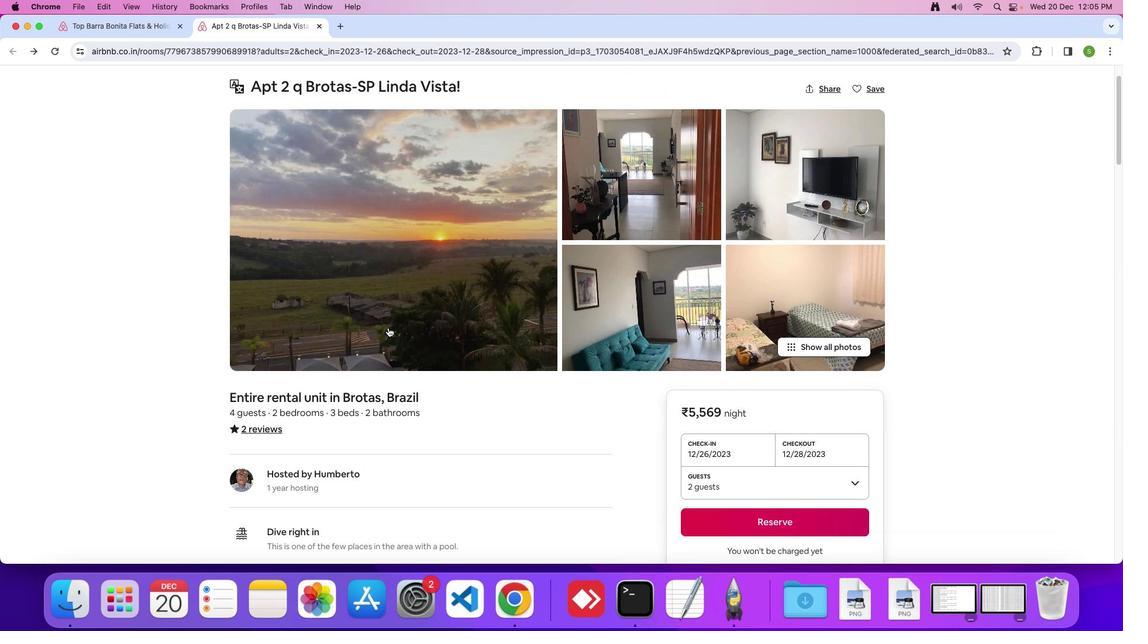 
Action: Mouse scrolled (386, 326) with delta (-1, -2)
Screenshot: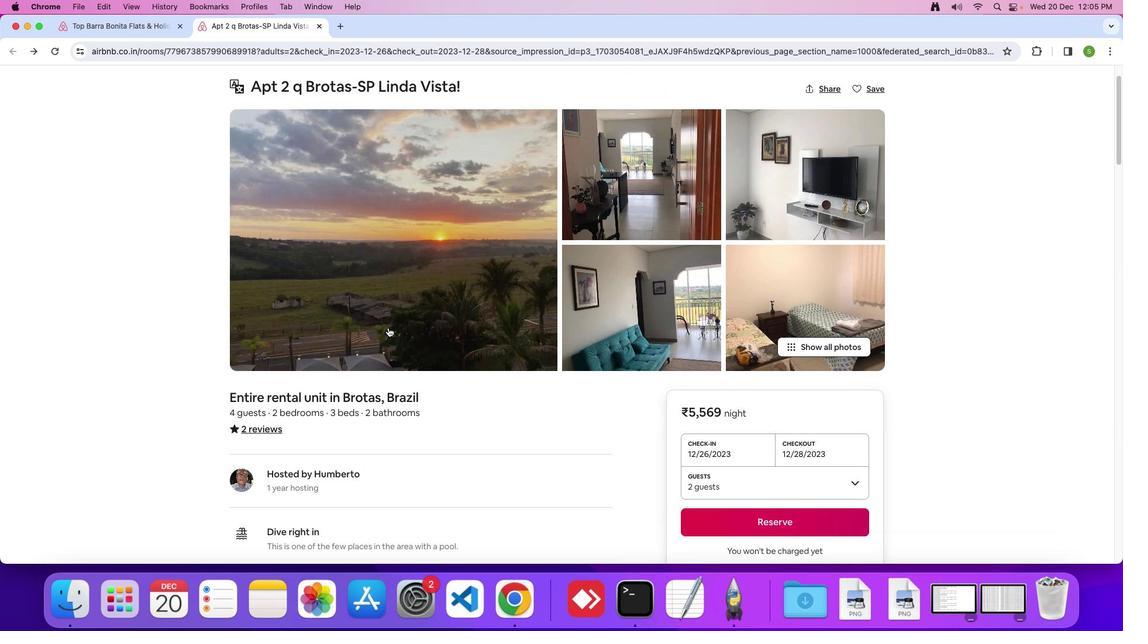 
Action: Mouse scrolled (386, 326) with delta (-1, -3)
Screenshot: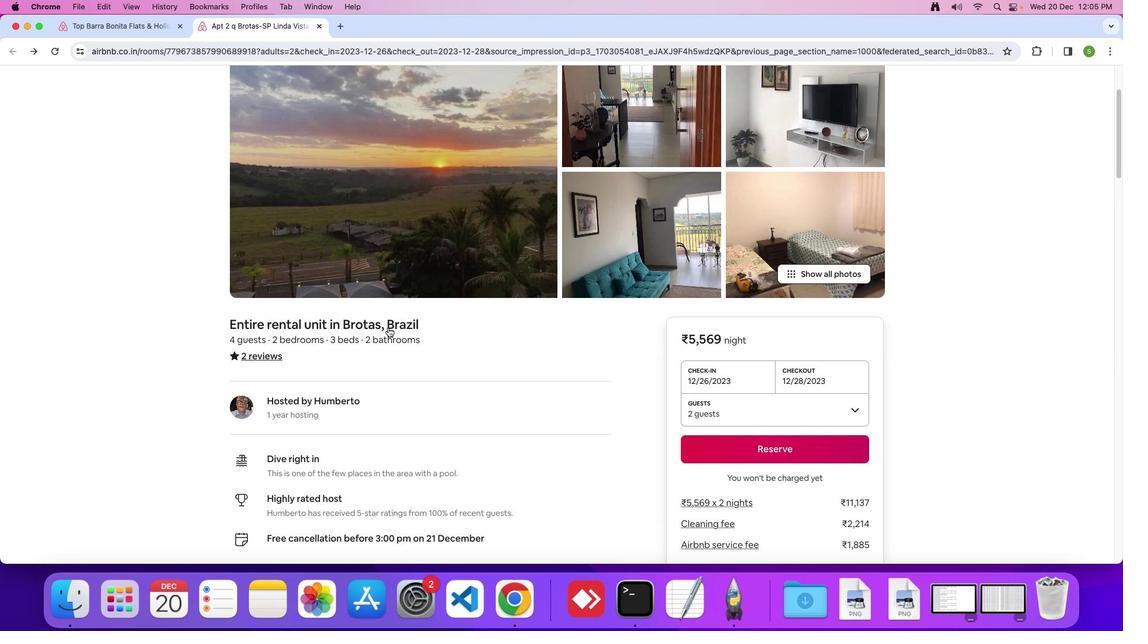 
Action: Mouse scrolled (386, 326) with delta (-1, -1)
Screenshot: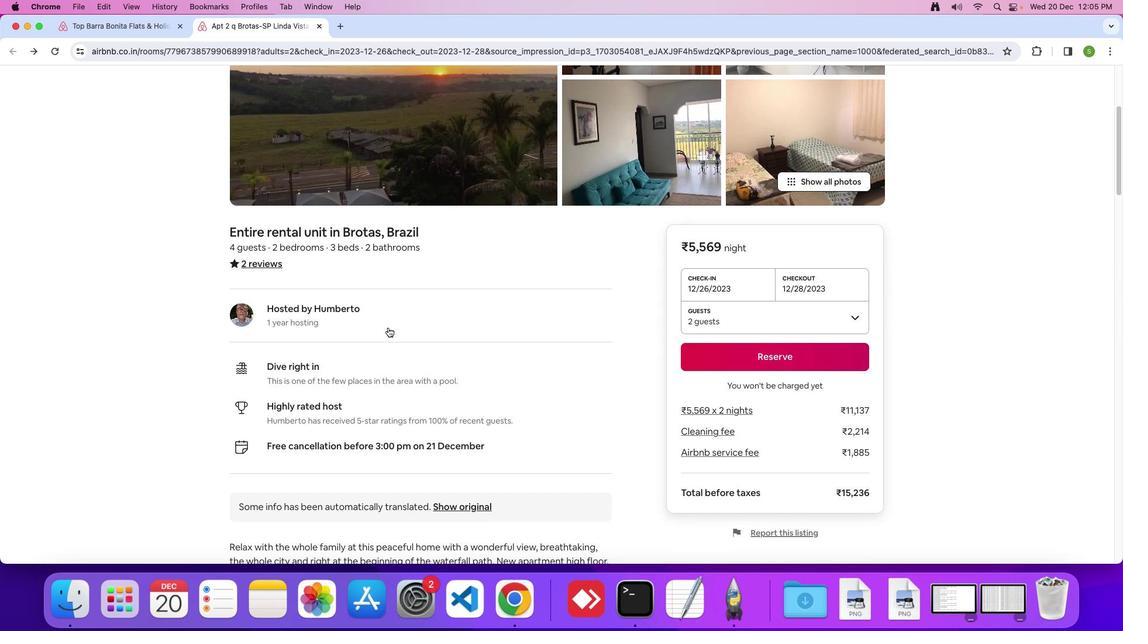 
Action: Mouse scrolled (386, 326) with delta (-1, -1)
Screenshot: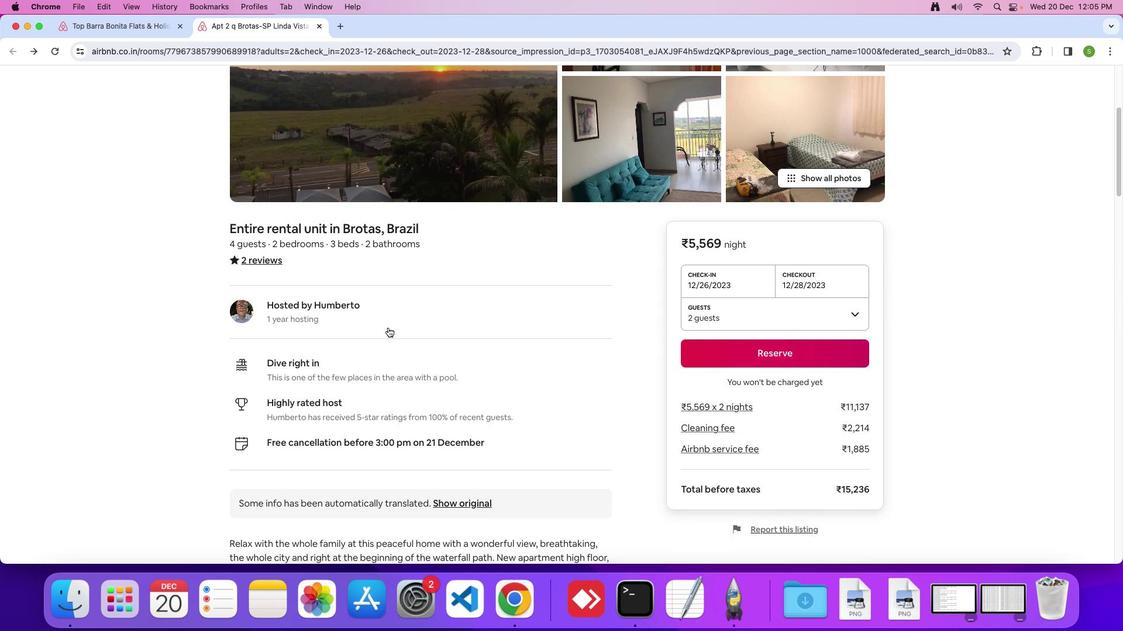 
Action: Mouse scrolled (386, 326) with delta (-1, -2)
Screenshot: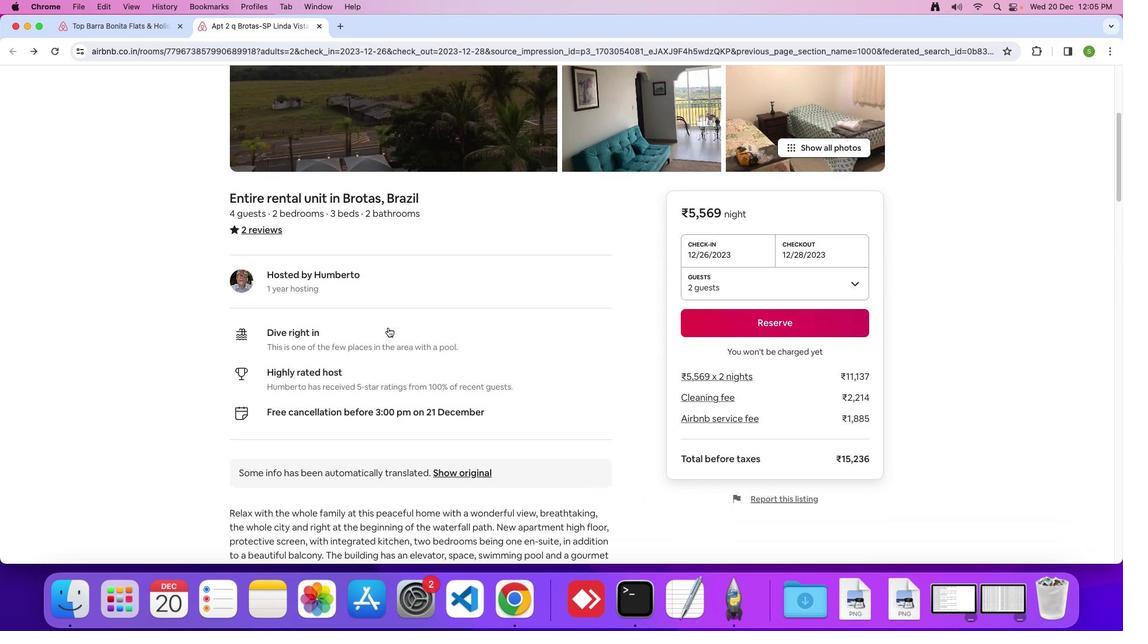 
Action: Mouse scrolled (386, 326) with delta (-1, -1)
Screenshot: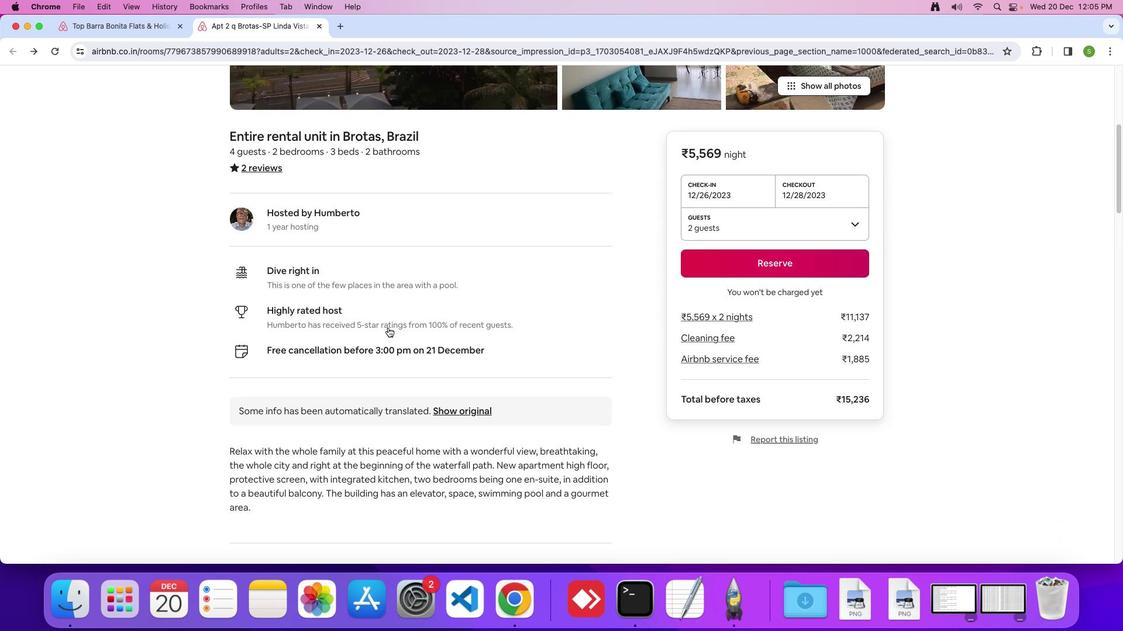 
Action: Mouse scrolled (386, 326) with delta (-1, -1)
Screenshot: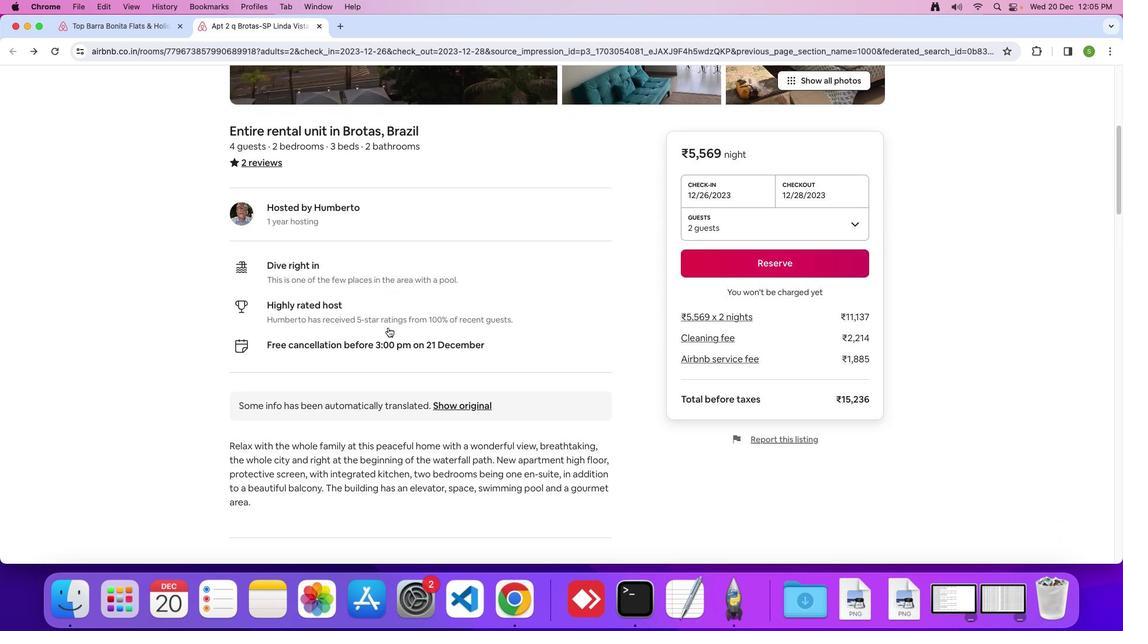 
Action: Mouse scrolled (386, 326) with delta (-1, -2)
Screenshot: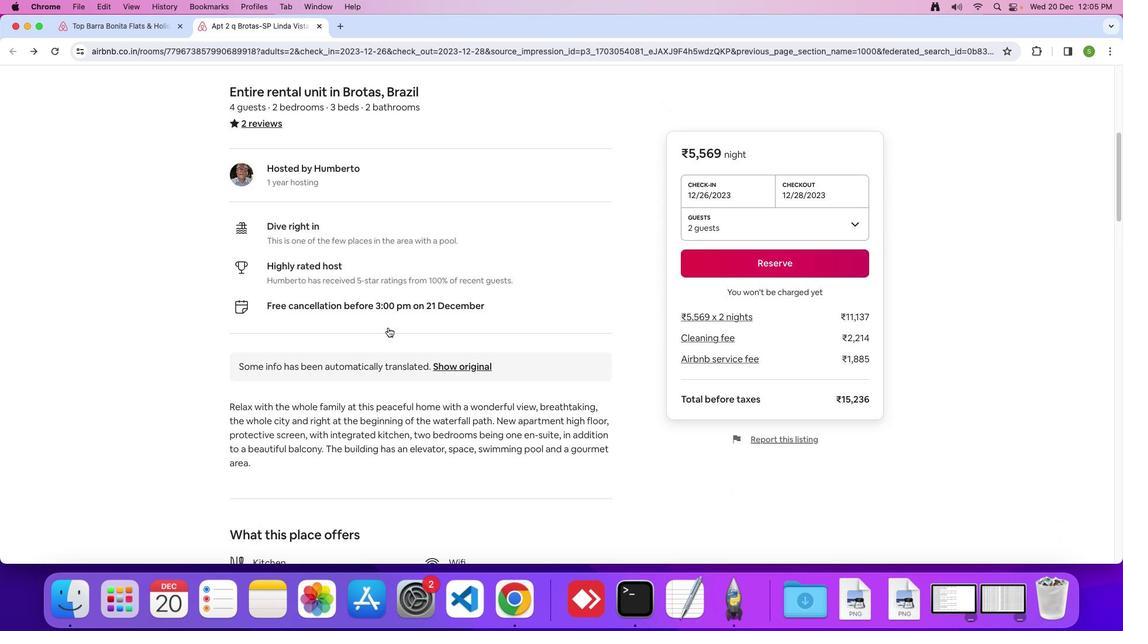 
Action: Mouse moved to (379, 328)
Screenshot: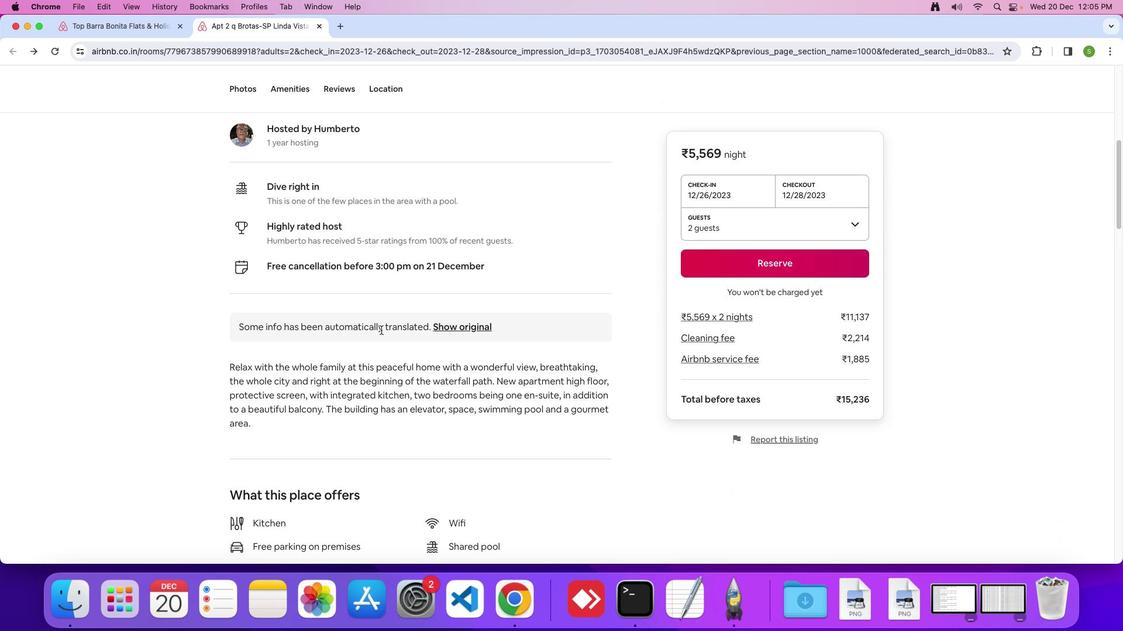 
Action: Mouse scrolled (379, 328) with delta (-1, -1)
Screenshot: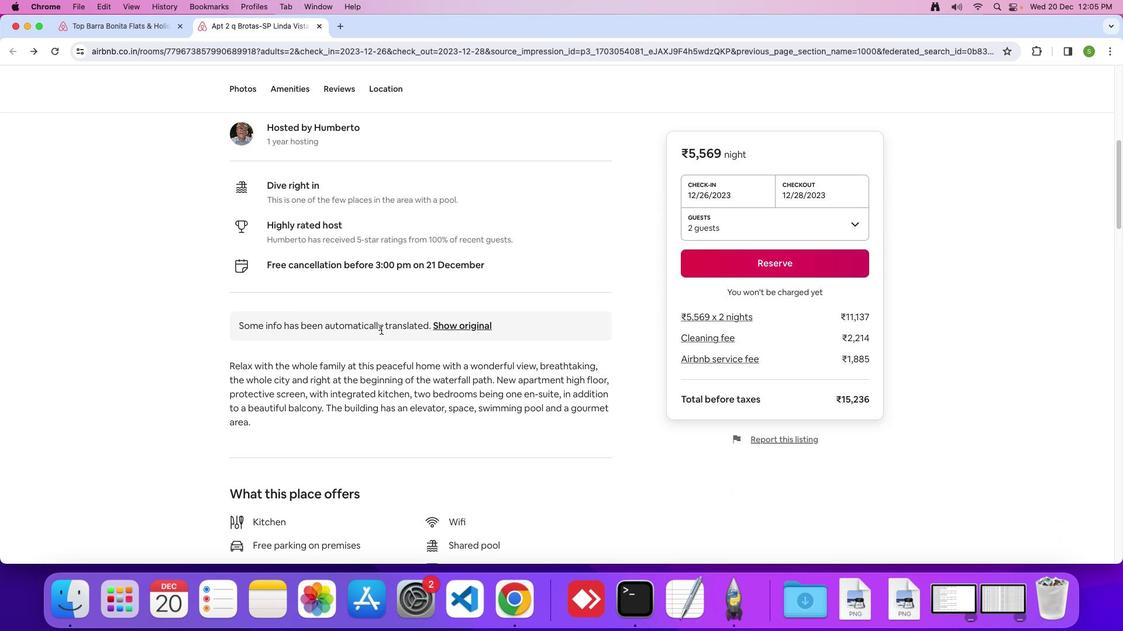
Action: Mouse scrolled (379, 328) with delta (-1, -1)
Screenshot: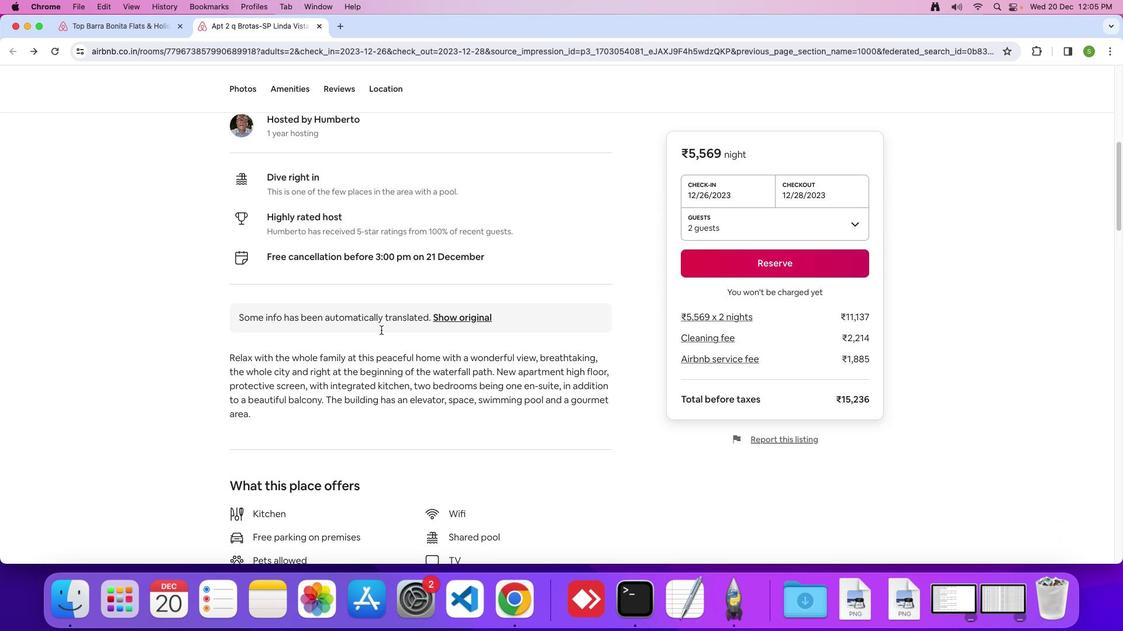 
Action: Mouse scrolled (379, 328) with delta (-1, -2)
Screenshot: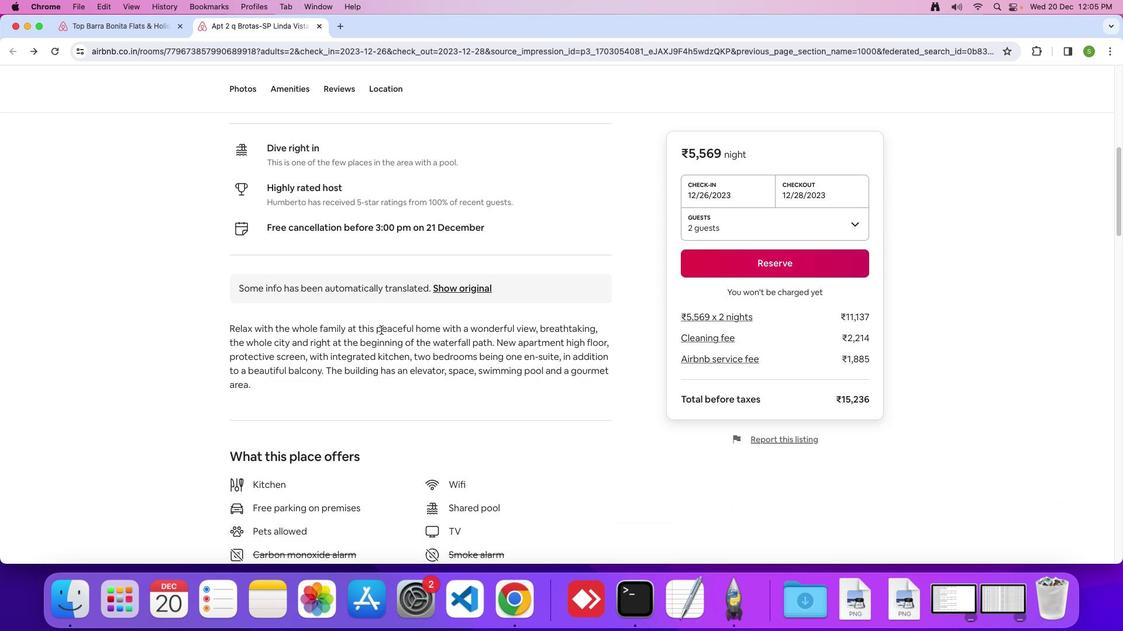 
Action: Mouse scrolled (379, 328) with delta (-1, -1)
Screenshot: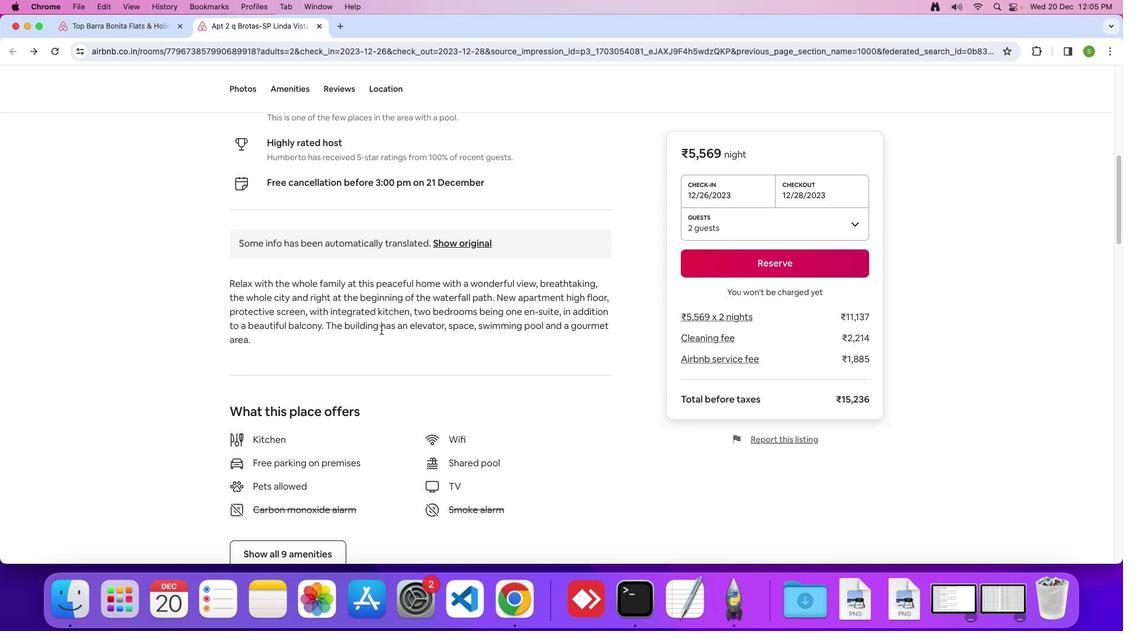 
Action: Mouse scrolled (379, 328) with delta (-1, -1)
Screenshot: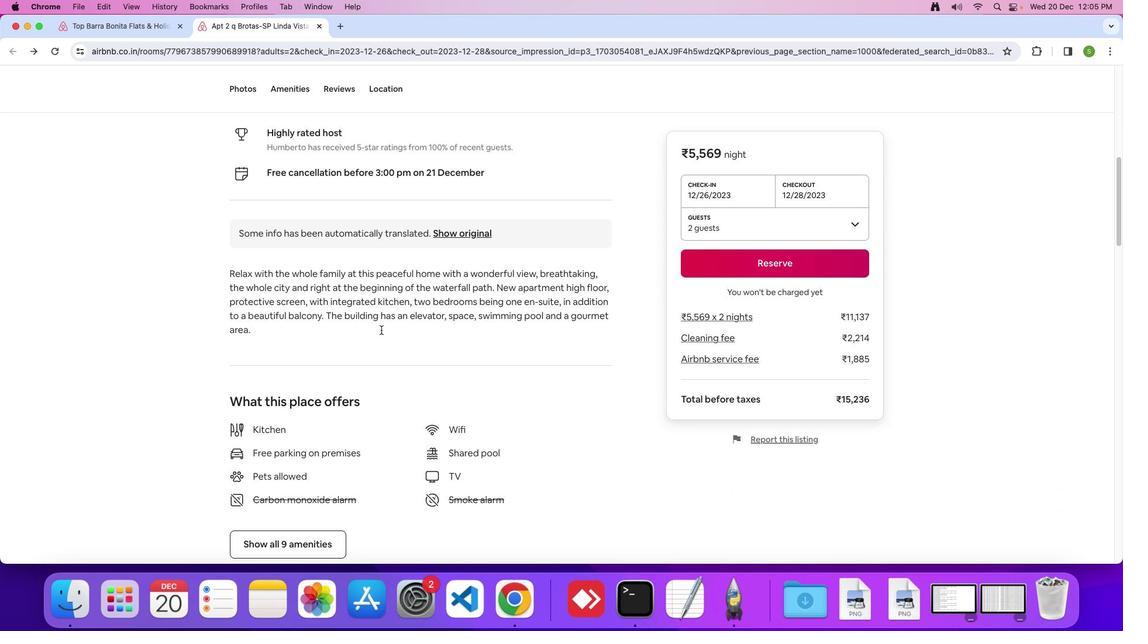 
Action: Mouse scrolled (379, 328) with delta (-1, -2)
Screenshot: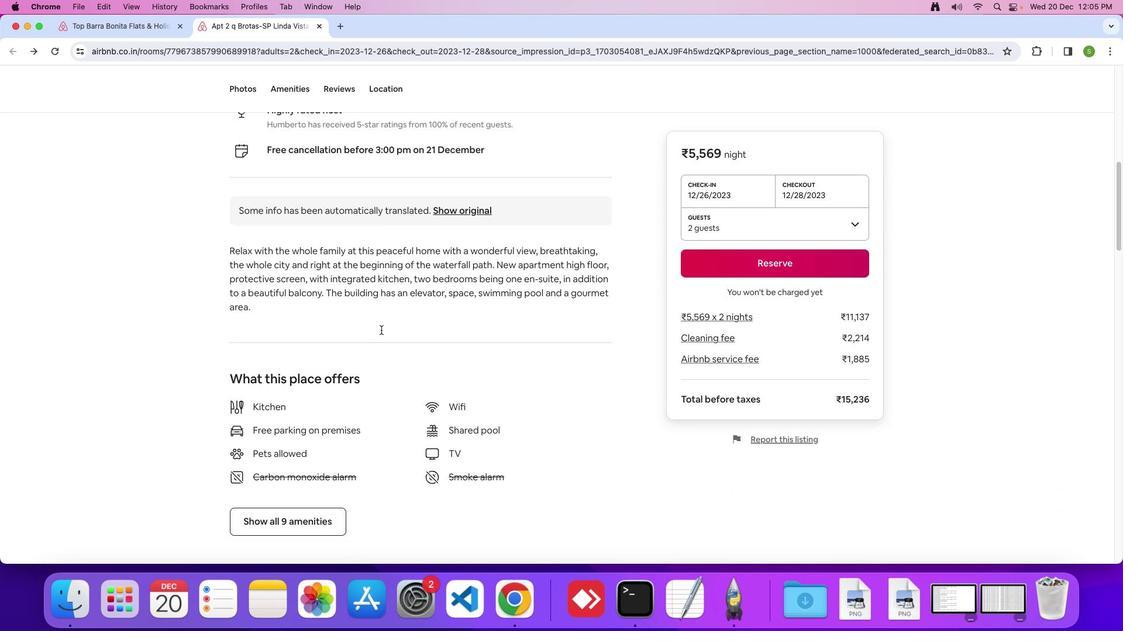 
Action: Mouse scrolled (379, 328) with delta (-1, -1)
Screenshot: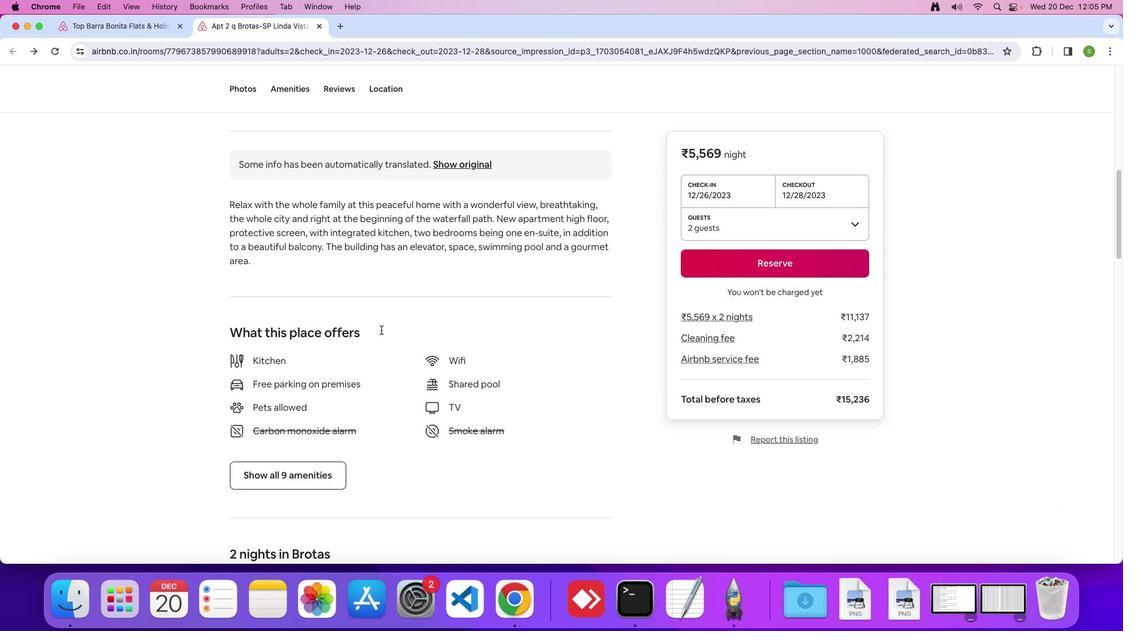 
Action: Mouse scrolled (379, 328) with delta (-1, -1)
Screenshot: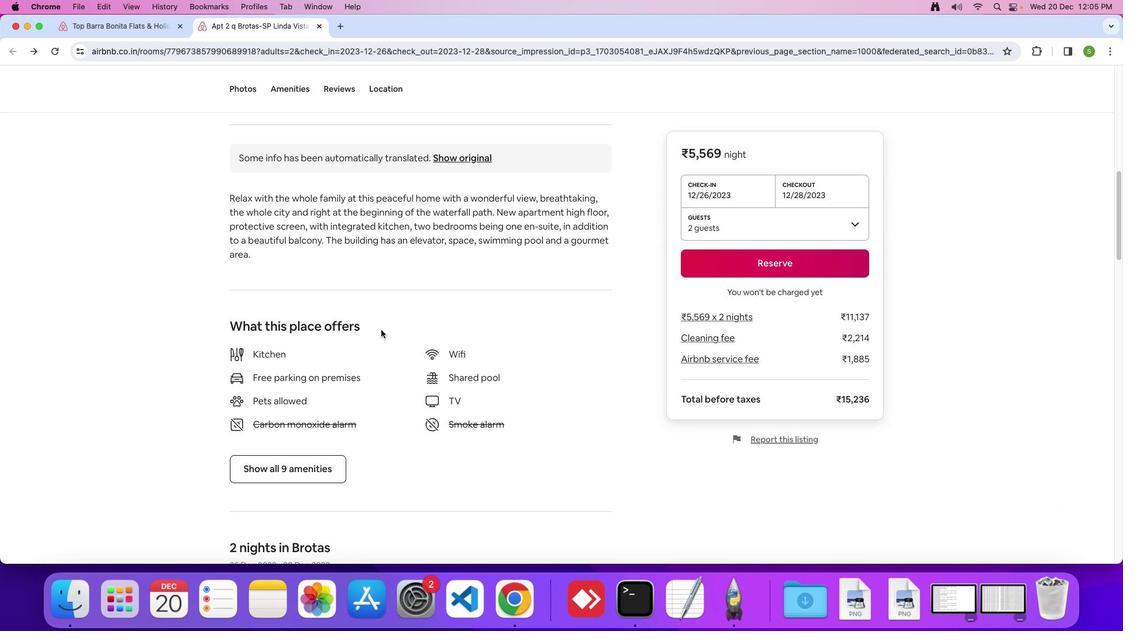 
Action: Mouse scrolled (379, 328) with delta (-1, -2)
Screenshot: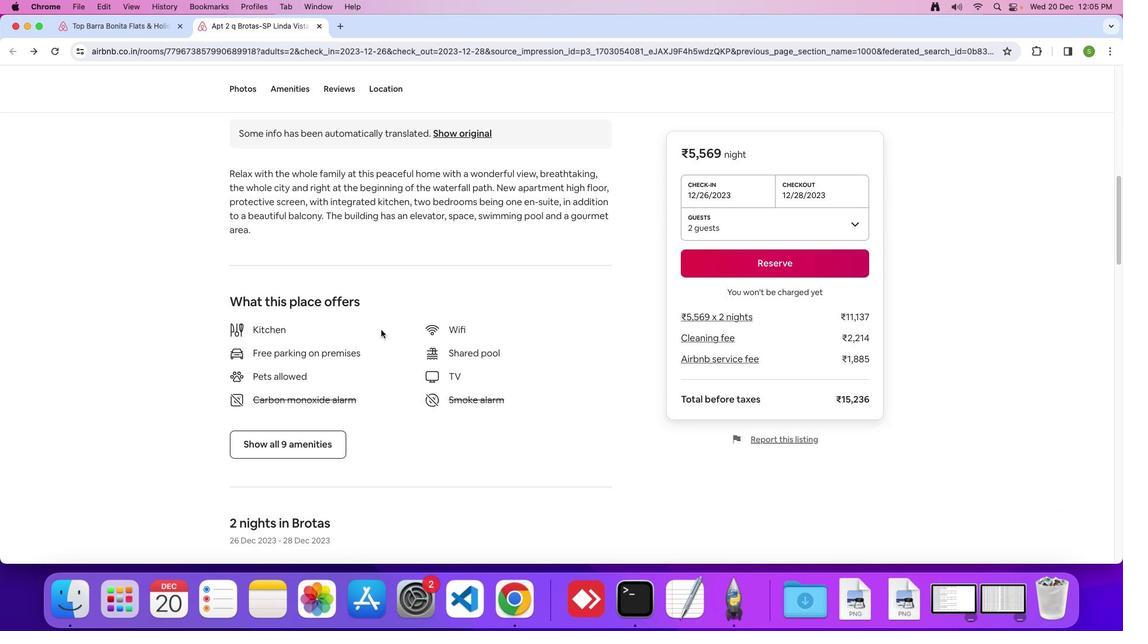 
Action: Mouse scrolled (379, 328) with delta (-1, -1)
Screenshot: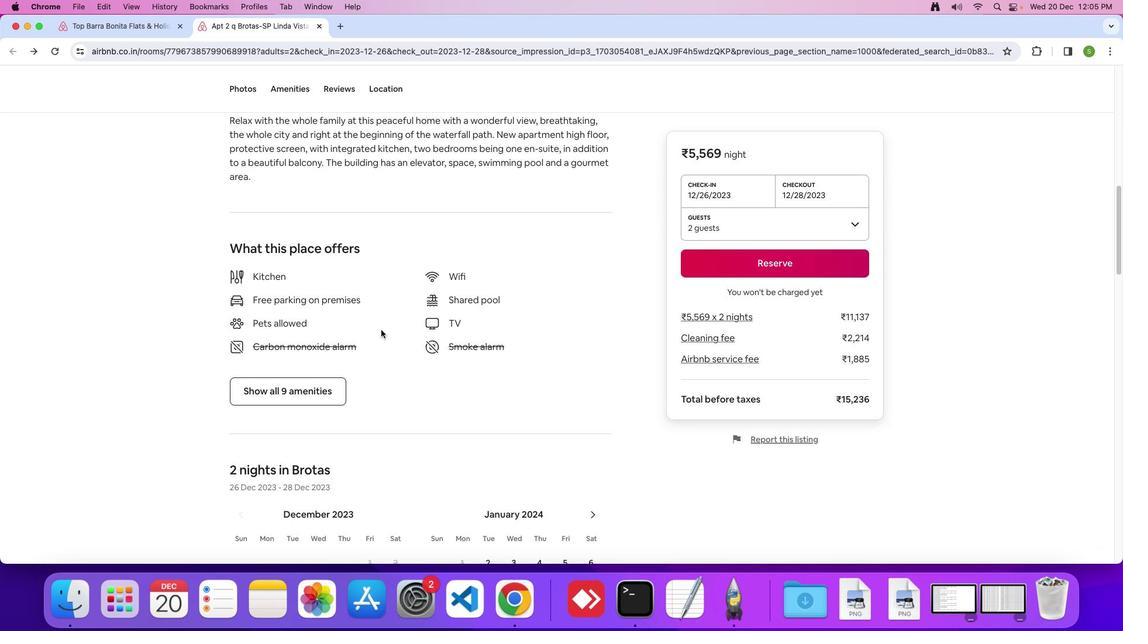 
Action: Mouse scrolled (379, 328) with delta (-1, -1)
Screenshot: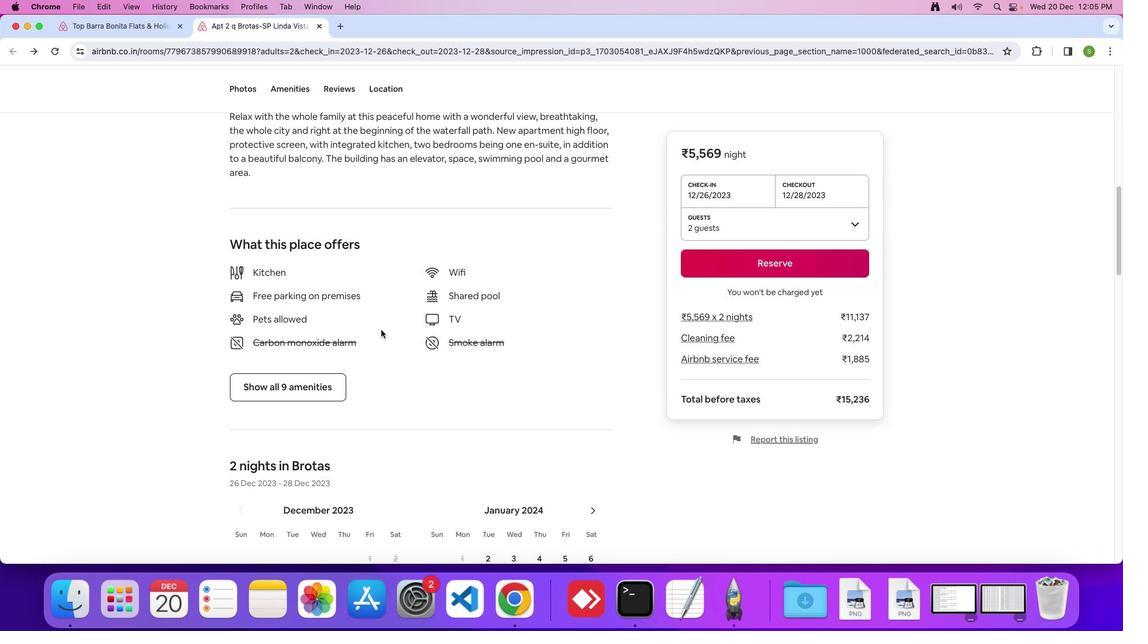 
Action: Mouse moved to (272, 369)
Screenshot: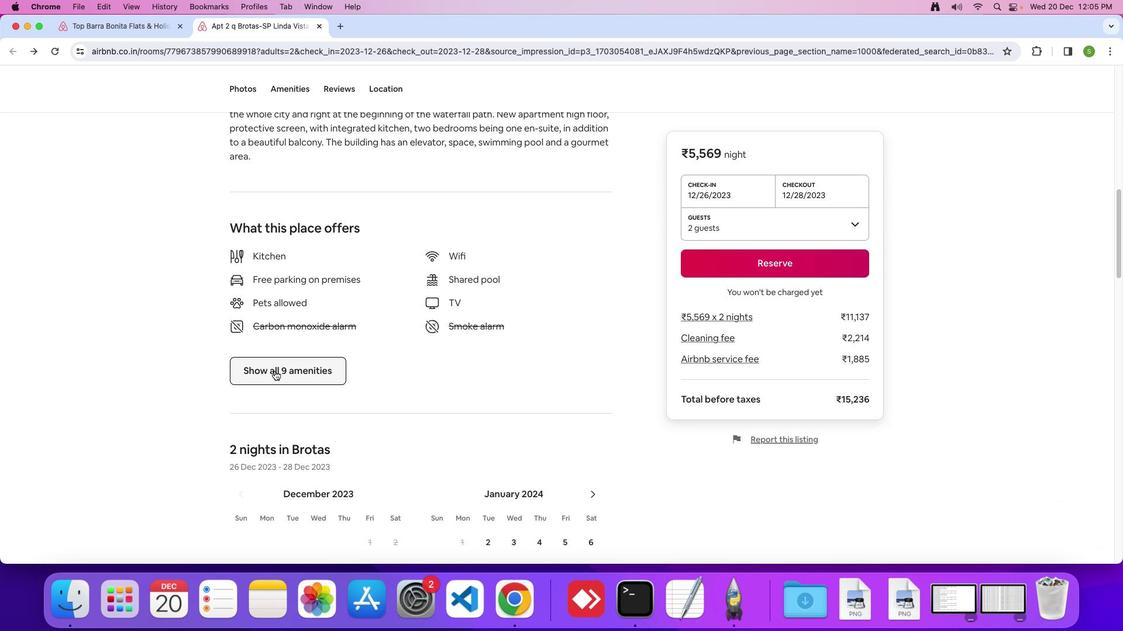 
Action: Mouse pressed left at (272, 369)
Screenshot: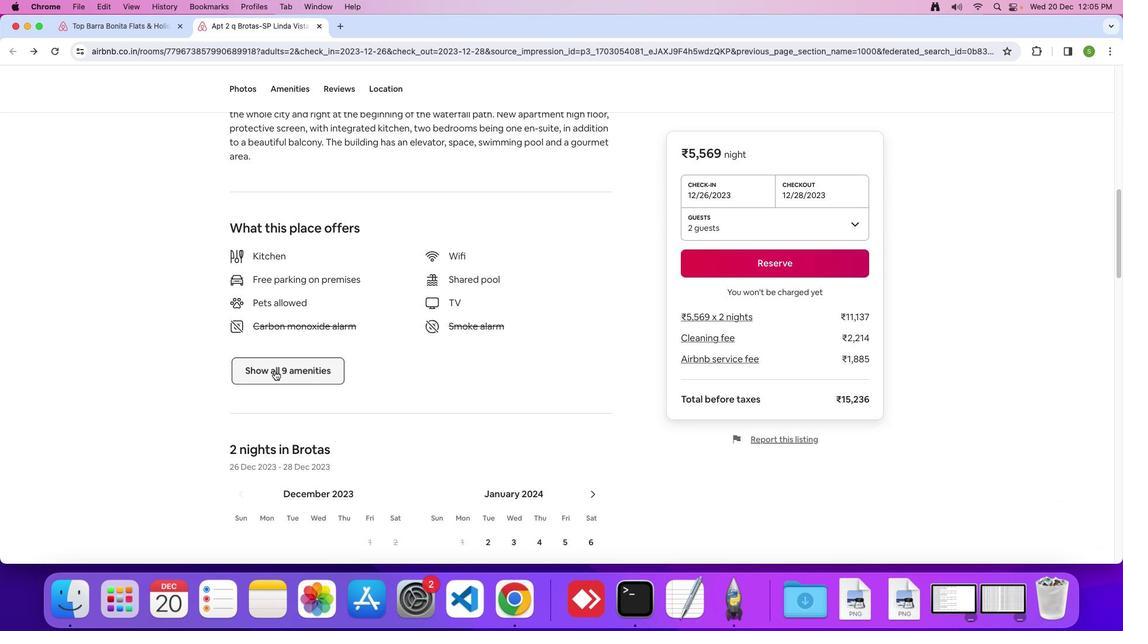
Action: Mouse moved to (641, 329)
Screenshot: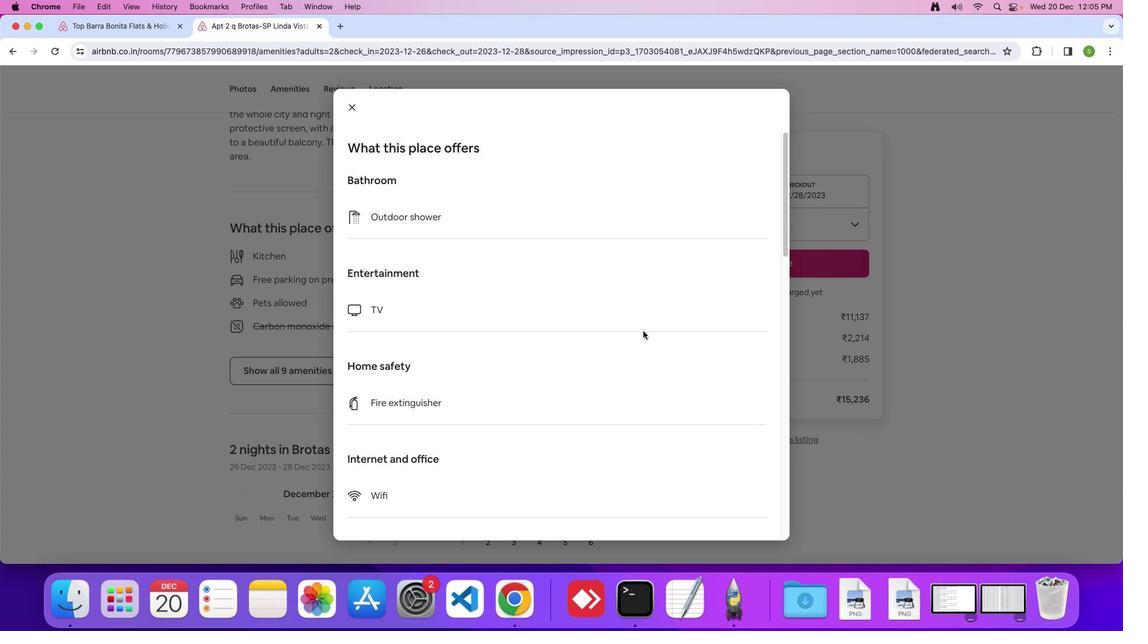 
Action: Mouse scrolled (641, 329) with delta (-1, -1)
Screenshot: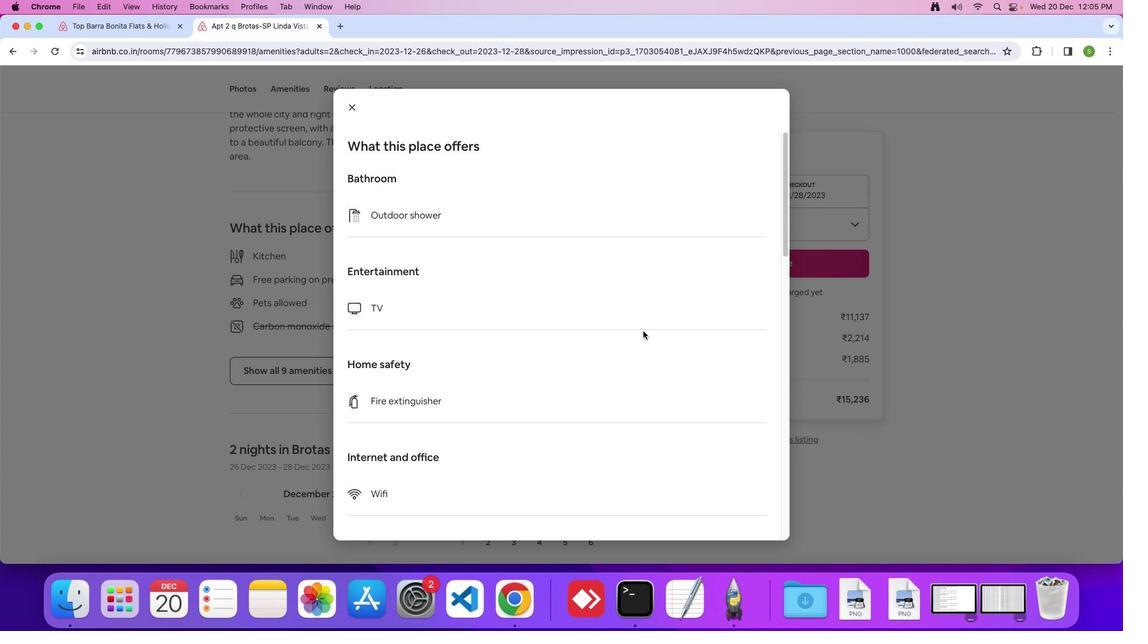 
Action: Mouse scrolled (641, 329) with delta (-1, -1)
Screenshot: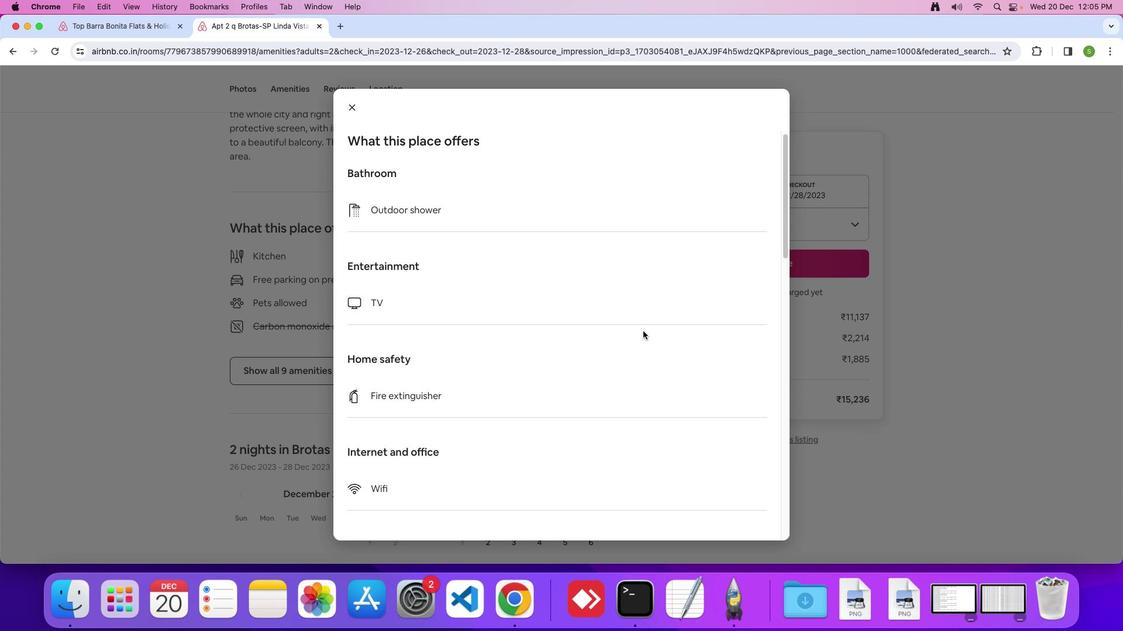 
Action: Mouse scrolled (641, 329) with delta (-1, -2)
Screenshot: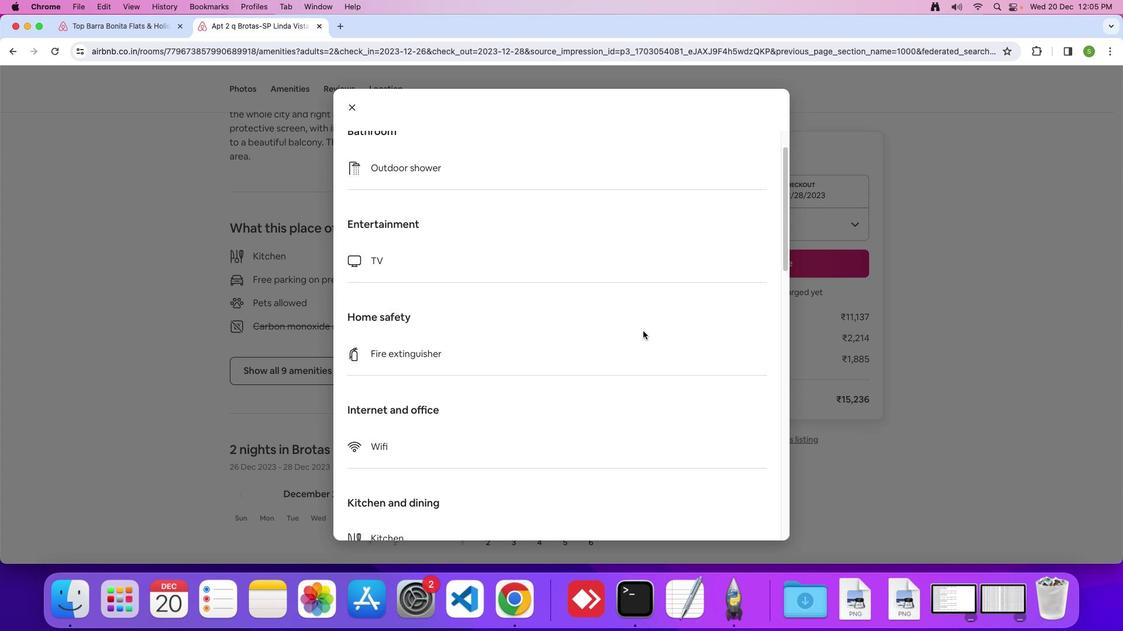 
Action: Mouse scrolled (641, 329) with delta (-1, -1)
Screenshot: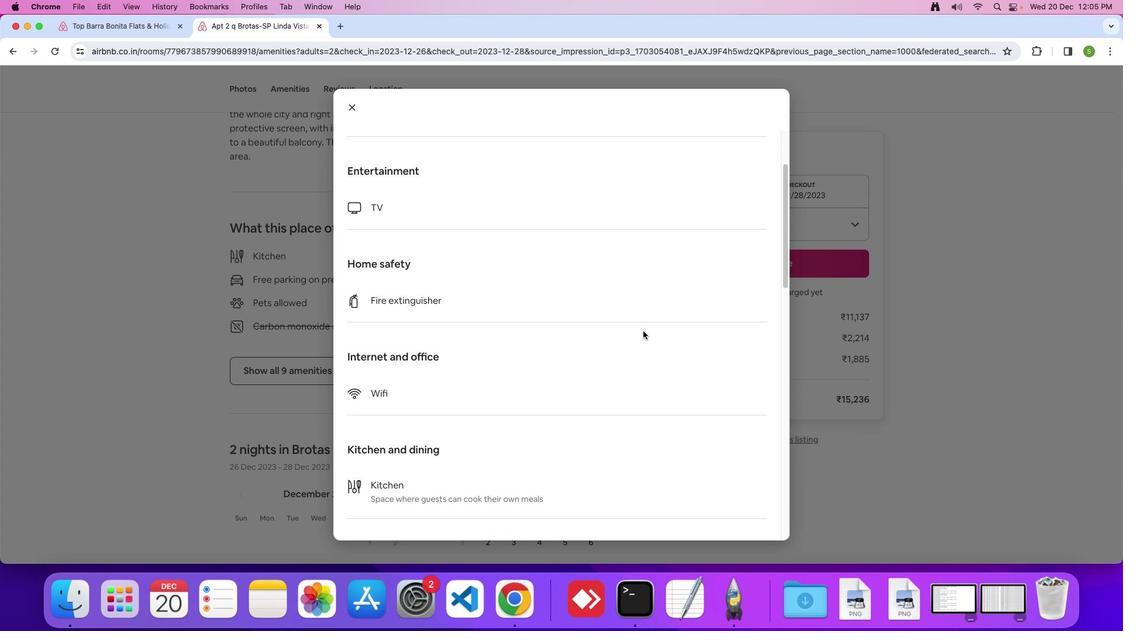 
Action: Mouse scrolled (641, 329) with delta (-1, -1)
Screenshot: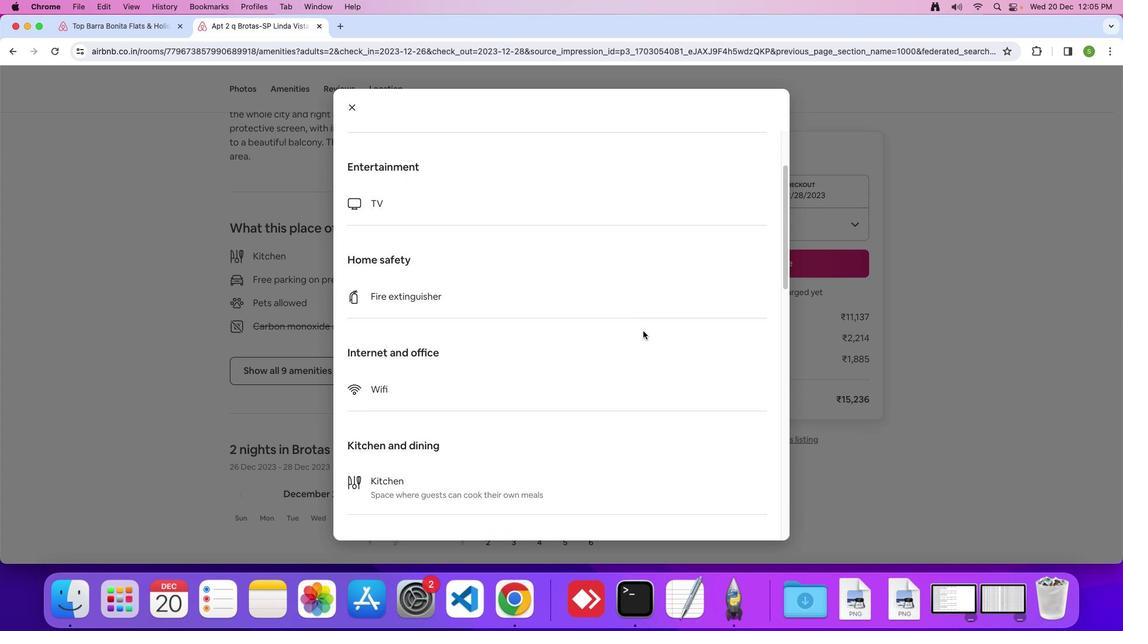 
Action: Mouse scrolled (641, 329) with delta (-1, -2)
Screenshot: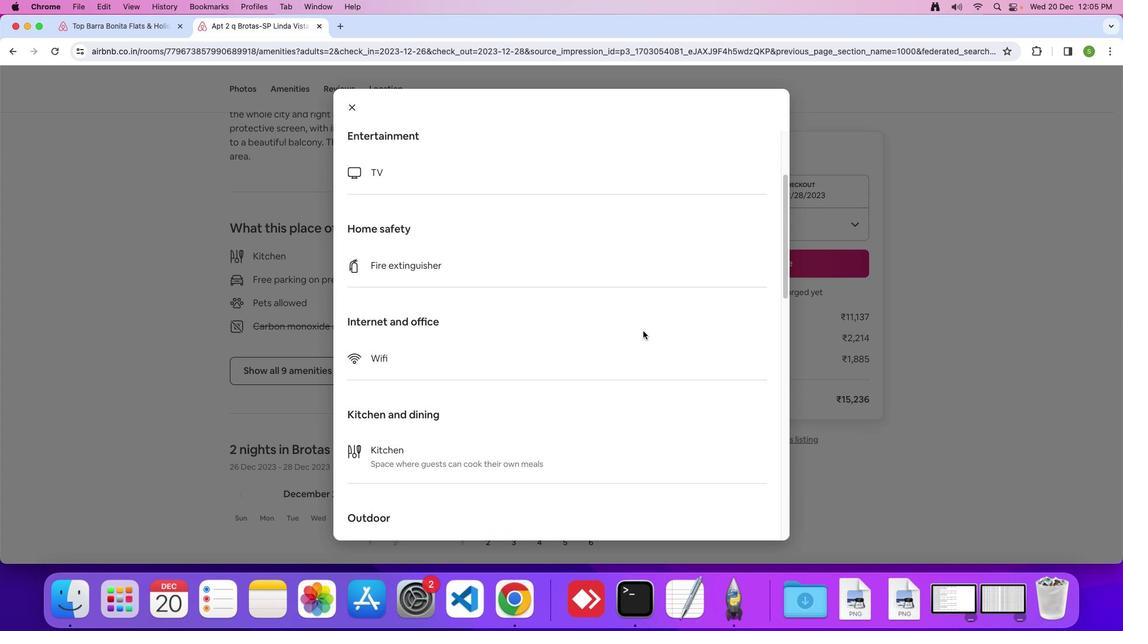 
Action: Mouse scrolled (641, 329) with delta (-1, -1)
Screenshot: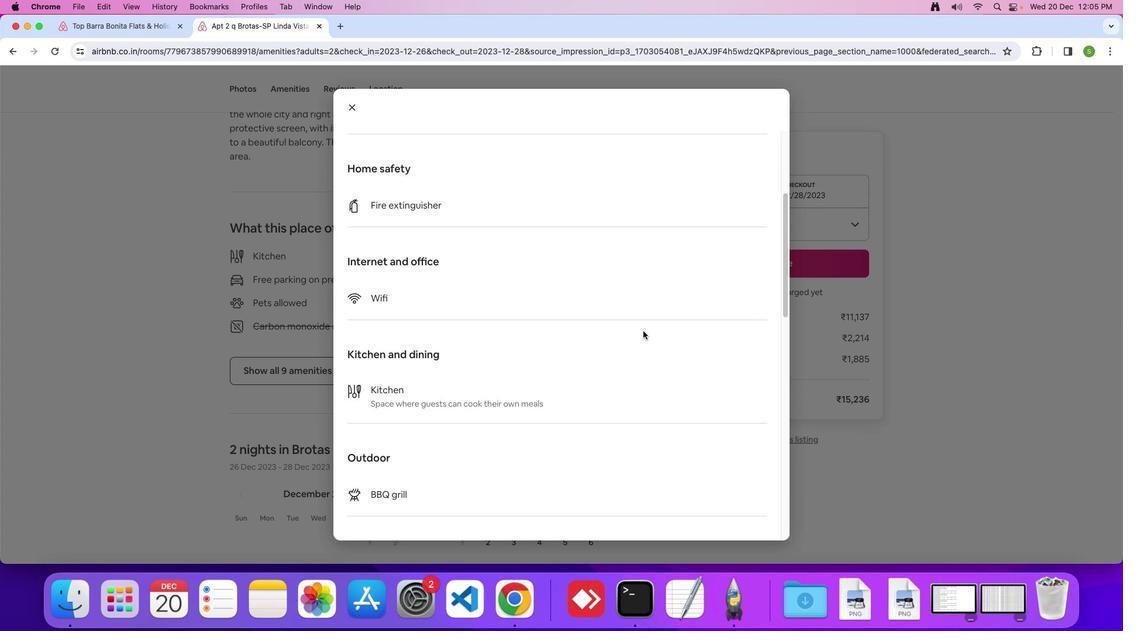 
Action: Mouse scrolled (641, 329) with delta (-1, -1)
Screenshot: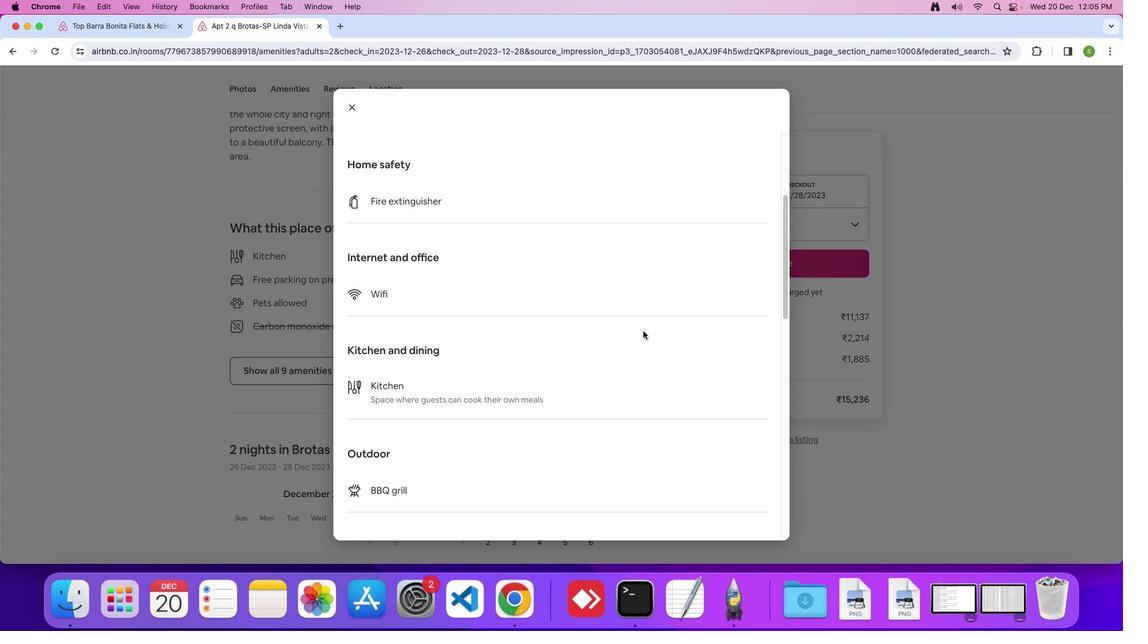 
Action: Mouse scrolled (641, 329) with delta (-1, -1)
Screenshot: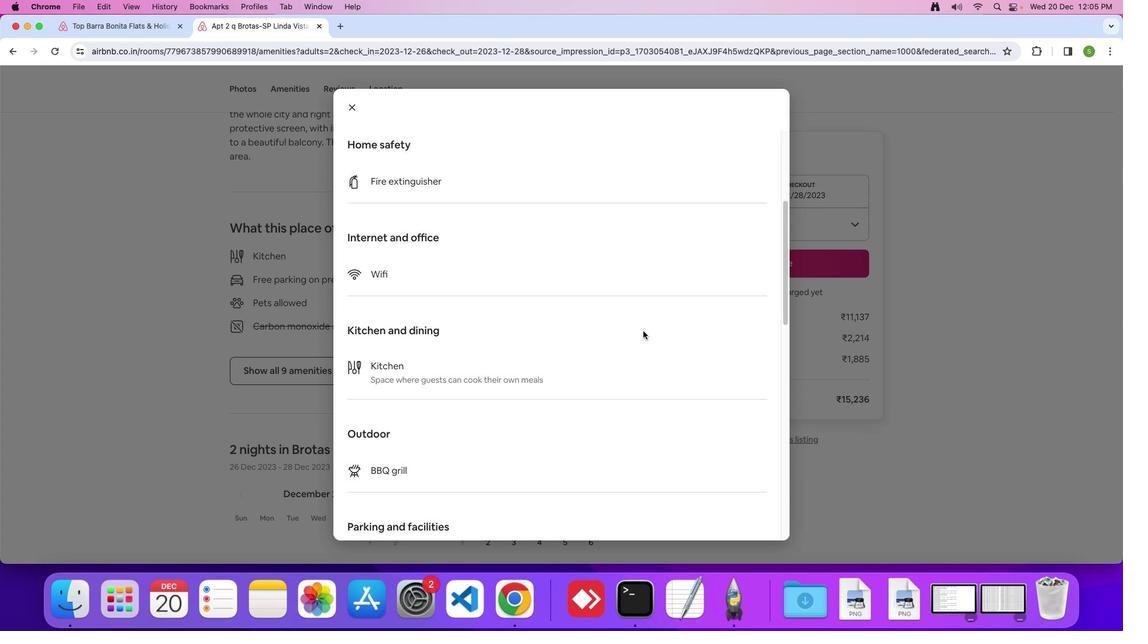 
Action: Mouse scrolled (641, 329) with delta (-1, -1)
Screenshot: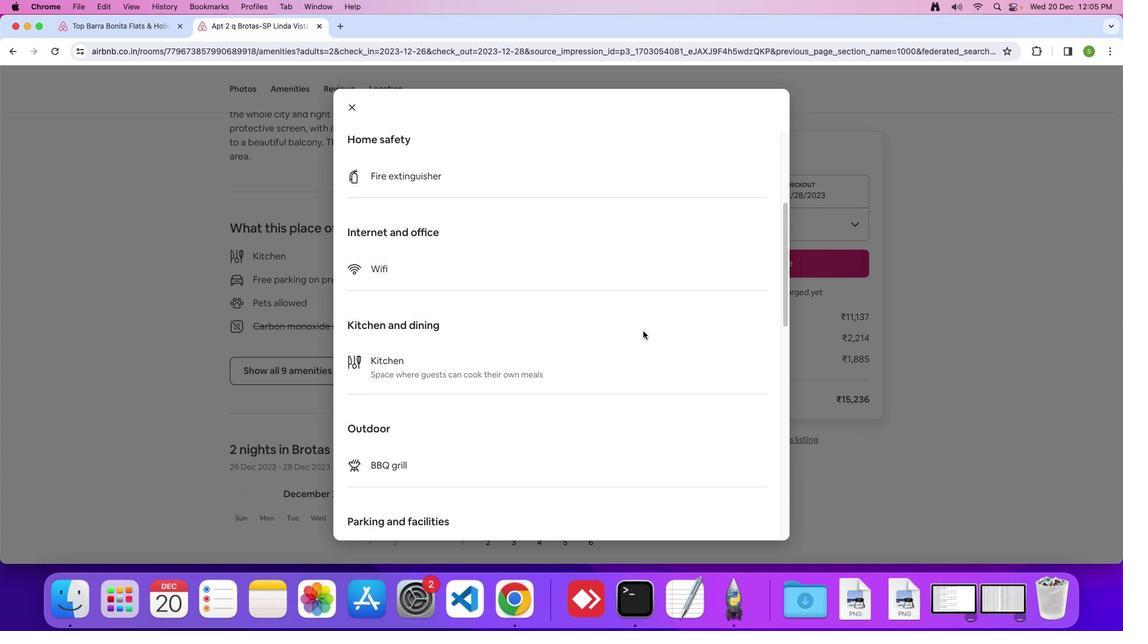 
Action: Mouse scrolled (641, 329) with delta (-1, -2)
Screenshot: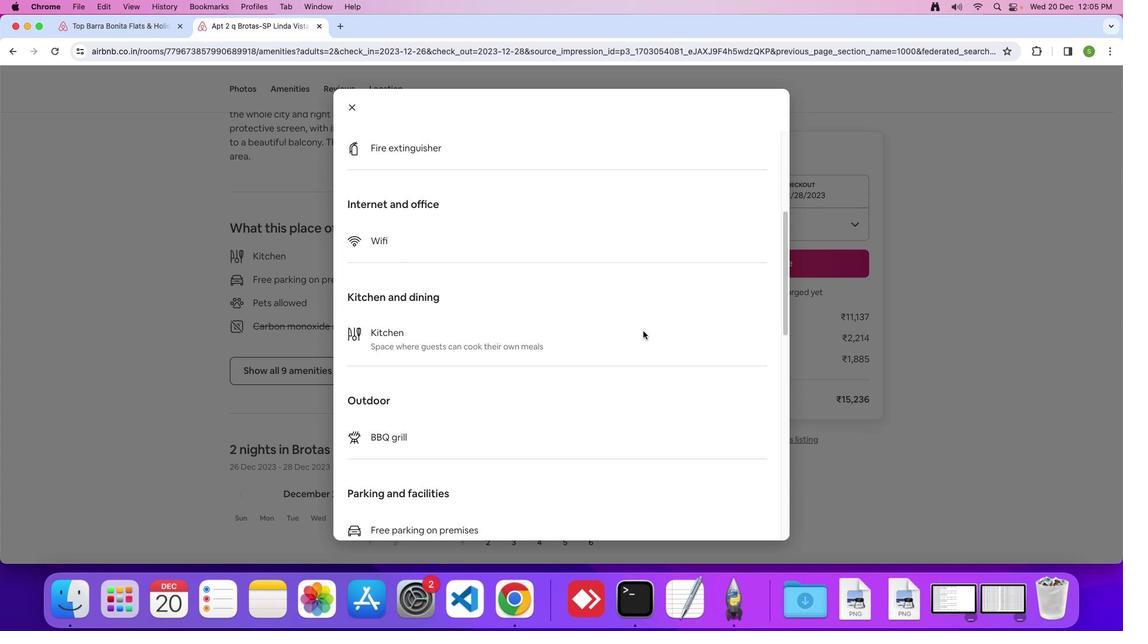 
Action: Mouse scrolled (641, 329) with delta (-1, -1)
Screenshot: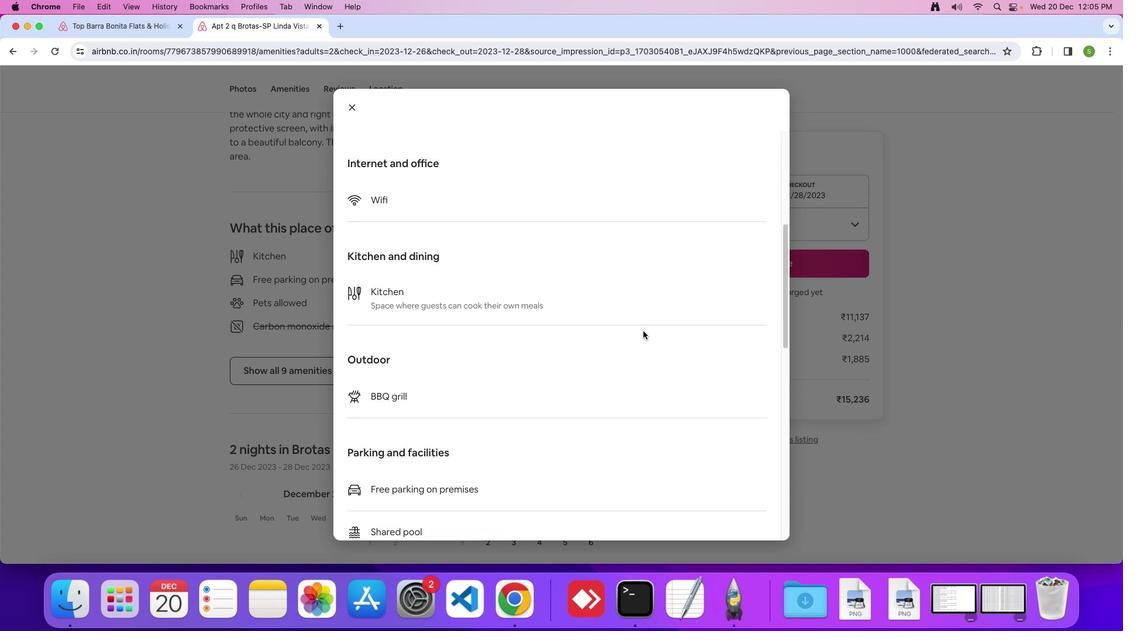 
Action: Mouse scrolled (641, 329) with delta (-1, -1)
Screenshot: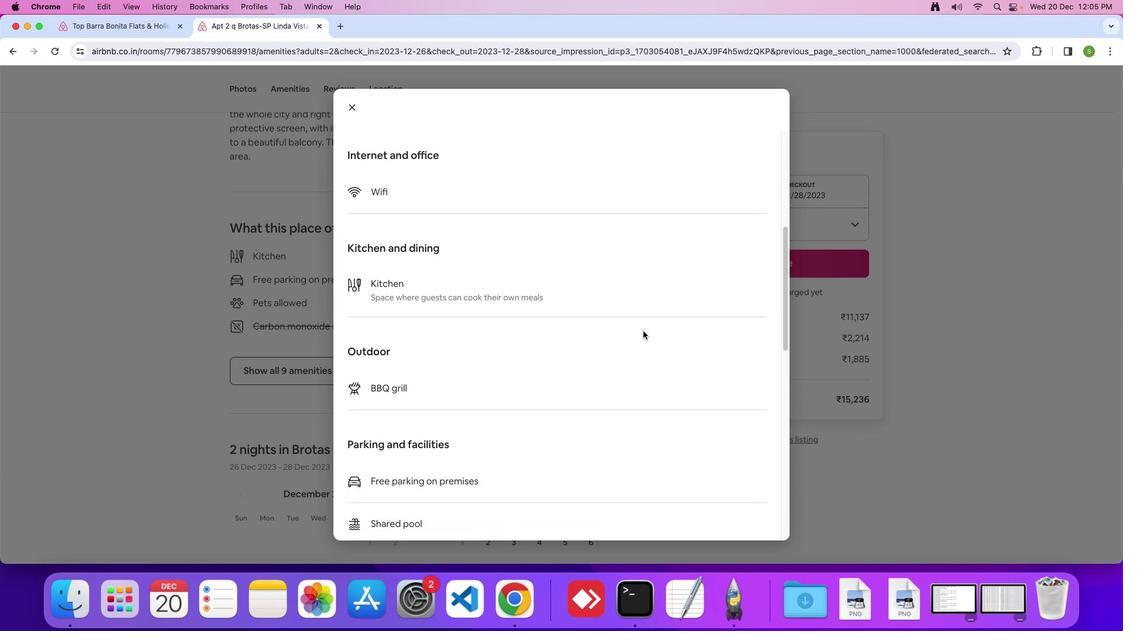 
Action: Mouse scrolled (641, 329) with delta (-1, -2)
Screenshot: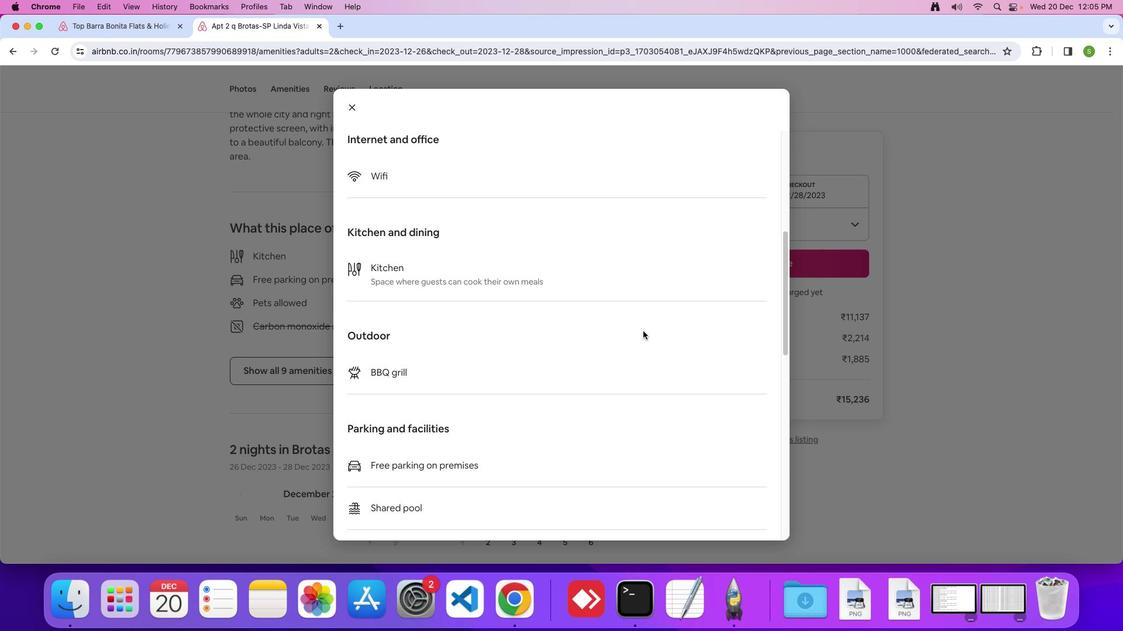 
Action: Mouse scrolled (641, 329) with delta (-1, -1)
Screenshot: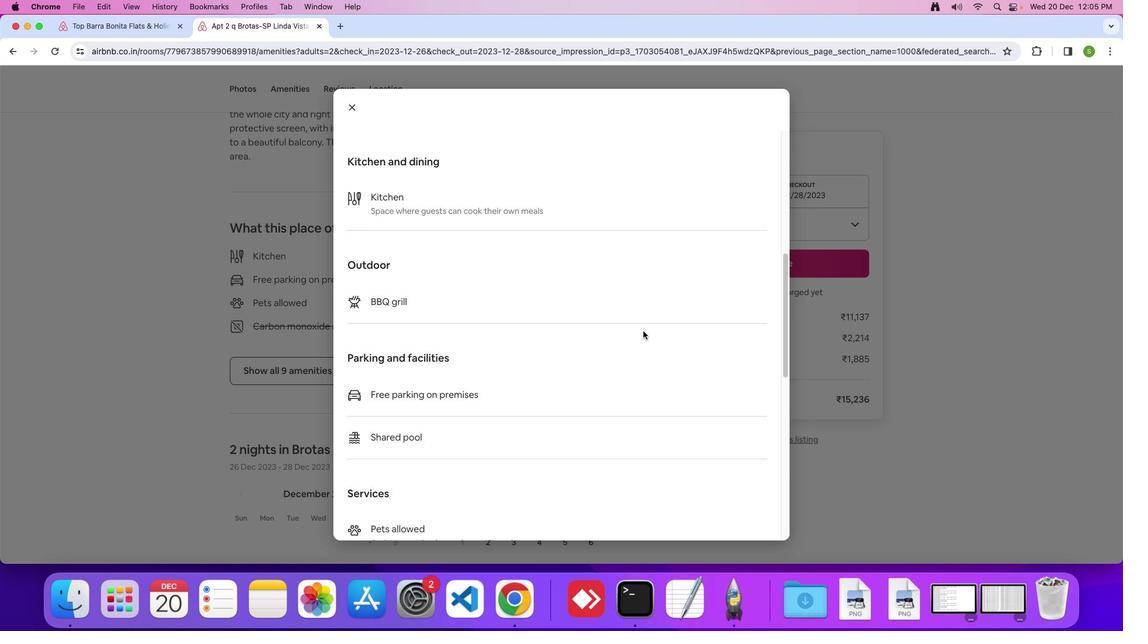 
Action: Mouse scrolled (641, 329) with delta (-1, -1)
Screenshot: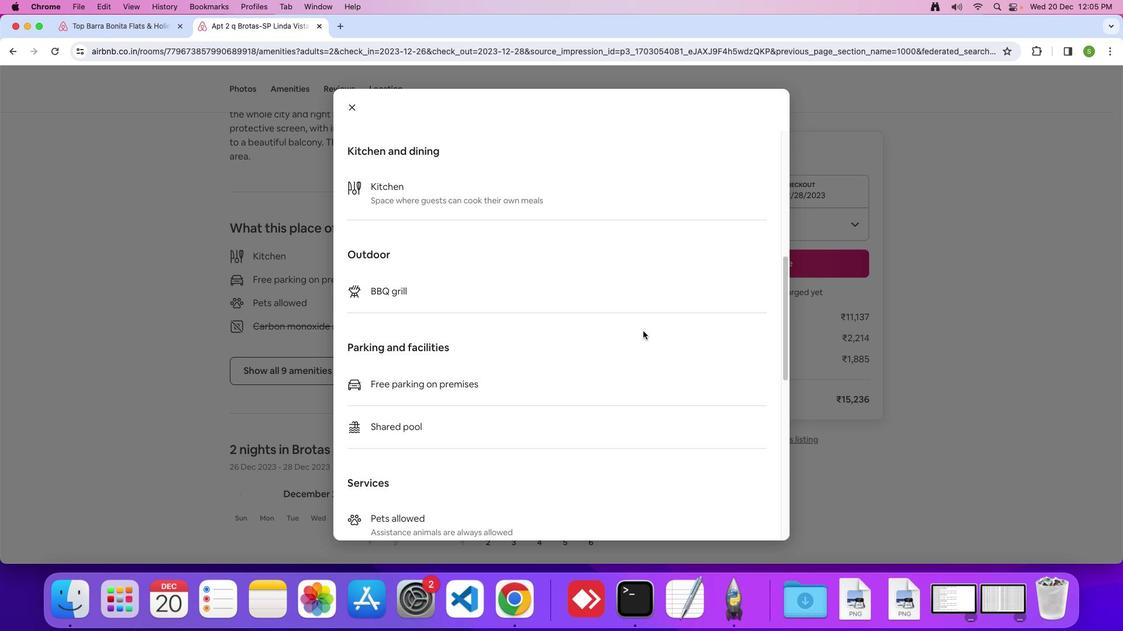 
Action: Mouse scrolled (641, 329) with delta (-1, -3)
Screenshot: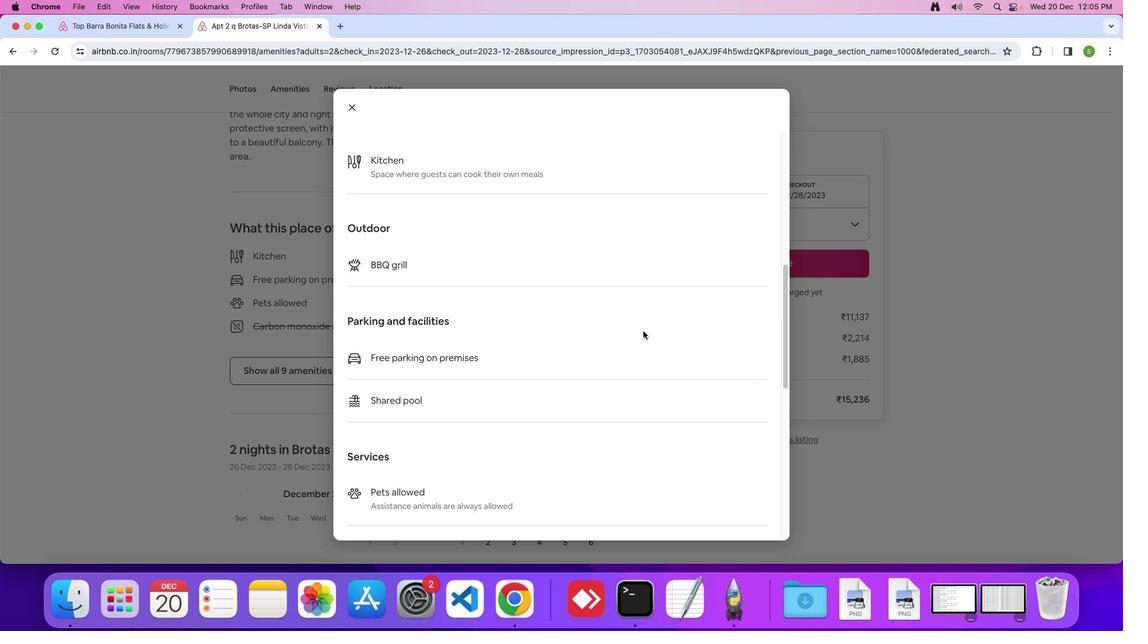 
Action: Mouse scrolled (641, 329) with delta (-1, -1)
Screenshot: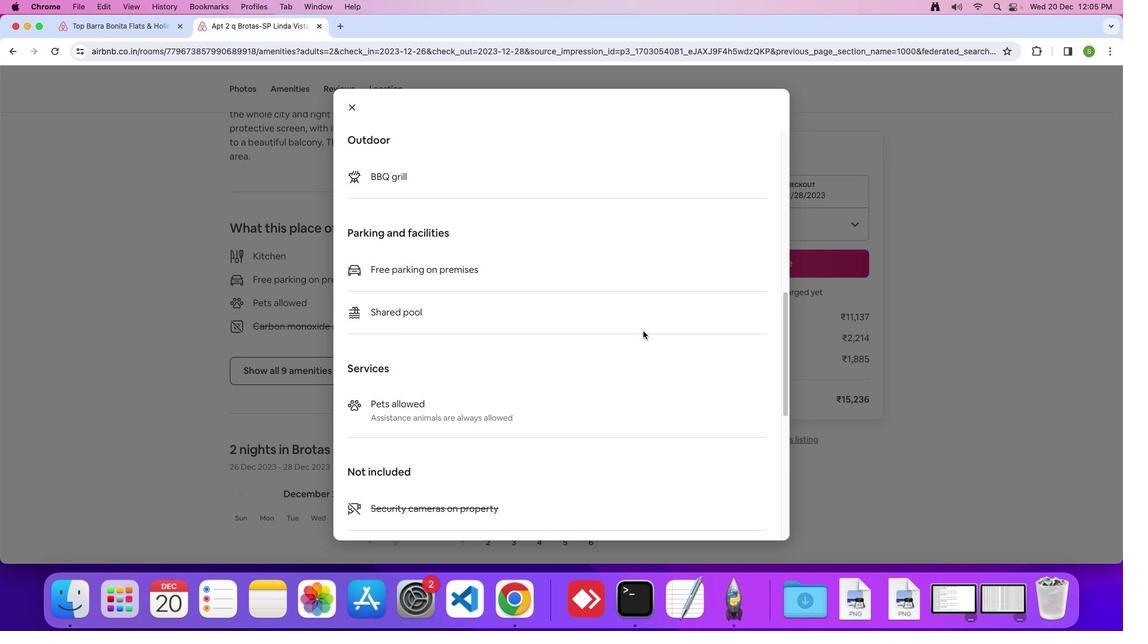 
Action: Mouse scrolled (641, 329) with delta (-1, -1)
Screenshot: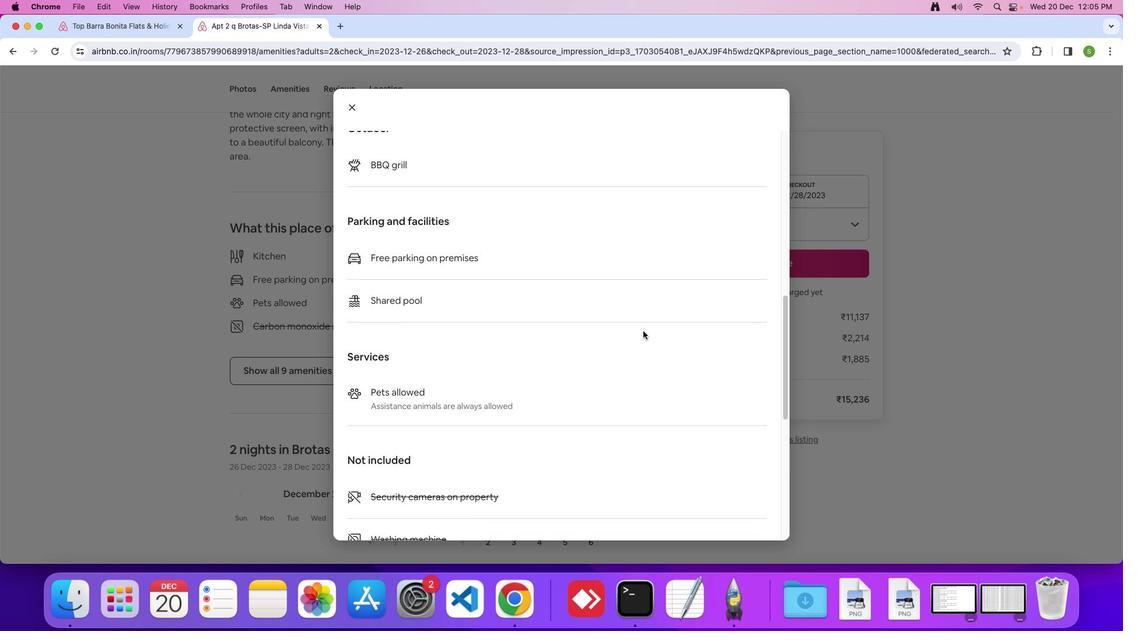 
Action: Mouse scrolled (641, 329) with delta (-1, -2)
Screenshot: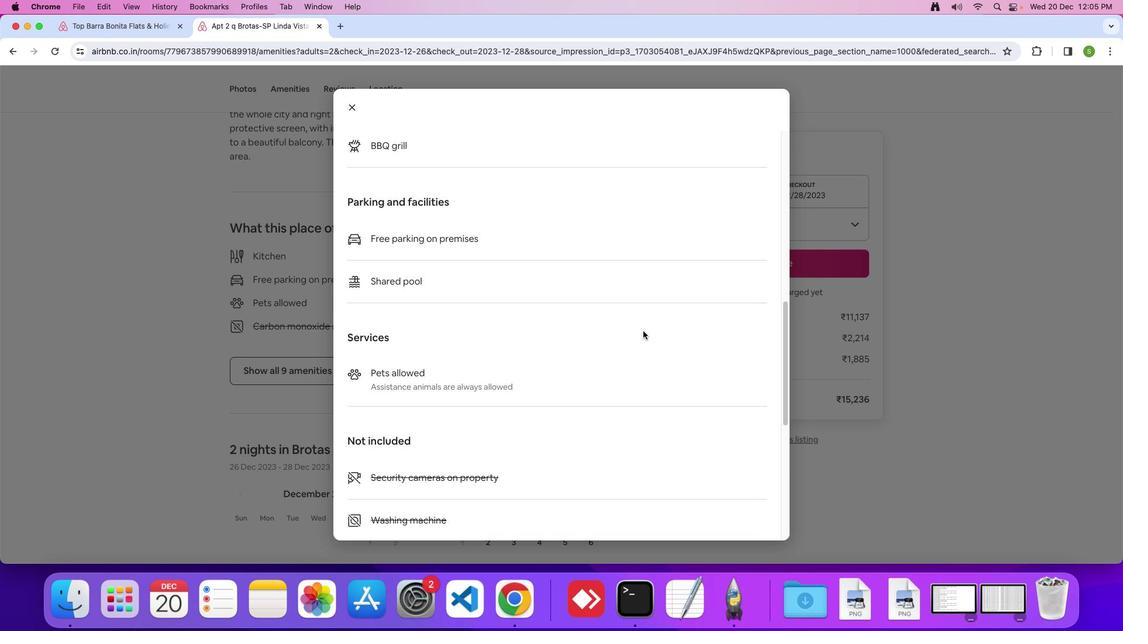 
Action: Mouse scrolled (641, 329) with delta (-1, -1)
Screenshot: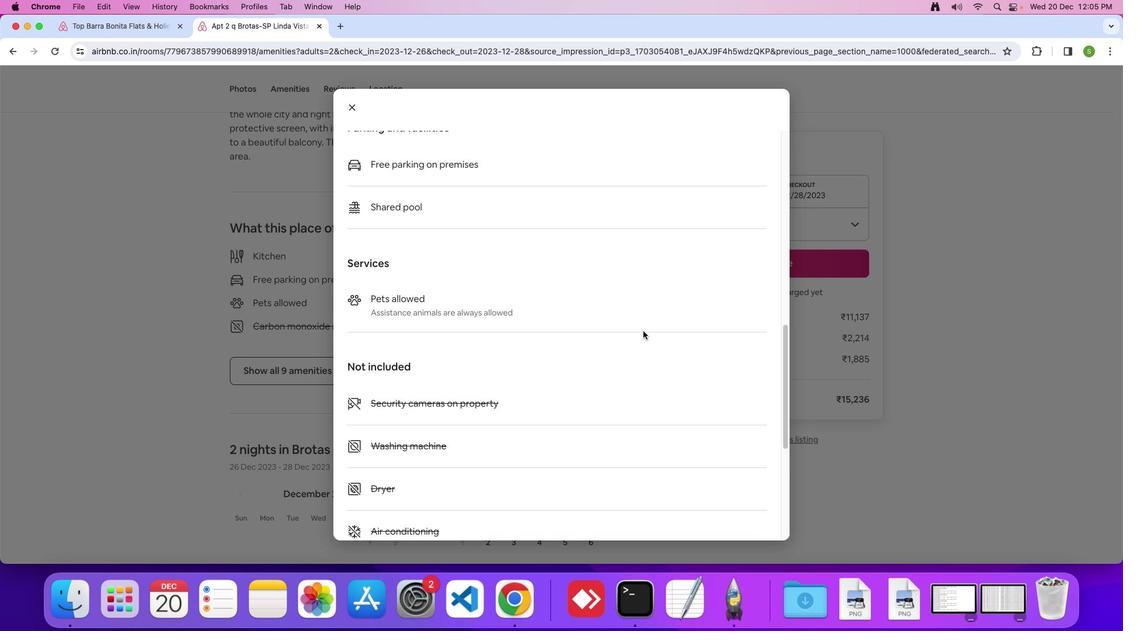 
Action: Mouse scrolled (641, 329) with delta (-1, -1)
Screenshot: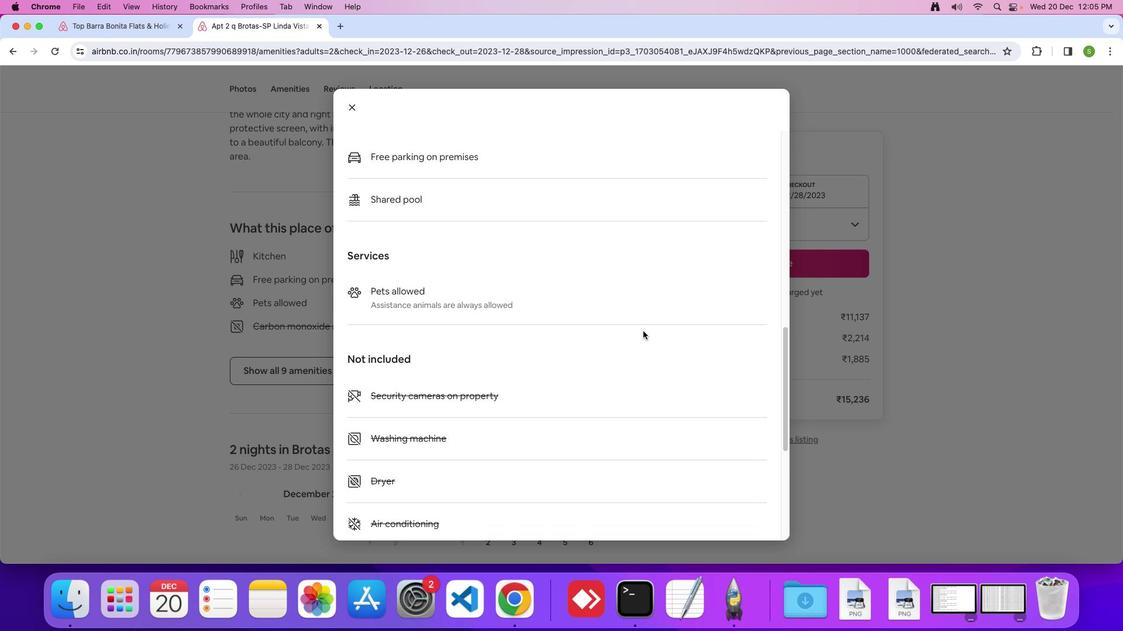 
Action: Mouse scrolled (641, 329) with delta (-1, -2)
Screenshot: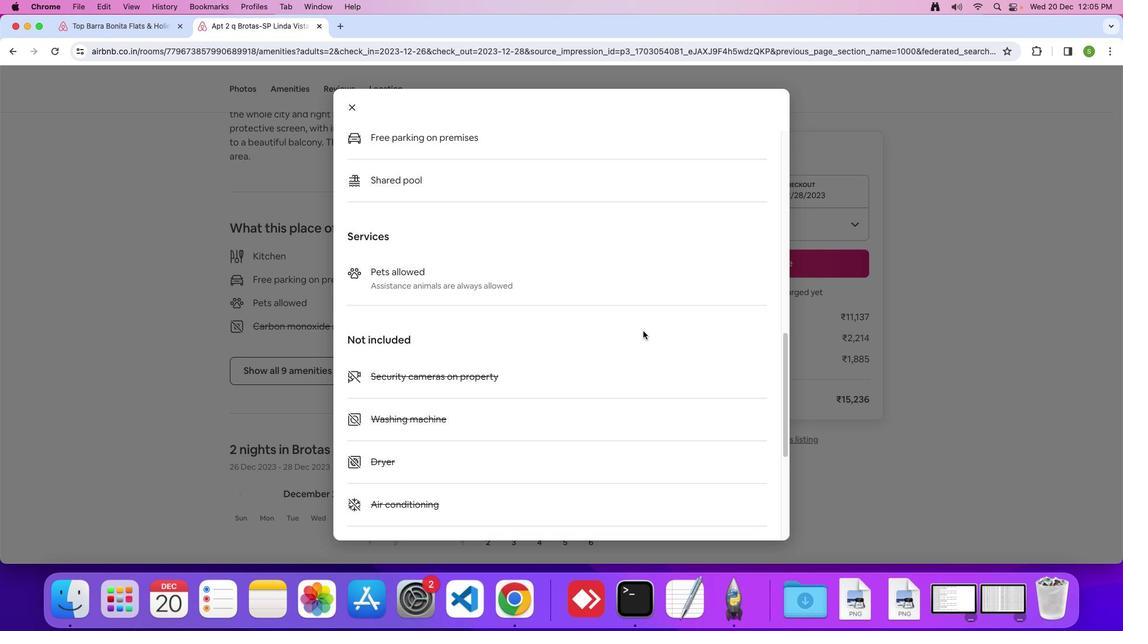 
Action: Mouse scrolled (641, 329) with delta (-1, -1)
Screenshot: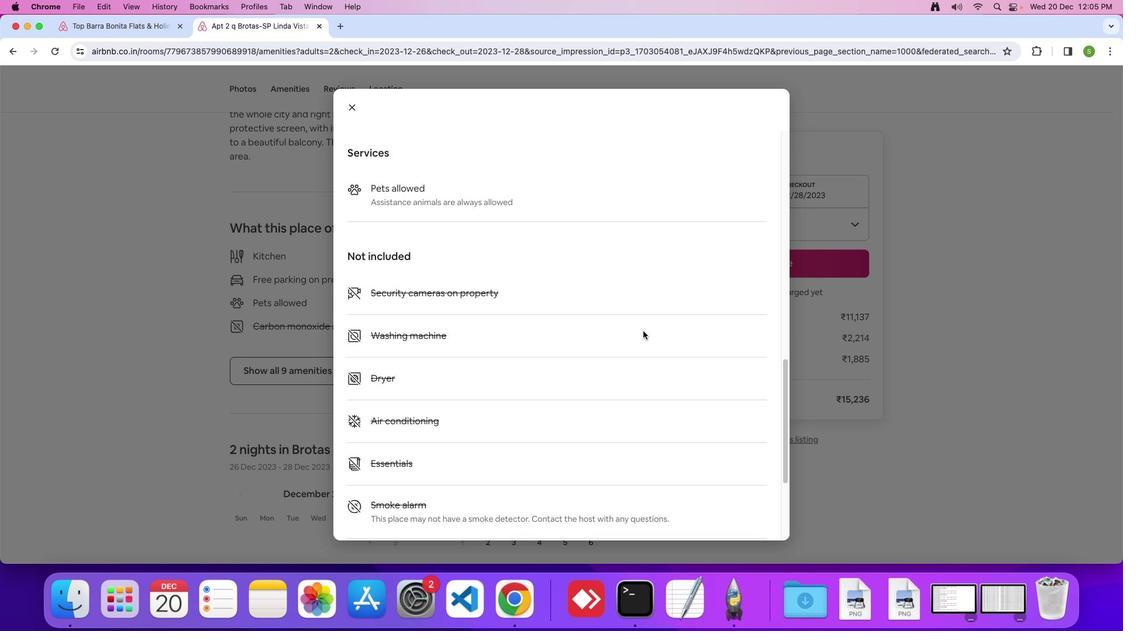 
Action: Mouse scrolled (641, 329) with delta (-1, -1)
Screenshot: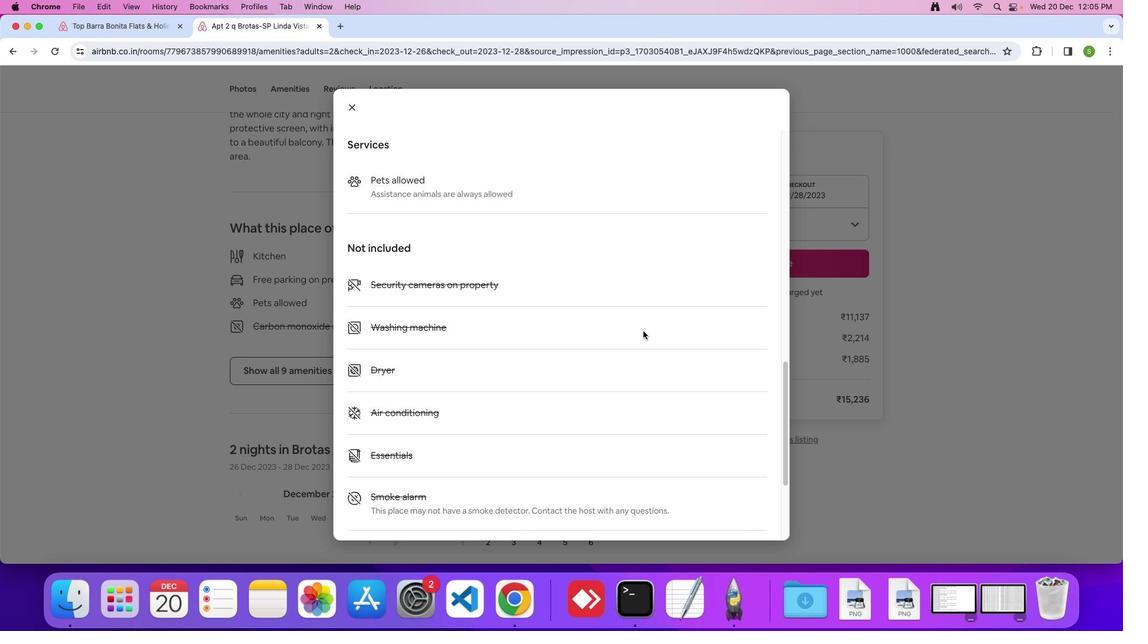 
Action: Mouse scrolled (641, 329) with delta (-1, -2)
Screenshot: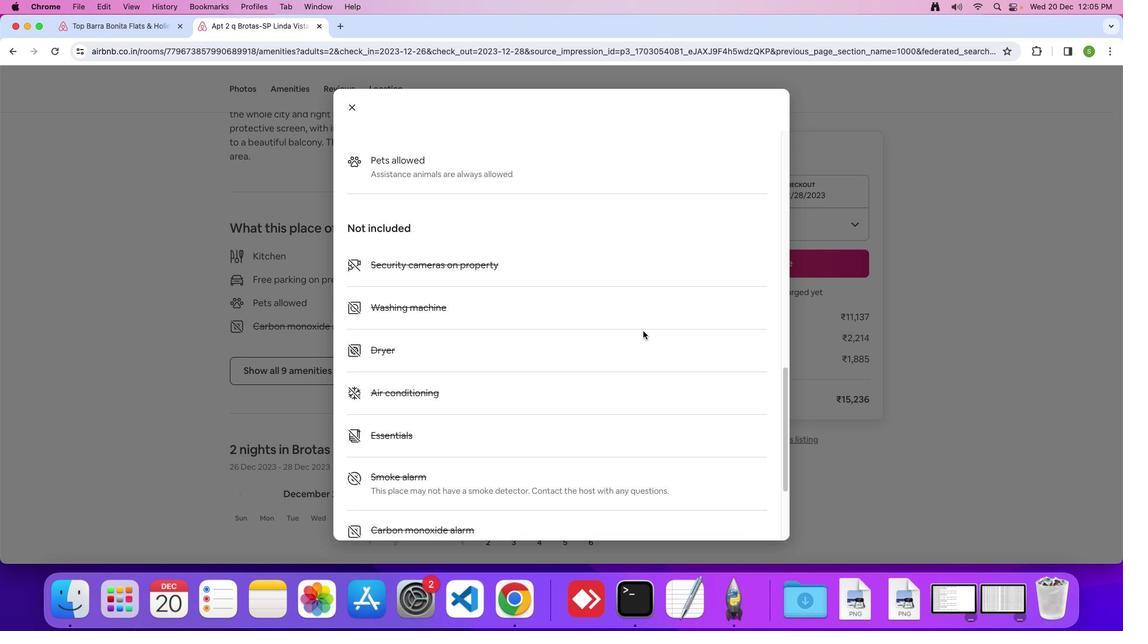 
Action: Mouse scrolled (641, 329) with delta (-1, -1)
Screenshot: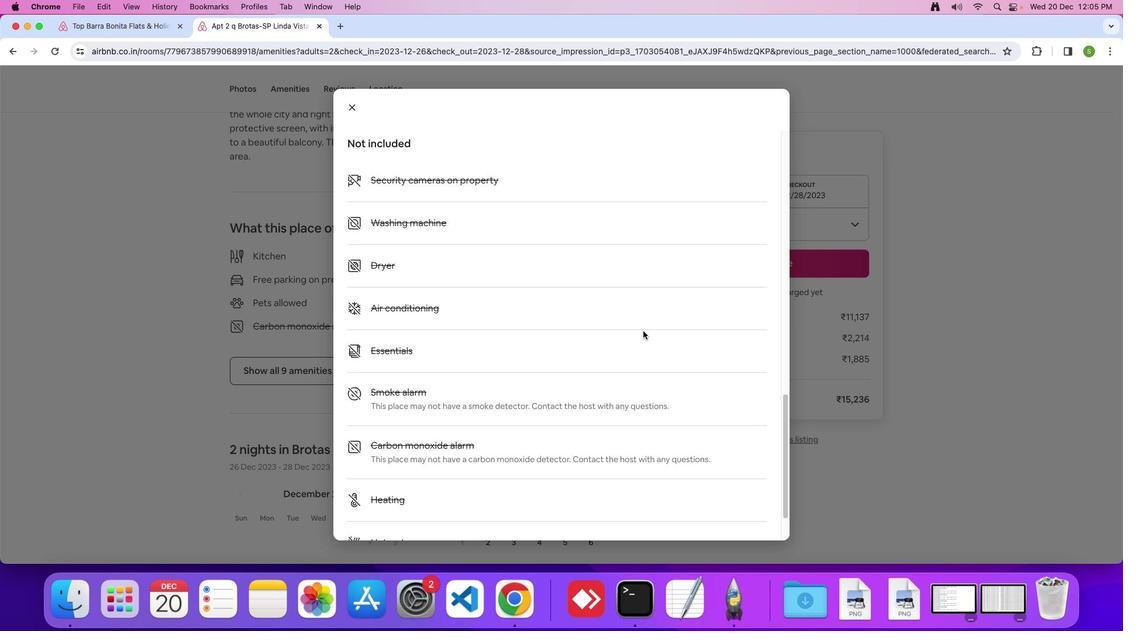 
Action: Mouse scrolled (641, 329) with delta (-1, -1)
Screenshot: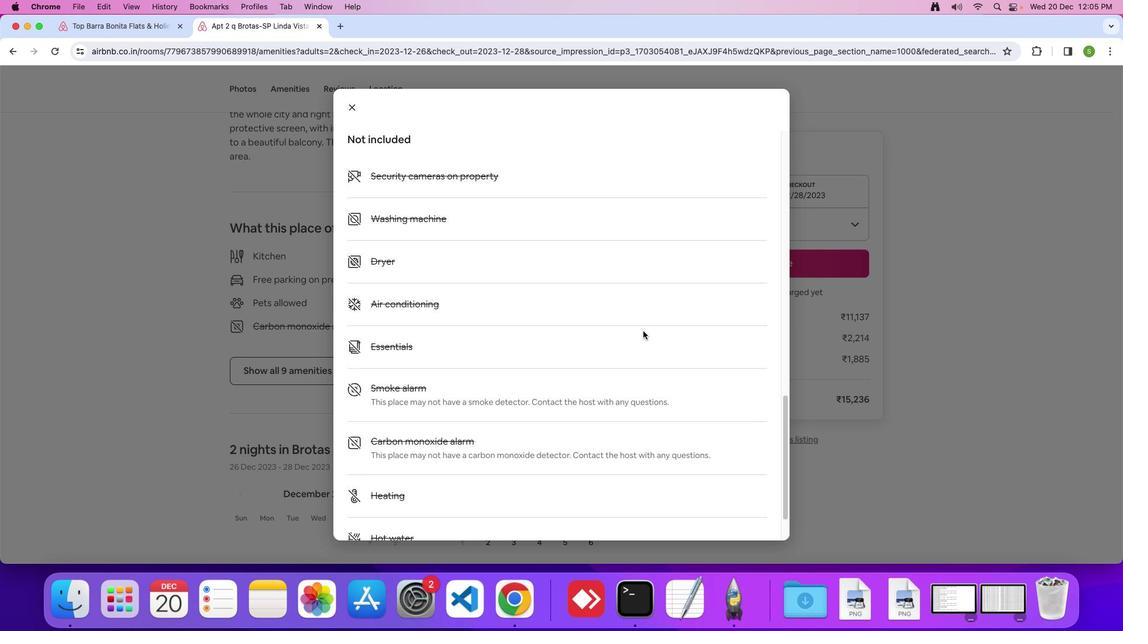 
Action: Mouse scrolled (641, 329) with delta (-1, -2)
Screenshot: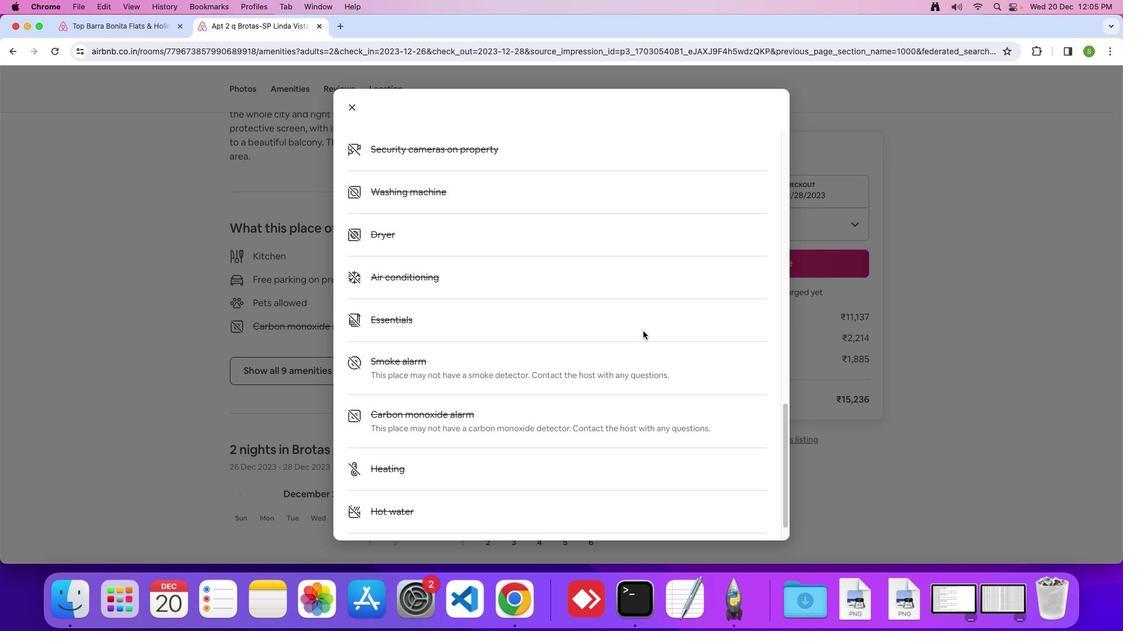 
Action: Mouse scrolled (641, 329) with delta (-1, -1)
Screenshot: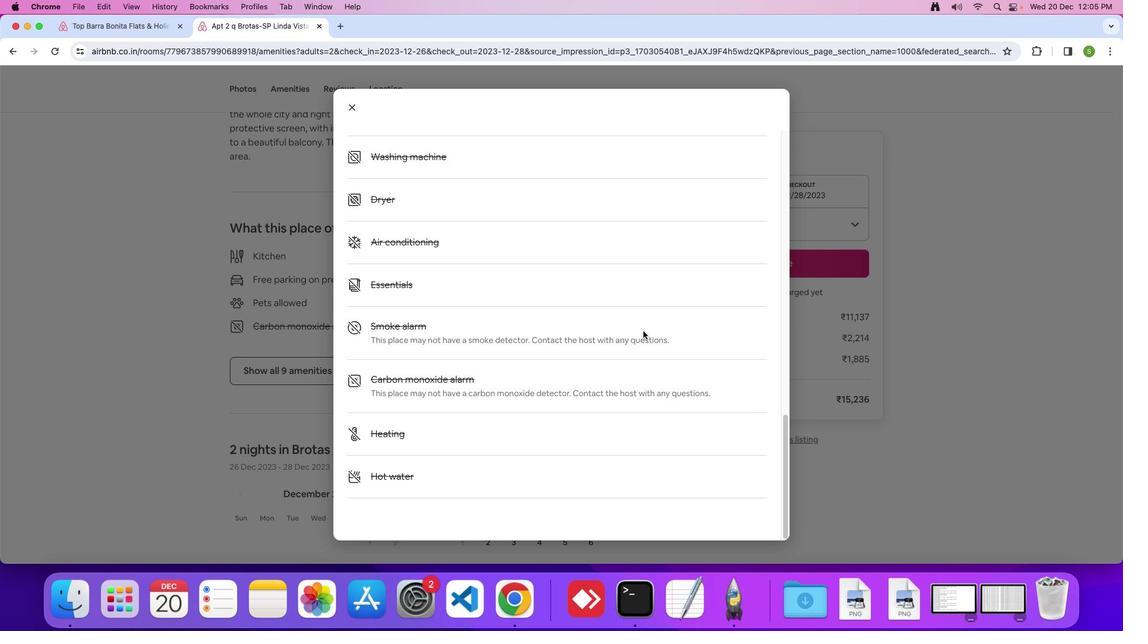
Action: Mouse scrolled (641, 329) with delta (-1, -1)
Screenshot: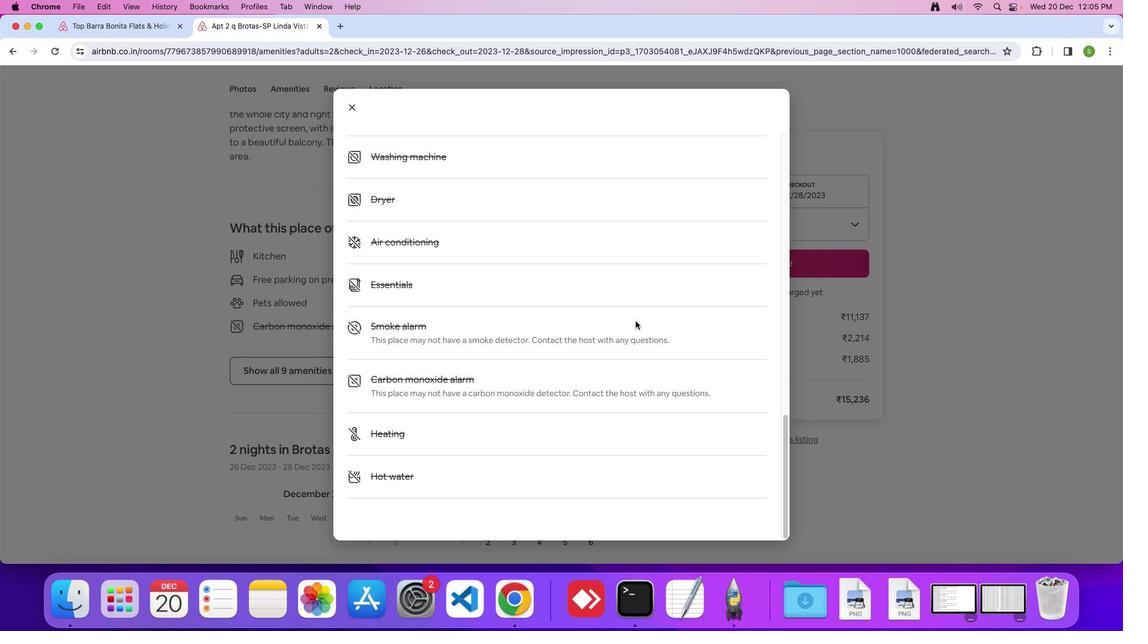 
Action: Mouse scrolled (641, 329) with delta (-1, -2)
Screenshot: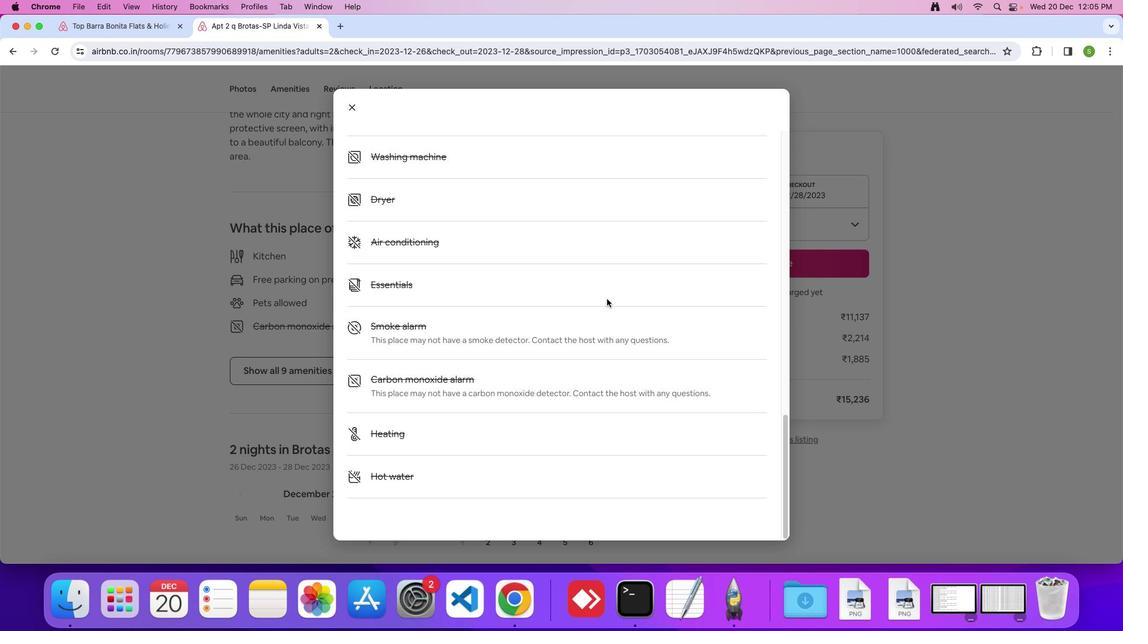 
Action: Mouse moved to (349, 104)
Screenshot: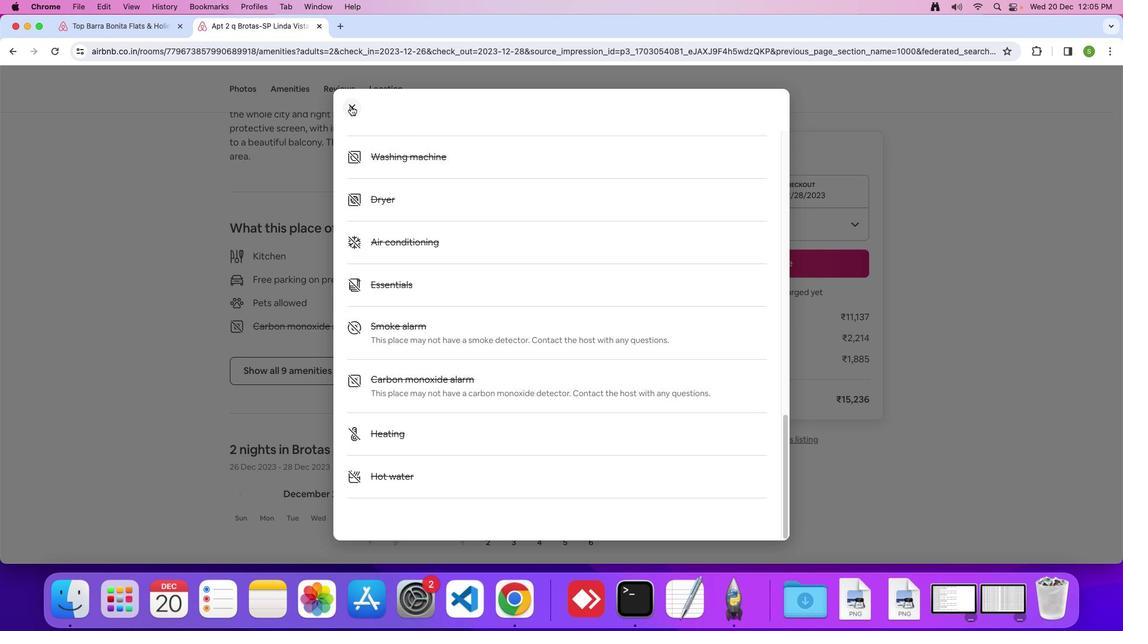 
Action: Mouse pressed left at (349, 104)
Screenshot: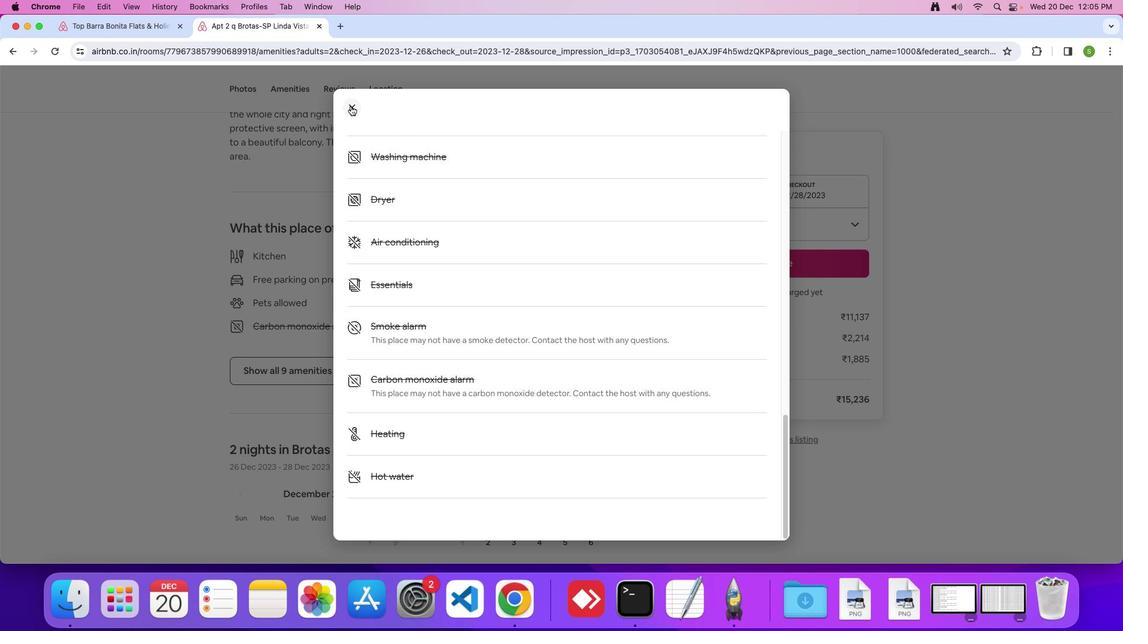 
Action: Mouse moved to (357, 362)
Screenshot: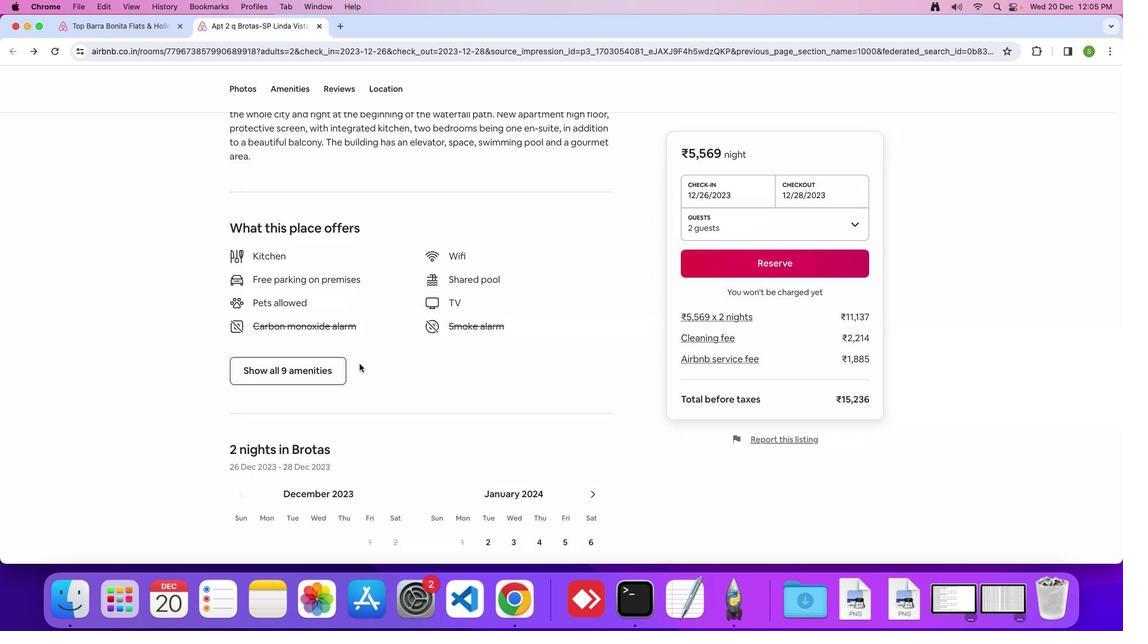 
Action: Mouse scrolled (357, 362) with delta (-1, -1)
Screenshot: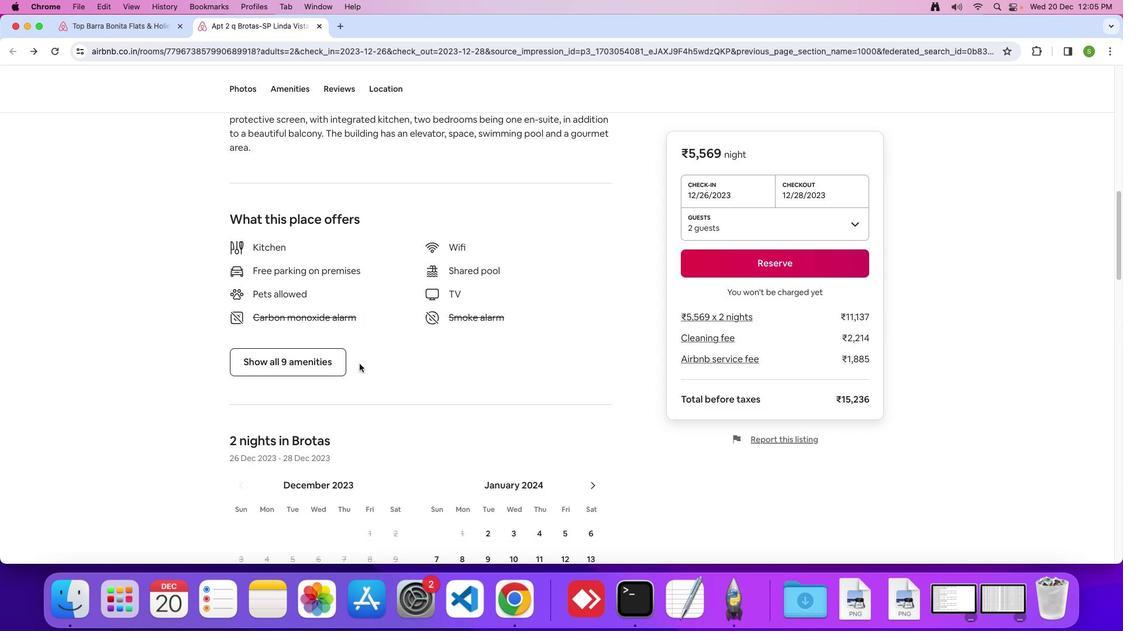 
Action: Mouse scrolled (357, 362) with delta (-1, -1)
